Task: Build a product showcase page using HTML, CSS, and JavaScript.
Action: Mouse moved to (235, 409)
Screenshot: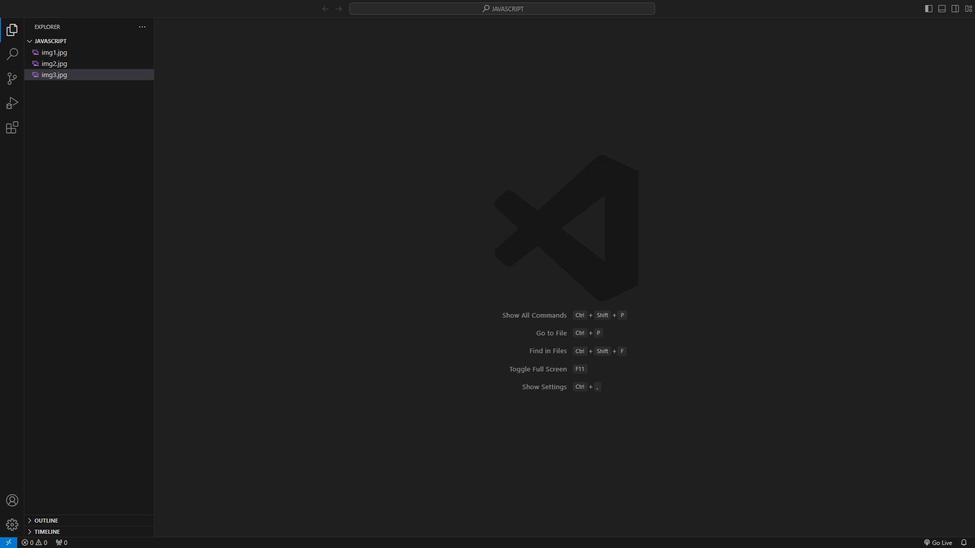 
Action: Mouse pressed left at (235, 409)
Screenshot: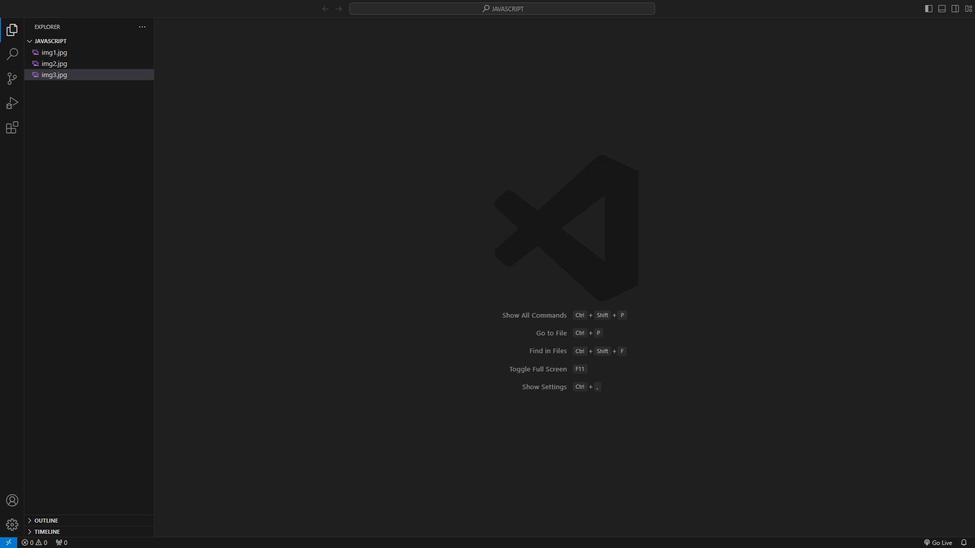 
Action: Mouse scrolled (235, 409) with delta (0, 0)
Screenshot: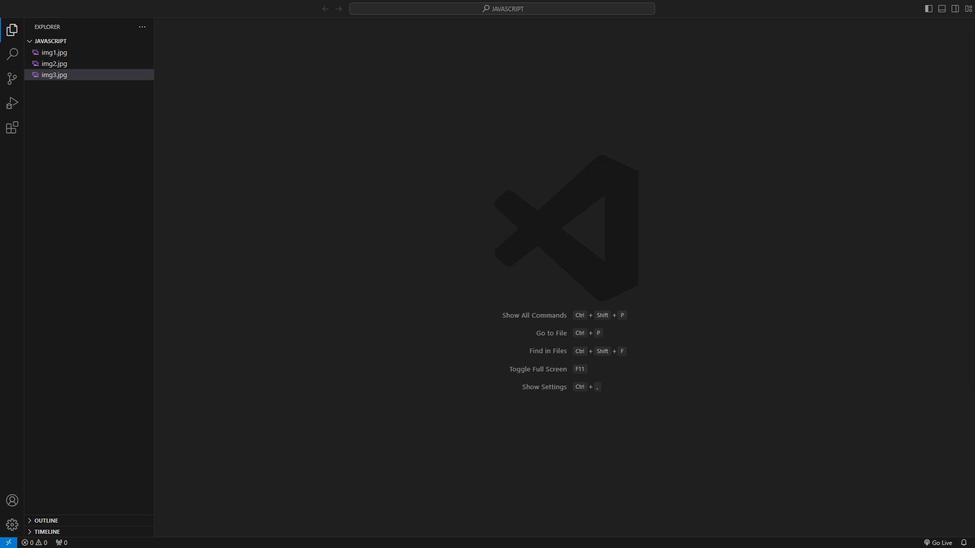 
Action: Mouse moved to (235, 378)
Screenshot: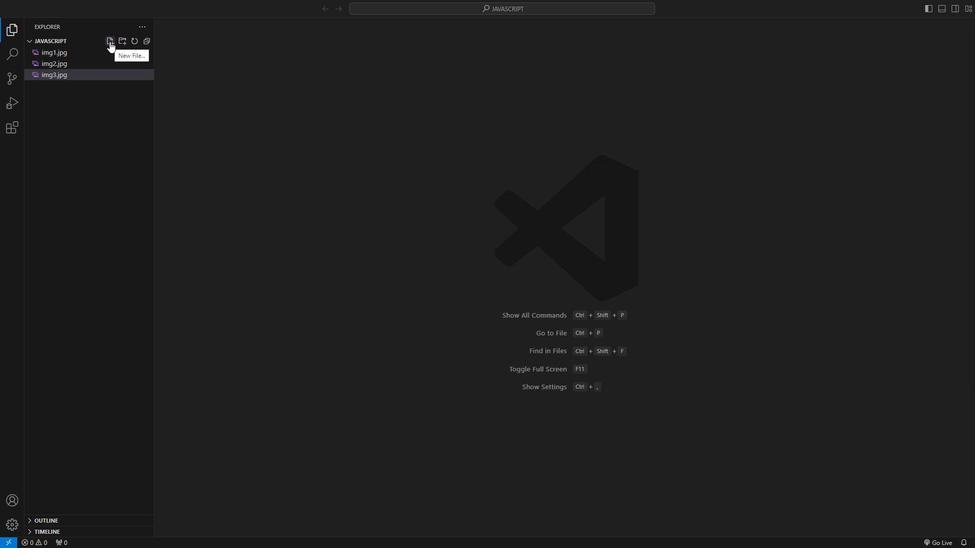 
Action: Mouse pressed left at (235, 378)
Screenshot: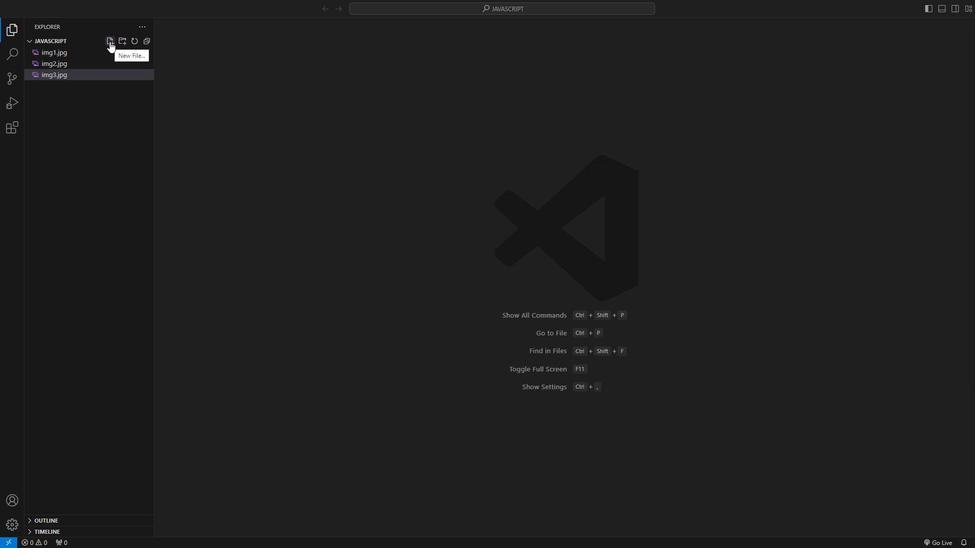 
Action: Mouse moved to (235, 379)
Screenshot: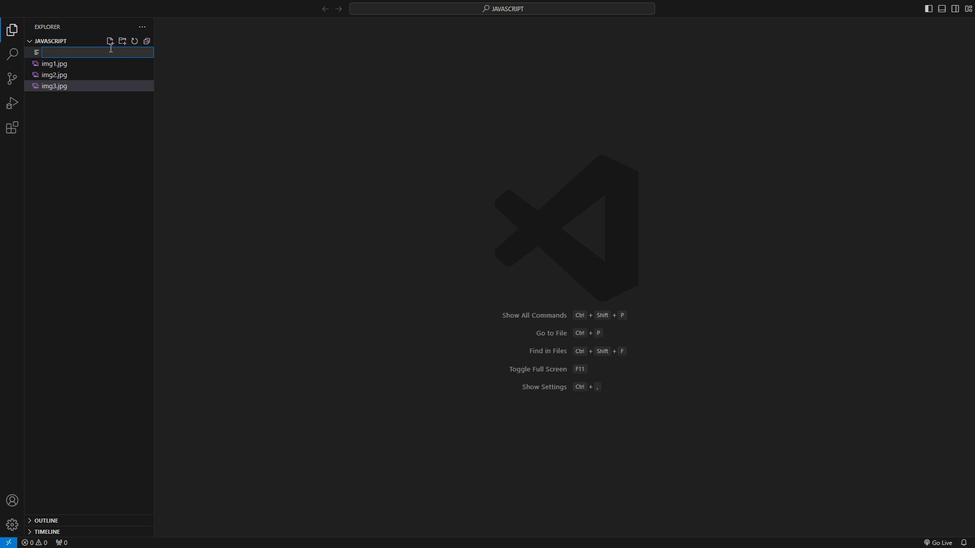 
Action: Key pressed index.html<Key.enter>
Screenshot: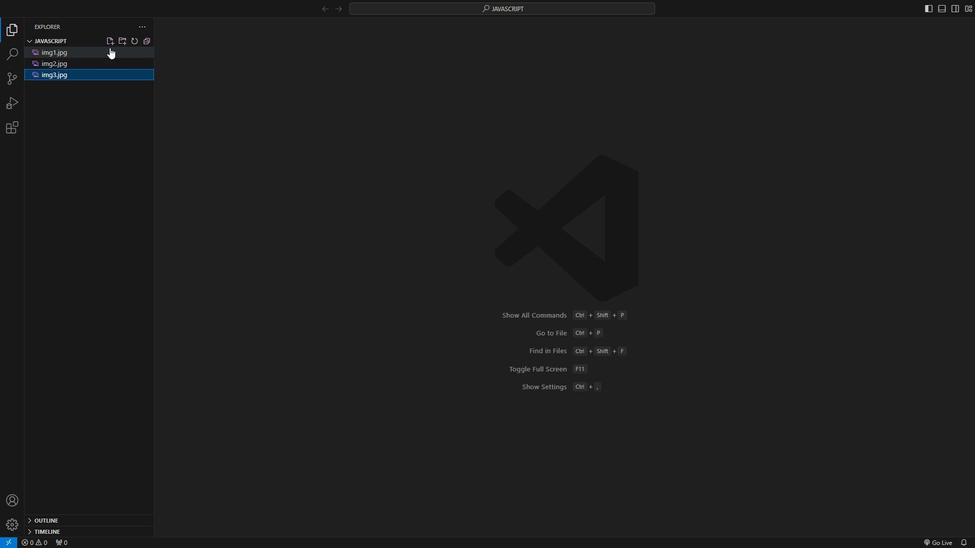 
Action: Mouse moved to (235, 385)
Screenshot: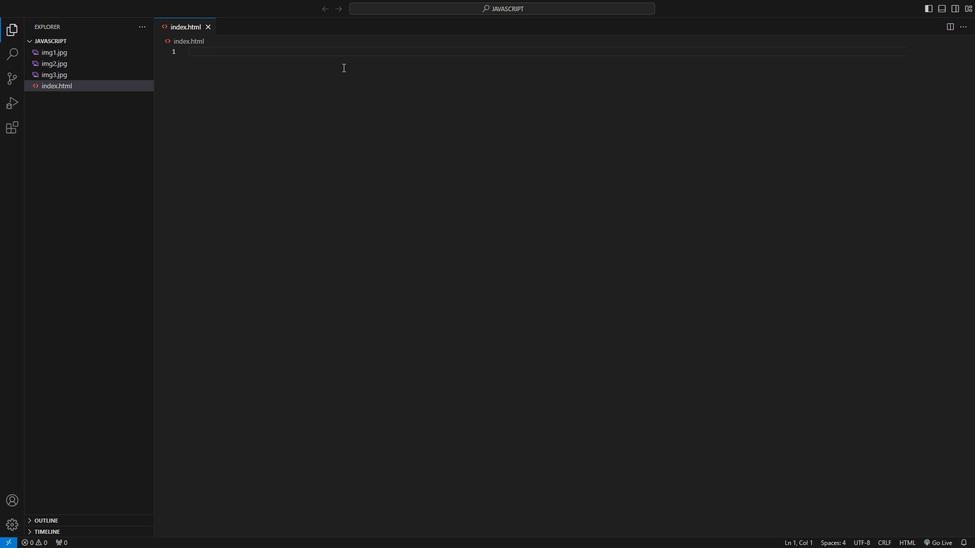 
Action: Mouse pressed left at (235, 385)
Screenshot: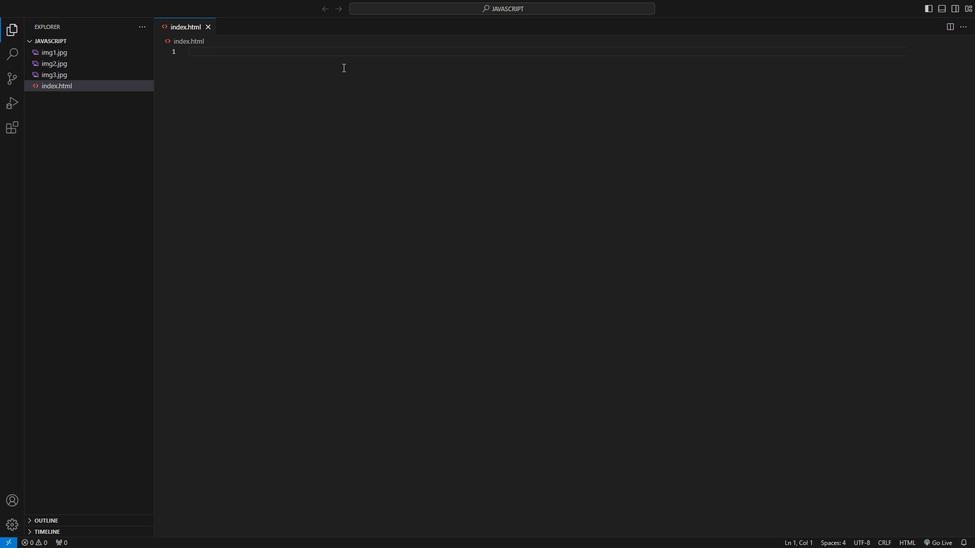 
Action: Key pressed <Key.shift_r><<Key.shift>!<Key.shift>DOCTYPE<Key.space>html<Key.shift_r><Key.shift_r><Key.shift_r><Key.shift_r><Key.shift_r><Key.shift_r><Key.shift_r><Key.shift_r><Key.shift_r>><Key.enter><Key.shift_r><html<Key.shift_r>><Key.enter><Key.shift_r><head<Key.shift_r>><Key.enter><Key.shift_r><title<Key.shift_r><Key.shift_r><Key.shift_r><Key.shift_r><Key.shift_r><Key.shift_r><Key.shift_r><Key.shift_r><Key.shift_r><Key.shift_r><Key.shift_r><Key.shift_r><Key.shift_r><Key.shift_r><Key.shift_r><Key.shift_r><Key.shift_r>><Key.shift>Product<Key.space><Key.shift><Key.shift><Key.shift><Key.shift><Key.shift><Key.shift><Key.shift>Showcase<Key.right><Key.right><Key.right><Key.right><Key.right><Key.right><Key.right><Key.right><Key.enter><Key.shift_r><style<Key.shift_r>><Key.enter>body<Key.shift_r><Key.shift_r><Key.shift_r><Key.space>{<Key.enter>font-family<Key.shift_r>:<Key.space><Key.shift>Arial,<Key.shift>sans-serif;<Key.enter>margin<Key.shift_r>:<Key.space>0;<Key.enter>pdiing<Key.backspace><Key.backspace><Key.backspace><Key.backspace><Key.backspace>adding<Key.shift_r>:<Key.space>0;<Key.down><Key.enter><Key.enter>header<Key.space><Key.shift_r>{<Key.enter>background-color<Key.space><Key.backspace><Key.shift_r>:<Key.space><Key.shift><Key.shift><Key.shift><Key.shift><Key.shift><Key.shift><Key.shift><Key.shift><Key.shift><Key.shift><Key.shift><Key.shift>#333;<Key.enter>color<Key.shift_r><Key.shift_r>:<Key.space>white;<Key.enter>tw<Key.backspace>=<Key.backspace>ext-align<Key.shift_r>:<Key.space>center;<Key.enter>padding<Key.shift_r>:<Key.space>1em;<Key.down><Key.enter><Key.enter><Key.shift>#prodi<Key.backspace>uct-manager<Key.backspace><Key.backspace><Key.backspace><Key.backspace><Key.backspace><Key.backspace><Key.backspace>container<Key.shift_r>{<Key.enter>display<Key.shift_r>:flex;<Key.enter>justify<Key.shift_r>:<Key.backspace>-contenr<Key.backspace>t<Key.shift_r>:<Key.space>center;<Key.enter>align-iten=<Key.backspace><Key.backspace>ms<Key.shift_r>:<Key.space>center;<Key.enter>height<Key.shift_r><Key.shift_r><Key.shift_r><Key.shift_r><Key.shift_r><Key.shift_r><Key.shift_r><Key.shift_r><Key.shift_r><Key.shift_r><Key.shift_r><Key.shift_r><Key.shift_r><Key.shift_r>:<Key.space>80vh;<Key.down><Key.enter><Key.enter><Key.shift>#product-info<Key.space><Key.shift_r>{<Key.enter>text-align<Key.shift_r>:<Key.space>center;<Key.down><Key.enter><Key.enter>
Screenshot: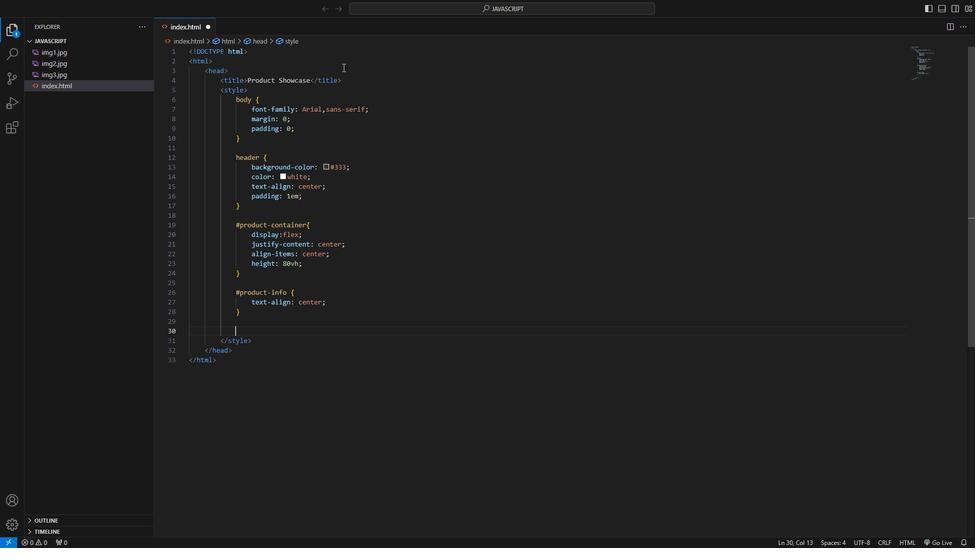 
Action: Mouse moved to (235, 428)
Screenshot: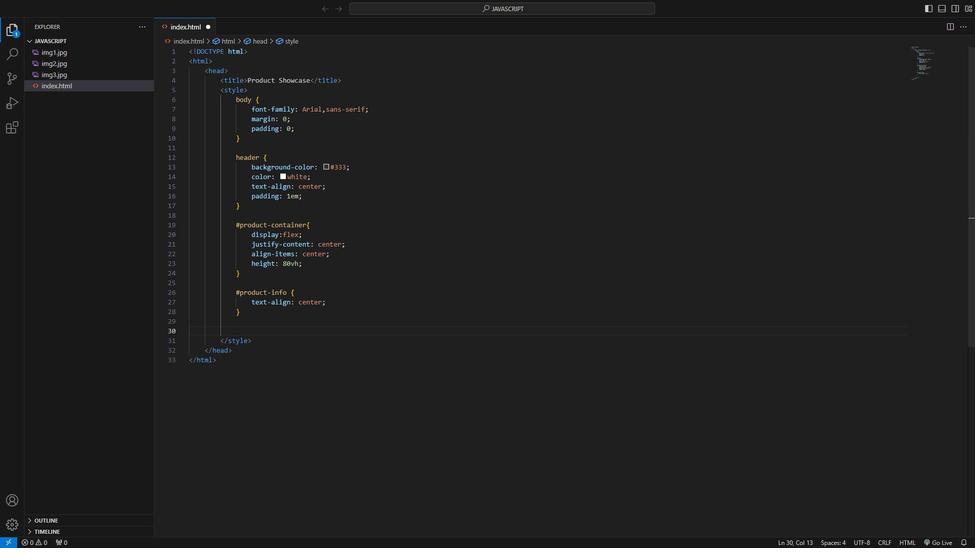 
Action: Mouse scrolled (235, 428) with delta (0, 0)
Screenshot: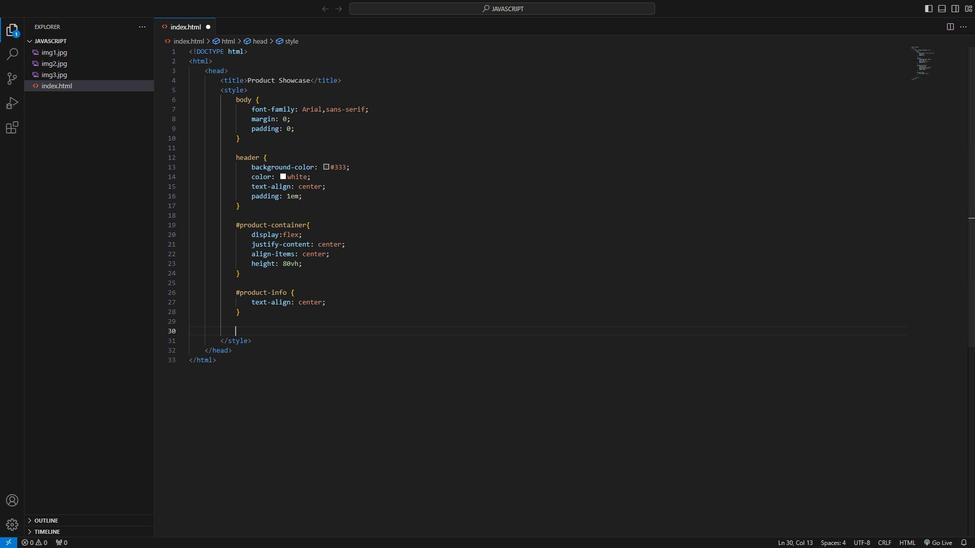 
Action: Mouse moved to (235, 428)
Screenshot: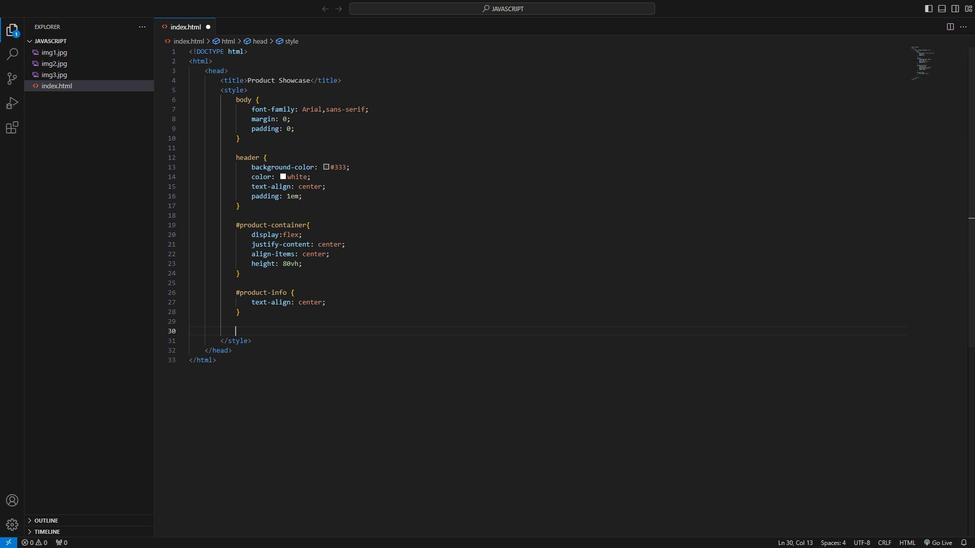 
Action: Mouse scrolled (235, 428) with delta (0, 0)
Screenshot: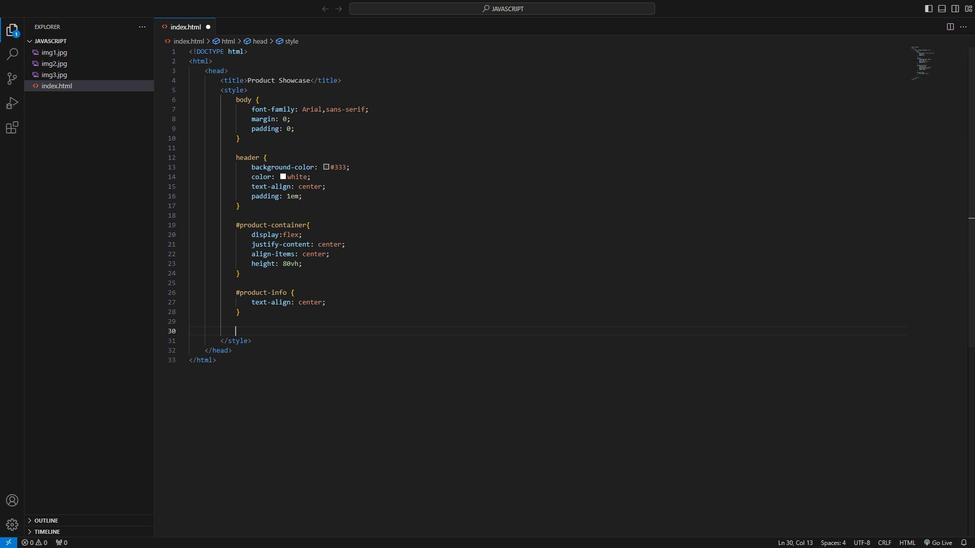 
Action: Mouse scrolled (235, 428) with delta (0, 0)
Screenshot: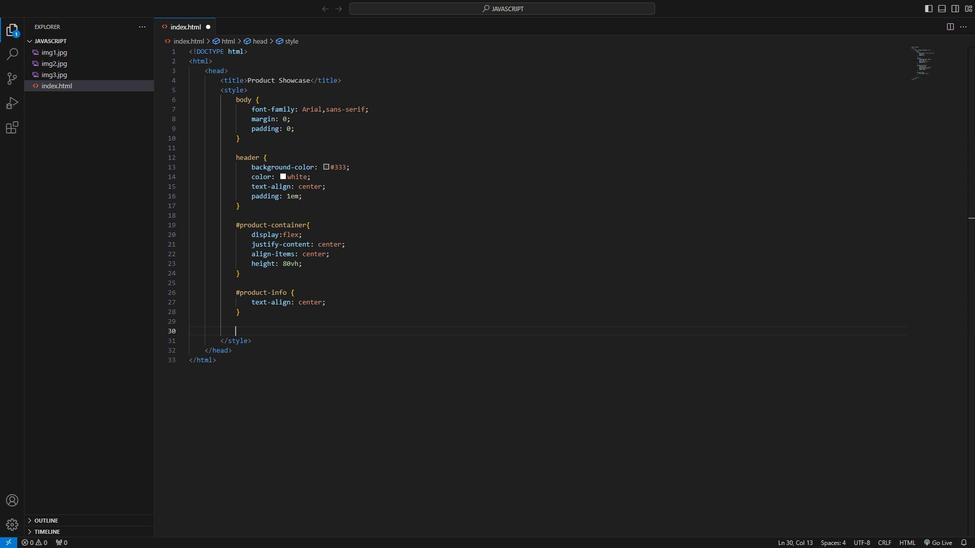 
Action: Mouse scrolled (235, 428) with delta (0, 0)
Screenshot: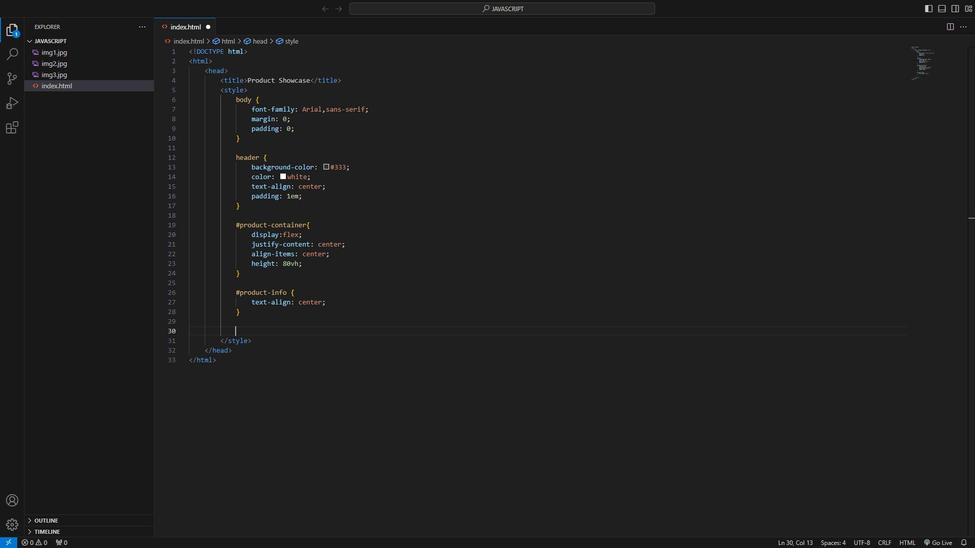 
Action: Mouse moved to (235, 427)
Screenshot: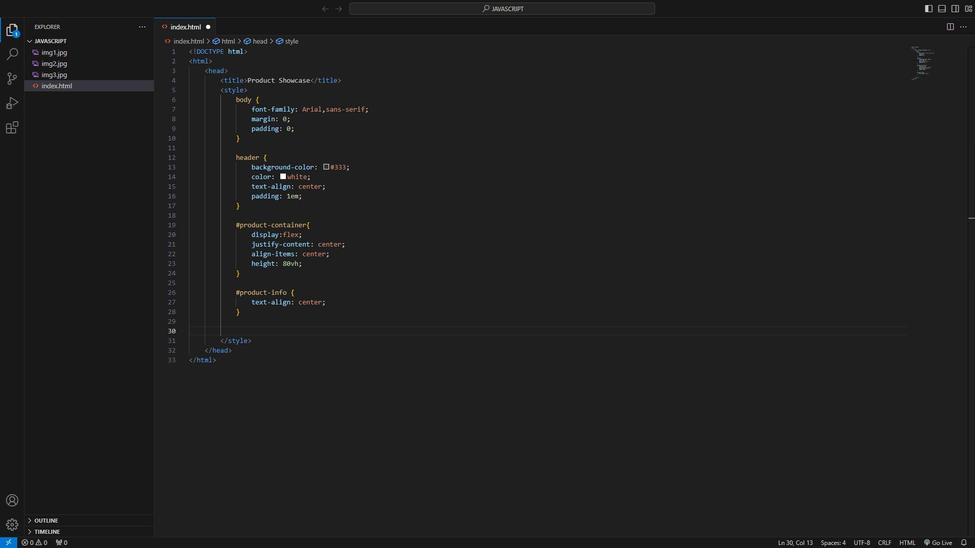 
Action: Mouse scrolled (235, 427) with delta (0, 0)
Screenshot: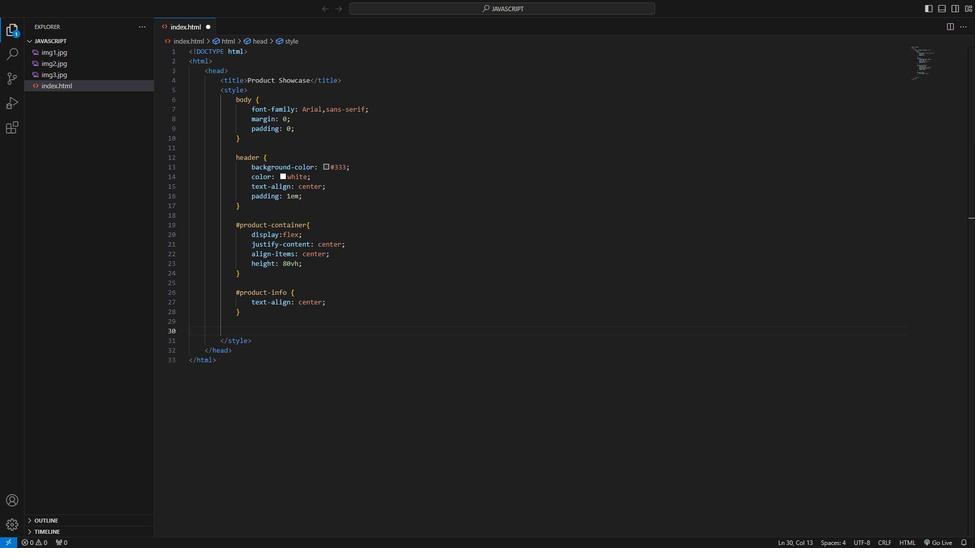 
Action: Mouse scrolled (235, 427) with delta (0, 0)
Screenshot: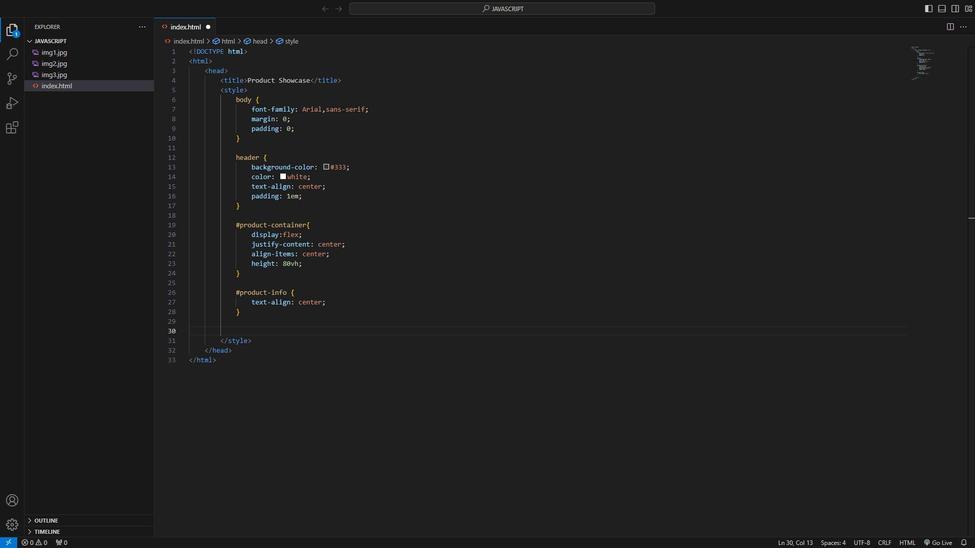 
Action: Mouse scrolled (235, 427) with delta (0, 0)
Screenshot: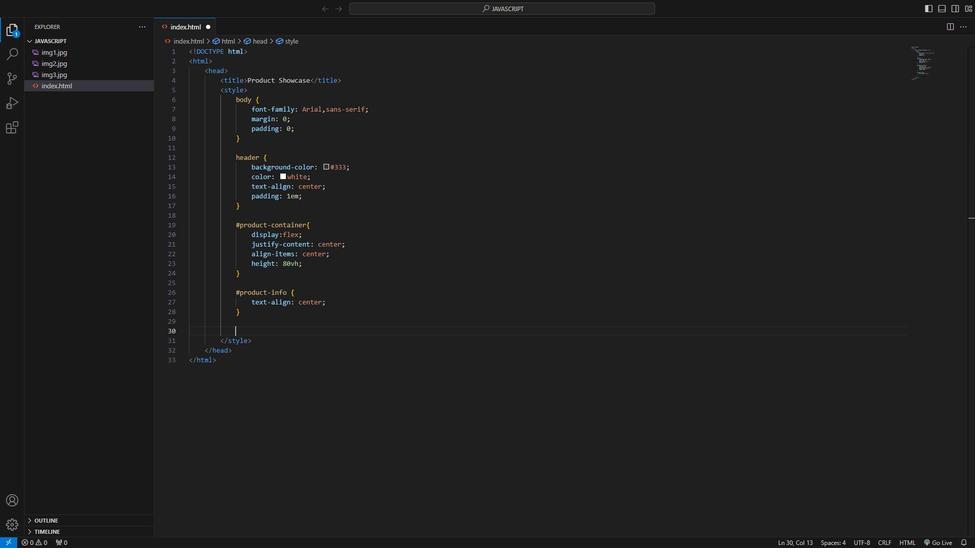 
Action: Mouse scrolled (235, 427) with delta (0, 0)
Screenshot: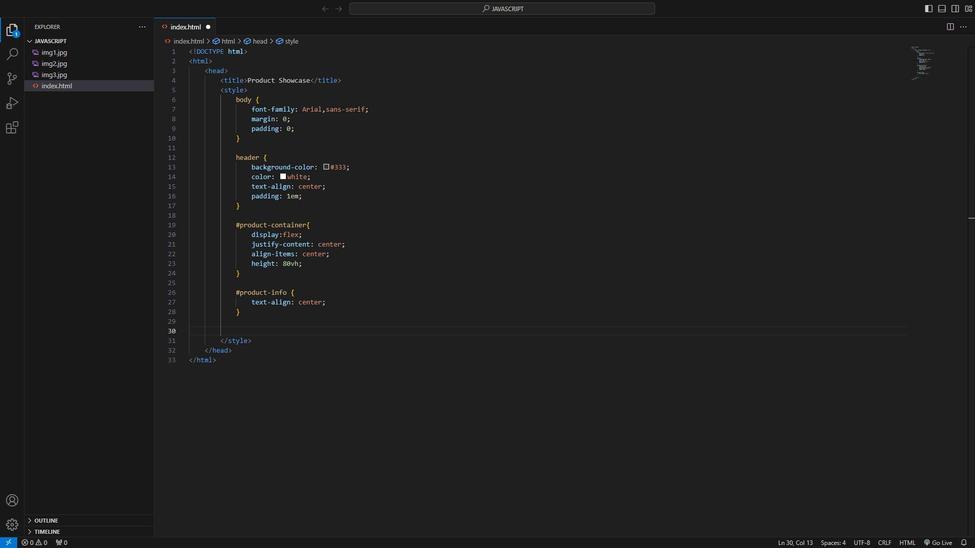 
Action: Mouse scrolled (235, 427) with delta (0, 0)
Screenshot: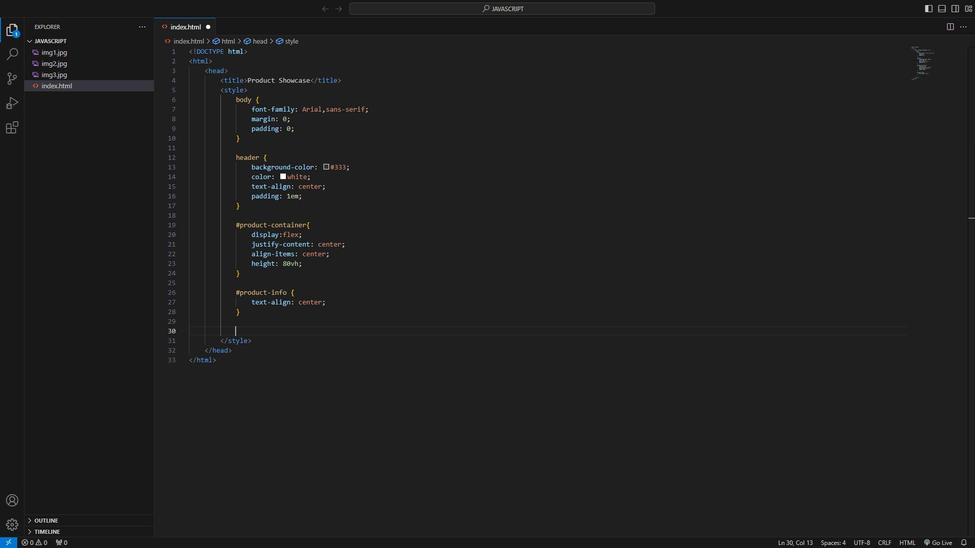 
Action: Mouse scrolled (235, 427) with delta (0, 0)
Screenshot: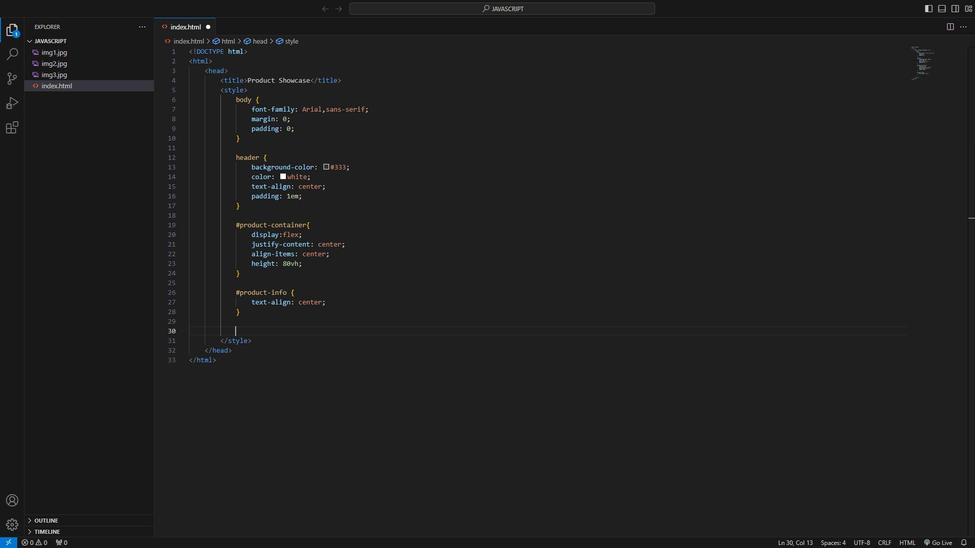 
Action: Mouse scrolled (235, 427) with delta (0, 0)
Screenshot: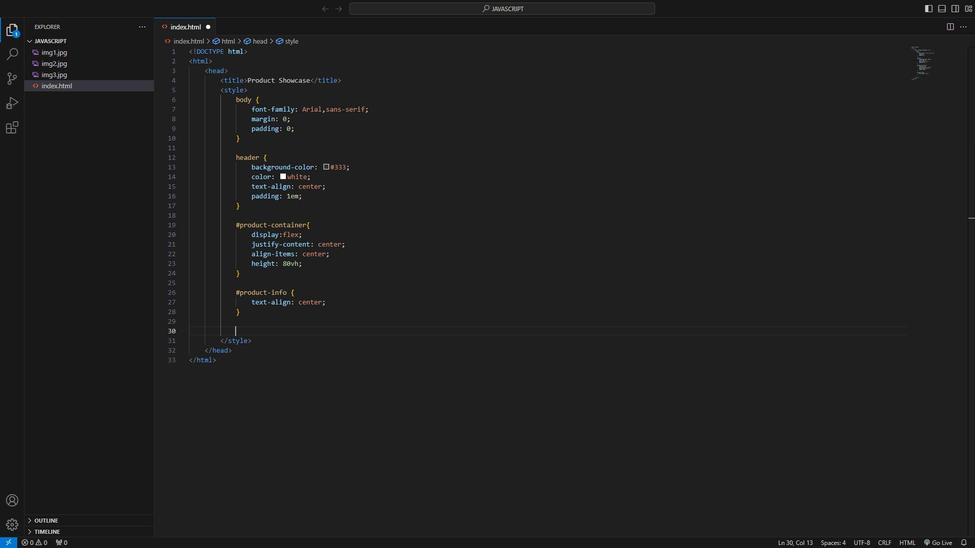 
Action: Mouse scrolled (235, 427) with delta (0, 0)
Screenshot: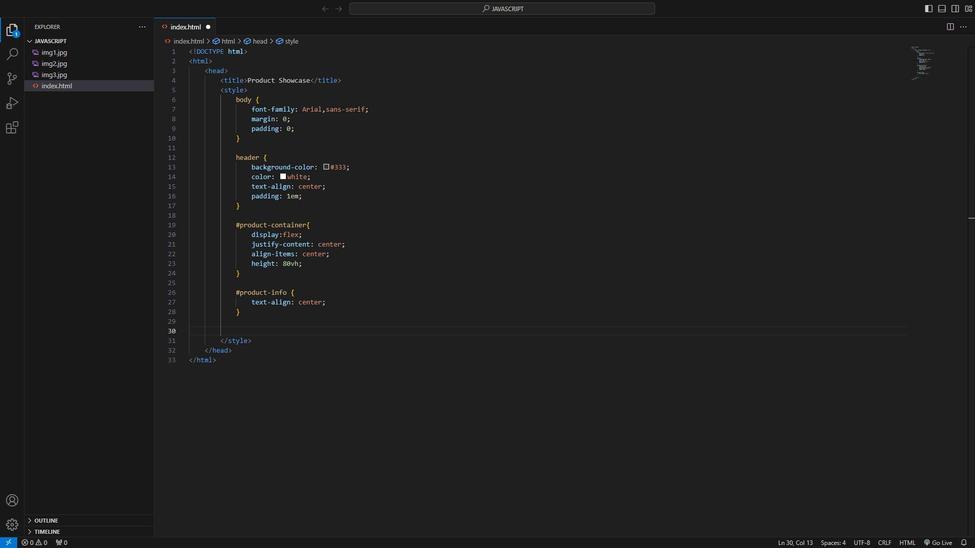 
Action: Mouse scrolled (235, 427) with delta (0, 0)
Screenshot: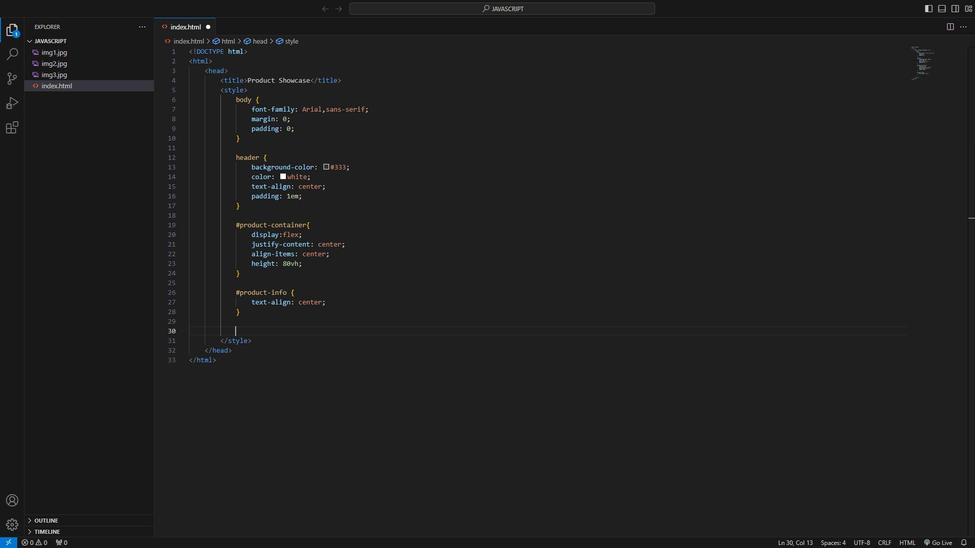 
Action: Mouse scrolled (235, 427) with delta (0, 0)
Screenshot: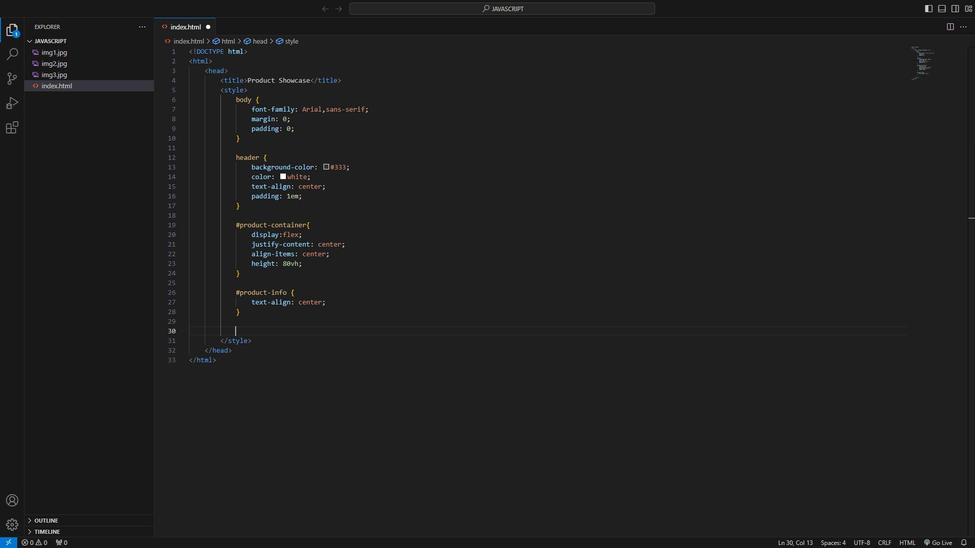 
Action: Mouse moved to (235, 452)
Screenshot: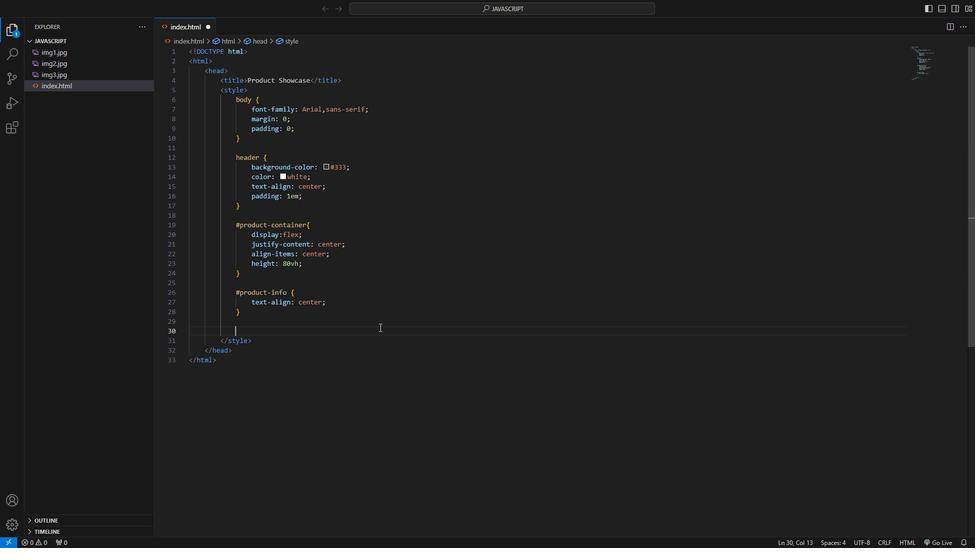 
Action: Mouse pressed left at (235, 452)
Screenshot: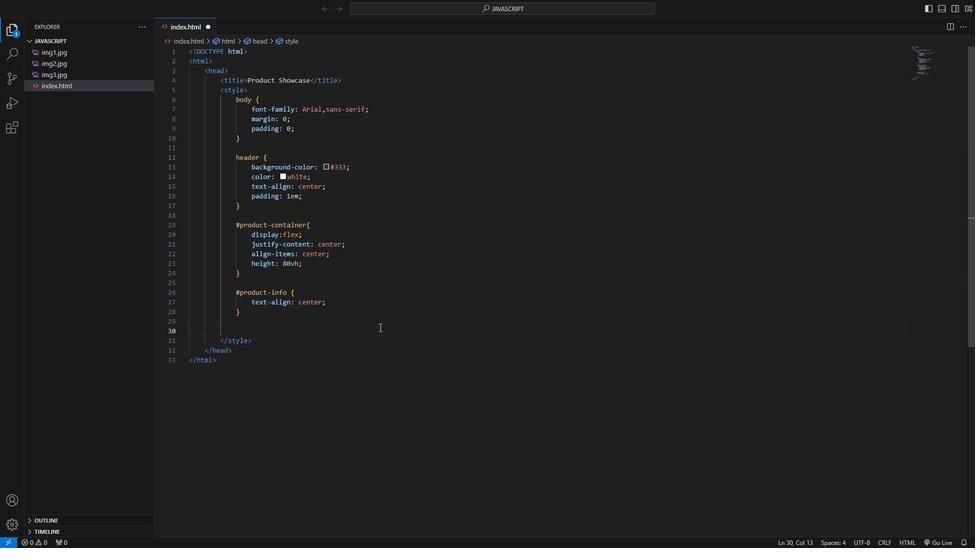
Action: Key pressed <Key.shift>#image-slider<Key.space><Key.shift_r>{<Key.enter>max-width<Key.shift_r>:<Key.space>400px;<Key.enter>overflow<Key.shift_r><Key.shift_r><Key.shift_r><Key.shift_r><Key.shift_r>:<Key.space>hidden;<Key.down><Key.enter><Key.enter><Key.shift><Key.shift><Key.shift><Key.shift><Key.shift><Key.shift><Key.shift><Key.shift>#image-slider<Key.space>img<Key.space><Key.shift_r>{<Key.enter>width<Key.shift_r>:<Key.space>100<Key.shift>%;<Key.enter>transition<Key.shift_r><Key.shift_r><Key.shift_r><Key.shift_r><Key.shift_r><Key.shift_r><Key.shift_r><Key.shift_r><Key.shift_r><Key.shift_r><Key.shift_r><Key.shift_r><Key.shift_r><Key.shift_r><Key.shift_r><Key.shift_r><Key.shift_r><Key.shift_r><Key.shift_r><Key.shift_r><Key.shift_r><Key.shift_r><Key.shift_r><Key.shift_r><Key.shift_r><Key.shift_r><Key.shift_r><Key.shift_r><Key.shift_r><Key.shift_r>:<Key.space>transform<Key.space>0.5s<Key.space>ease-in-out;<Key.down><Key.enter><Key.enter><Key.shift>#preg<Key.backspace>v,<Key.space><Key.shift><Key.shift><Key.shift><Key.shift><Key.shift><Key.shift>#next<Key.space><Key.shift_r>{<Key.shift_r><Key.enter>cursor<Key.shift_r>:<Key.space>pointer;<Key.enter>position<Key.shift_r>:<Key.space>absolute;<Key.enter>top<Key.shift_r>:<Key.space>50<Key.shift><Key.shift><Key.shift>%;<Key.enter>width<Key.shift_r>:<Key.space>auto;<Key.enter>padding<Key.shift_r>:<Key.space>16px;<Key.enter>margin-top<Key.shift_r>:<Key.space>-22px;
Screenshot: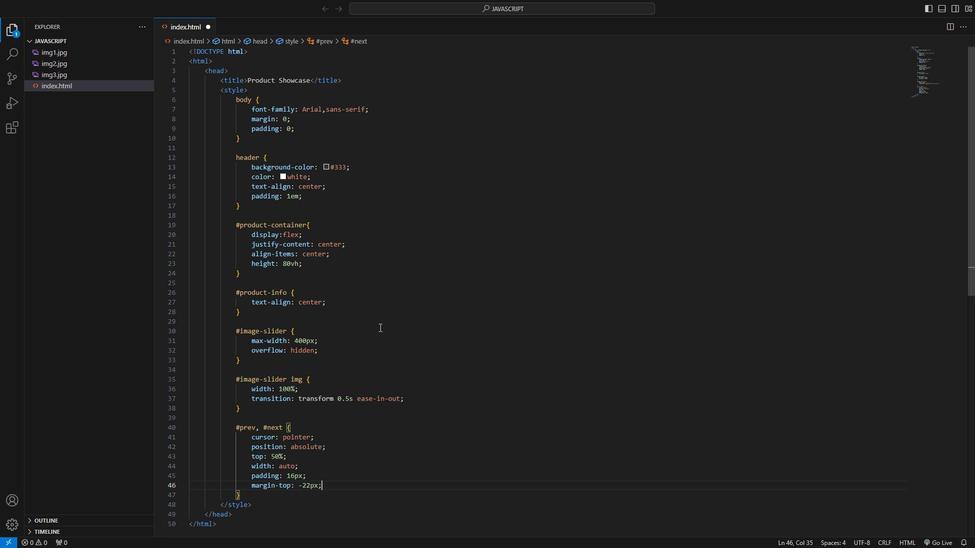 
Action: Mouse moved to (235, 453)
Screenshot: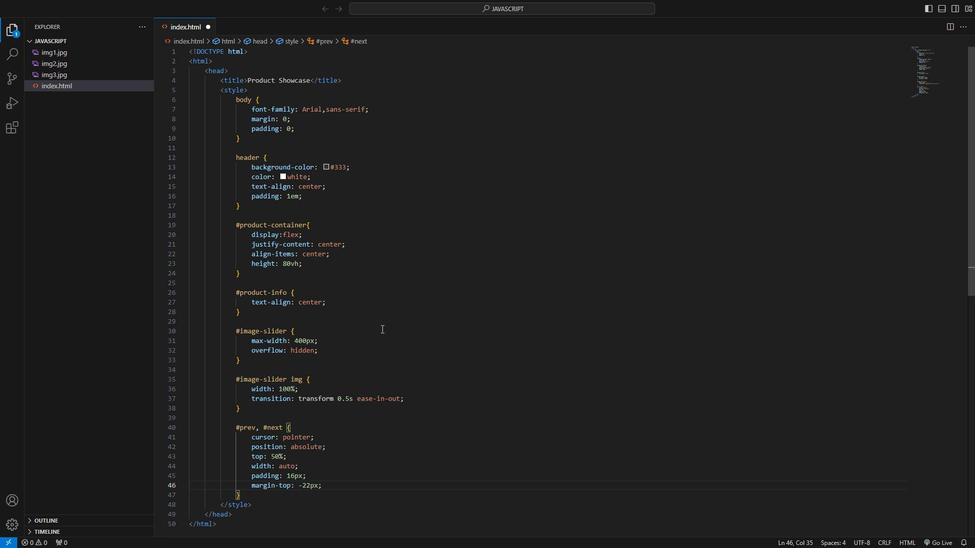 
Action: Mouse scrolled (235, 453) with delta (0, 0)
Screenshot: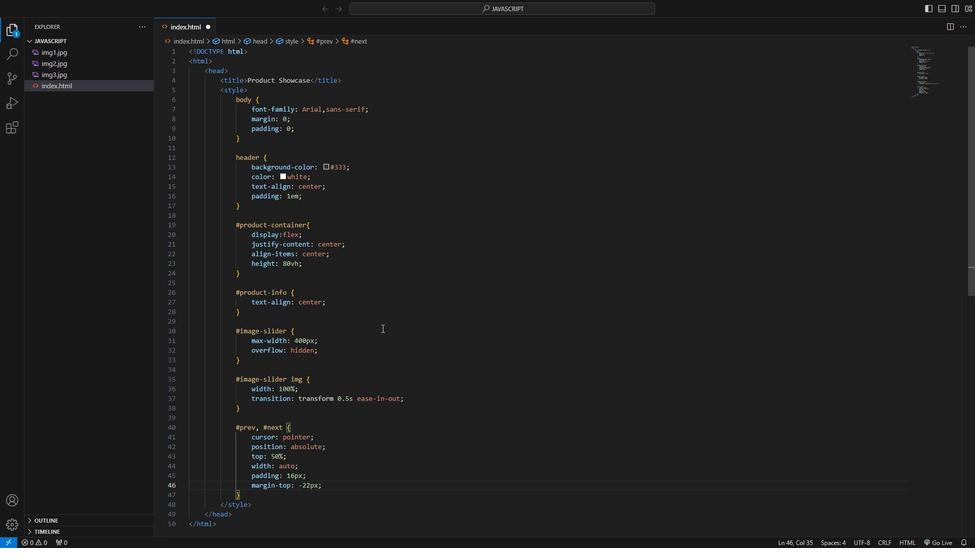 
Action: Mouse moved to (235, 453)
Screenshot: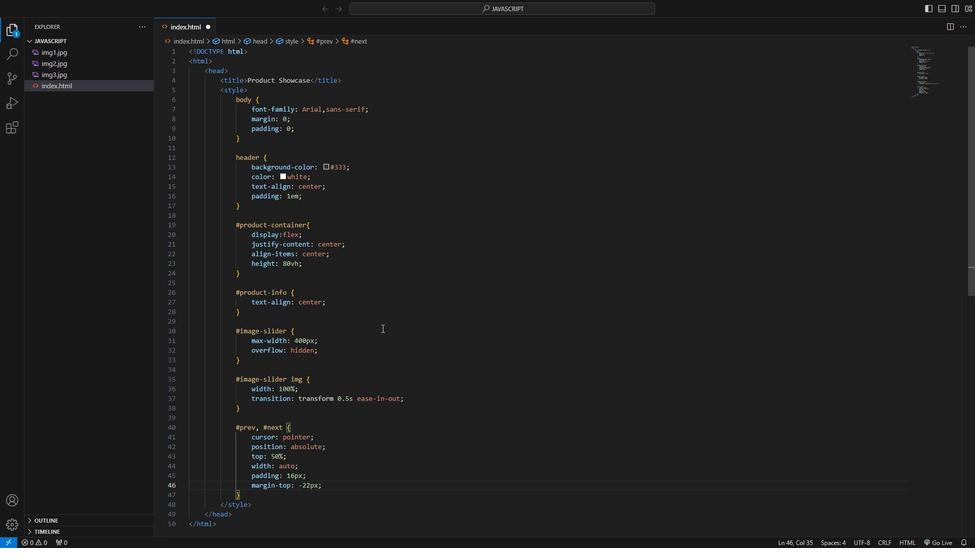 
Action: Mouse scrolled (235, 452) with delta (0, 0)
Screenshot: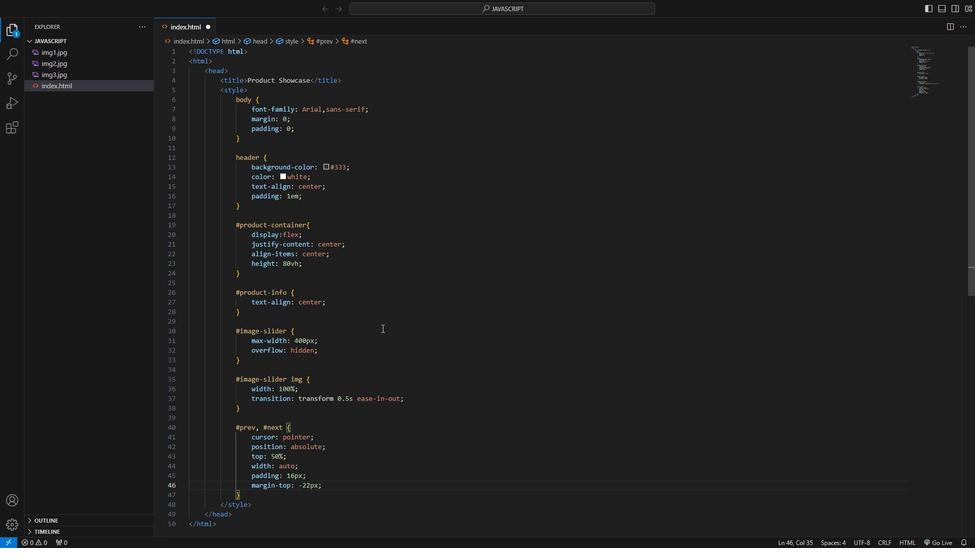 
Action: Mouse moved to (235, 453)
Screenshot: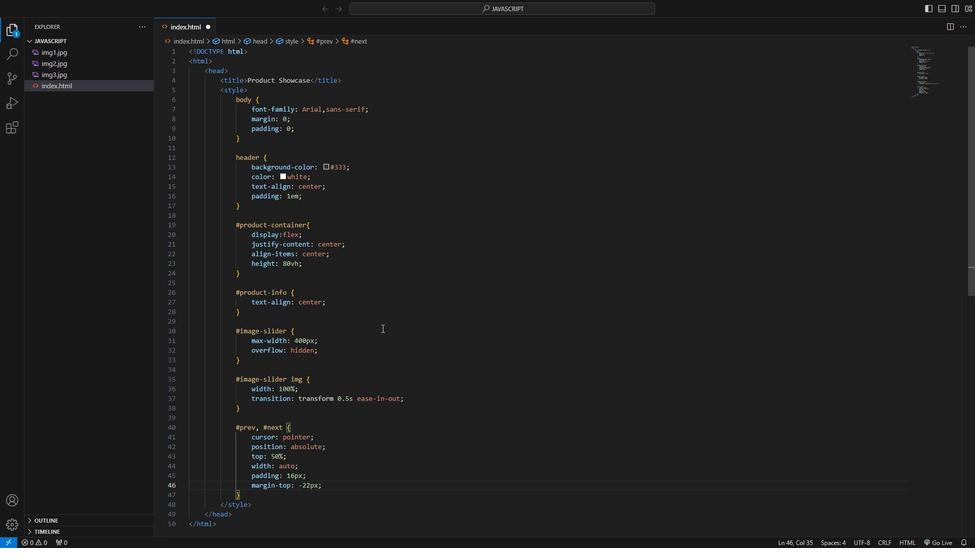 
Action: Mouse scrolled (235, 452) with delta (0, 0)
Screenshot: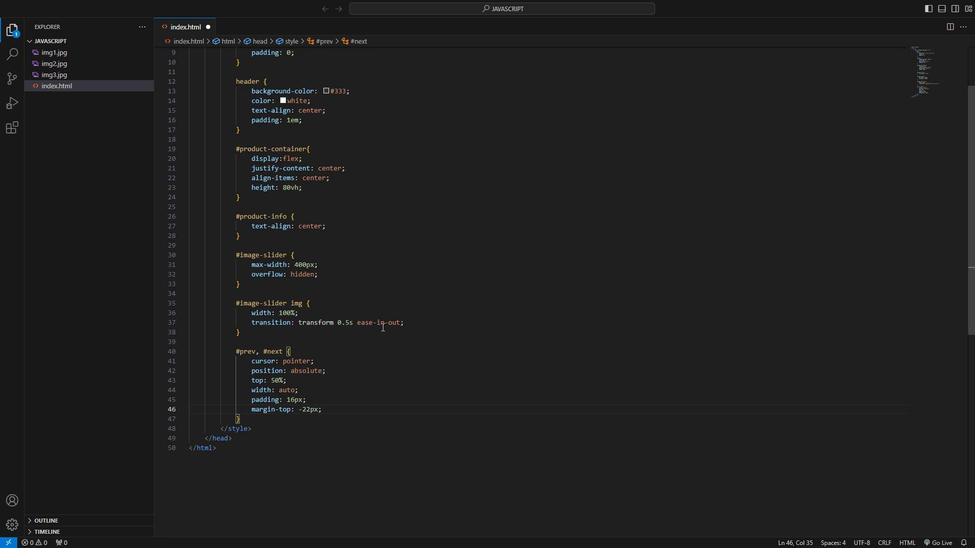 
Action: Mouse moved to (235, 452)
Screenshot: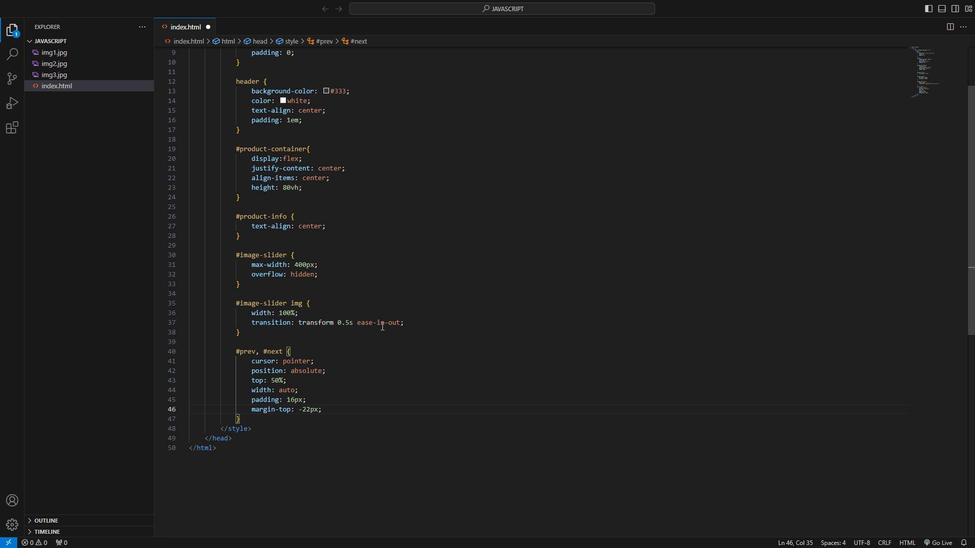 
Action: Mouse scrolled (235, 452) with delta (0, 0)
Screenshot: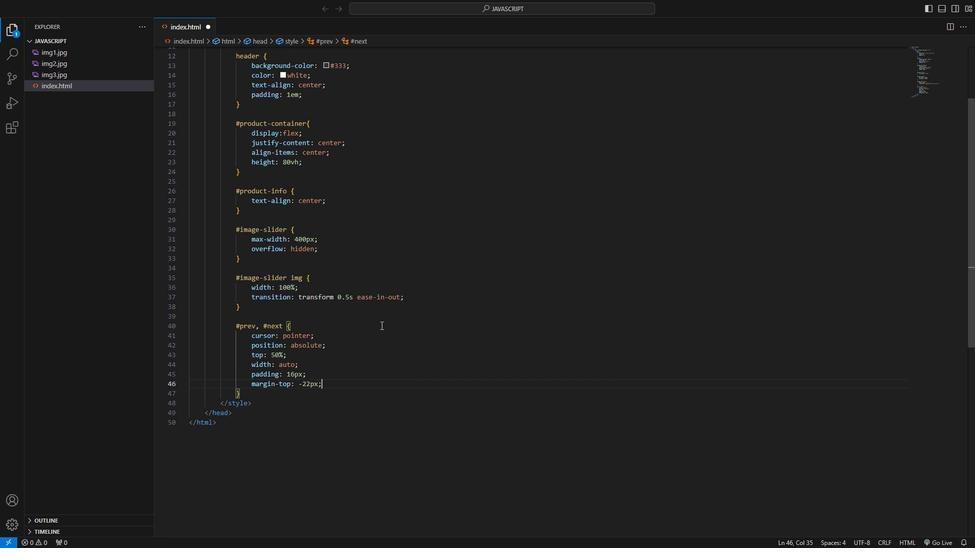 
Action: Mouse moved to (235, 452)
Screenshot: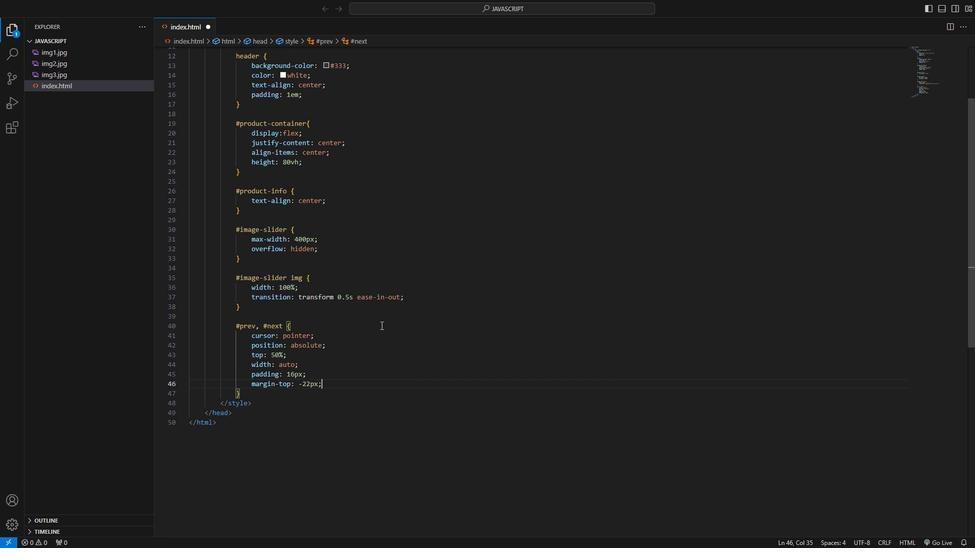 
Action: Mouse scrolled (235, 452) with delta (0, 0)
Screenshot: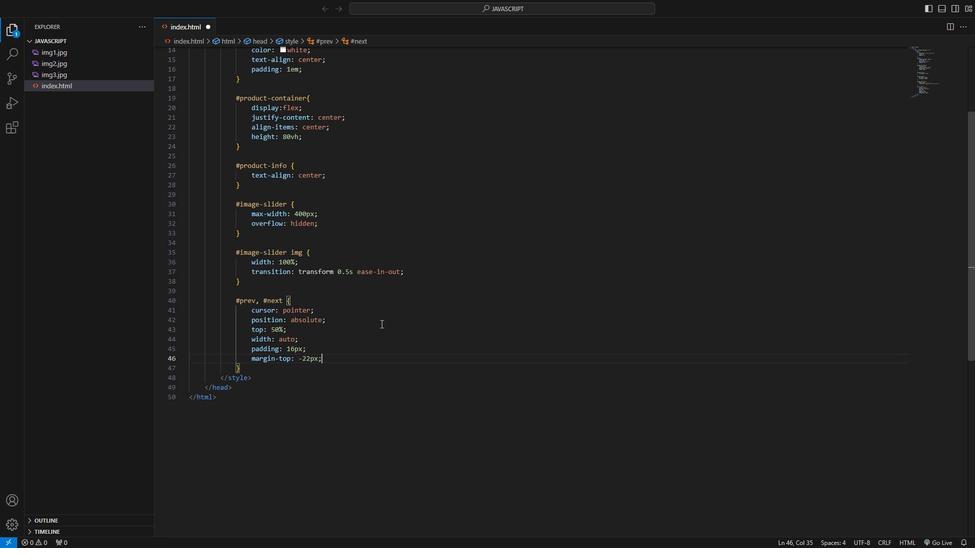 
Action: Mouse moved to (235, 450)
Screenshot: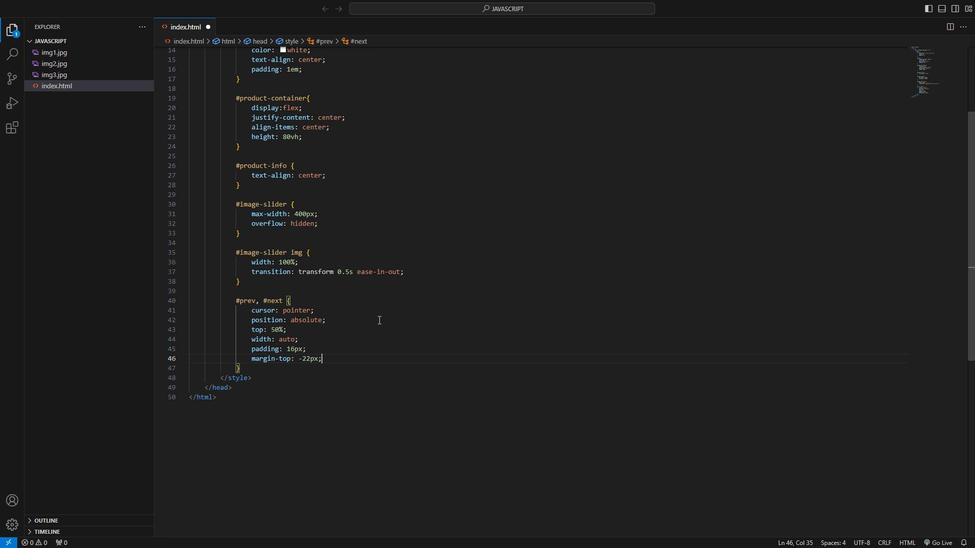 
Action: Key pressed <Key.enter>
Screenshot: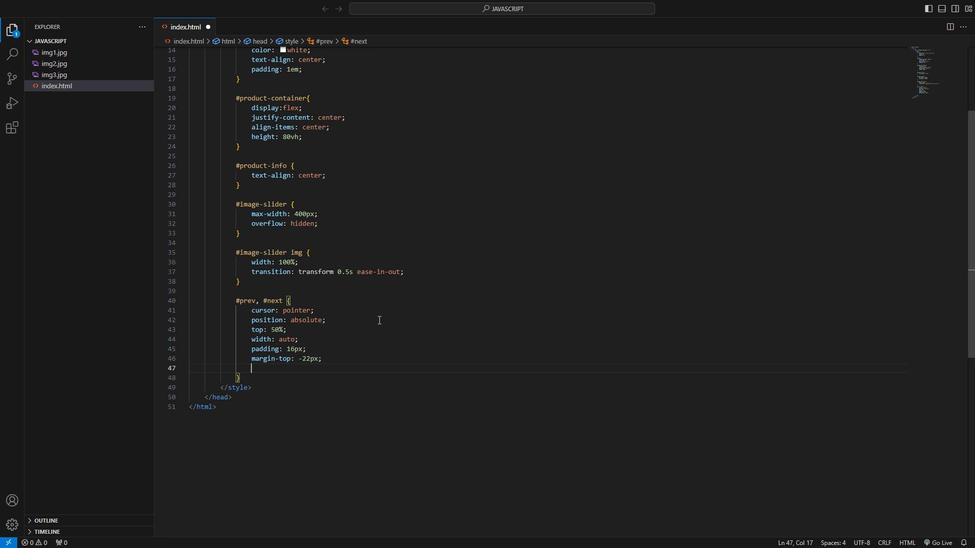 
Action: Mouse moved to (235, 424)
Screenshot: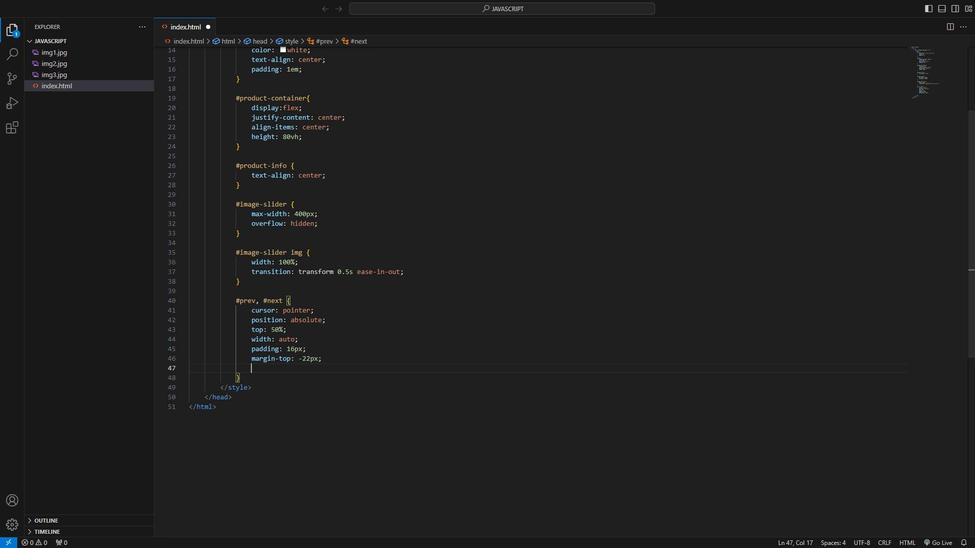 
Action: Mouse scrolled (235, 424) with delta (0, 0)
Screenshot: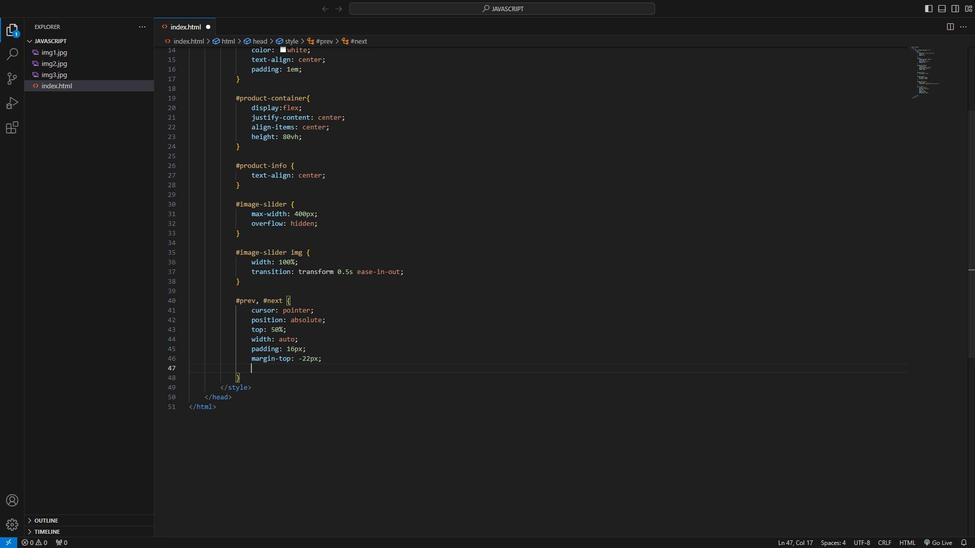 
Action: Mouse scrolled (235, 424) with delta (0, 0)
Screenshot: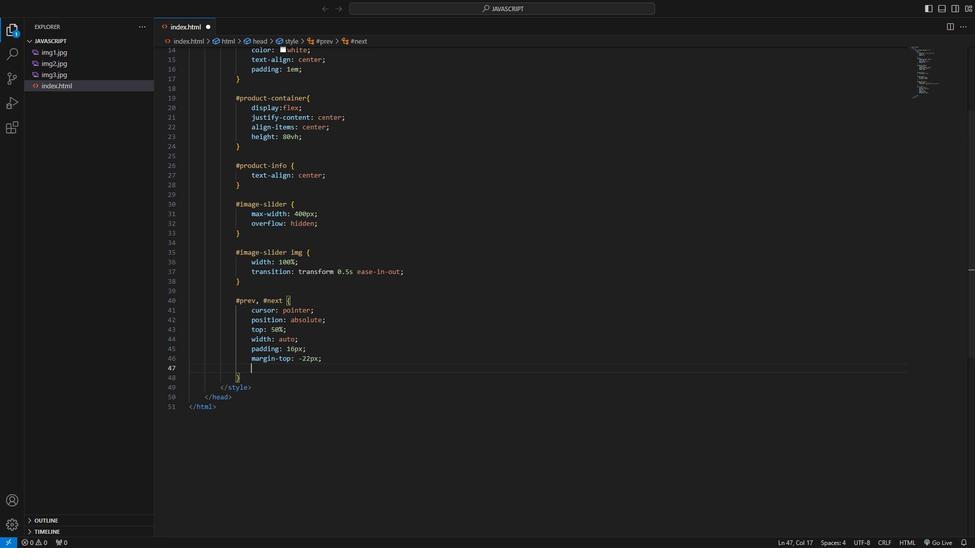 
Action: Mouse scrolled (235, 424) with delta (0, 0)
Screenshot: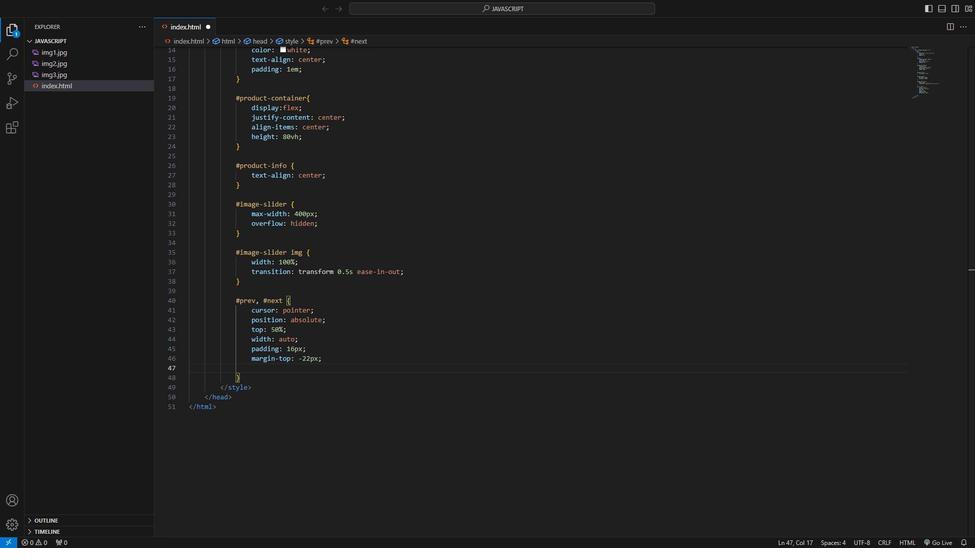 
Action: Mouse moved to (235, 417)
Screenshot: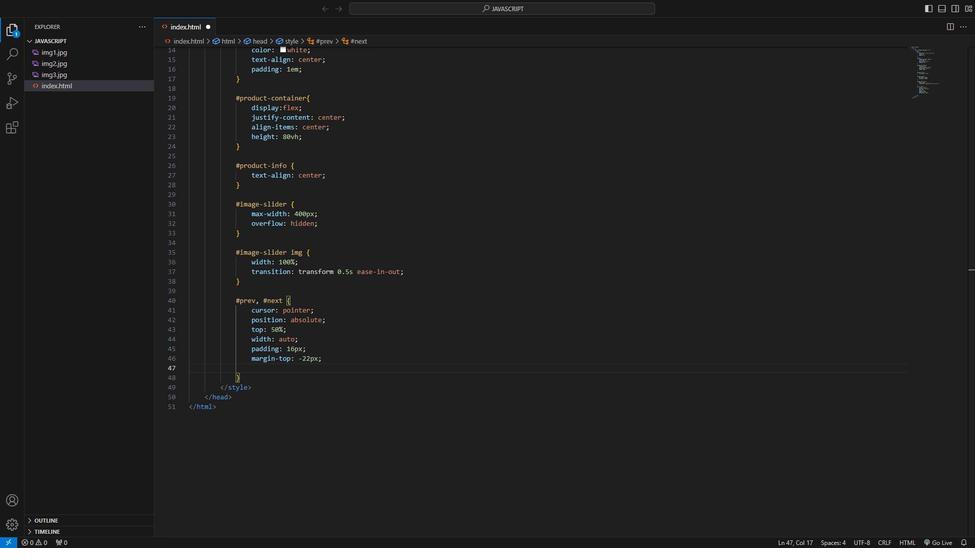 
Action: Mouse pressed left at (235, 417)
Screenshot: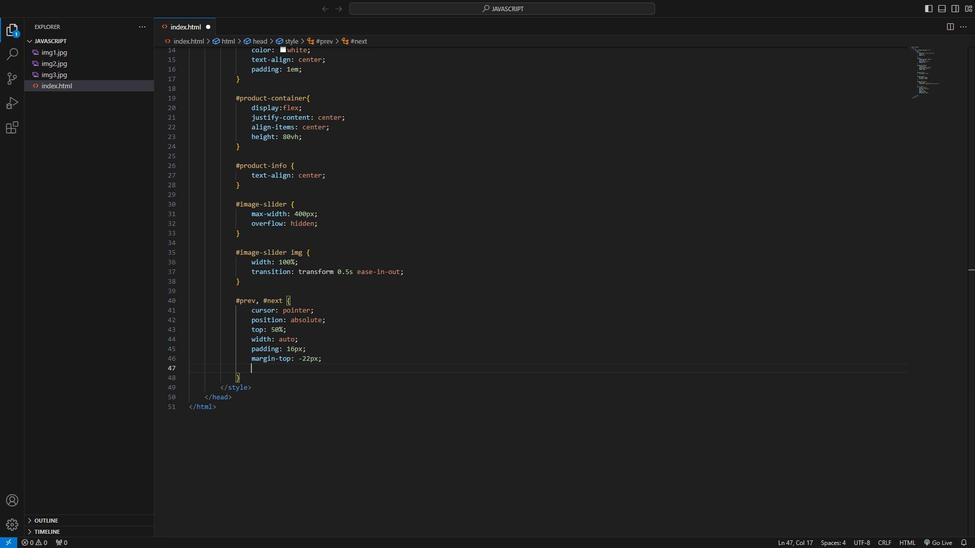 
Action: Mouse moved to (235, 462)
Screenshot: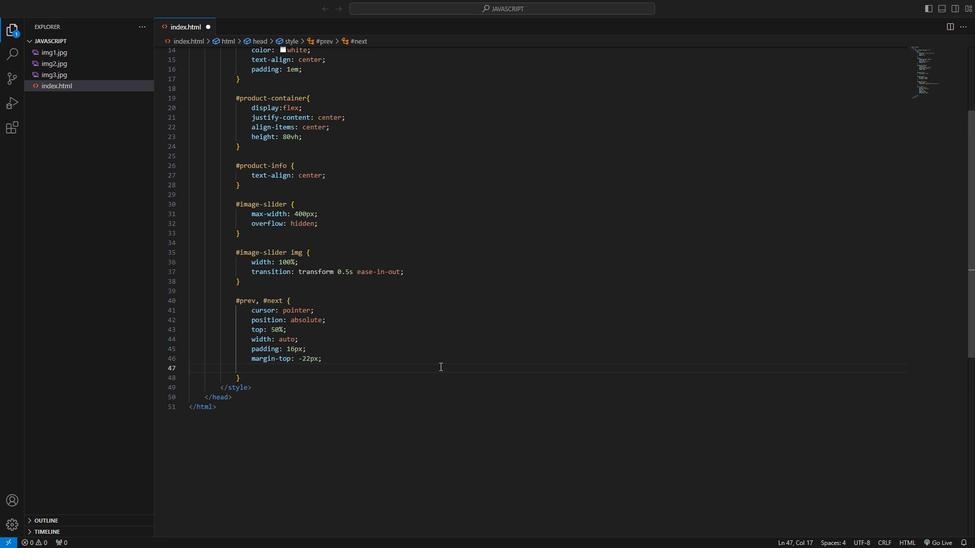 
Action: Mouse pressed left at (235, 462)
Screenshot: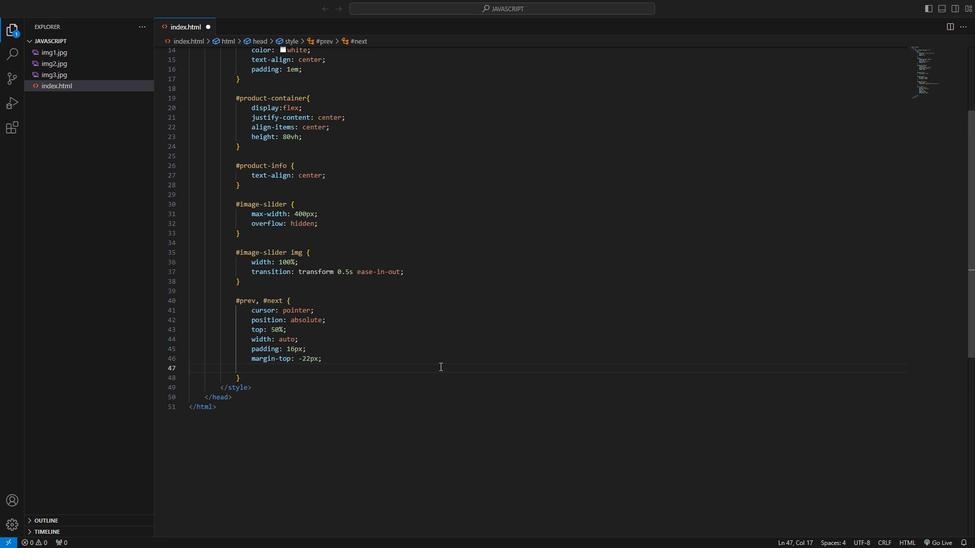 
Action: Mouse moved to (235, 462)
Screenshot: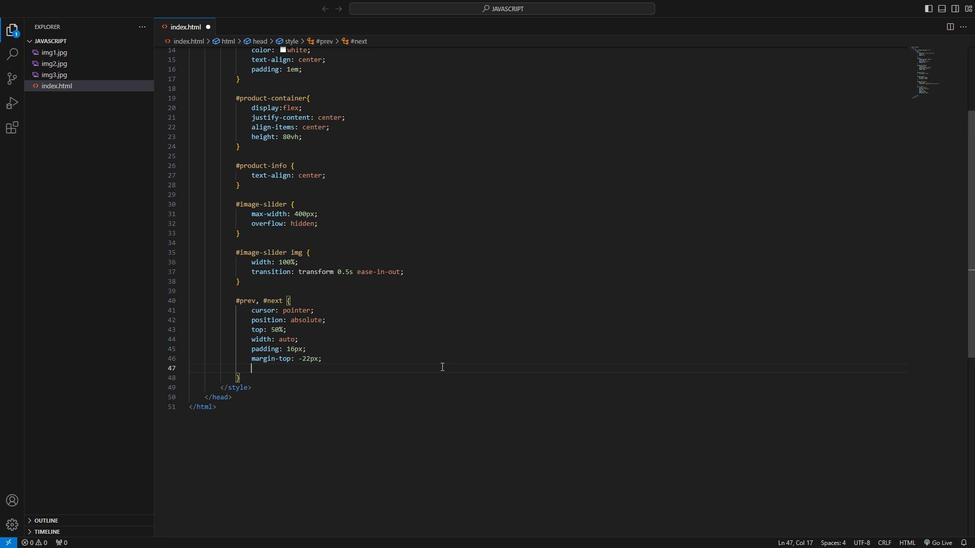 
Action: Key pressed color<Key.shift_r>:<Key.space>white;<Key.enter>fony<Key.backspace>t-weight<Key.shift_r>:<Key.space>bold;<Key.enter>font-size<Key.shift_r>:<Key.space>18px;<Key.enter>transition<Key.shift_r>:<Key.space>0.6s<Key.space>ease;<Key.enter>border-radius<Key.shift_r>:<Key.space>0<Key.space>3px<Key.space>3px<Key.space>0;<Key.enter>background-color<Key.shift_r>:<Key.space>rgba<Key.shift_r><Key.shift_r><Key.shift_r><Key.shift_r><Key.shift_r>(0,<Key.space>0<Key.space>,<Key.backspace><Key.backspace>,<Key.space>0,<Key.space>0.5<Key.right>;<Key.down><Key.enter><Key.enter>
Screenshot: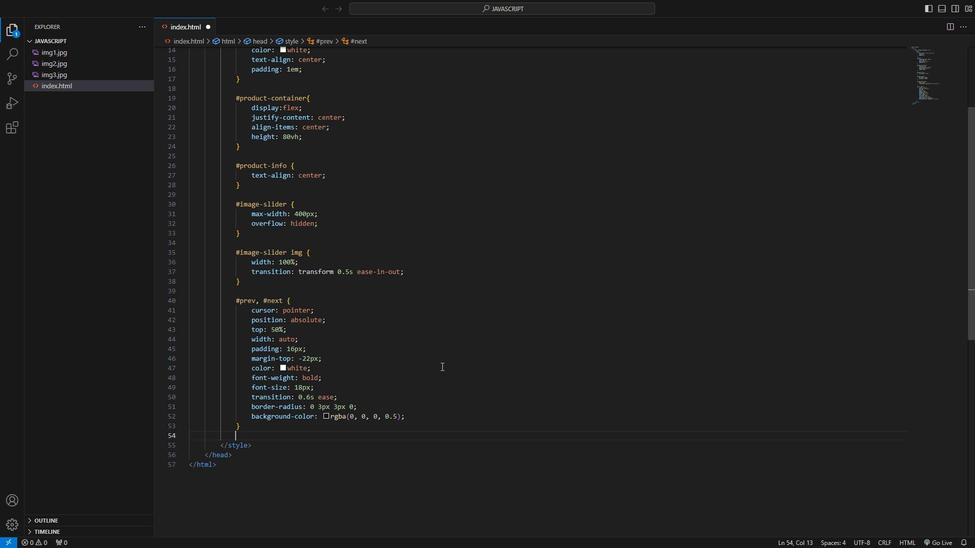 
Action: Mouse moved to (235, 442)
Screenshot: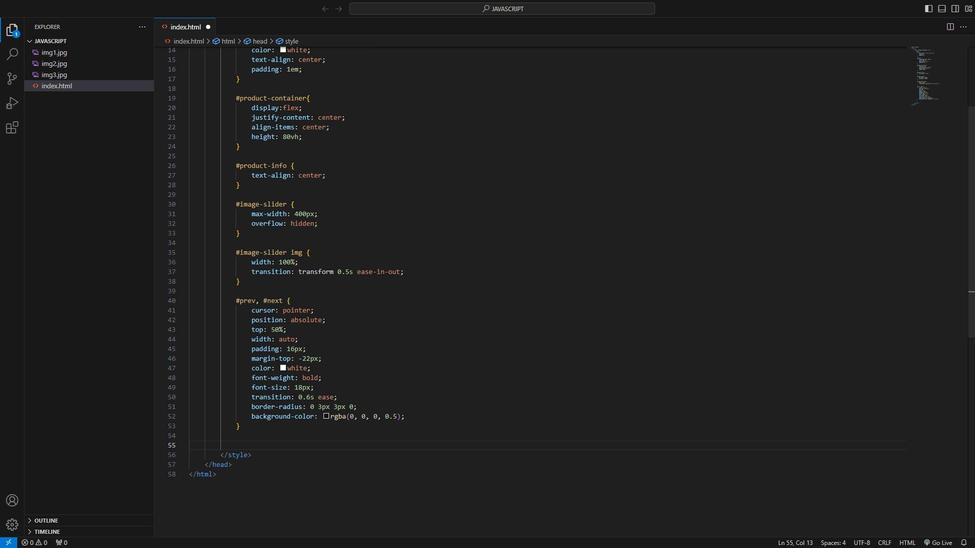 
Action: Mouse scrolled (235, 441) with delta (0, 0)
Screenshot: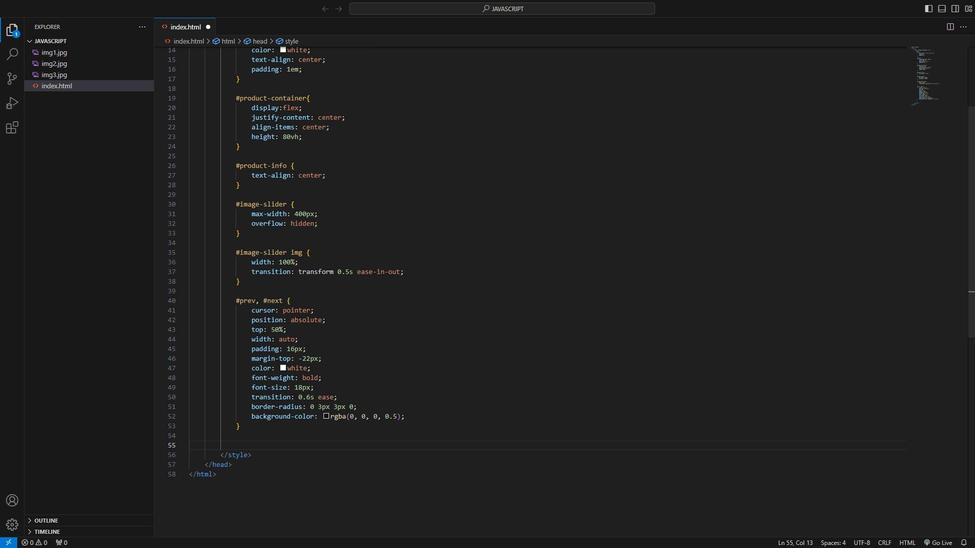 
Action: Mouse scrolled (235, 441) with delta (0, 0)
Screenshot: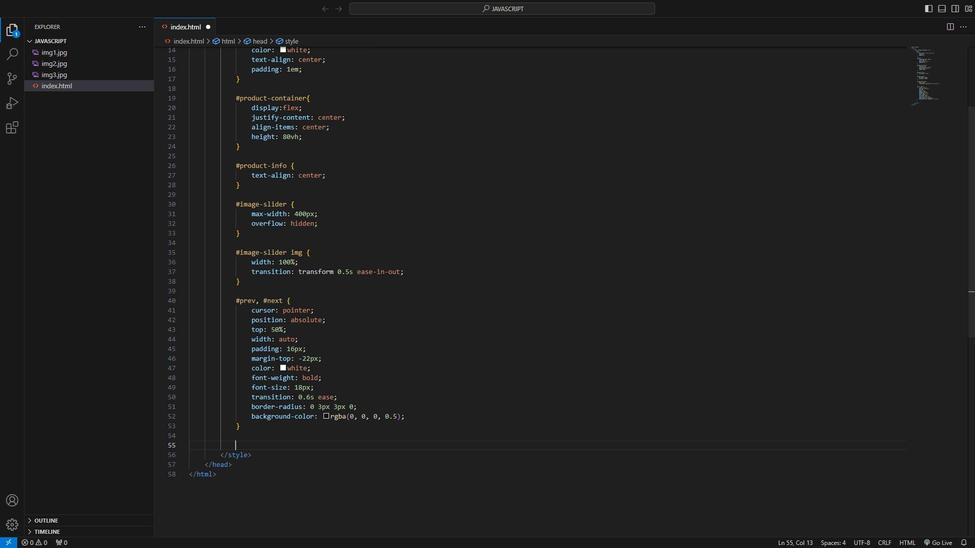 
Action: Mouse scrolled (235, 441) with delta (0, 0)
Screenshot: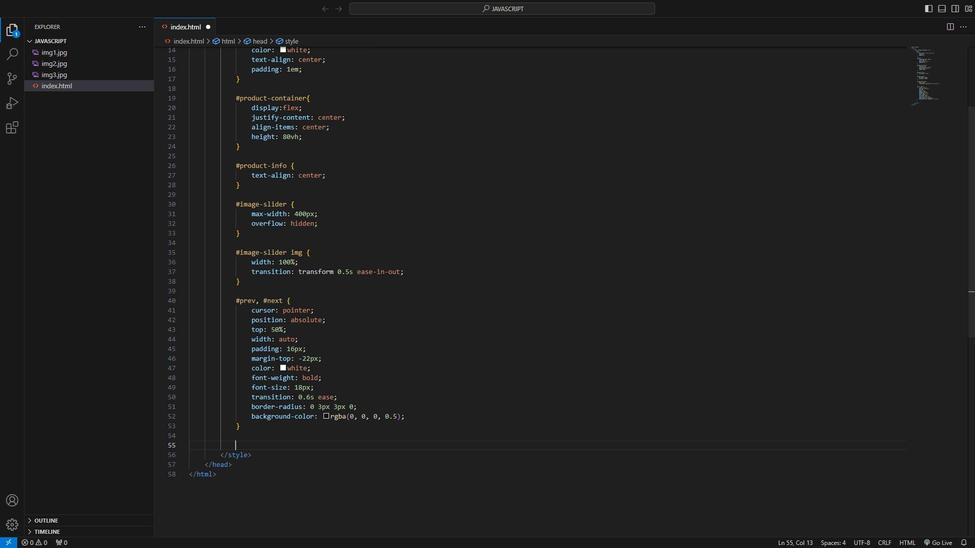 
Action: Mouse scrolled (235, 441) with delta (0, 0)
Screenshot: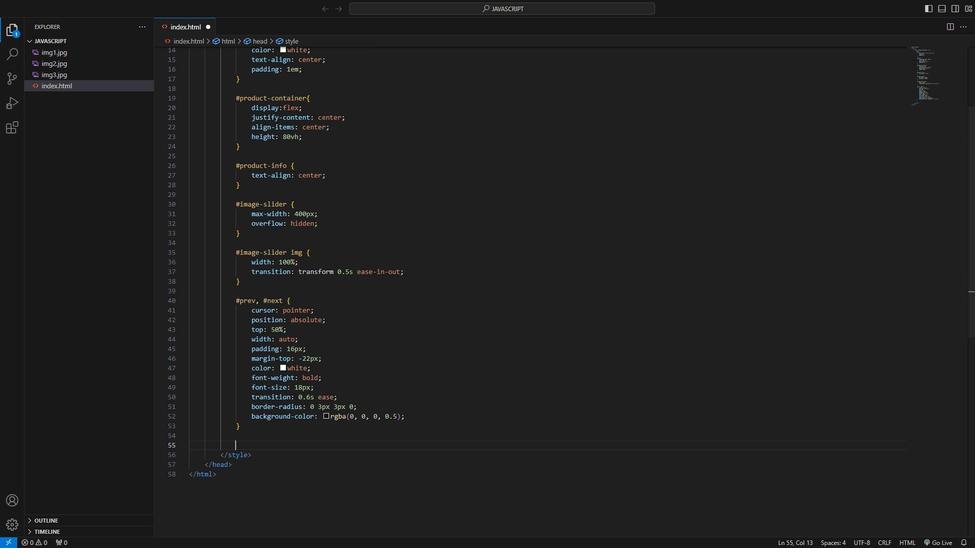 
Action: Mouse scrolled (235, 441) with delta (0, 0)
Screenshot: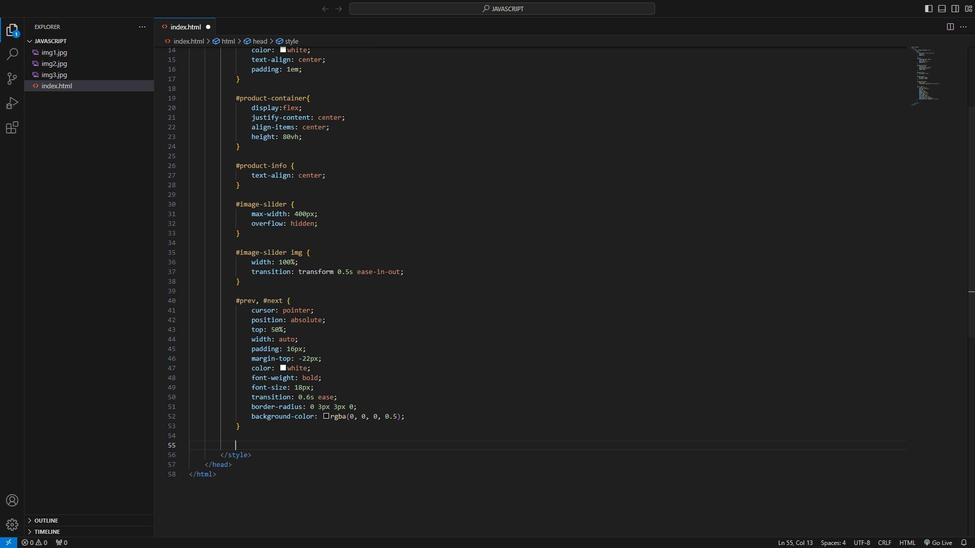
Action: Mouse scrolled (235, 441) with delta (0, 0)
Screenshot: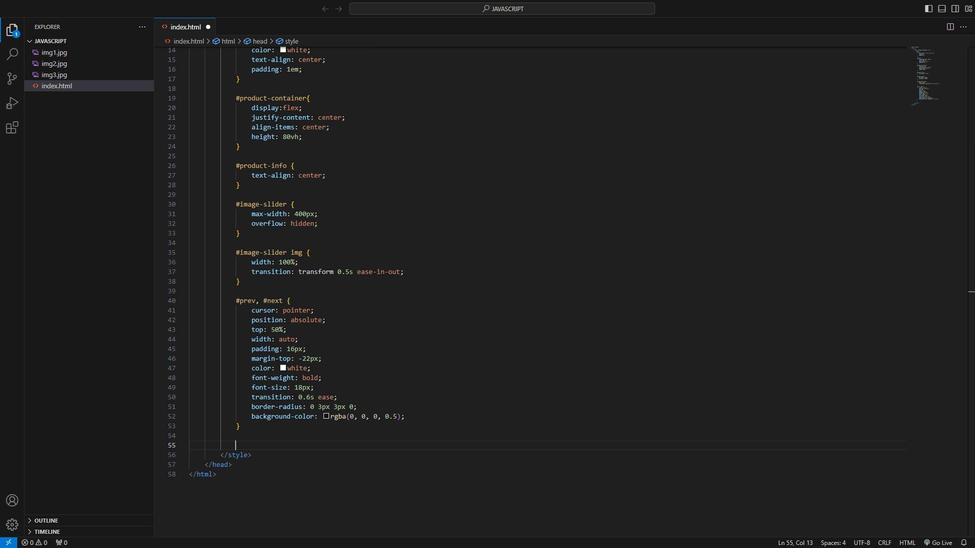 
Action: Mouse moved to (235, 397)
Screenshot: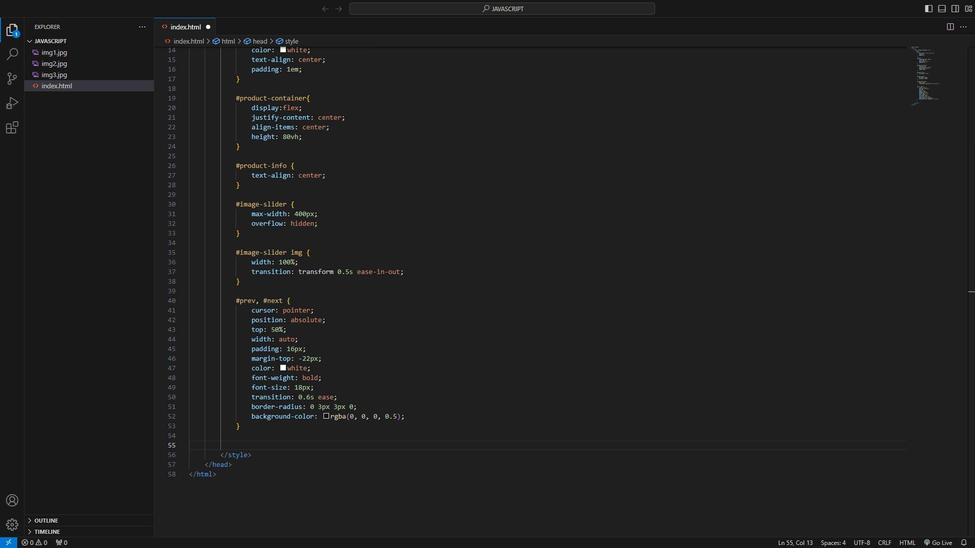 
Action: Mouse pressed left at (235, 397)
Screenshot: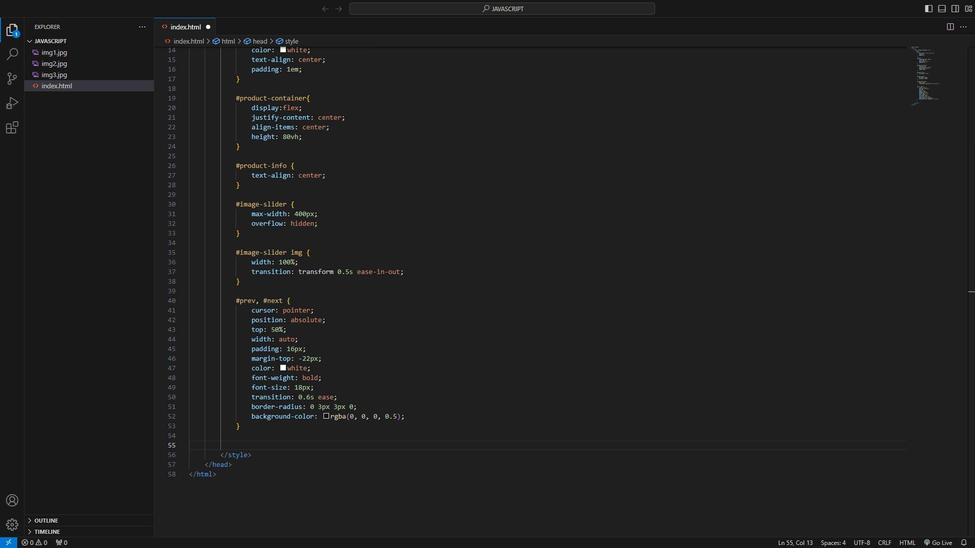 
Action: Mouse moved to (235, 419)
Screenshot: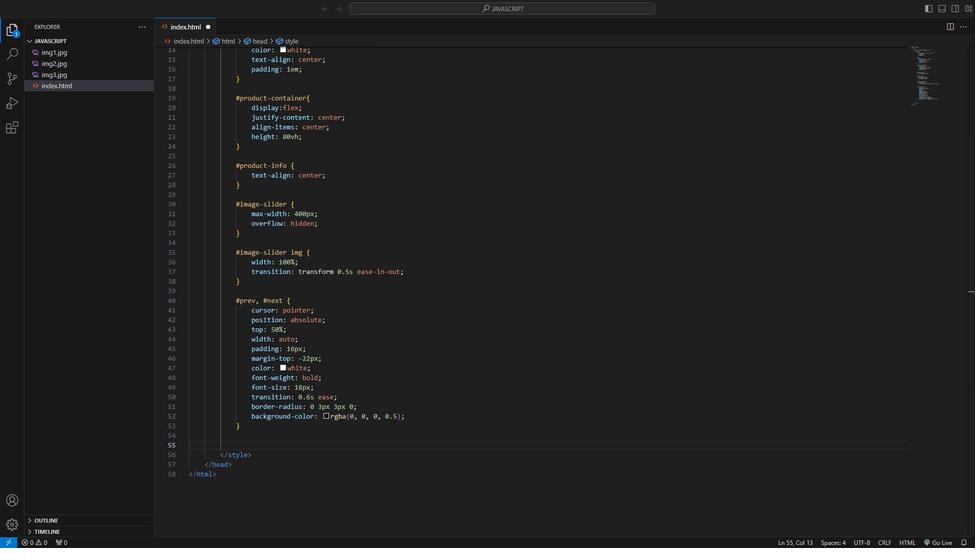
Action: Mouse pressed left at (235, 419)
Screenshot: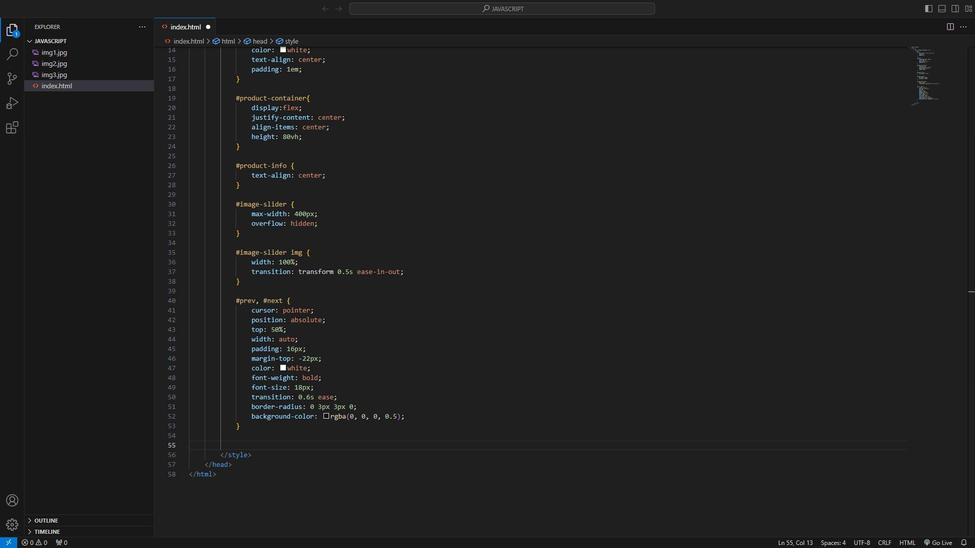 
Action: Mouse moved to (235, 396)
Screenshot: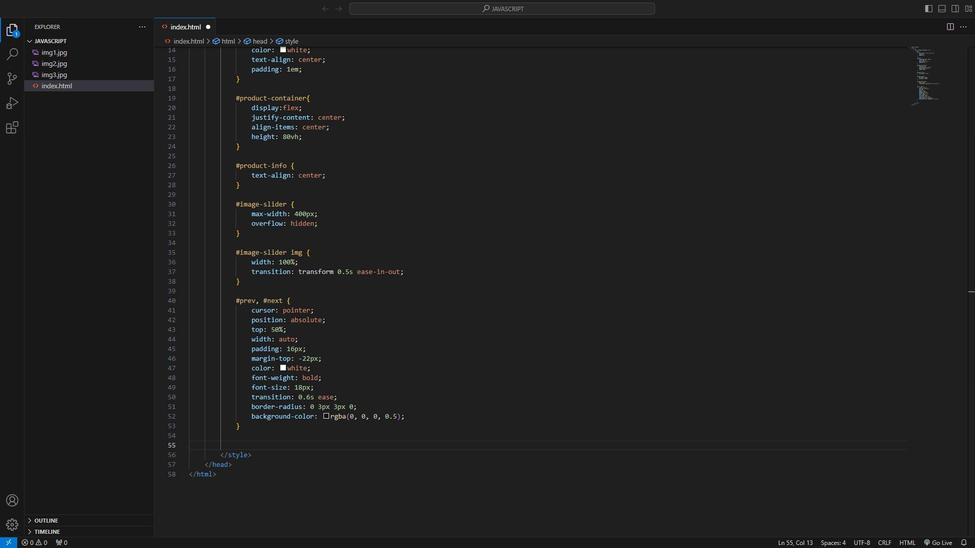 
Action: Mouse pressed left at (235, 396)
Screenshot: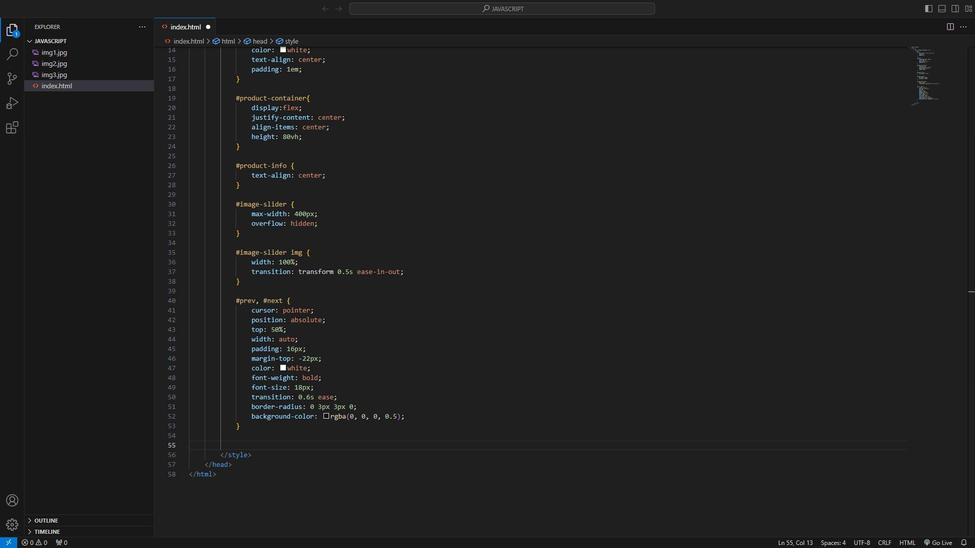 
Action: Mouse moved to (235, 483)
Screenshot: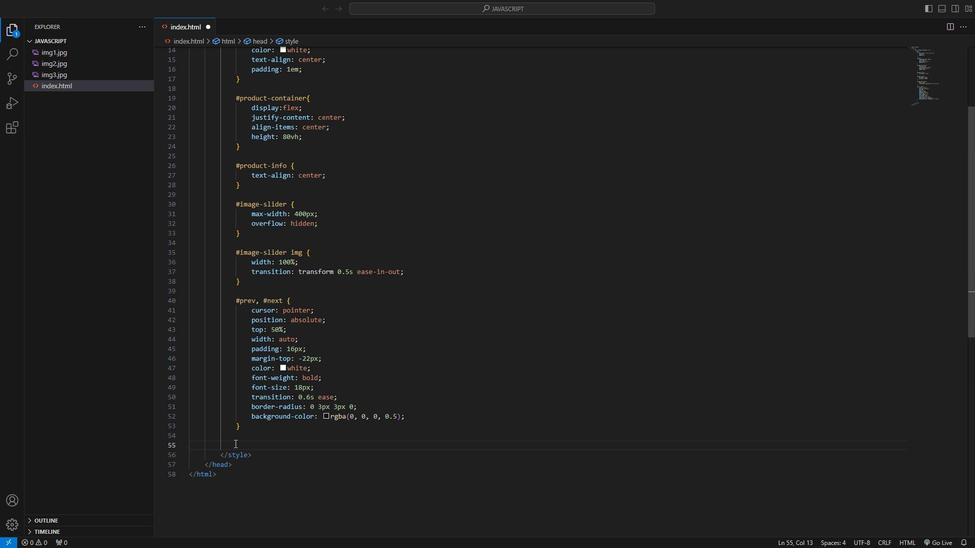 
Action: Mouse pressed left at (235, 483)
Screenshot: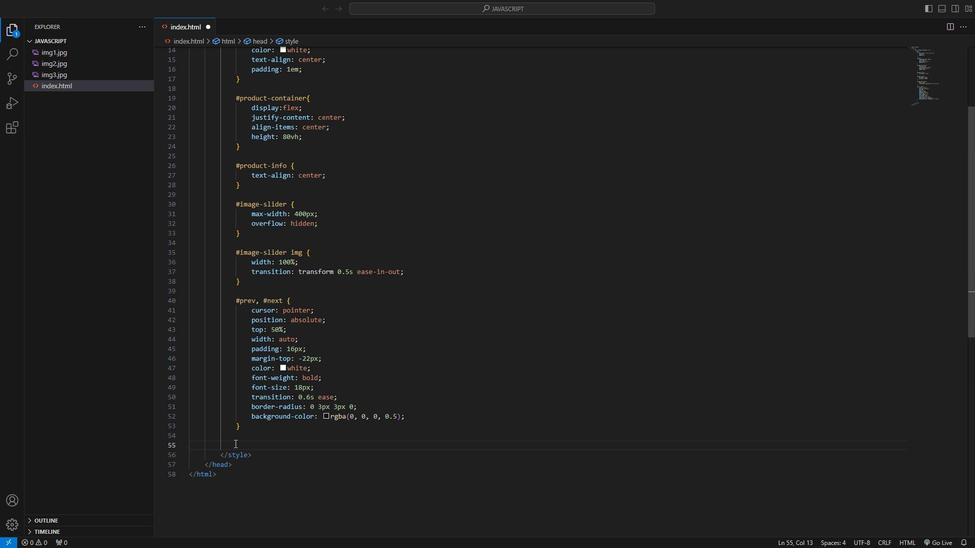 
Action: Mouse moved to (235, 483)
Screenshot: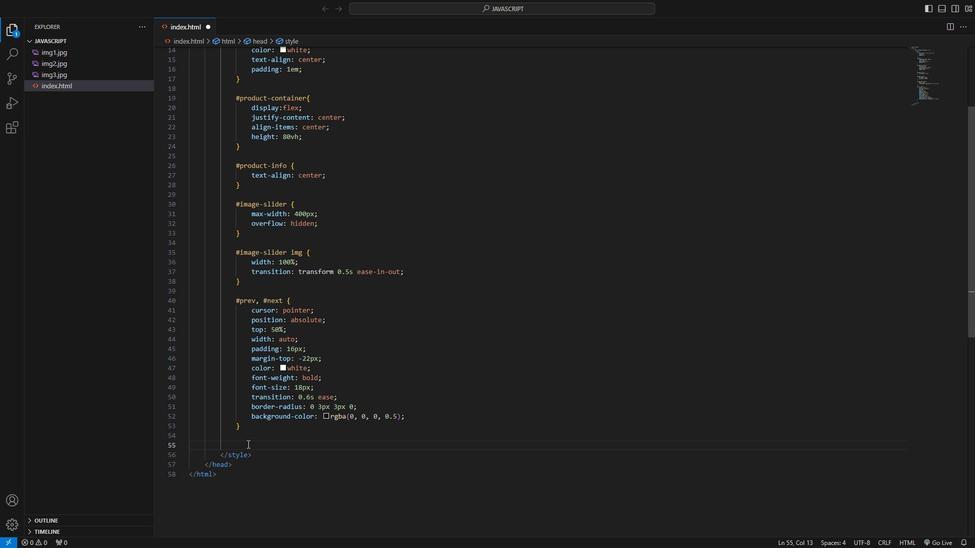 
Action: Key pressed <Key.shift>#prev<Key.space><Key.shift_r>{<Key.space>lest<Key.backspace><Key.backspace>ft<Key.shift_r><Key.shift_r><Key.shift_r><Key.shift_r><Key.shift_r><Key.shift_r><Key.shift_r><Key.shift_r><Key.shift_r><Key.shift_r><Key.shift_r><Key.shift_r><Key.shift_r><Key.shift_r><Key.shift_r><Key.shift_r><Key.shift_r><Key.shift_r><Key.shift_r><Key.shift_r><Key.shift_r><Key.shift_r><Key.shift_r><Key.shift_r><Key.shift_r><Key.shift_r><Key.shift_r><Key.shift_r><Key.shift_r><Key.shift_r><Key.shift_r>:<Key.space>0;<Key.right><Key.right><Key.left><Key.enter><Key.shift><Key.shift><Key.shift>#next<Key.space><Key.shift_r><Key.shift_r><Key.shift_r>{<Key.space>right<Key.shift_r>:<Key.space>0;<Key.right><Key.enter><Key.enter><Key.shift><Key.shift><Key.shift>#prev<Key.shift_r>:hover,<Key.space><Key.shift>#next<Key.shift_r>:hover<Key.space><Key.shift_r>{<Key.enter>backgroundcolor<Key.backspace><Key.backspace><Key.backspace><Key.backspace><Key.backspace>-color<Key.shift_r>:<Key.space>rgba<Key.shift_r>(0,0,0,0.8<Key.right>;<Key.down><Key.down><Key.down><Key.enter>
Screenshot: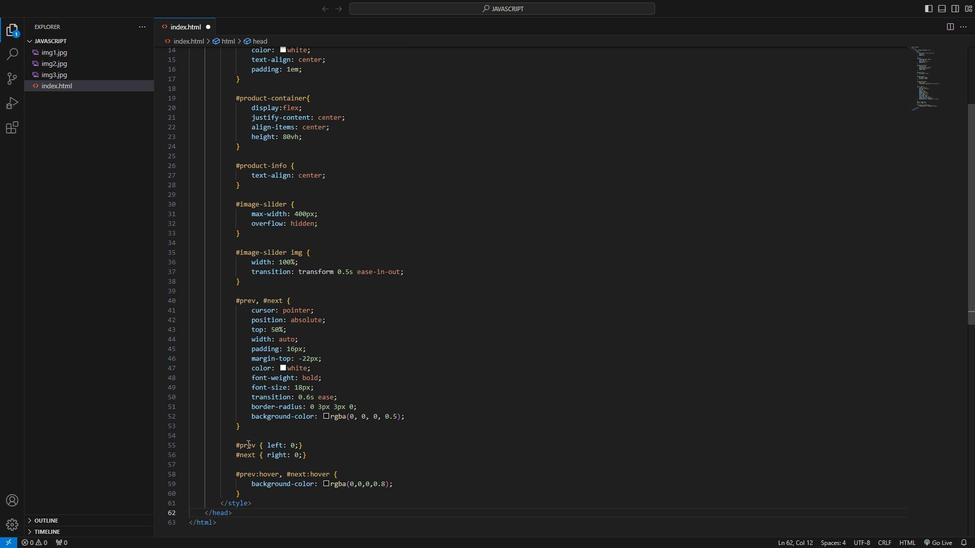 
Action: Mouse moved to (235, 434)
Screenshot: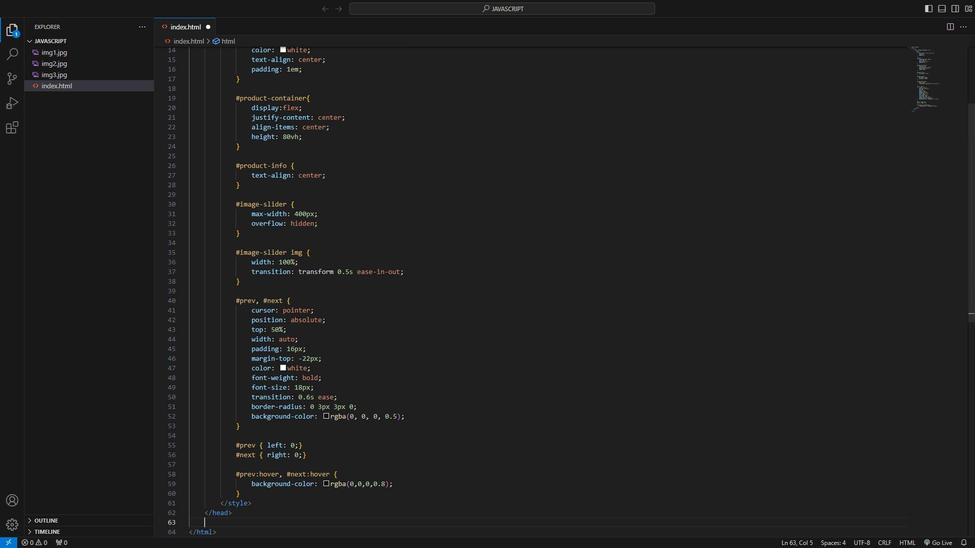
Action: Mouse pressed left at (235, 434)
Screenshot: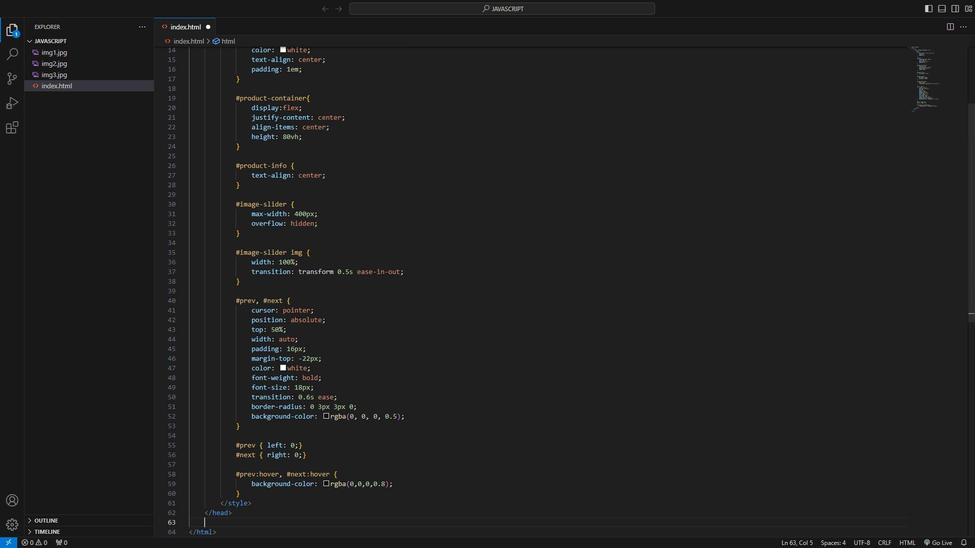 
Action: Mouse moved to (235, 434)
Screenshot: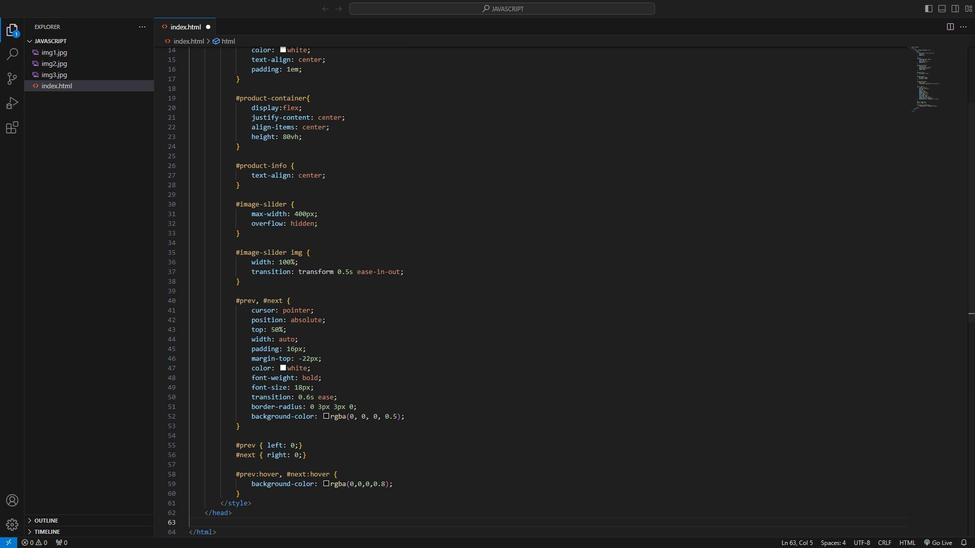 
Action: Mouse scrolled (235, 434) with delta (0, 0)
Screenshot: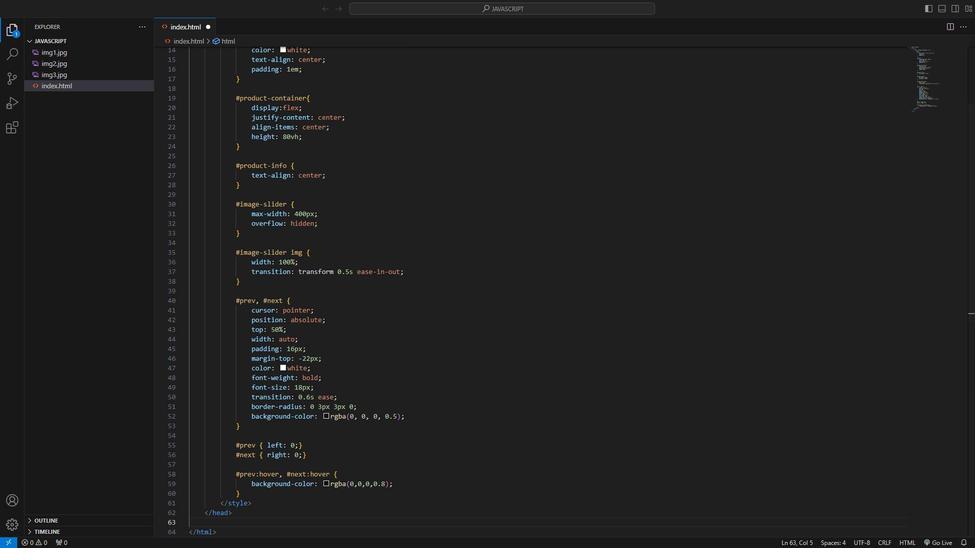 
Action: Mouse scrolled (235, 434) with delta (0, 0)
Screenshot: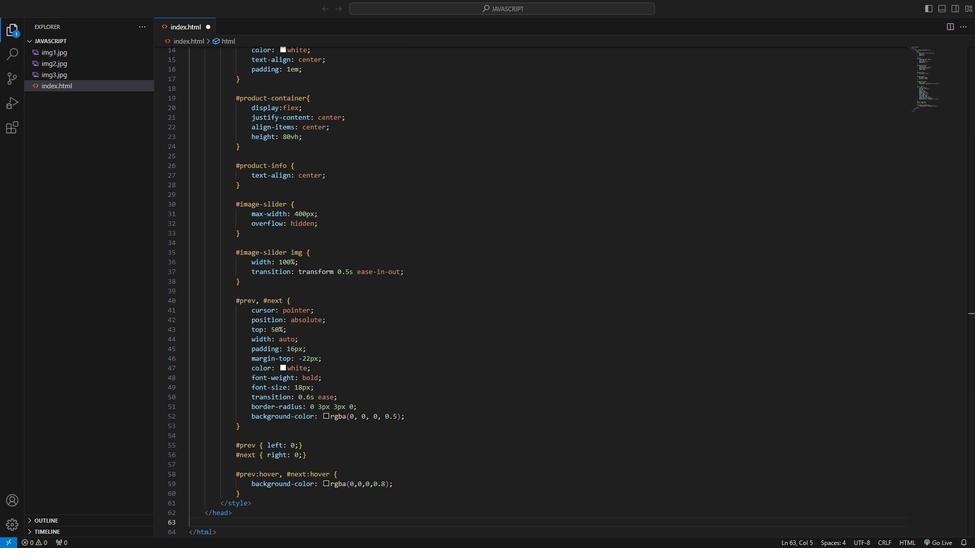 
Action: Mouse scrolled (235, 434) with delta (0, 0)
Screenshot: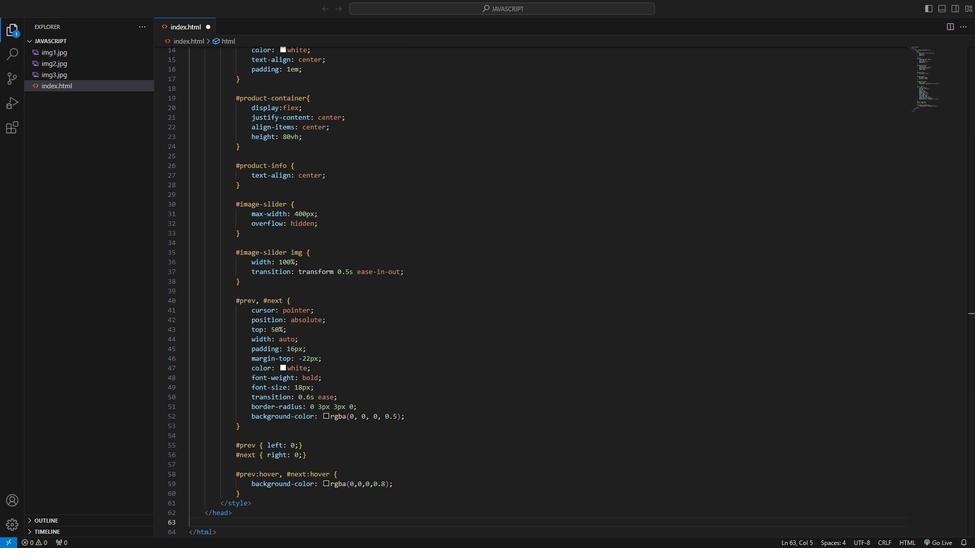 
Action: Mouse moved to (235, 398)
Screenshot: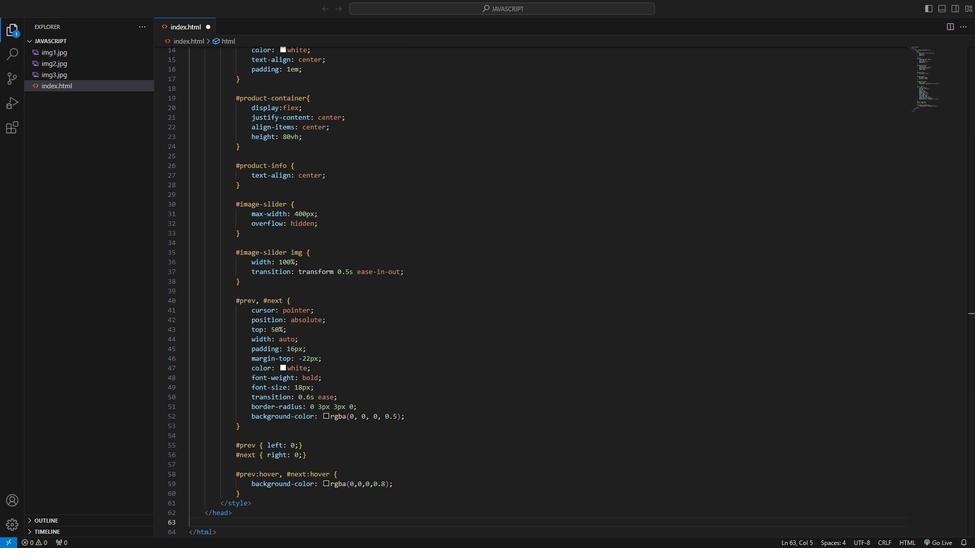 
Action: Mouse scrolled (235, 398) with delta (0, 0)
Screenshot: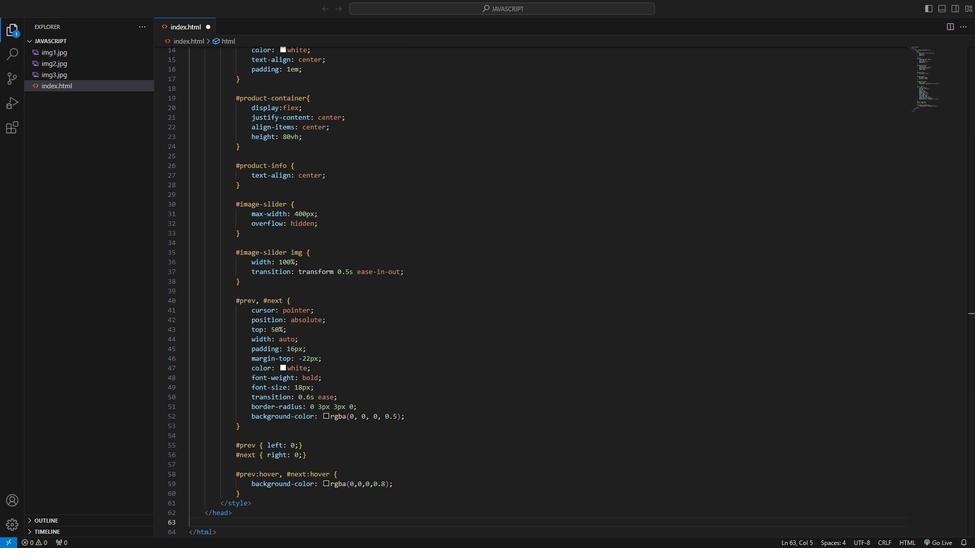 
Action: Mouse moved to (235, 440)
Screenshot: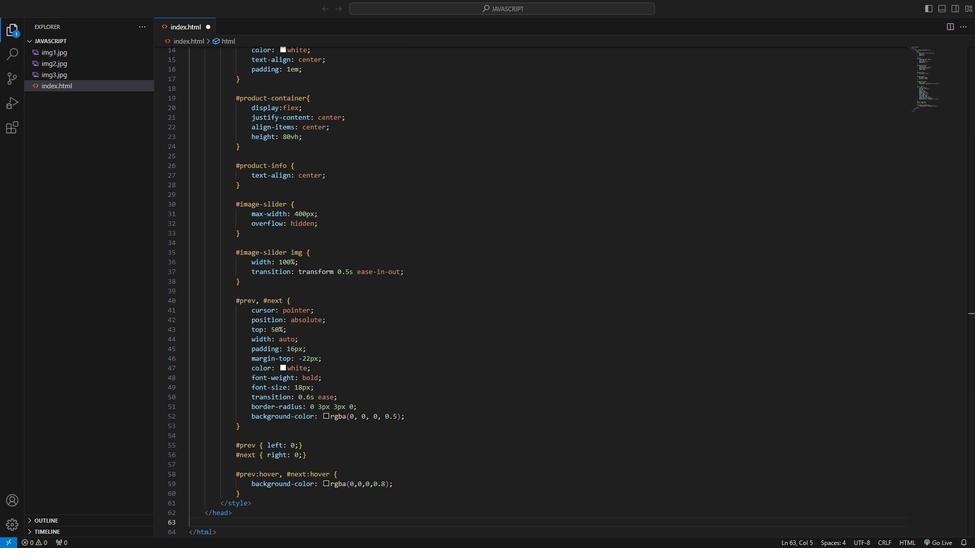 
Action: Mouse pressed left at (235, 440)
Screenshot: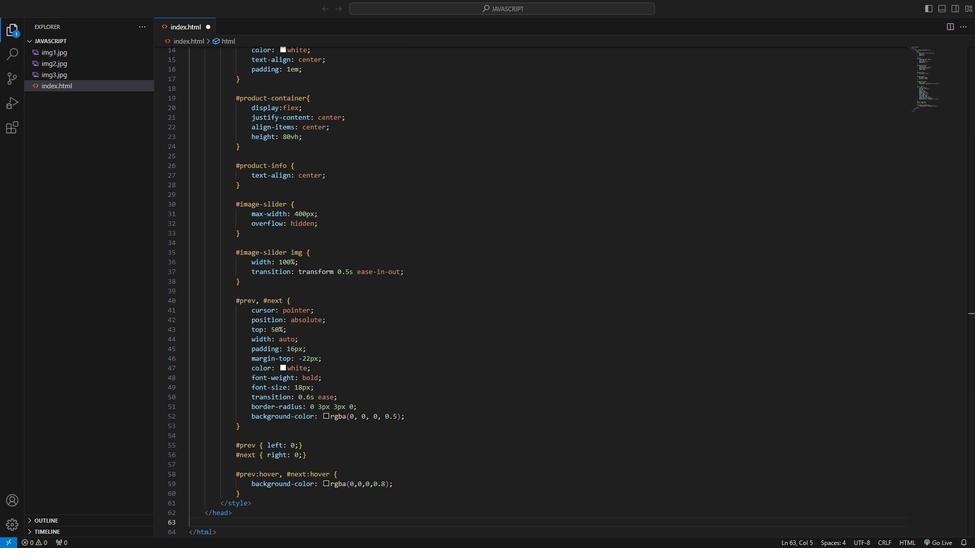 
Action: Mouse moved to (235, 425)
Screenshot: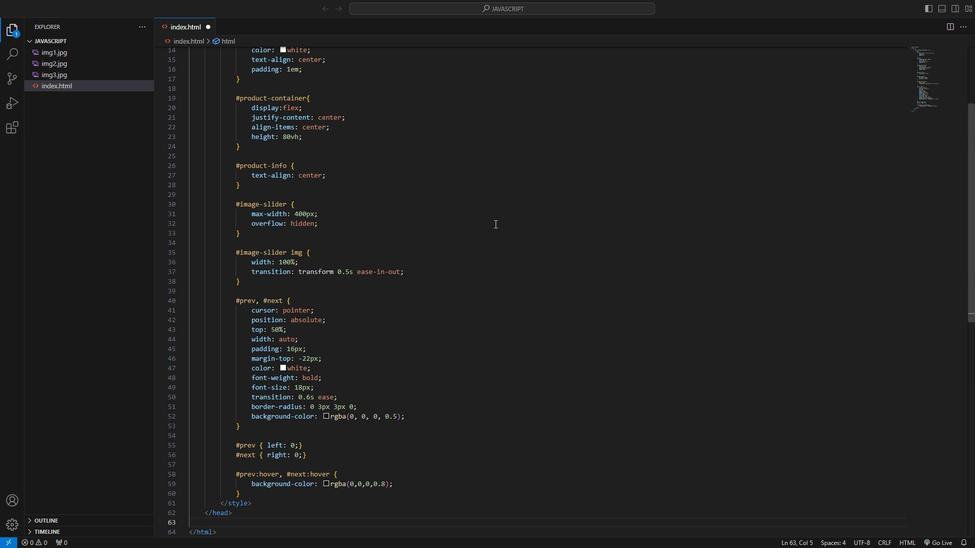 
Action: Mouse scrolled (235, 425) with delta (0, 0)
Screenshot: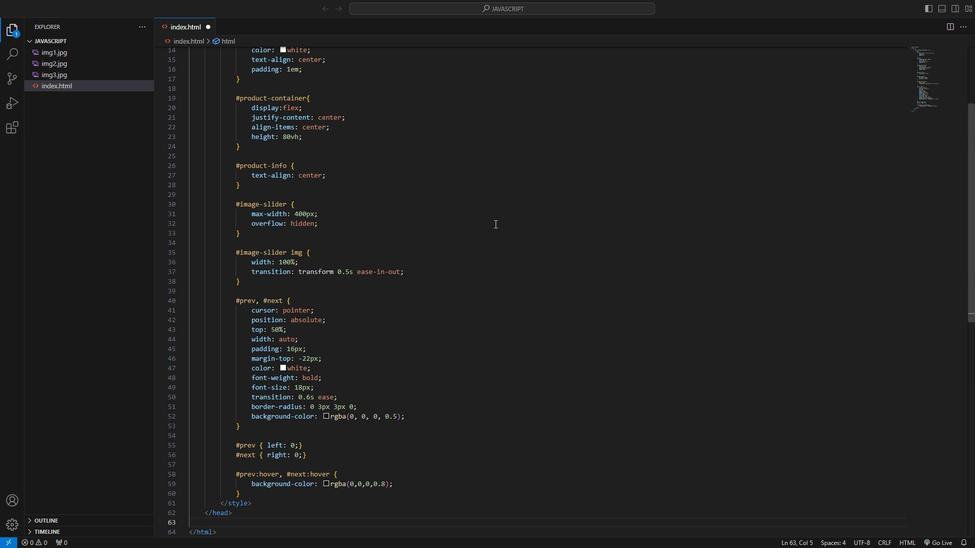 
Action: Mouse scrolled (235, 425) with delta (0, 0)
Screenshot: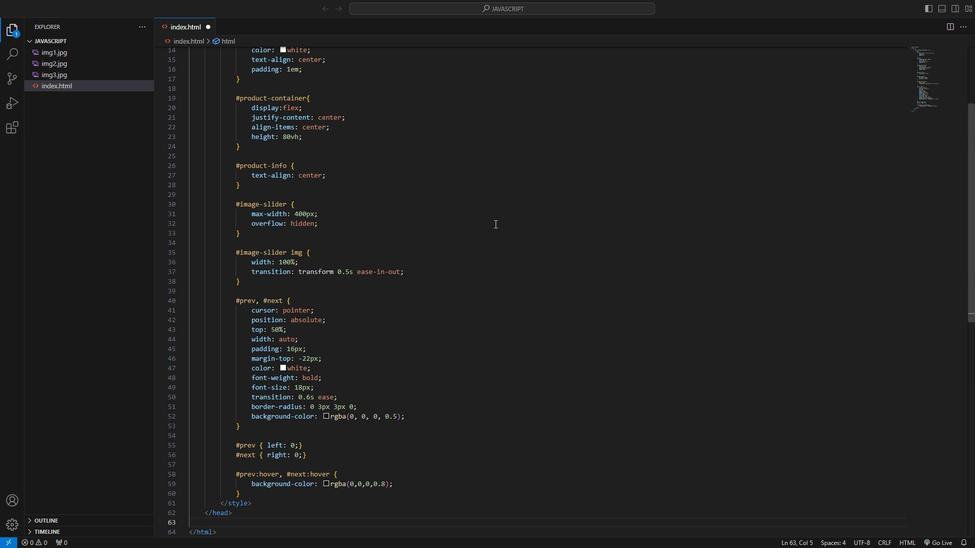 
Action: Mouse scrolled (235, 425) with delta (0, 0)
Screenshot: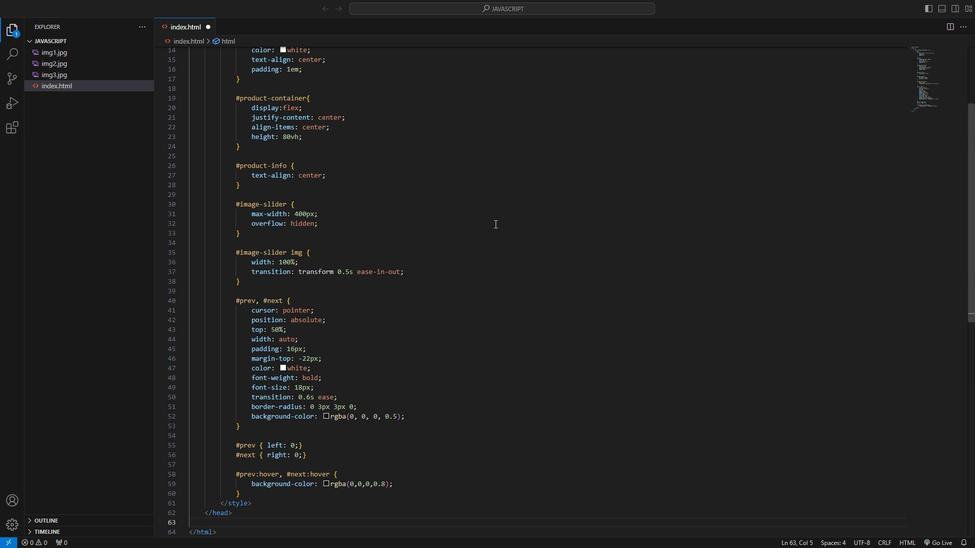 
Action: Mouse scrolled (235, 425) with delta (0, 0)
Screenshot: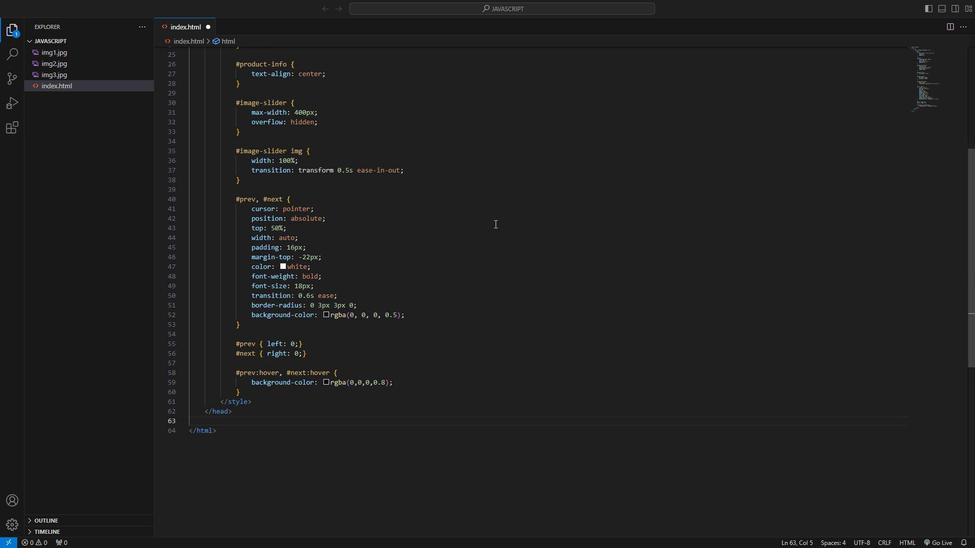 
Action: Mouse scrolled (235, 425) with delta (0, 0)
Screenshot: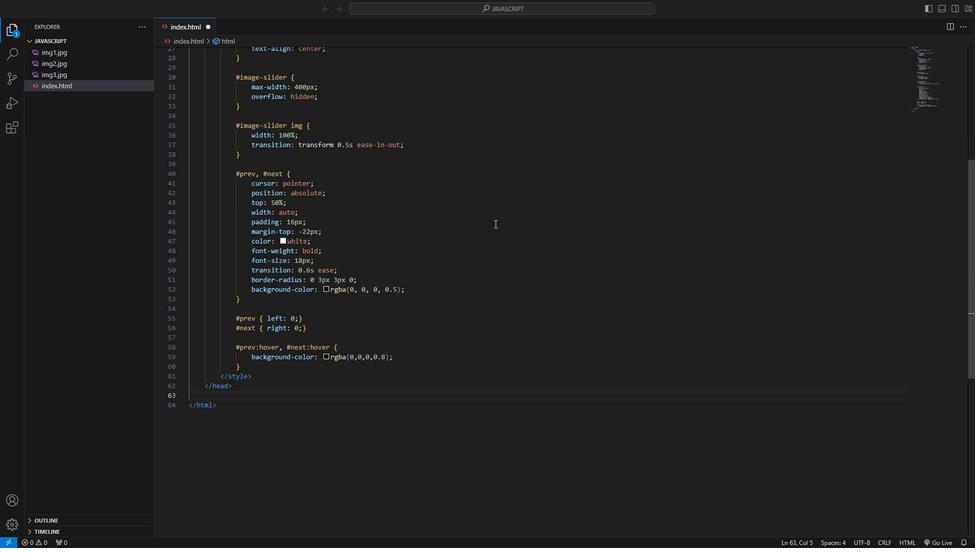 
Action: Mouse scrolled (235, 425) with delta (0, 0)
Screenshot: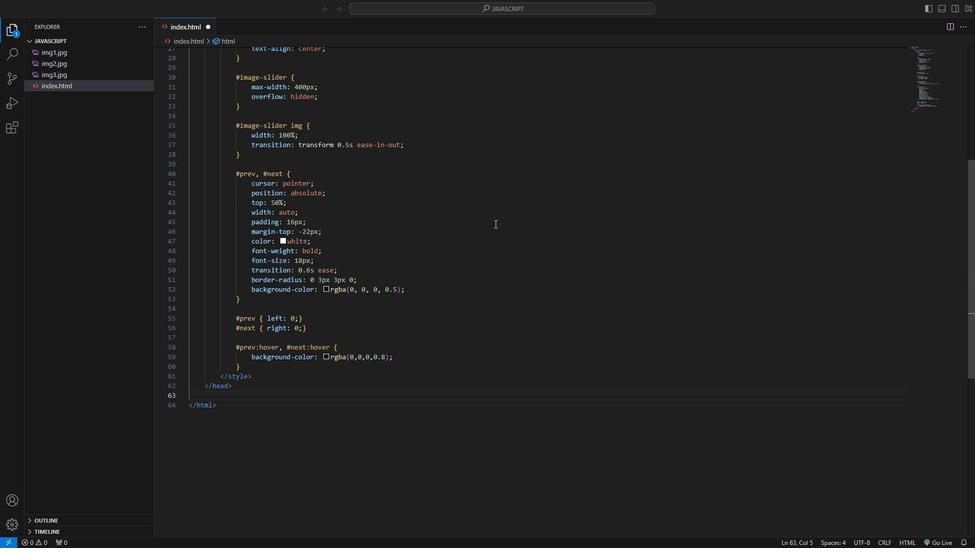 
Action: Mouse scrolled (235, 425) with delta (0, 0)
Screenshot: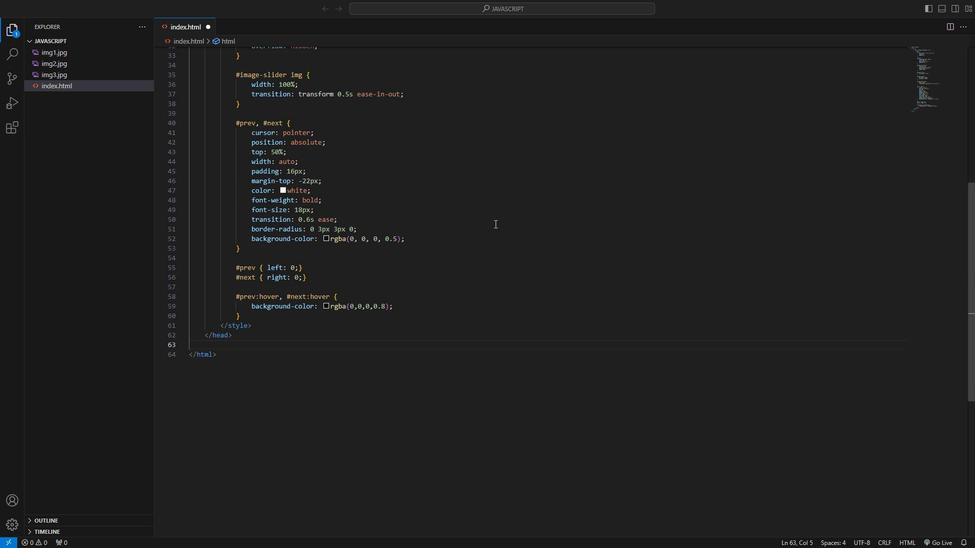 
Action: Mouse moved to (235, 456)
Screenshot: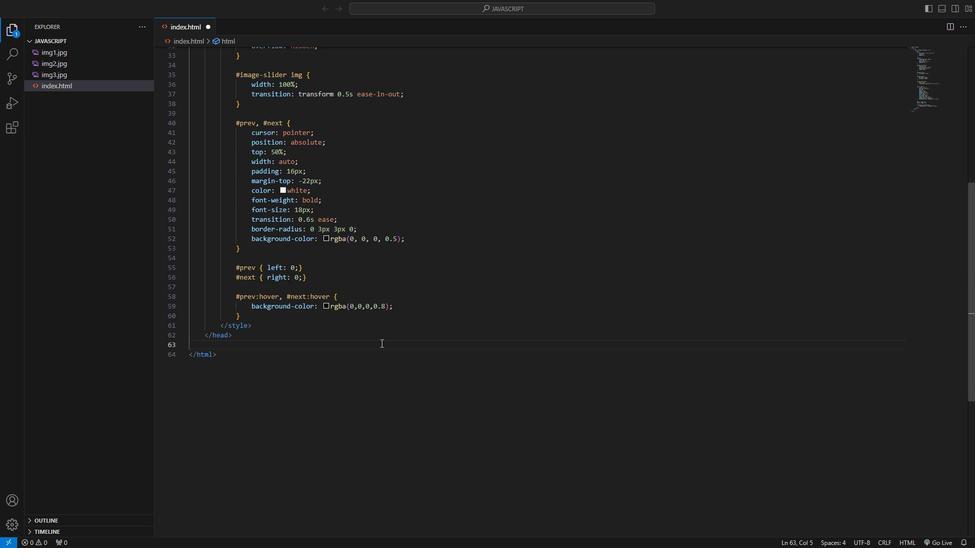 
Action: Mouse pressed left at (235, 456)
Screenshot: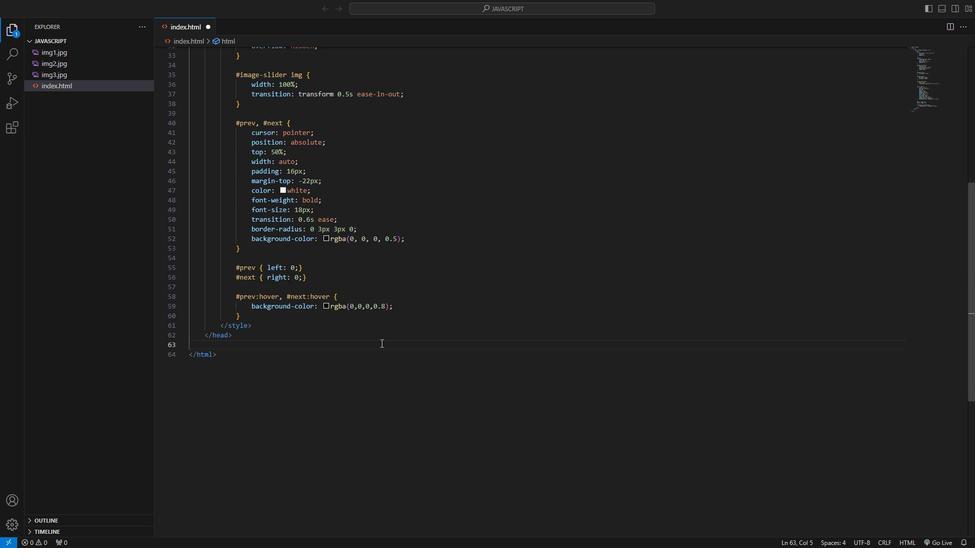 
Action: Key pressed <Key.shift_r><Key.shift_r><body<Key.shift_r>><Key.enter><Key.enter>
Screenshot: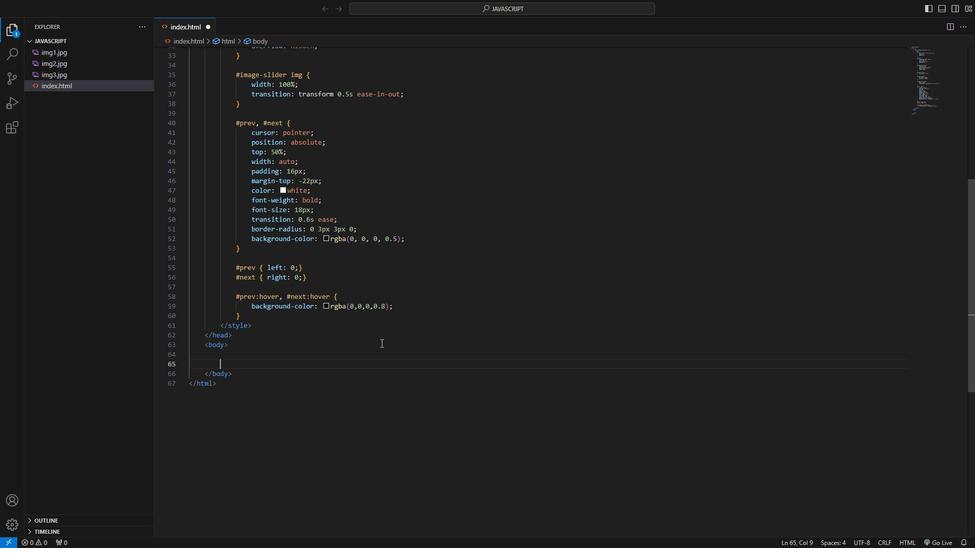 
Action: Mouse moved to (235, 456)
Screenshot: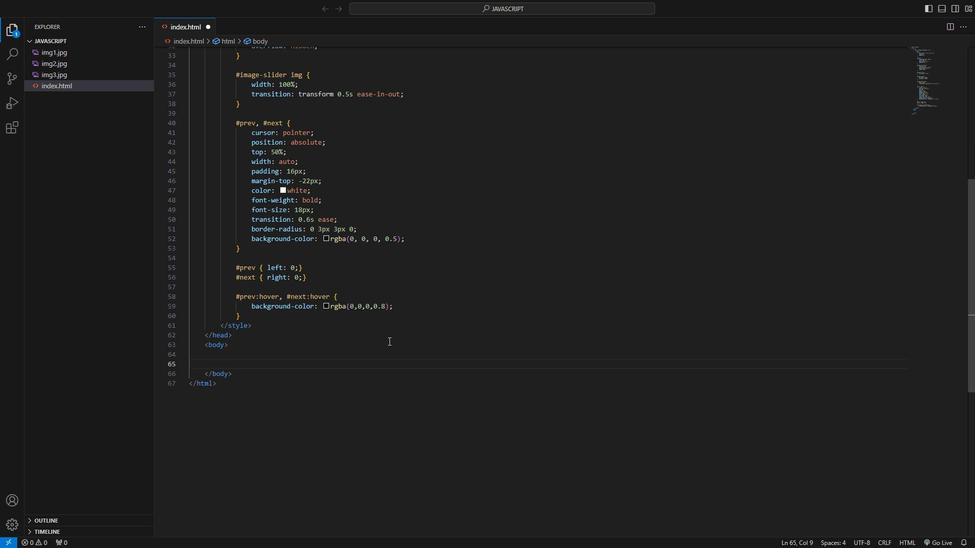 
Action: Key pressed <Key.shift_r><header<Key.shift_r>><Key.enter><Key.shift_r><h1<Key.shift_r>><Key.shift>Product<Key.space><Key.shift>Showcase<Key.down><Key.enter><Key.enter><Key.shift_r><div<Key.space>id=product-container<Key.right><Key.shift_r>><Key.enter><Key.shift_r><div<Key.space>id=product-info<Key.right><Key.shift_r><Key.shift_r><Key.shift_r><Key.shift_r><Key.shift_r>><Key.enter><Key.shift_r><h2<Key.shift_r>><Key.shift><Key.shift><Key.shift><Key.shift><Key.shift><Key.shift>Product<Key.space><Key.shift><Key.shift>Name<Key.down><Key.down><Key.left><Key.left><Key.left><Key.left><Key.left><Key.up><Key.up><Key.right><Key.right><Key.right><Key.right><Key.right><Key.right><Key.right><Key.right><Key.right><Key.right><Key.right><Key.right><Key.right><Key.right><Key.right><Key.right><Key.right><Key.right><Key.right><Key.right><Key.right><Key.right><Key.right><Key.right><Key.right><Key.right><Key.right><Key.right><Key.enter><Key.shift_r><P<Key.shift_r><Key.shift_r><Key.shift_r><Key.backspace>p<Key.shift_r>>lorem10<Key.enter><Key.down><Key.enter><Key.shift_r><div<Key.shift_r><Key.shift_r><Key.shift_r><Key.shift_r><Key.shift_r><Key.shift_r><Key.shift_r><Key.shift_r><Key.shift_r><Key.shift_r><Key.space>id=image-slider<Key.right><Key.shift_r>><Key.enter>i<Key.backspace><Key.shift_r><u<Key.backspace>img<Key.space>src=image<Key.backspace><Key.backspace><Key.backspace>g1.jpg<Key.right><Key.shift_r><Key.shift_r><Key.shift_r><Key.shift_r><Key.shift_r><Key.shift_r><Key.shift_r><Key.shift_r><Key.shift_r><Key.shift_r><Key.shift_r><Key.shift_r><Key.shift_r><Key.shift_r>><Key.left><Key.space>alt=<Key.shift>Product<Key.space><Key.shift>Image<Key.space>1<Key.right><Key.right><Key.enter><Key.shift_r><img<Key.space>src=img2.jpg<Key.right><Key.space>alt<Key.shift_r>"<Key.backspace>=<Key.shift><Key.shift>Product<Key.space><Key.shift><Key.shift>Image<Key.space>2<Key.right><Key.shift_r>><Key.enter><Key.shift_r><Key.shift_r><Key.shift_r><Key.shift_r><Key.shift_r><Key.shift_r><Key.shift_r><Key.shift_r><Key.shift_r><Key.shift_r><Key.shift_r><Key.shift_r><Key.shift_r><Key.shift_r><Key.shift_r><Key.shift_r><Key.shift_r><Key.shift_r><Key.shift_r><Key.shift_r><Key.shift_r><Key.shift_r><Key.shift_r><img<Key.space>src=img3.jpg<Key.right><Key.space>alt=<Key.shift>Product<Key.space>i<Key.backspace><Key.shift>Image<Key.space>3<Key.right><Key.shift_r>>
Screenshot: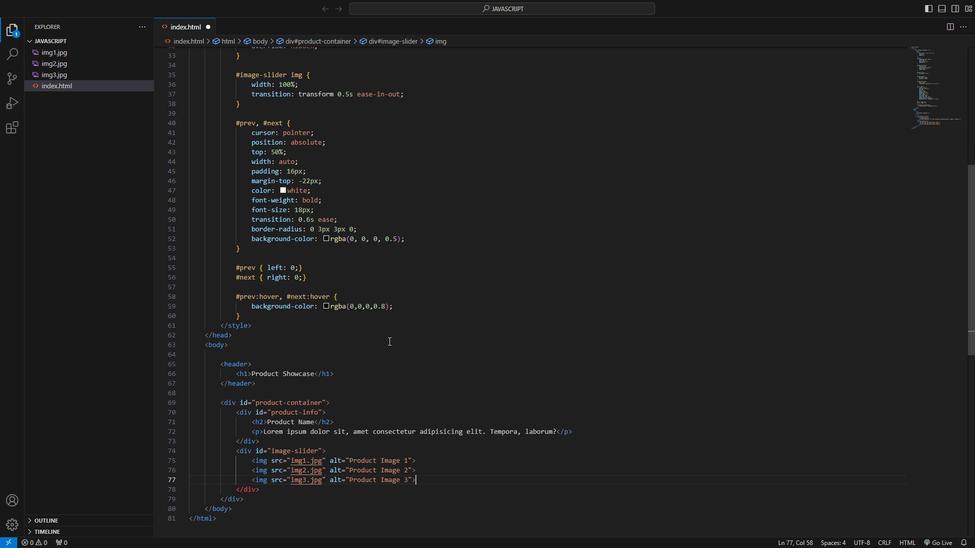
Action: Mouse moved to (235, 444)
Screenshot: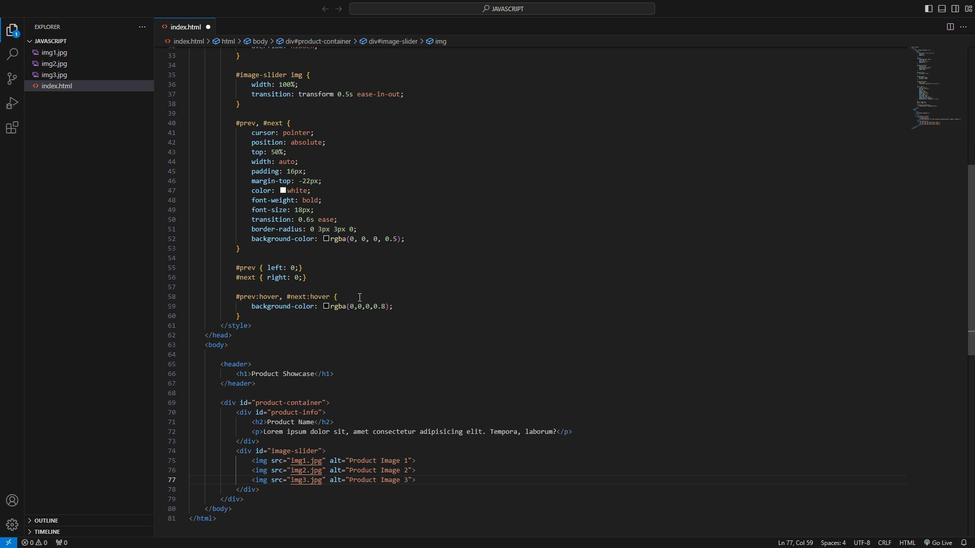 
Action: Mouse scrolled (235, 444) with delta (0, 0)
Screenshot: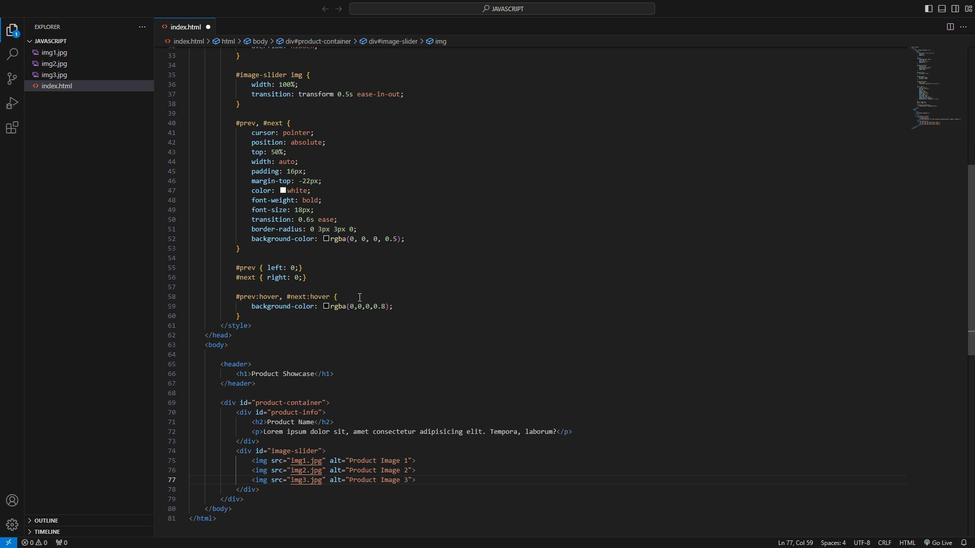
Action: Mouse moved to (235, 444)
Screenshot: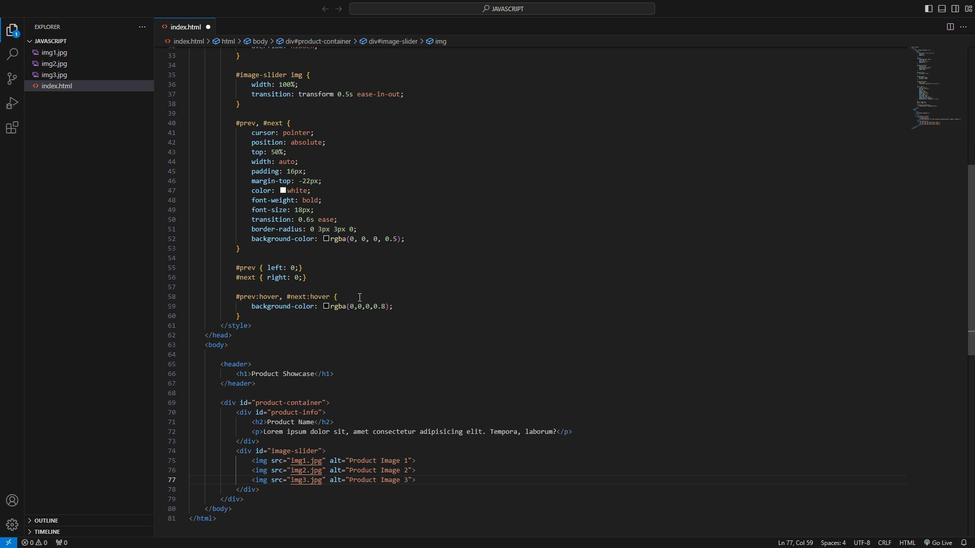 
Action: Mouse scrolled (235, 444) with delta (0, 0)
Screenshot: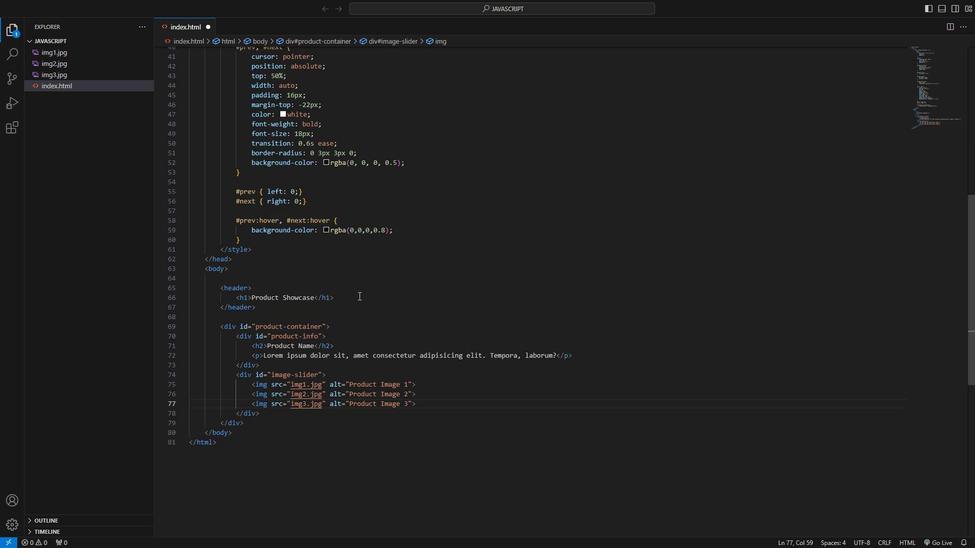 
Action: Mouse scrolled (235, 444) with delta (0, 0)
Screenshot: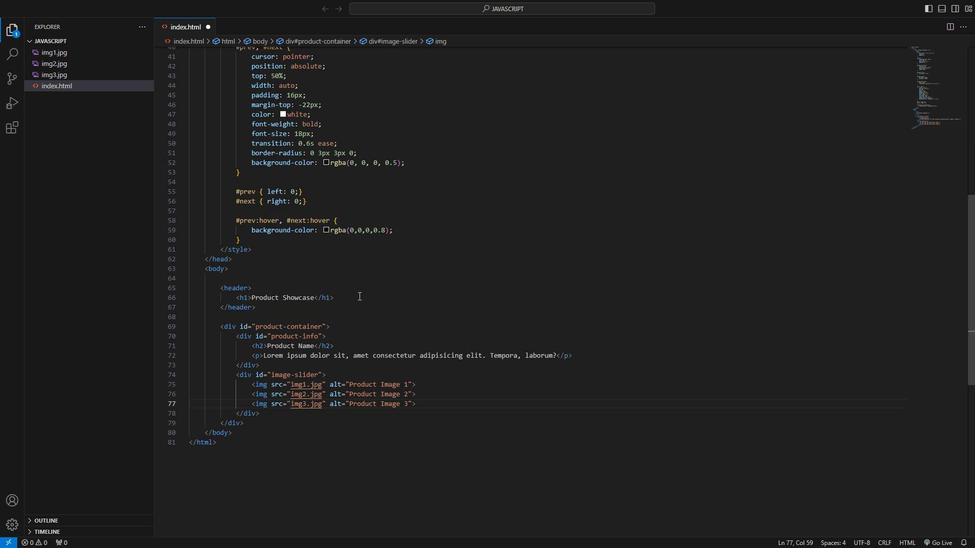 
Action: Mouse moved to (235, 444)
Screenshot: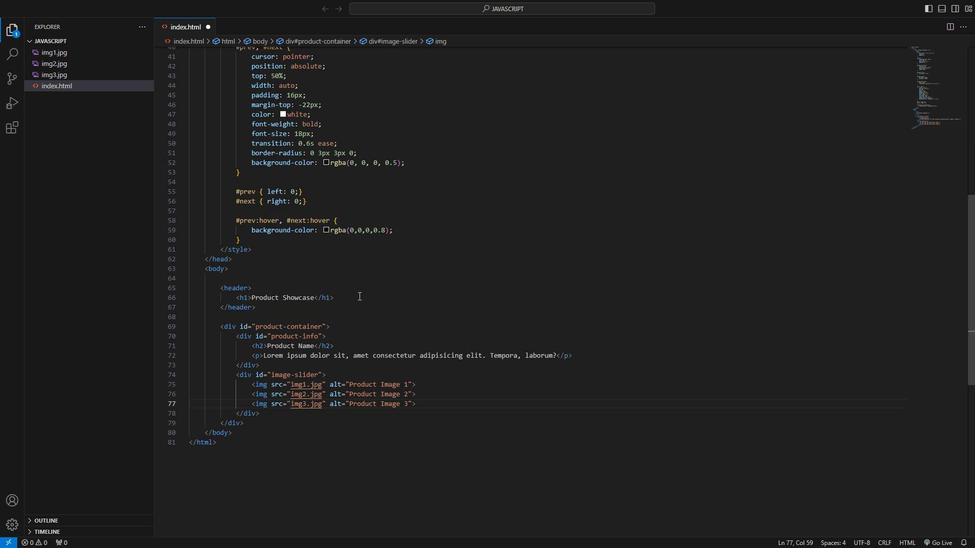 
Action: Mouse scrolled (235, 444) with delta (0, 0)
Screenshot: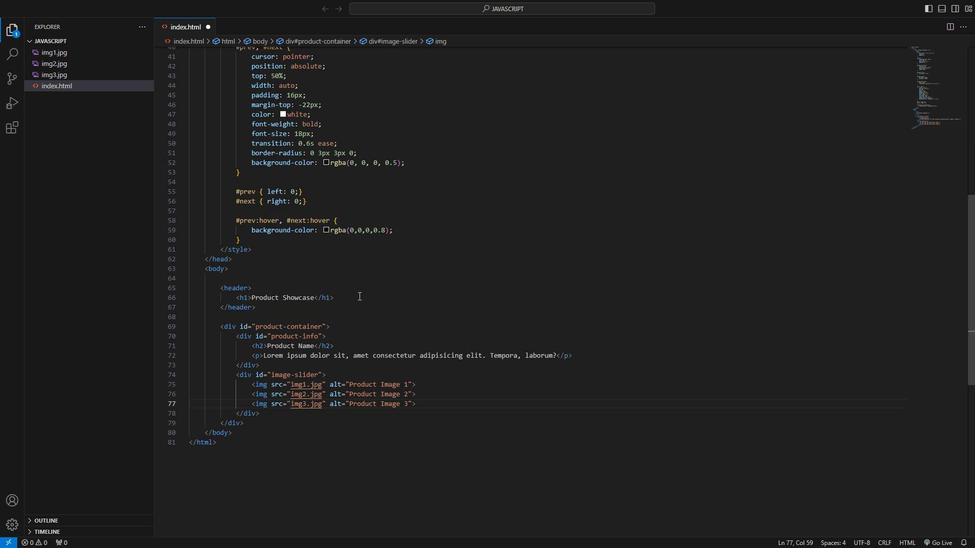 
Action: Mouse scrolled (235, 444) with delta (0, 0)
Screenshot: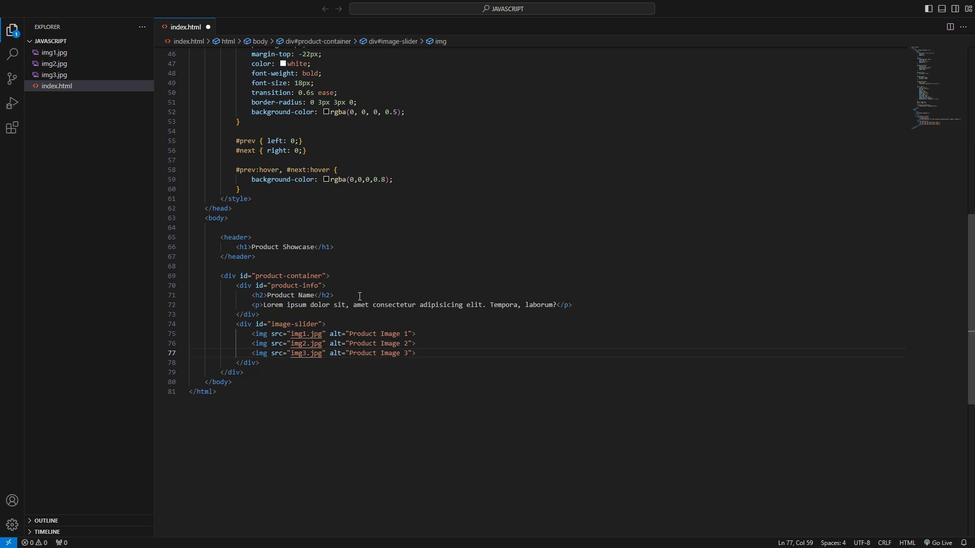 
Action: Mouse scrolled (235, 444) with delta (0, 0)
Screenshot: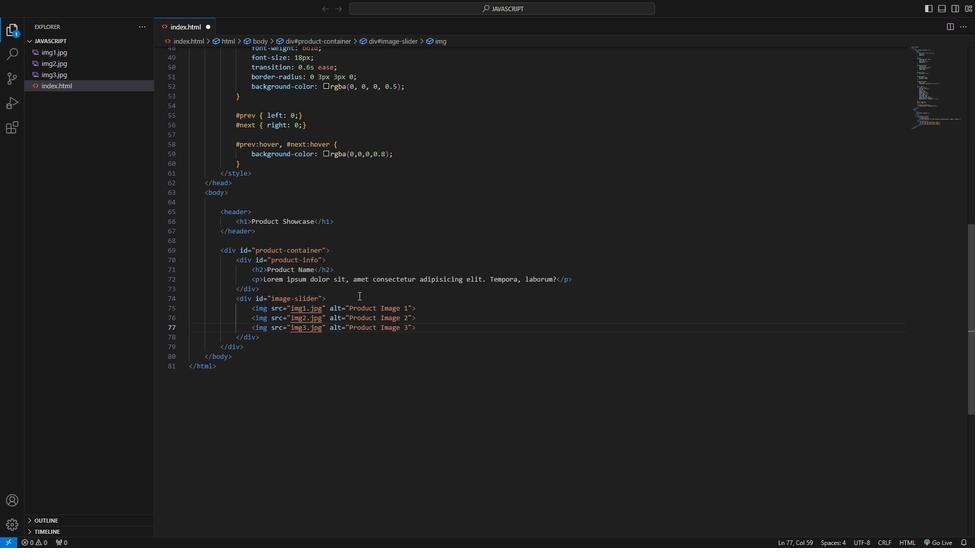 
Action: Mouse moved to (235, 444)
Screenshot: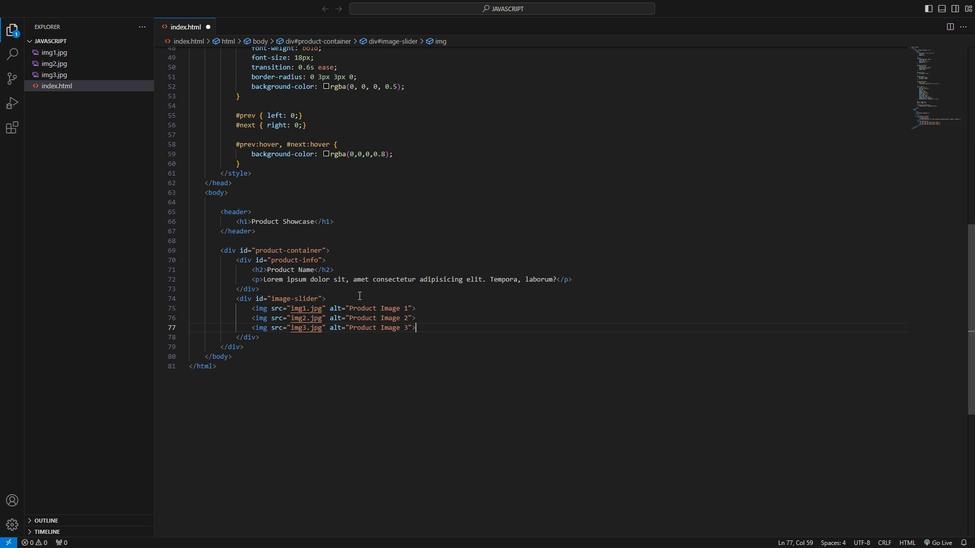 
Action: Mouse scrolled (235, 444) with delta (0, 0)
Screenshot: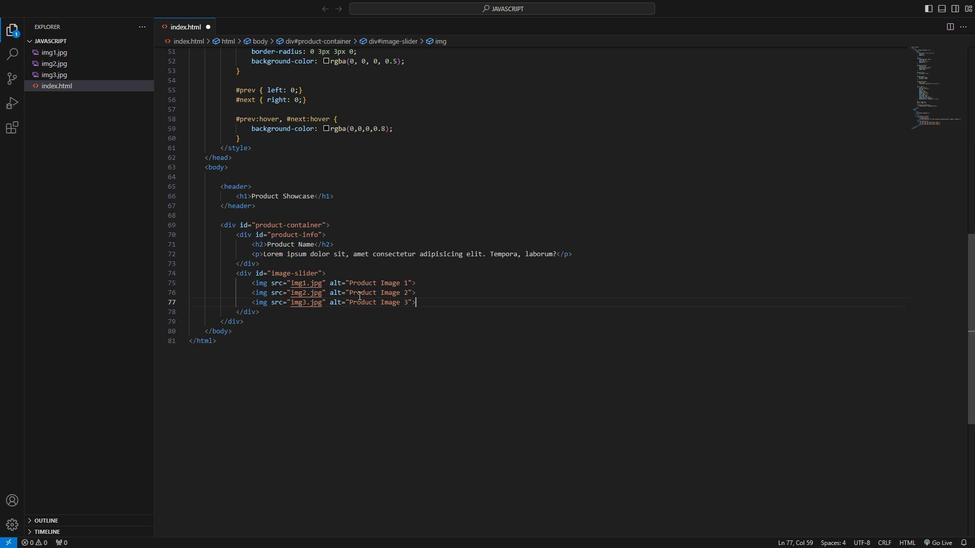 
Action: Mouse scrolled (235, 444) with delta (0, 0)
Screenshot: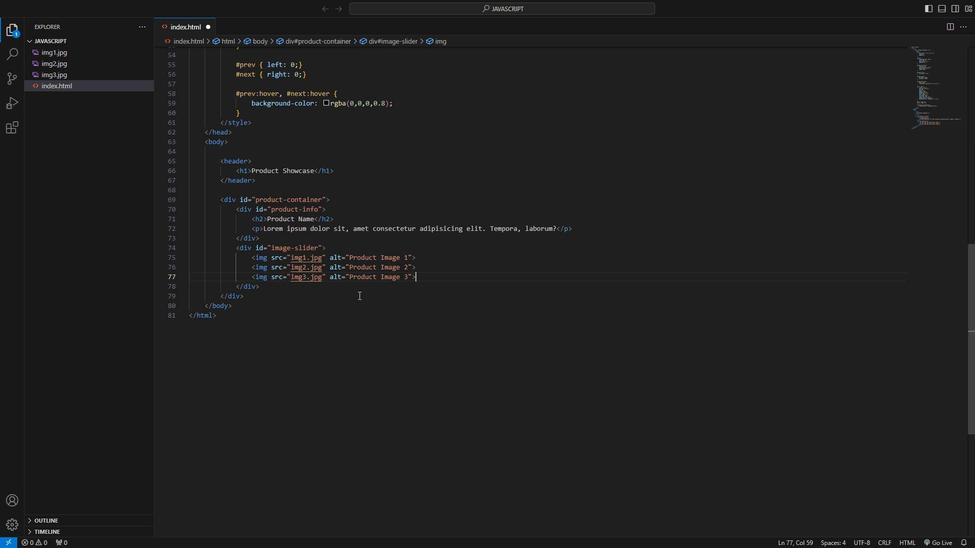 
Action: Mouse scrolled (235, 444) with delta (0, 0)
Screenshot: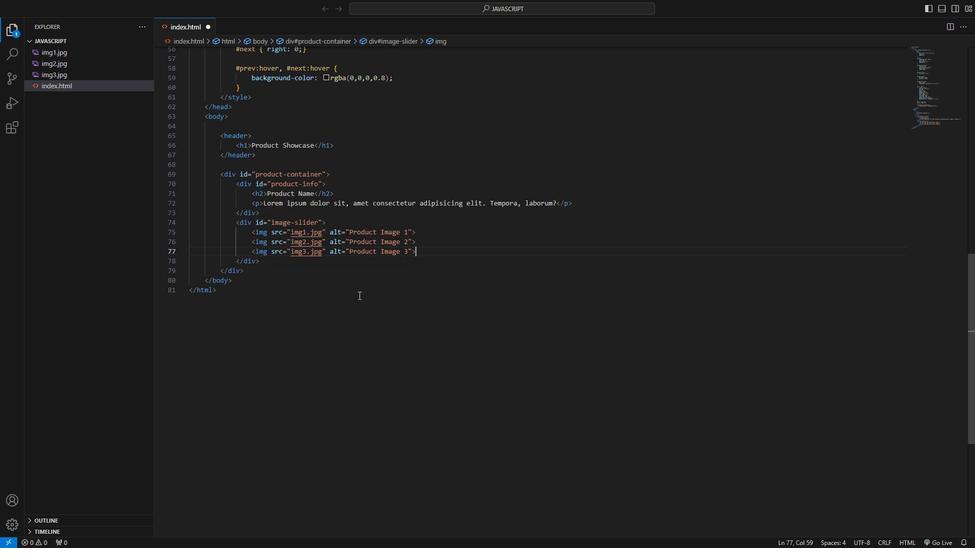 
Action: Mouse moved to (235, 431)
Screenshot: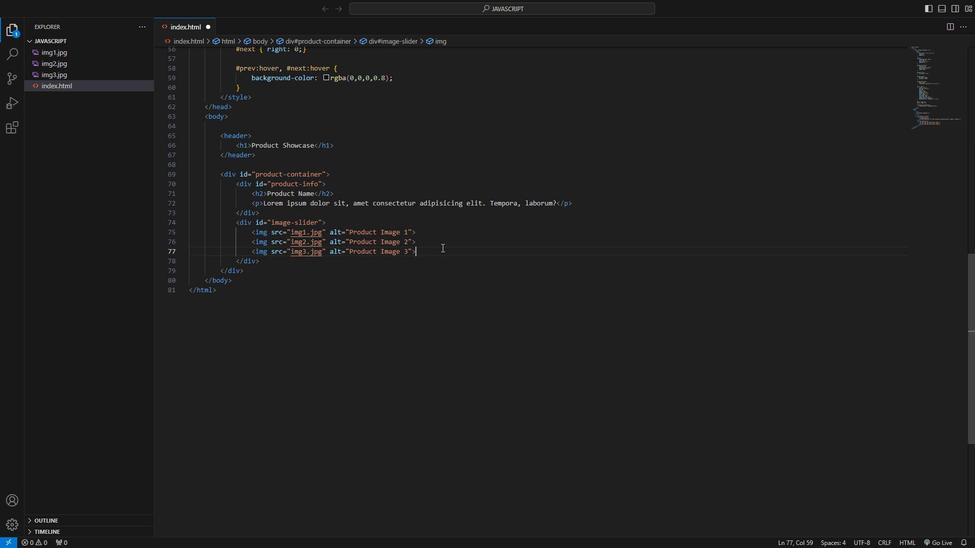 
Action: Mouse pressed left at (235, 431)
Screenshot: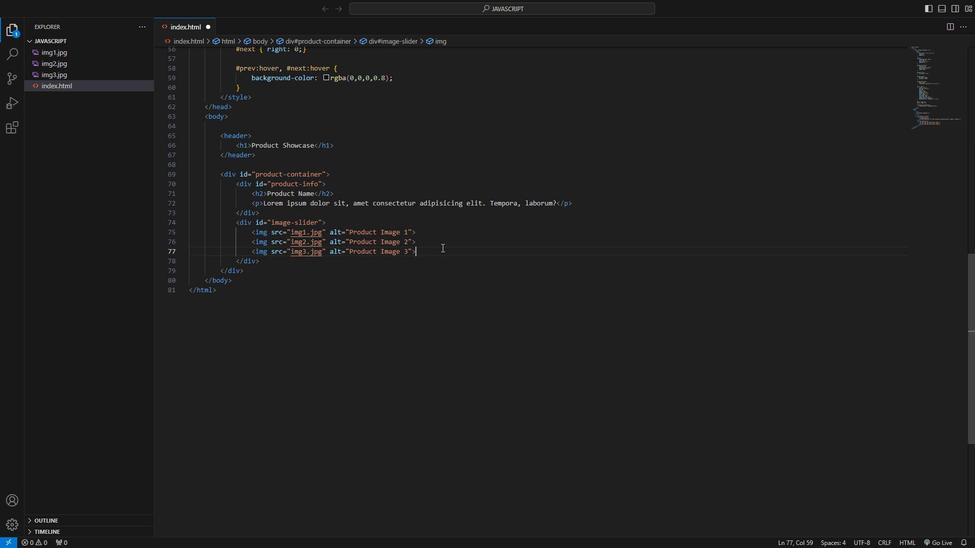 
Action: Key pressed <Key.enter><Key.shift_r><<Key.shift>!--<Key.space><Key.shift>Add<Key.space>more<Key.space>images<Key.space>as<Key.space>needed<Key.space><Key.down><Key.enter><Key.shift_r><div<Key.space>id=prev<Key.right><Key.space>onclick=prev<Key.shift>Image<Key.shift_r>(<Key.right><Key.right><Key.shift_r>><Key.shift><Key.shift><Key.shift><Key.shift><Key.shift><Key.shift><Key.shift><Key.shift><Key.shift><Key.shift><Key.shift><Key.shift><Key.shift><Key.shift><Key.shift><Key.shift><Key.shift><Key.shift><Key.shift><Key.shift><Key.shift><Key.shift><Key.shift><Key.shift><Key.shift><Key.shift><Key.shift><Key.shift><Key.shift><Key.shift><Key.shift><Key.shift><Key.shift><Key.shift><Key.shift><Key.shift><Key.shift><Key.shift><Key.shift><Key.shift><Key.shift>&#10094;<Key.right><Key.right><Key.right><Key.right><Key.right><Key.right><Key.enter><Key.shift_r><Key.shift_r><Key.shift_r><Key.shift_r><div<Key.space>id<Key.shift_r><Key.shift_r><Key.shift_r><Key.shift_r><Key.shift_r><Key.shift_r><Key.shift_r>=next<Key.right><Key.space>onclick=next<Key.shift><Key.shift><Key.shift>Image<Key.shift_r>(<Key.right><Key.right><Key.shift_r>><Key.shift><Key.shift><Key.shift><Key.shift><Key.shift><Key.shift><Key.shift><Key.shift><Key.shift><Key.shift><Key.shift><Key.shift><Key.shift><Key.shift><Key.shift><Key.shift><Key.shift><Key.shift><Key.shift><Key.shift><Key.shift><Key.shift><Key.shift><Key.shift><Key.shift>&#10095;<Key.down><Key.enter><Key.enter><Key.shift_r><script<Key.shift_r><Key.shift_r><Key.shift_r><Key.shift_r>><Key.enter>
Screenshot: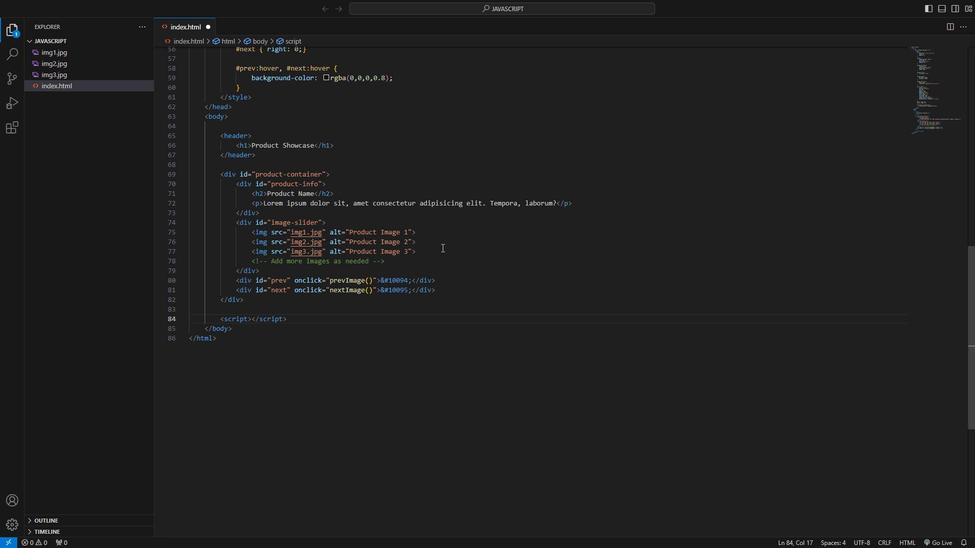 
Action: Mouse moved to (235, 419)
Screenshot: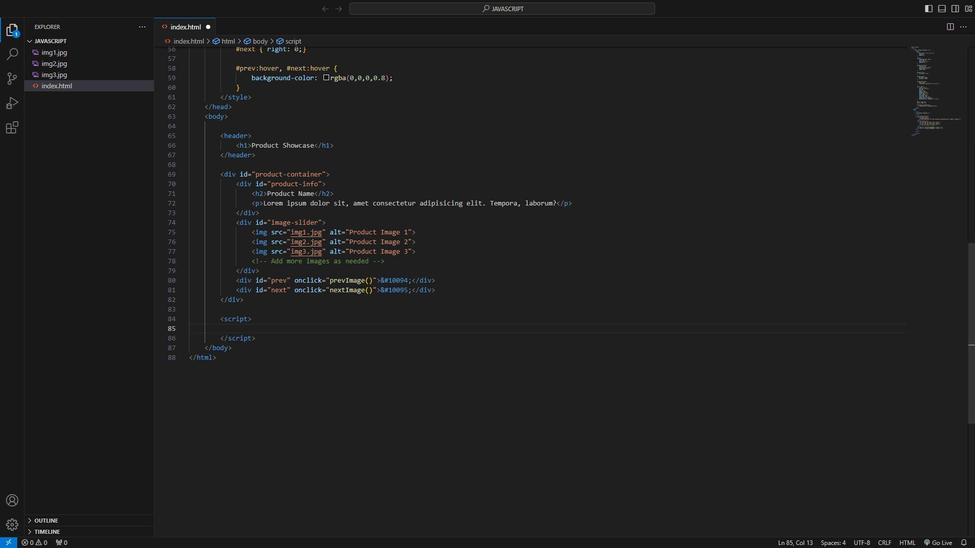 
Action: Mouse scrolled (235, 419) with delta (0, 0)
Screenshot: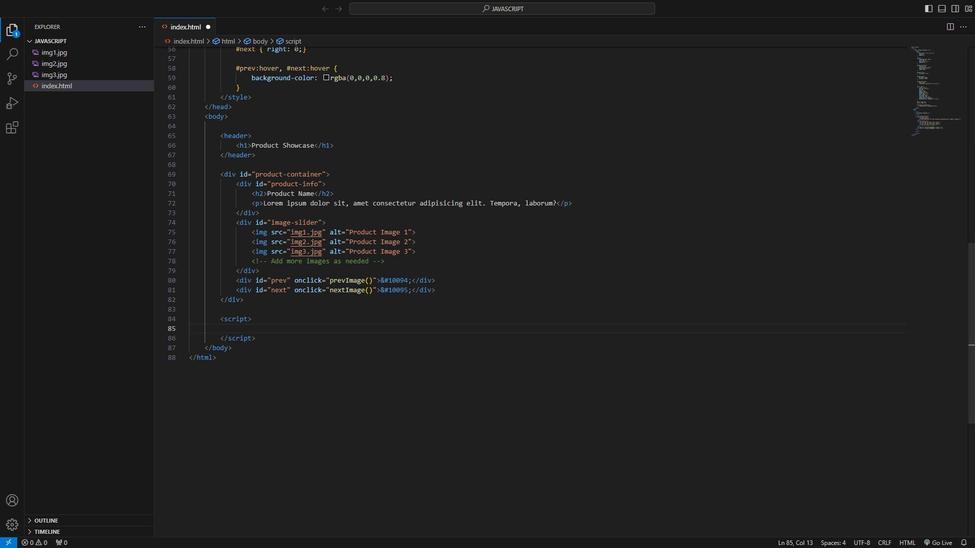 
Action: Mouse moved to (235, 419)
Screenshot: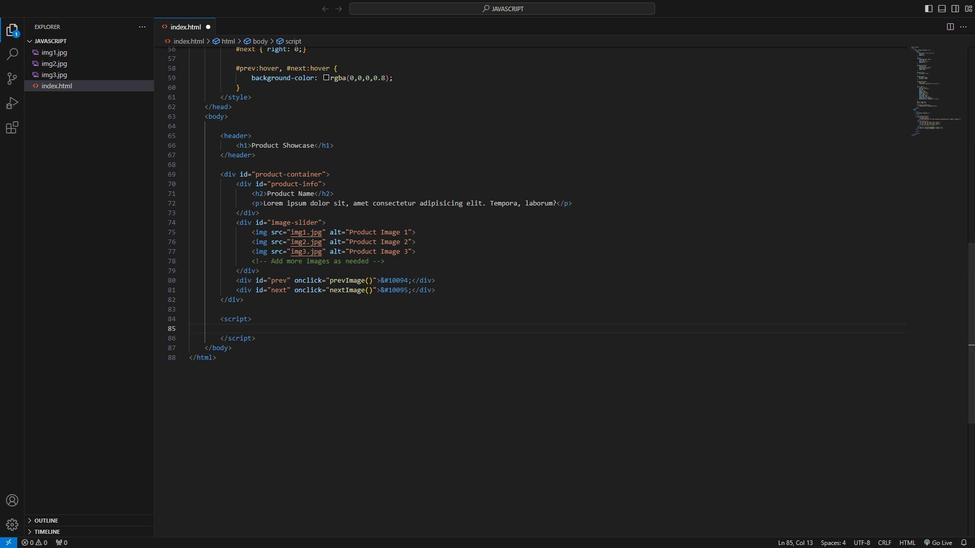 
Action: Mouse scrolled (235, 419) with delta (0, 0)
Screenshot: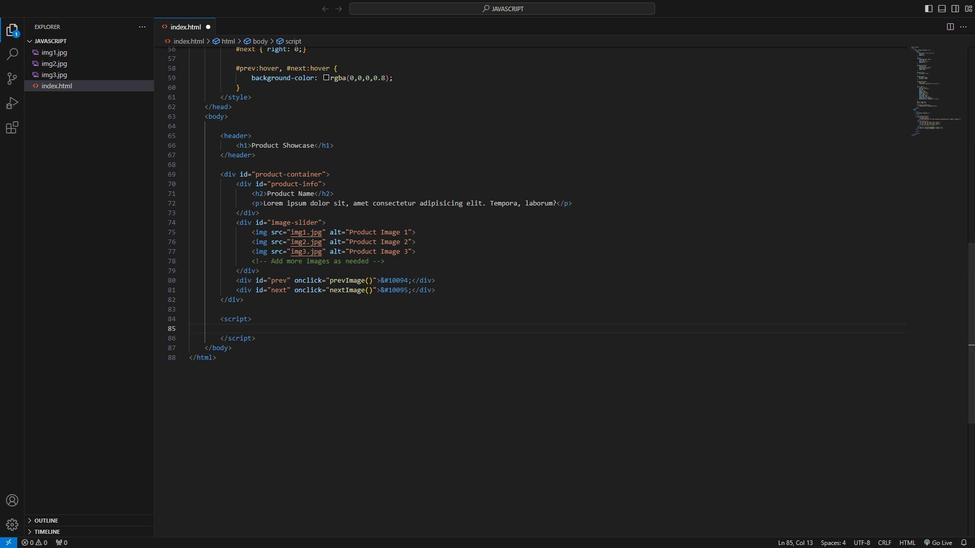 
Action: Mouse moved to (235, 418)
Screenshot: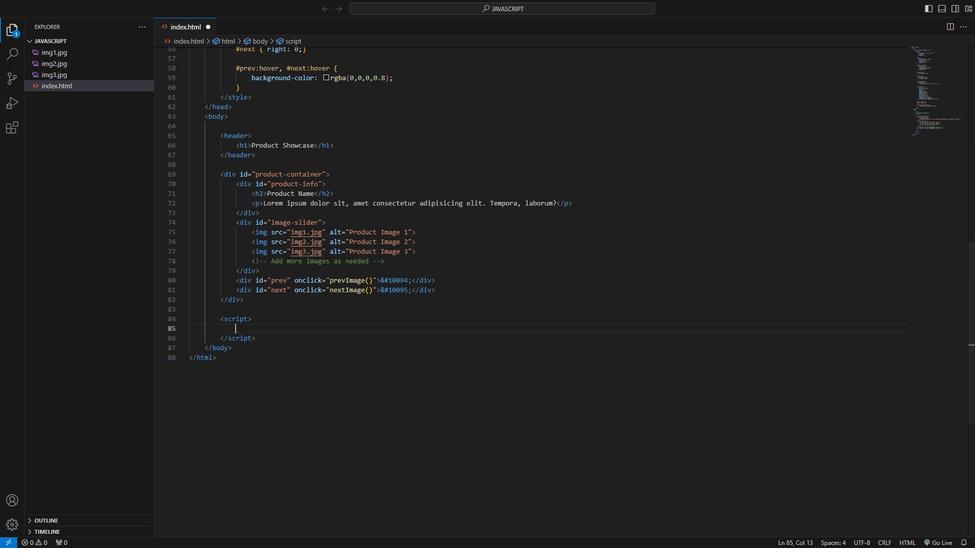 
Action: Mouse scrolled (235, 418) with delta (0, 0)
Screenshot: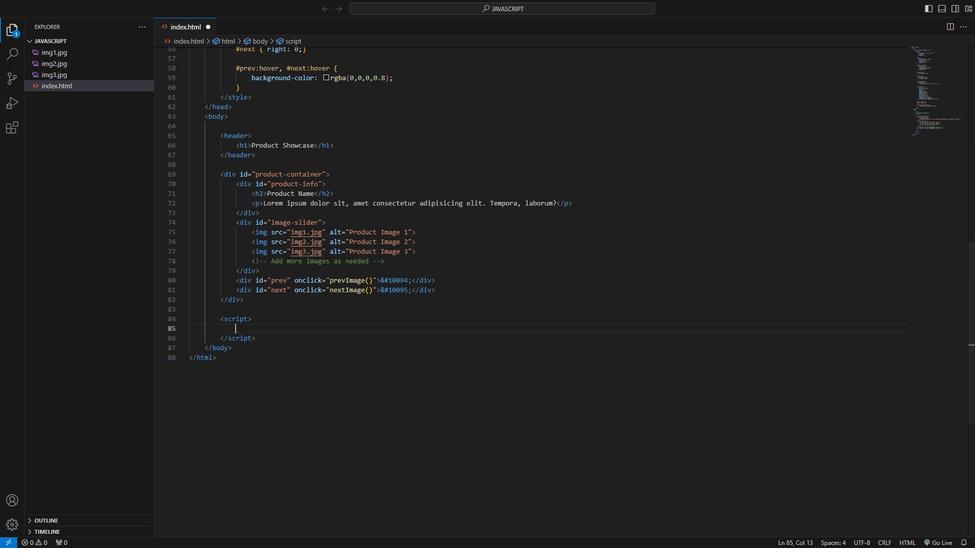 
Action: Mouse moved to (235, 418)
Screenshot: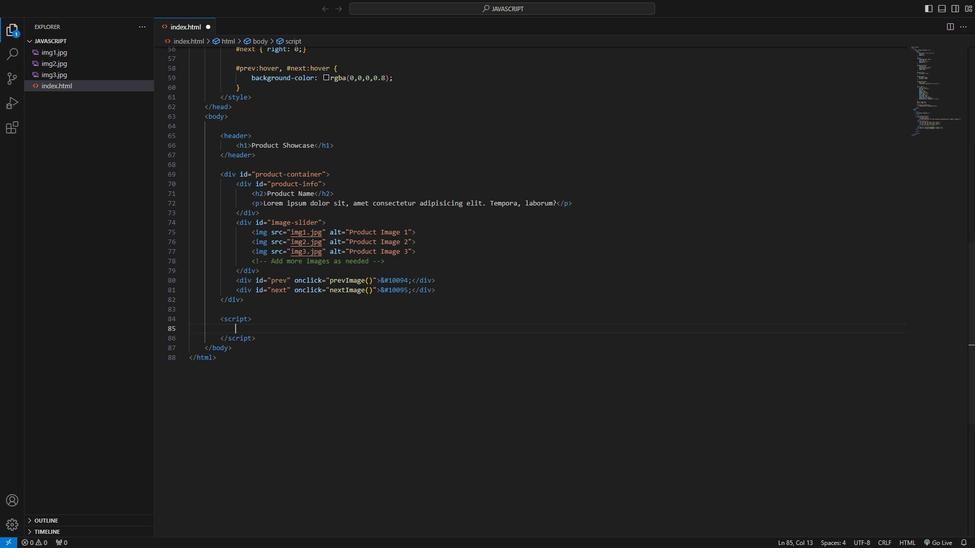 
Action: Mouse scrolled (235, 418) with delta (0, 0)
Screenshot: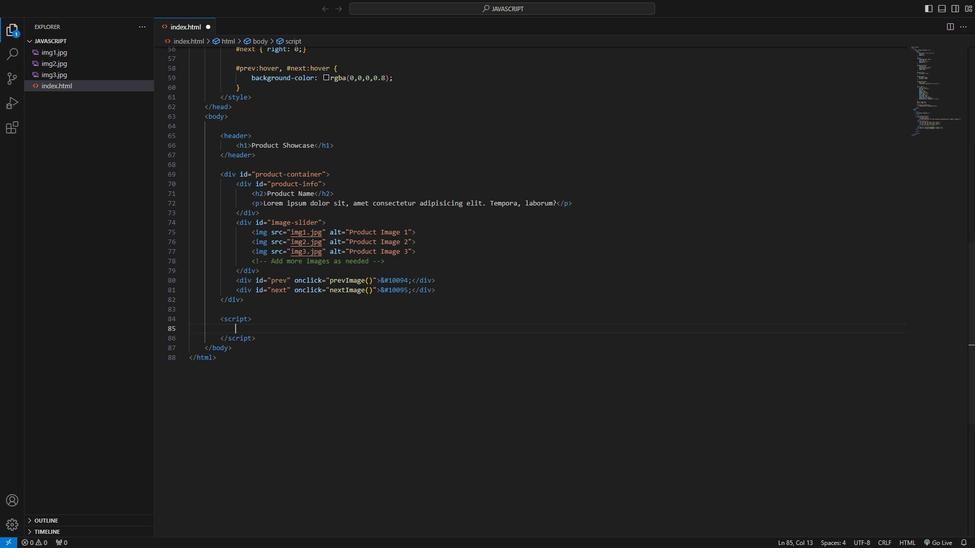 
Action: Mouse scrolled (235, 418) with delta (0, 0)
Screenshot: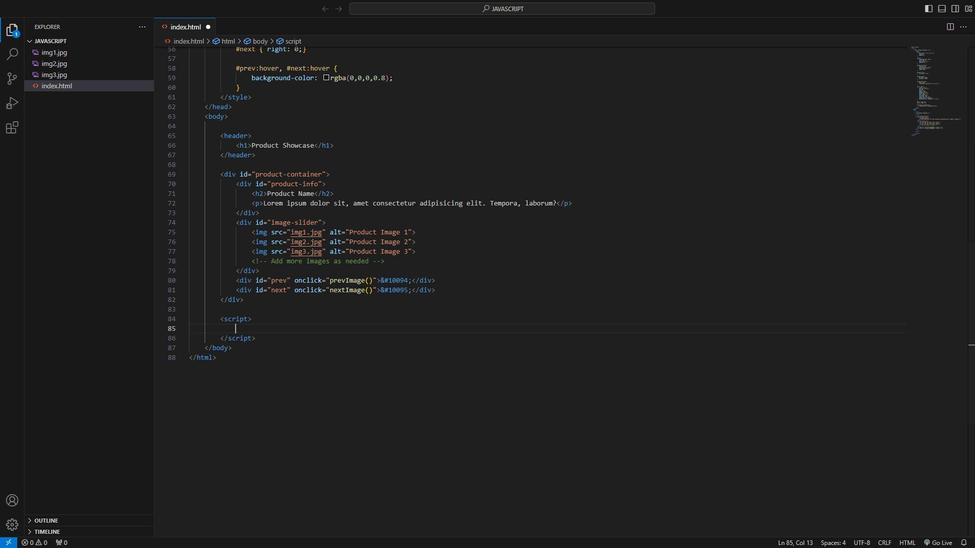 
Action: Mouse scrolled (235, 418) with delta (0, 0)
Screenshot: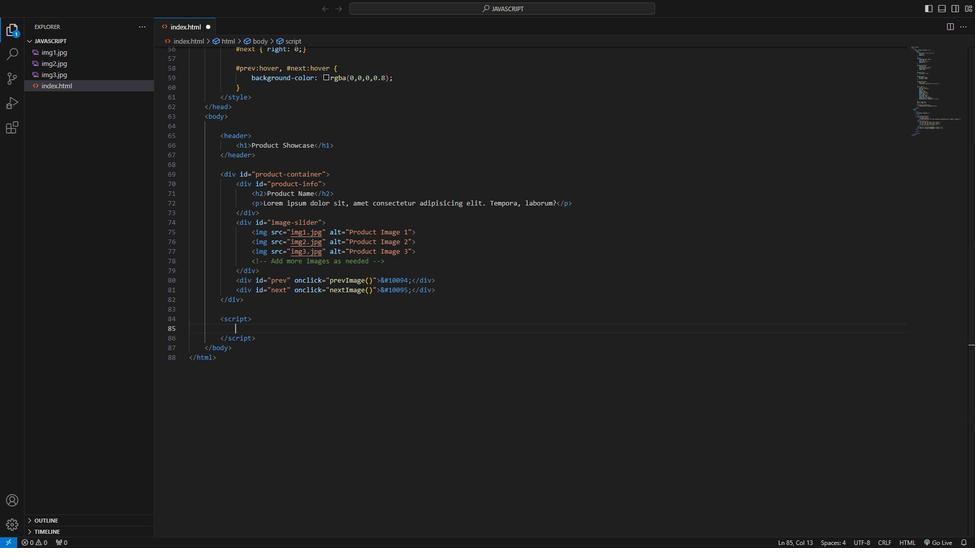 
Action: Mouse scrolled (235, 418) with delta (0, 0)
Screenshot: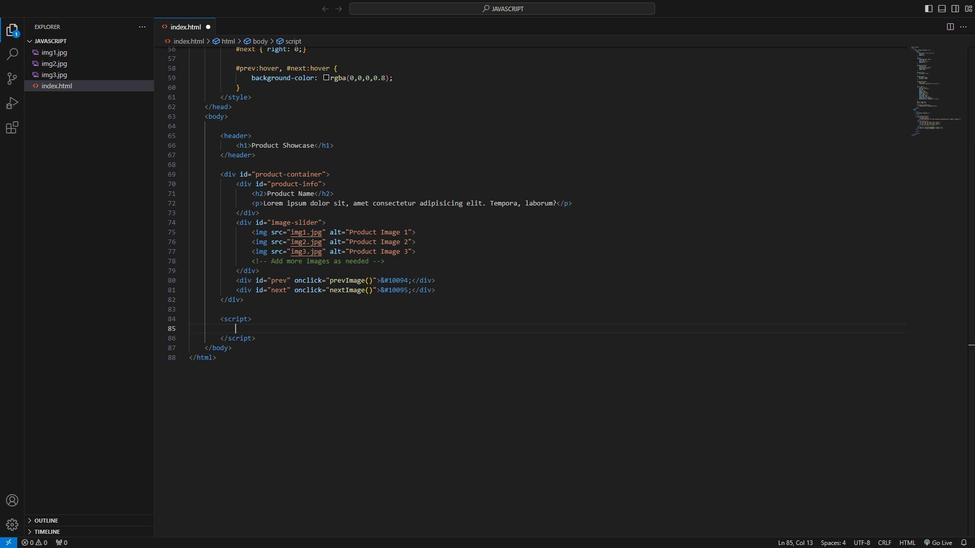 
Action: Mouse moved to (235, 418)
Screenshot: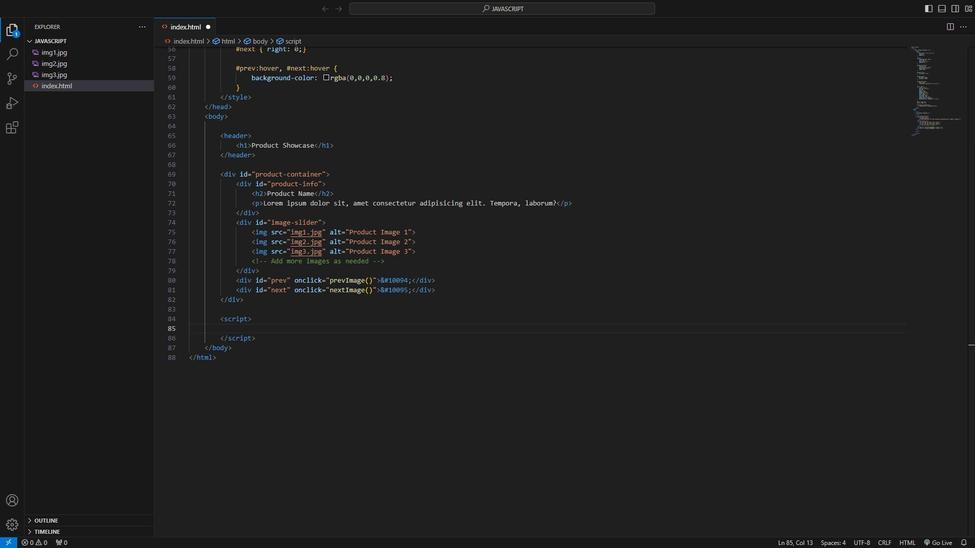 
Action: Mouse scrolled (235, 418) with delta (0, 0)
Screenshot: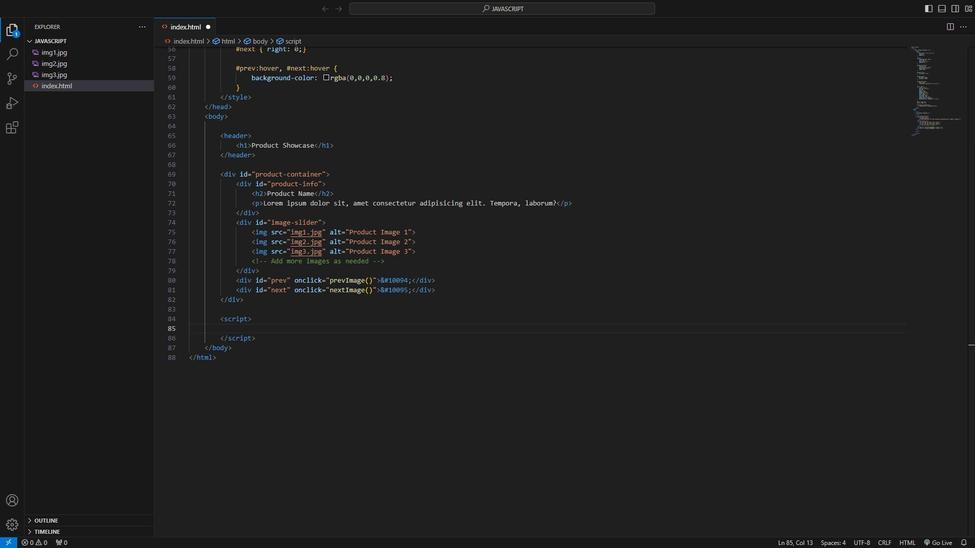 
Action: Mouse scrolled (235, 418) with delta (0, 0)
Screenshot: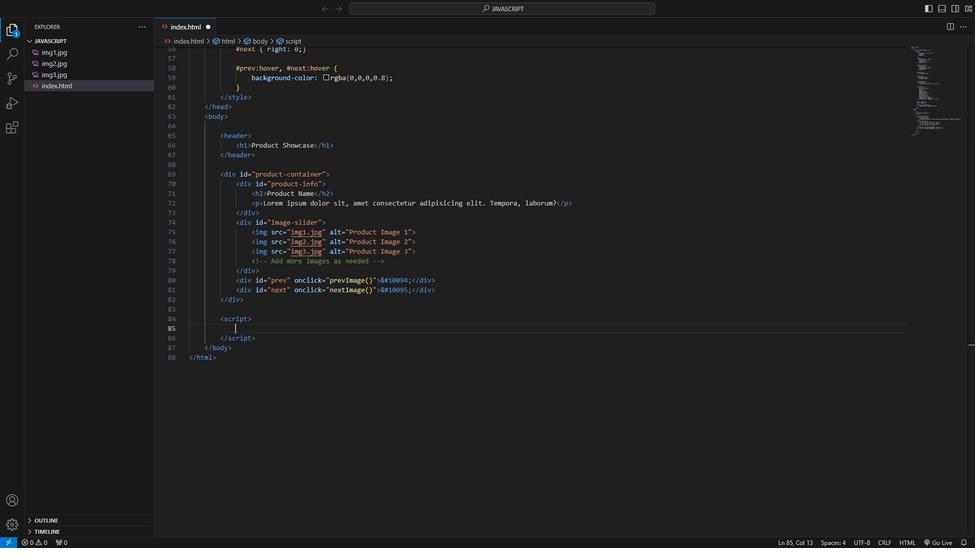 
Action: Mouse scrolled (235, 418) with delta (0, 0)
Screenshot: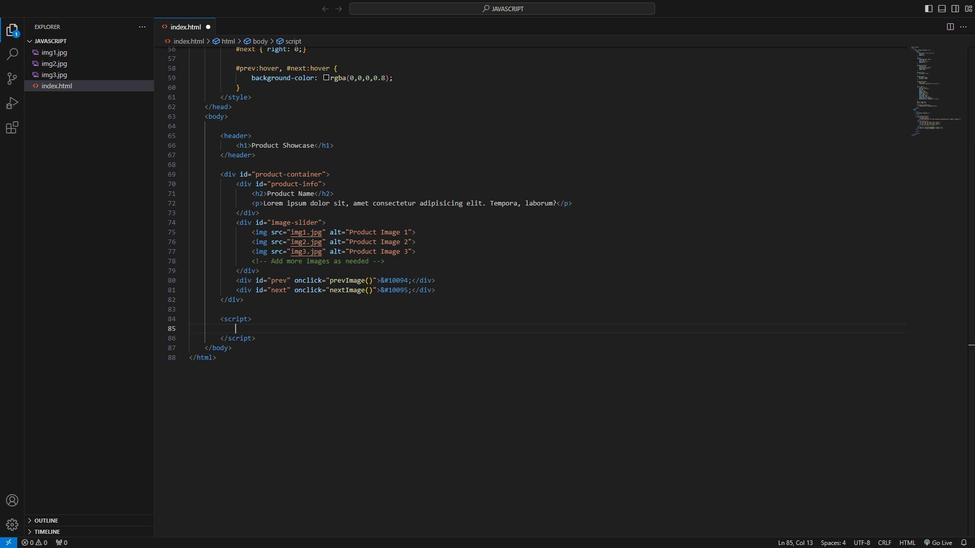 
Action: Mouse scrolled (235, 418) with delta (0, 0)
Screenshot: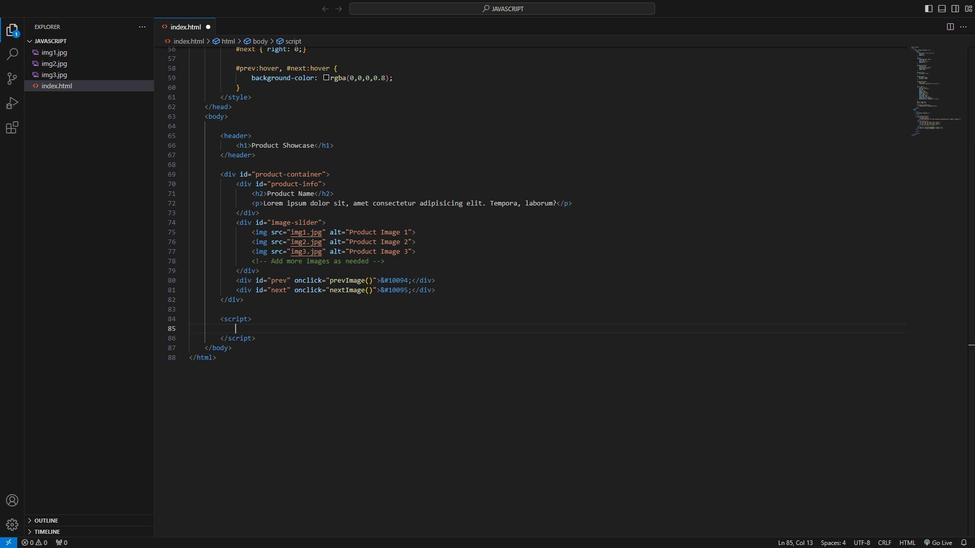 
Action: Mouse scrolled (235, 418) with delta (0, 0)
Screenshot: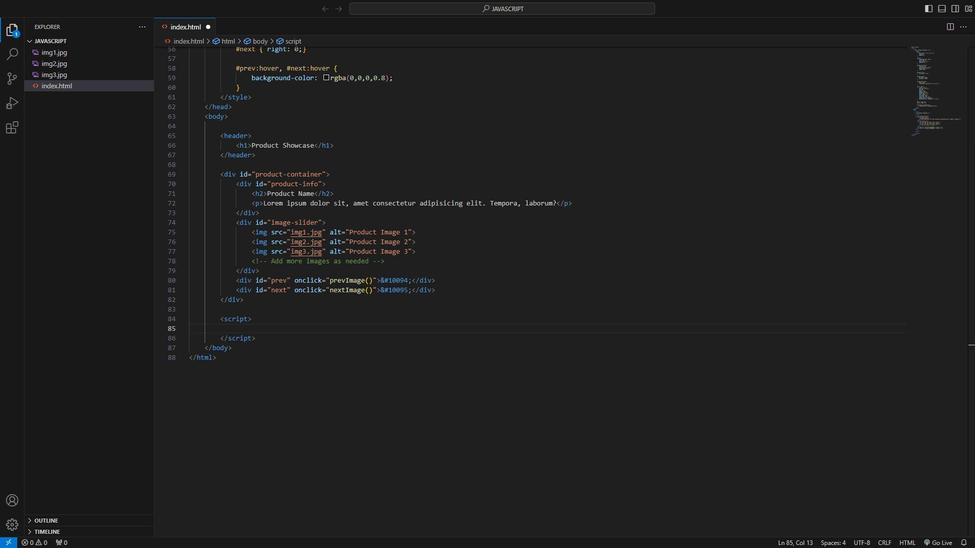 
Action: Mouse moved to (235, 451)
Screenshot: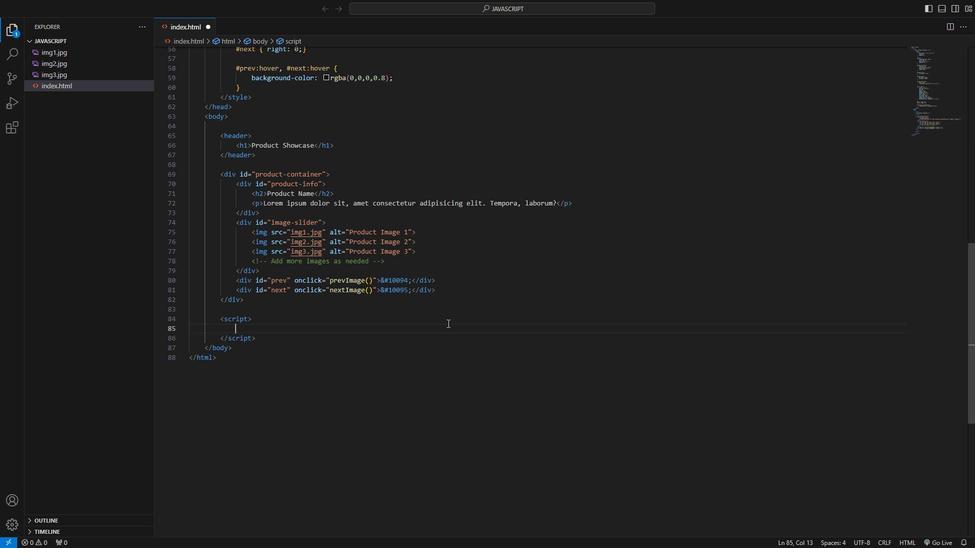 
Action: Mouse pressed left at (235, 451)
Screenshot: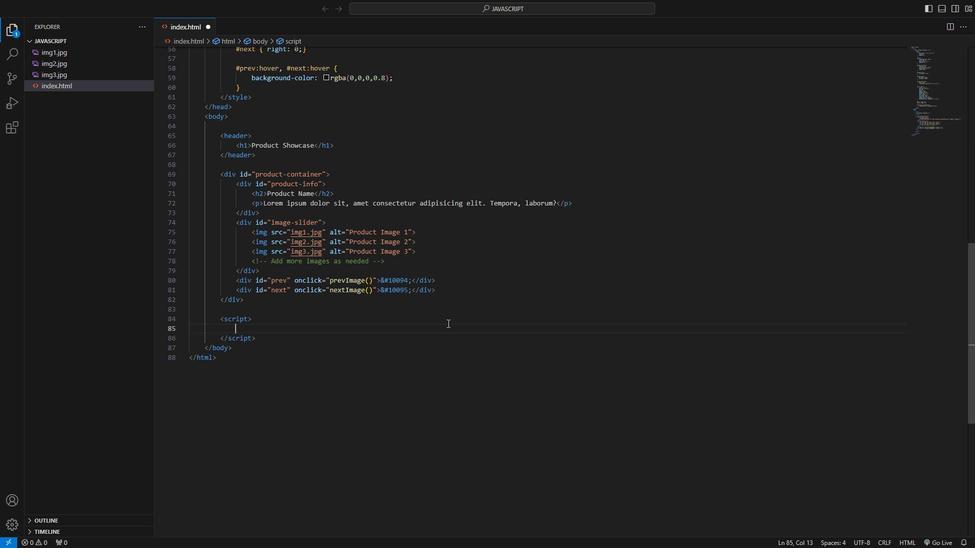 
Action: Mouse moved to (235, 451)
Screenshot: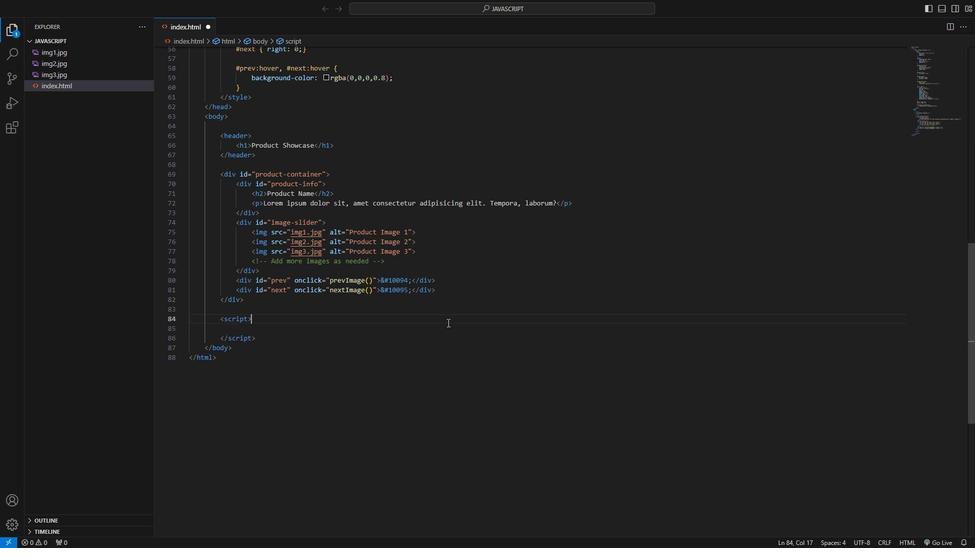 
Action: Key pressed let<Key.backspace><Key.backspace><Key.backspace><Key.down><Key.tab>let<Key.space>current<Key.shift><Key.shift><Key.shift>Image<Key.shift>Index<Key.space>=<Key.space>0;<Key.enter><Key.enter>function<Key.space>show<Key.shift>Image<Key.shift_r>(index<Key.right><Key.space><Key.shift_r>{<Key.enter>const<Key.space>images<Key.space>=<Key.space>document.query<Key.shift>Selector<Key.shift>All<Key.space><Key.backspace><Key.shift_r>('<Key.shift><Key.shift><Key.shift>#image-slider<Key.space>img<Key.right><Key.right>;<Key.enter>if<Key.shift_r>(index<Key.space><Key.shift_r><<Key.space>0<Key.right><Key.space><Key.shift_r>{<Key.enter>currnt<Key.backspace><Key.backspace>ent<Key.shift>Image<Key.shift>Index<Key.space>=<Key.space>images.length<Key.space>-1<Key.backspace><Key.space>1;<Key.enter><Key.backspace><Key.backspace><Key.backspace><Key.backspace><Key.backspace><Key.backspace><Key.down><Key.space>else<Key.space>if<Key.shift_r>(index<Key.space><Key.shift_r>>=<Key.space>images.length<Key.right><Key.space><Key.shift_r>{<Key.enter>current<Key.shift>Image<Key.shift>Index<Key.space>=<Key.space>0;<Key.down><Key.space>else<Key.space><Key.shift_r>{<Key.enter>current<Key.shift>Image<Key.shift>Index<Key.space>=<Key.space>index;<Key.down><Key.enter><Key.enter>const<Key.space>translate<Key.shift>Value<Key.space>=<Key.space>-current<Key.shift>Image<Key.shift>Index<Key.space>*<Key.space>100<Key.space>+<Key.space>'<Key.shift><Key.shift><Key.shift><Key.shift><Key.shift><Key.shift><Key.shift><Key.shift><Key.shift><Key.shift><Key.shift><Key.shift><Key.shift><Key.shift><Key.shift>%<Key.right>;<Key.enter>
Screenshot: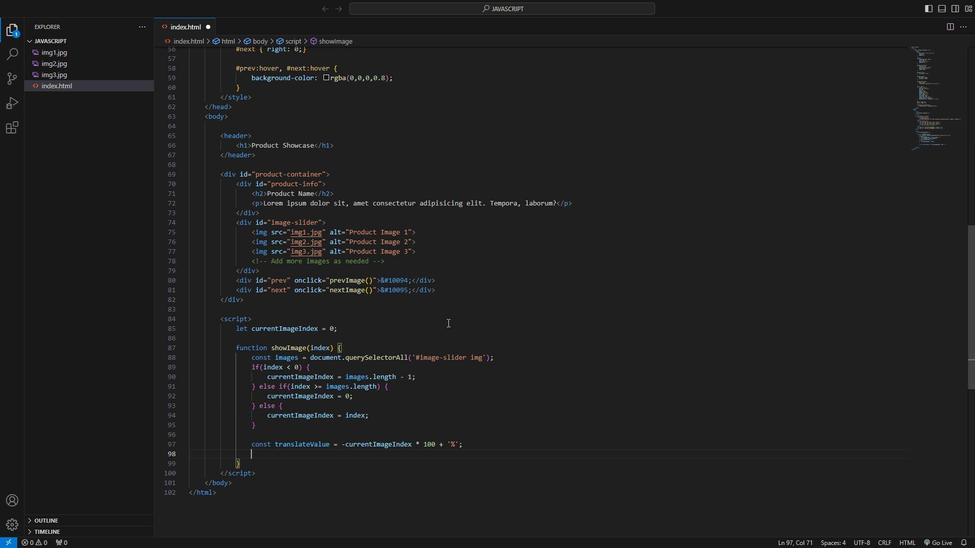 
Action: Mouse moved to (235, 450)
Screenshot: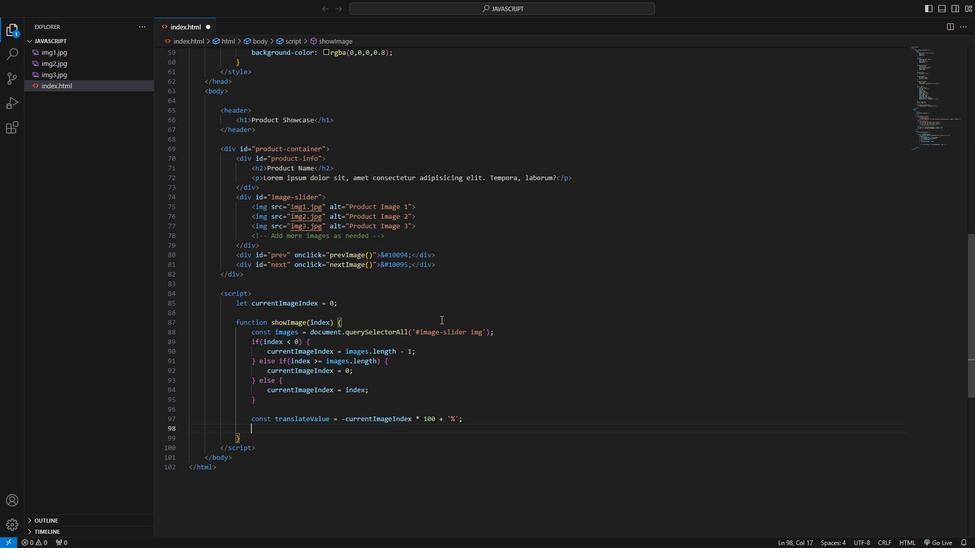 
Action: Mouse scrolled (235, 450) with delta (0, 0)
Screenshot: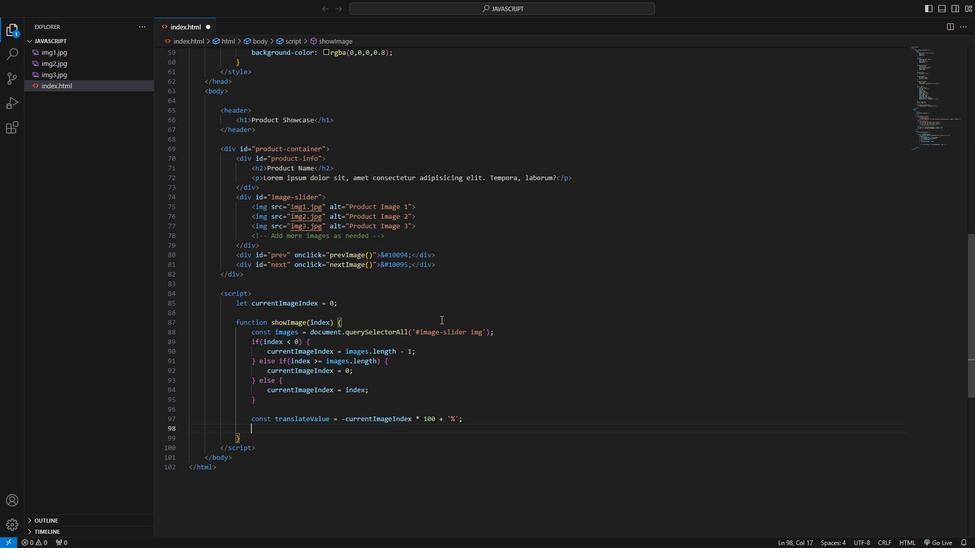 
Action: Mouse scrolled (235, 450) with delta (0, 0)
Screenshot: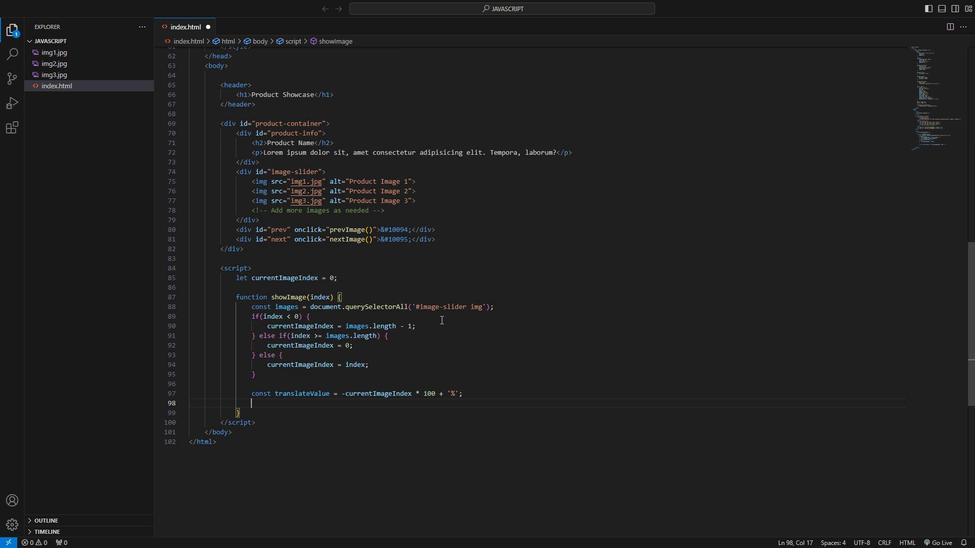 
Action: Mouse scrolled (235, 450) with delta (0, 0)
Screenshot: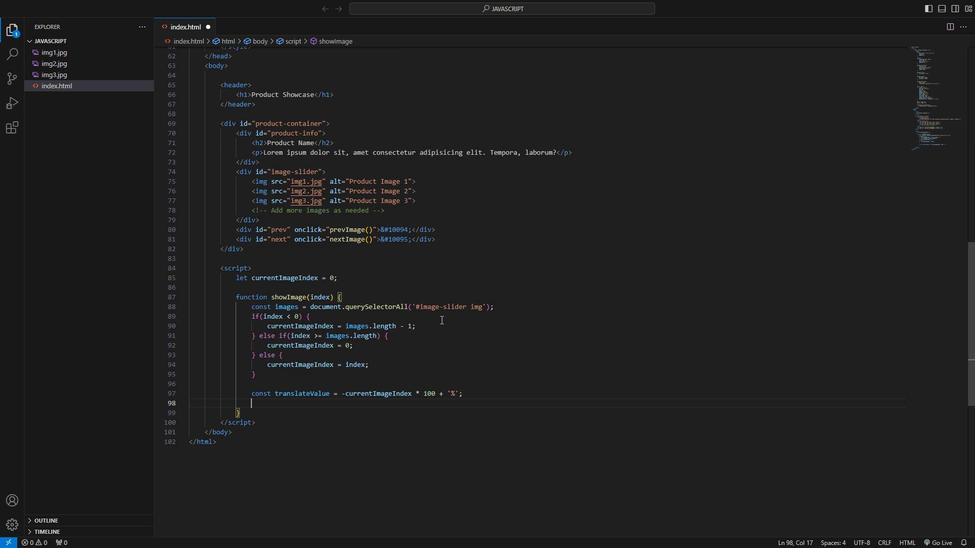 
Action: Mouse scrolled (235, 450) with delta (0, 0)
Screenshot: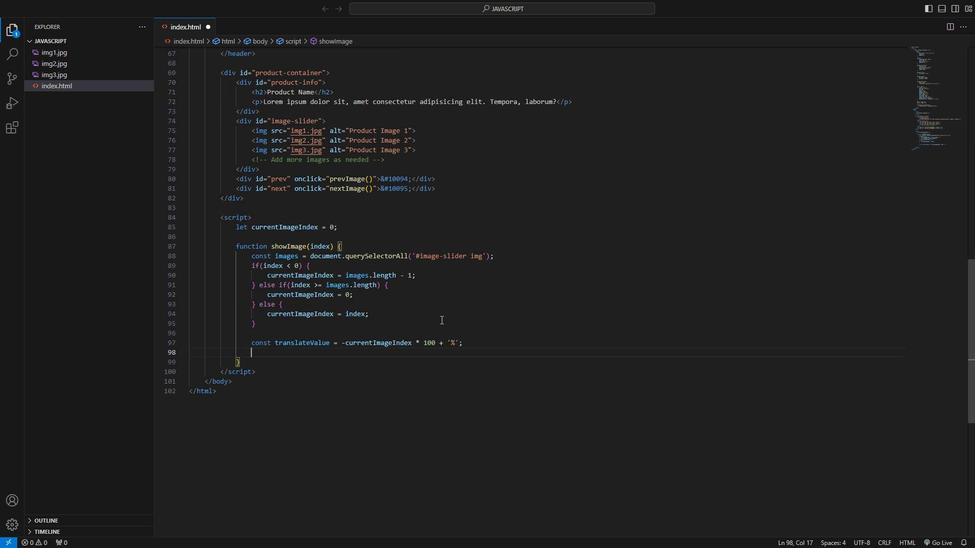 
Action: Key pressed document.get<Key.shift>Element<Key.shift>By<Key.shift>Id<Key.shift_r>('image-slider<Key.right><Key.right>.style.transform<Key.space>=<Key.space>'translate<Key.shift><Key.shift><Key.shift><Key.shift><Key.shift><Key.shift><Key.shift><Key.shift><Key.shift>X<Key.shift_r><Key.shift_r>(<Key.right><Key.backspace><Key.right><Key.space>+<Key.space>translate<Key.shift>Value<Key.space>+<Key.space>'<Key.shift_r><Key.shift_r><Key.shift_r><Key.shift_r><Key.shift_r><Key.shift_r><Key.shift_r><Key.shift_r><Key.shift_r><Key.shift_r><Key.shift_r>)<Key.right>;<Key.down><Key.enter><Key.enter>function<Key.space>prev<Key.shift>Image<Key.shift_r><Key.shift_r><Key.shift_r>(<Key.right><Key.space><Key.shift_r><Key.shift_r><Key.shift_r><Key.shift_r><Key.shift_r><Key.shift_r><Key.shift_r>{<Key.enter>show<Key.shift>Image<Key.shift_r><Key.shift_r><Key.shift_r><Key.shift_r><Key.shift_r><Key.shift_r><Key.shift_r><Key.shift_r><Key.shift_r><Key.shift_r>(cy<Key.backspace>urrent<Key.shift><Key.shift><Key.shift><Key.shift><Key.shift>Image<Key.shift><Key.shift><Key.shift><Key.shift><Key.shift><Key.shift><Key.shift><Key.shift><Key.shift><Key.shift><Key.shift><Key.shift><Key.shift><Key.shift><Key.shift><Key.shift><Key.shift><Key.shift><Key.shift><Key.shift><Key.shift><Key.shift><Key.shift><Key.shift><Key.shift><Key.shift><Key.shift><Key.shift><Key.shift><Key.shift>Index<Key.space>-<Key.space>1<Key.right>;<Key.down><Key.enter><Key.enter>function<Key.space>next<Key.shift><Key.shift><Key.shift><Key.shift><Key.shift><Key.shift><Key.shift><Key.shift><Key.shift><Key.shift><Key.shift><Key.shift><Key.shift><Key.shift><Key.shift><Key.shift><Key.shift><Key.shift><Key.shift>Imae<Key.backspace>ge<Key.shift_r><Key.shift_r><Key.shift_r><Key.shift_r><Key.shift_r><Key.shift_r><Key.shift_r>(<Key.right><Key.space><Key.shift_r>{<Key.enter>show<Key.shift>Image<Key.shift_r>(curretn<Key.shift>Image<Key.shift>Index<Key.space>+<Key.space>1<Key.right>;ctrl+S
Screenshot: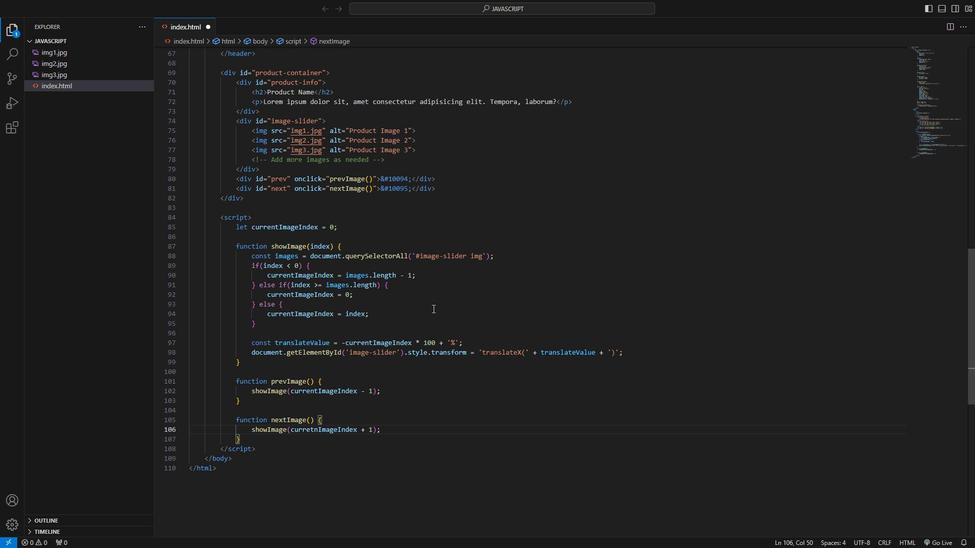 
Action: Mouse moved to (235, 446)
Screenshot: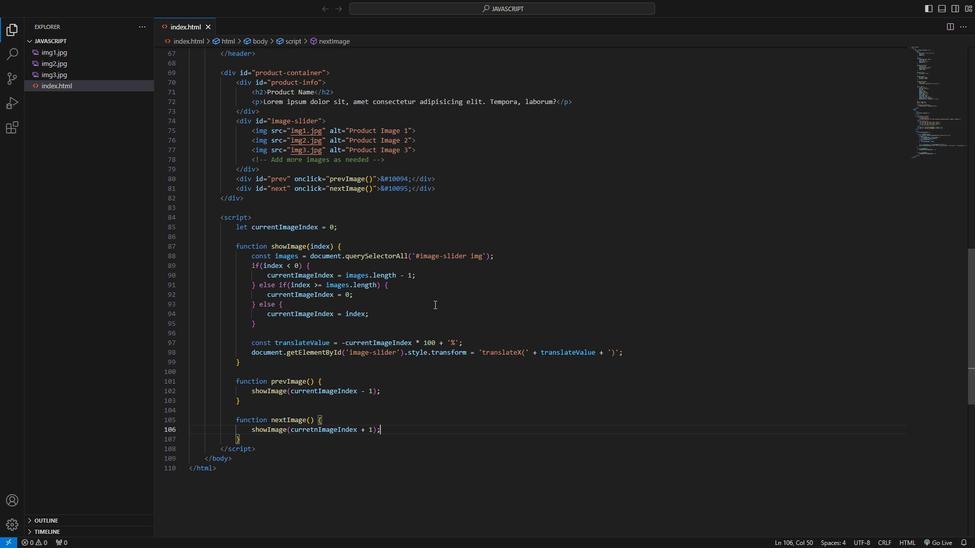 
Action: Mouse scrolled (235, 446) with delta (0, 0)
Screenshot: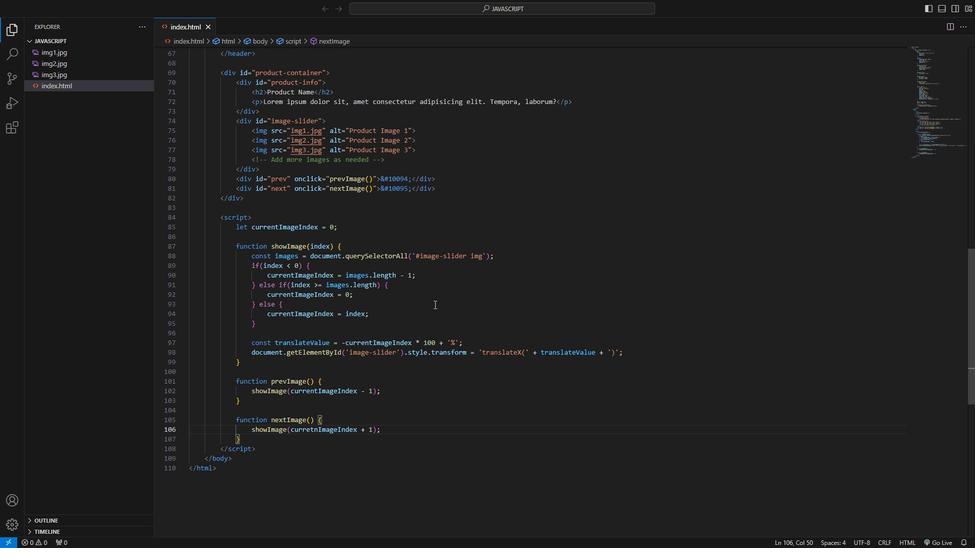 
Action: Mouse scrolled (235, 446) with delta (0, 0)
Screenshot: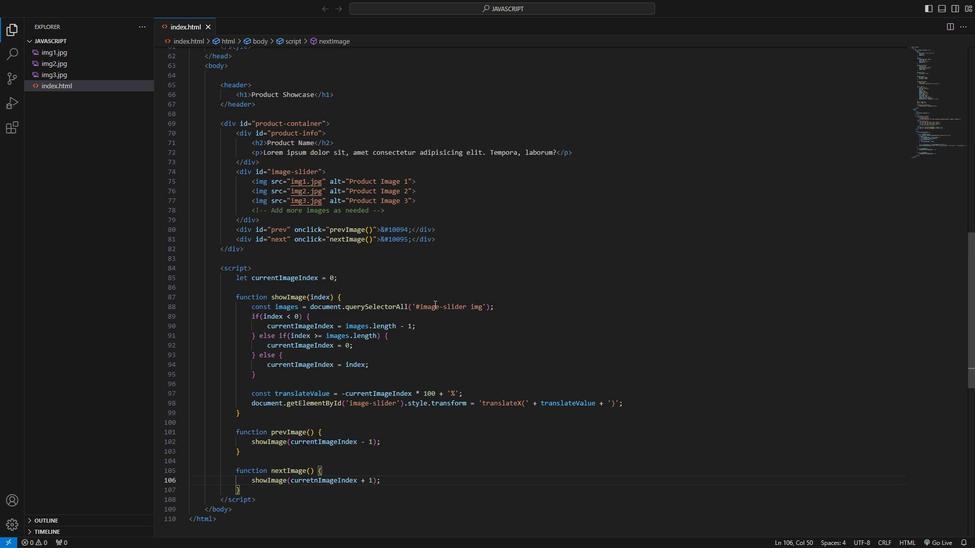 
Action: Mouse scrolled (235, 446) with delta (0, 0)
Screenshot: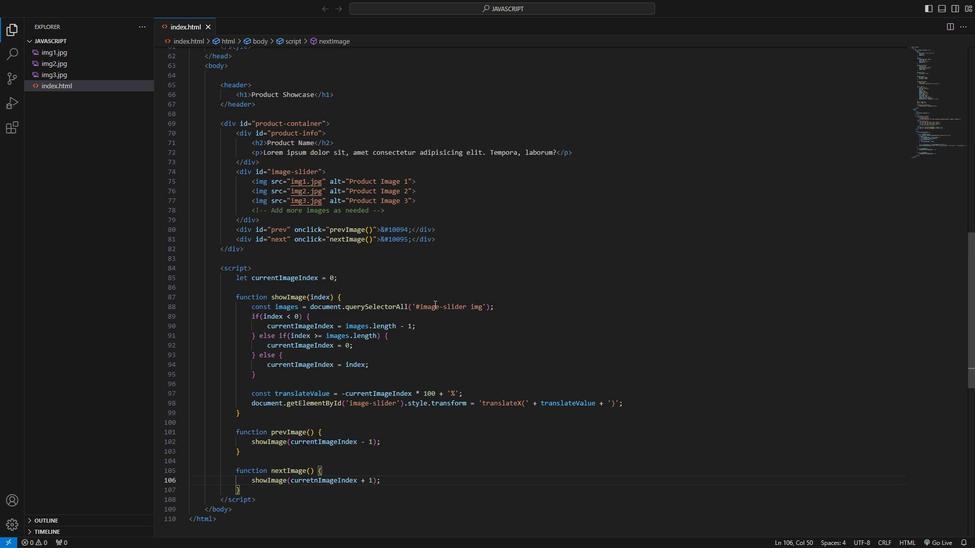 
Action: Mouse scrolled (235, 446) with delta (0, 0)
Screenshot: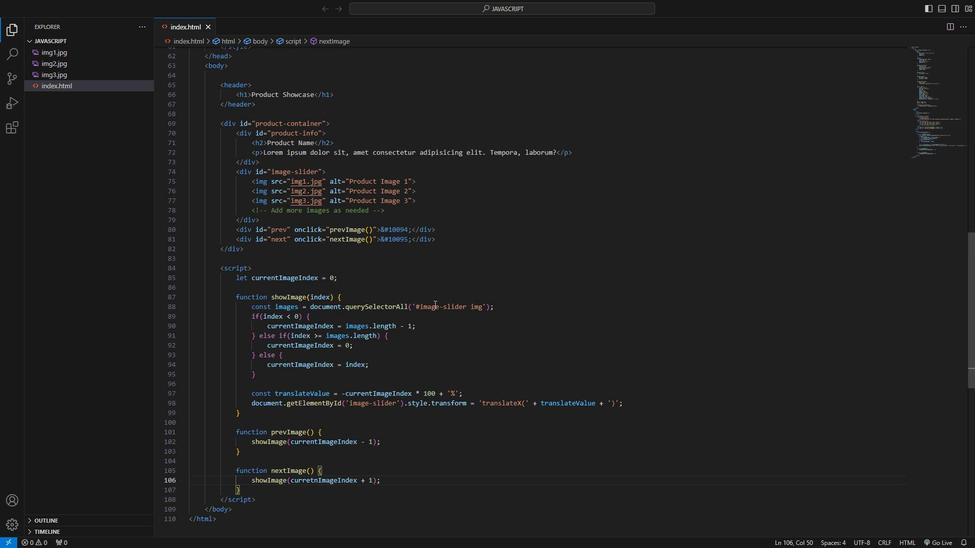 
Action: Mouse scrolled (235, 446) with delta (0, 0)
Screenshot: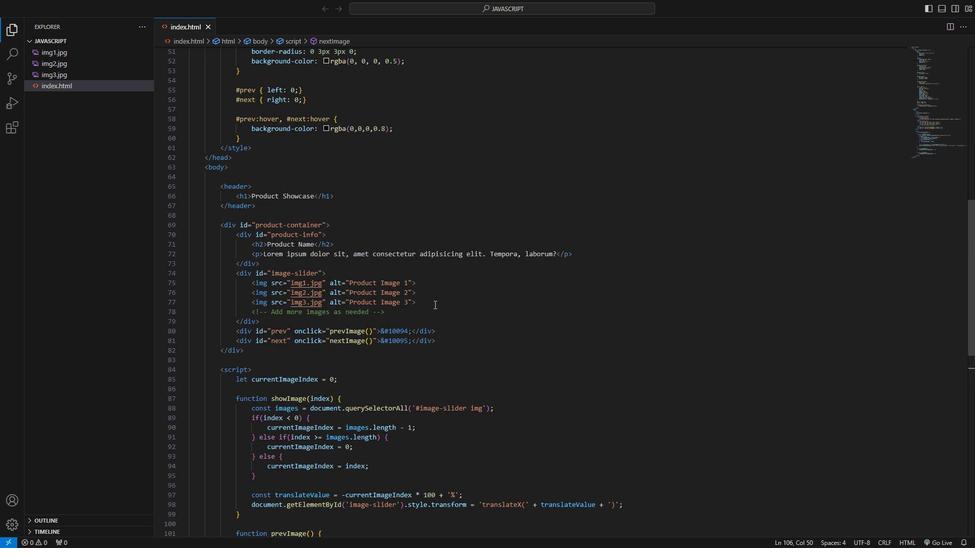
Action: Mouse scrolled (235, 446) with delta (0, 0)
Screenshot: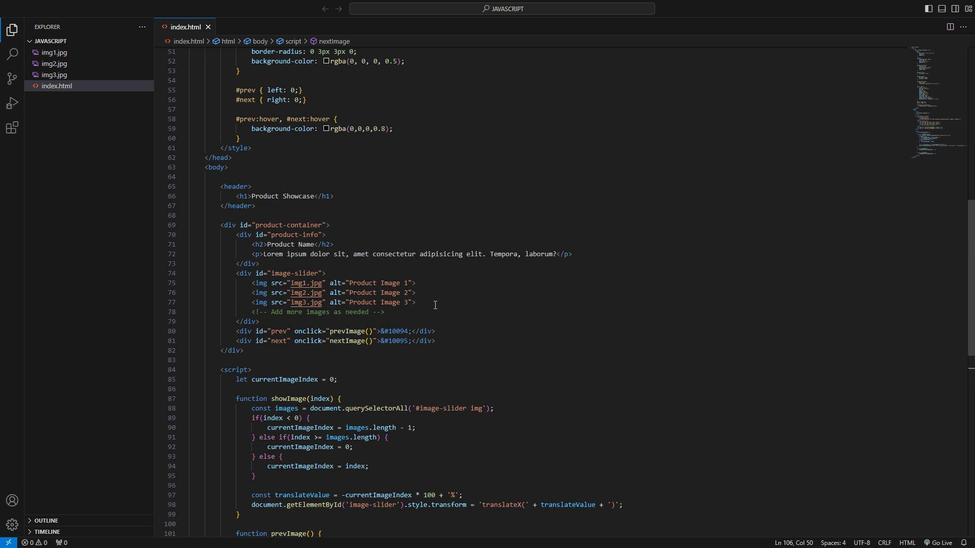 
Action: Mouse scrolled (235, 446) with delta (0, 0)
Screenshot: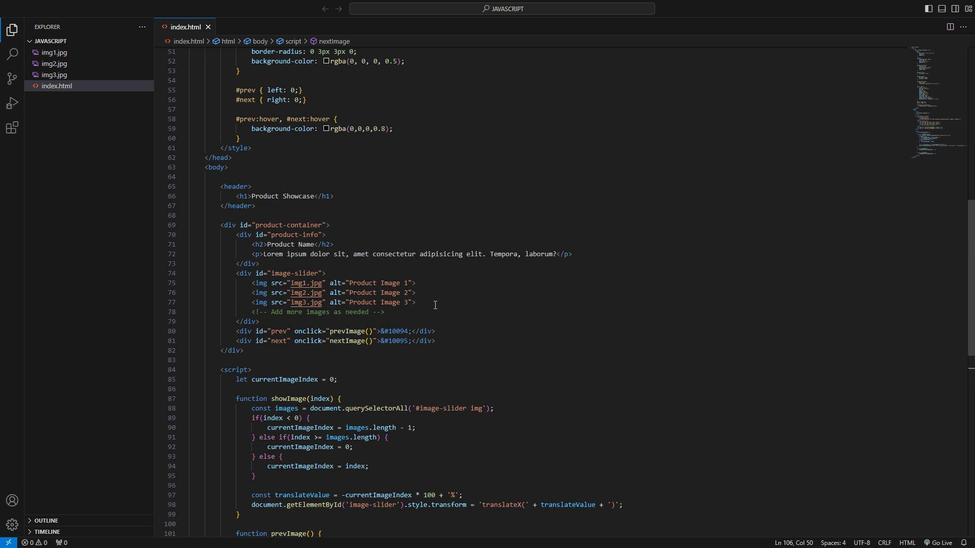 
Action: Mouse scrolled (235, 446) with delta (0, 0)
Screenshot: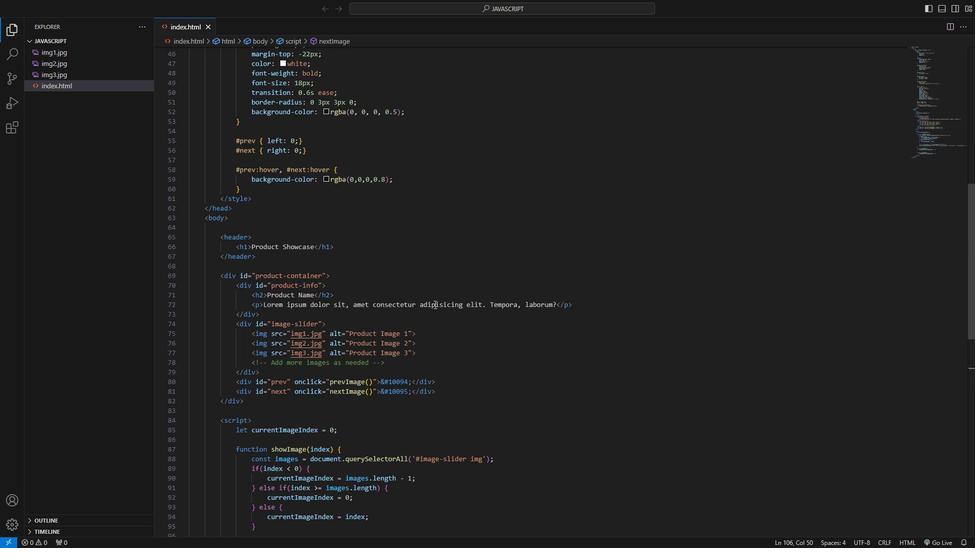 
Action: Mouse moved to (235, 446)
Screenshot: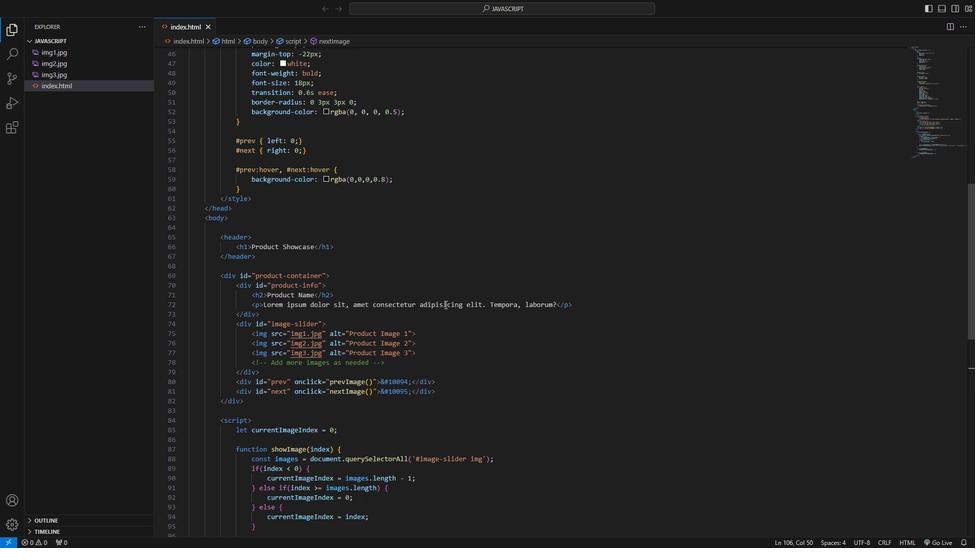 
Action: Mouse scrolled (235, 446) with delta (0, 0)
Screenshot: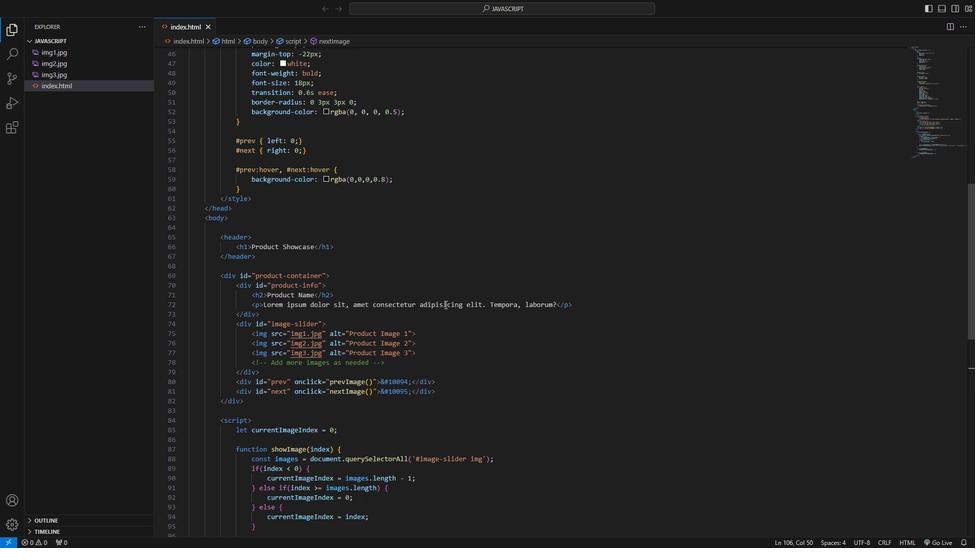 
Action: Mouse scrolled (235, 446) with delta (0, 0)
Screenshot: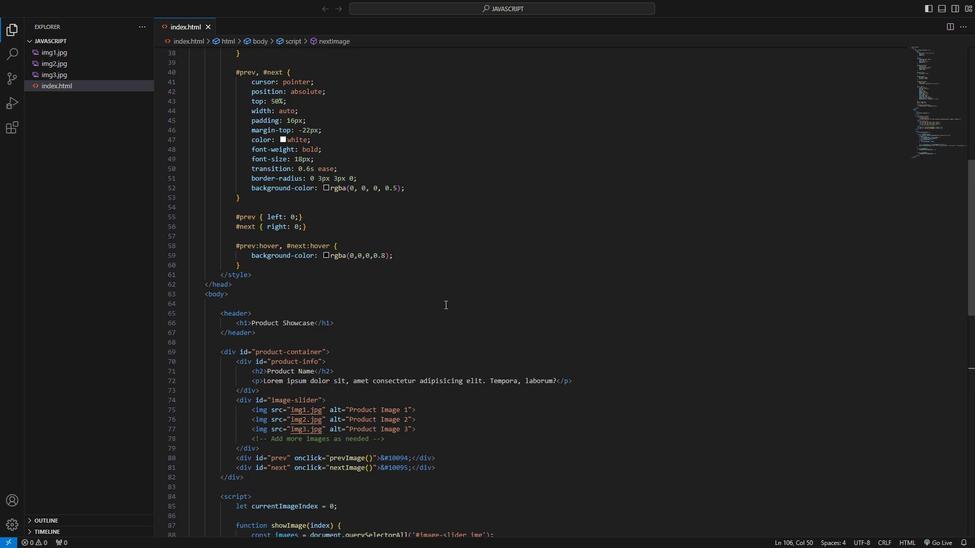 
Action: Mouse scrolled (235, 446) with delta (0, 0)
Screenshot: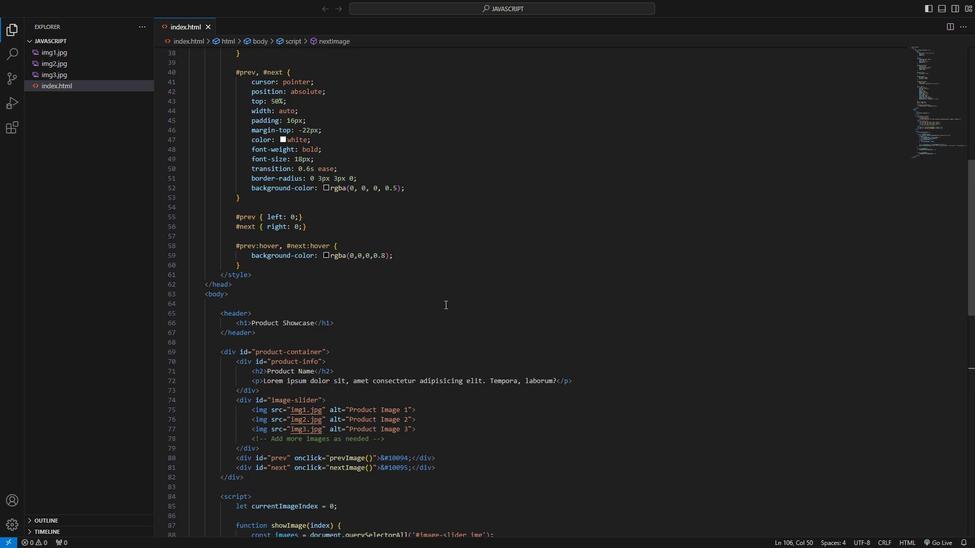 
Action: Mouse scrolled (235, 446) with delta (0, 0)
Screenshot: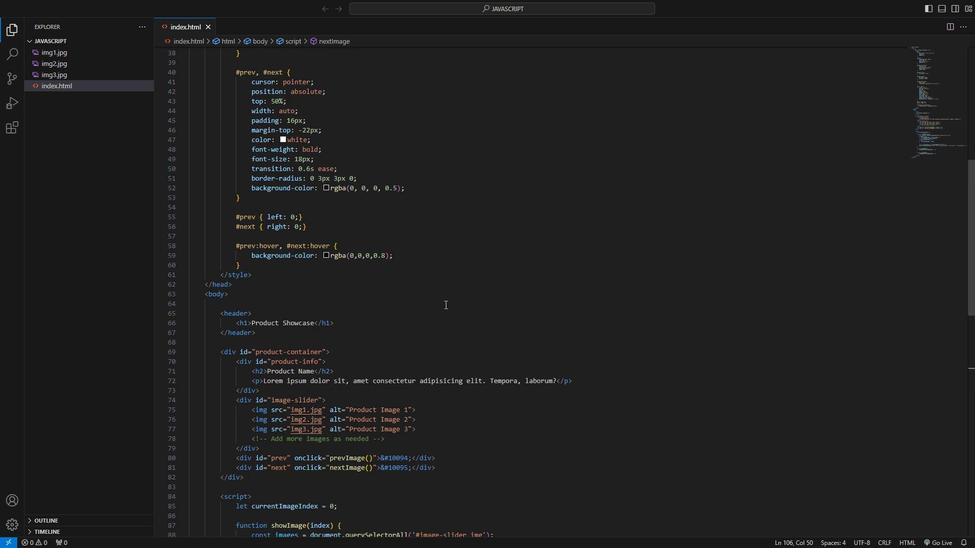 
Action: Mouse scrolled (235, 446) with delta (0, 0)
Screenshot: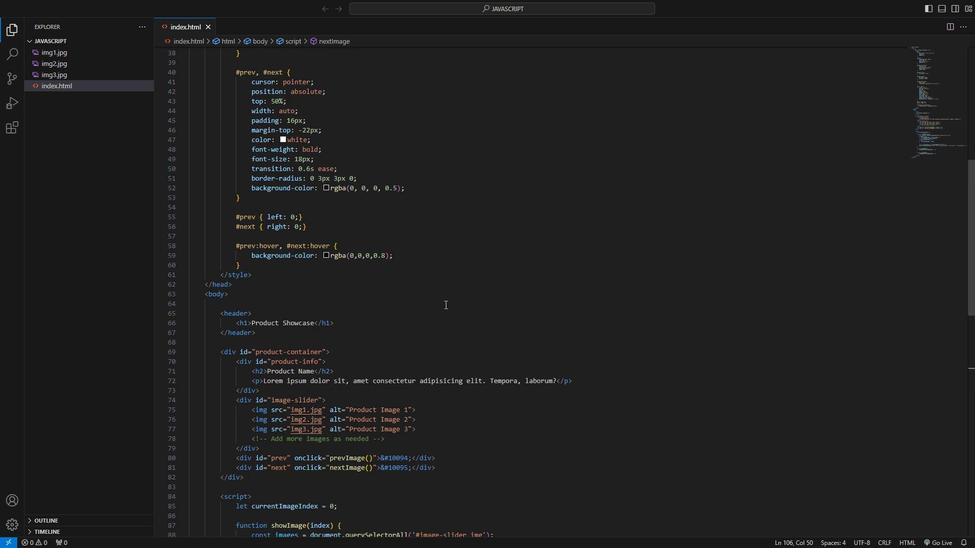 
Action: Mouse scrolled (235, 446) with delta (0, 0)
Screenshot: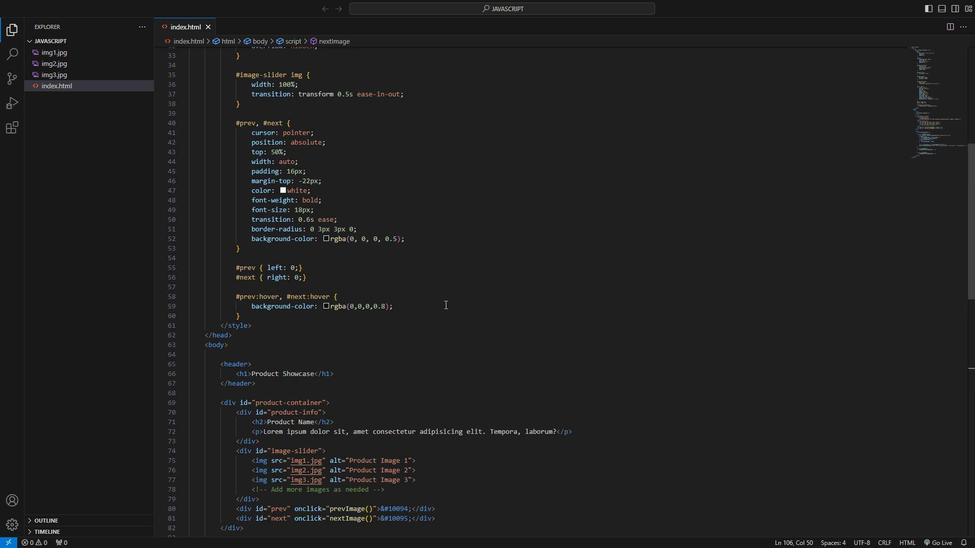 
Action: Mouse scrolled (235, 446) with delta (0, 0)
Screenshot: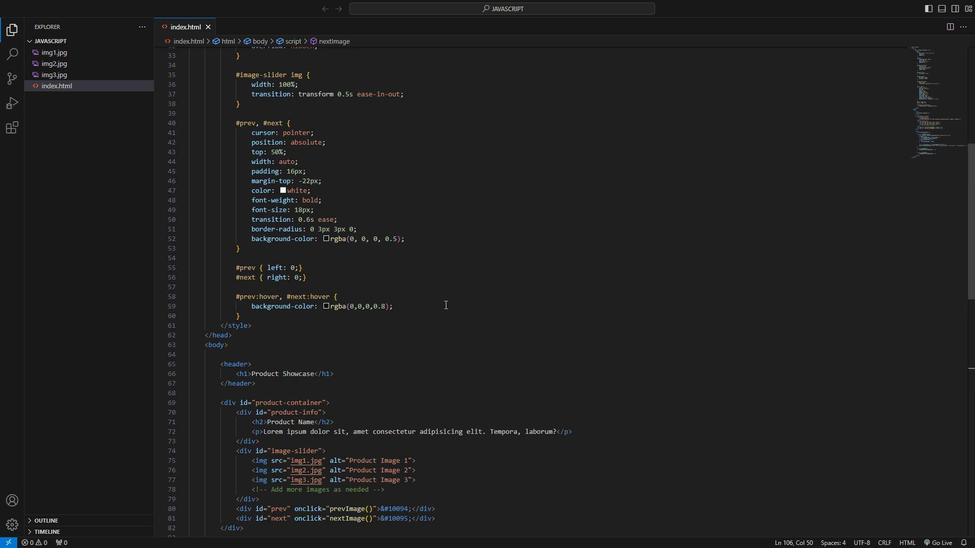 
Action: Mouse scrolled (235, 446) with delta (0, 0)
Screenshot: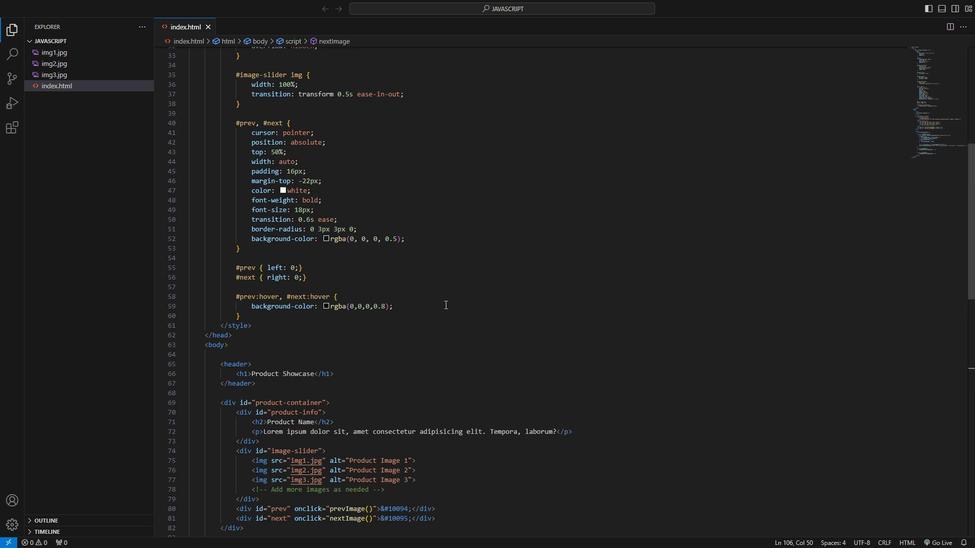 
Action: Mouse scrolled (235, 446) with delta (0, 0)
Screenshot: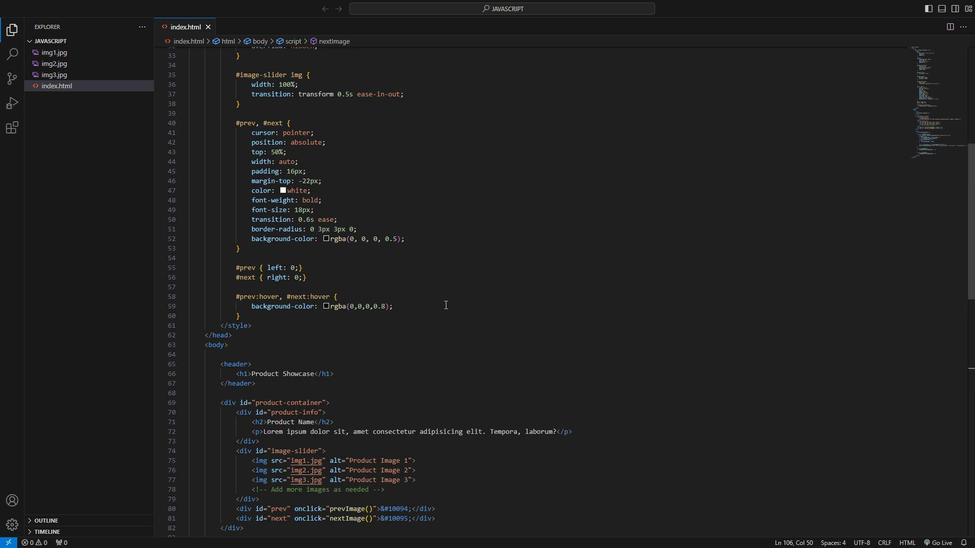 
Action: Mouse scrolled (235, 446) with delta (0, 0)
Screenshot: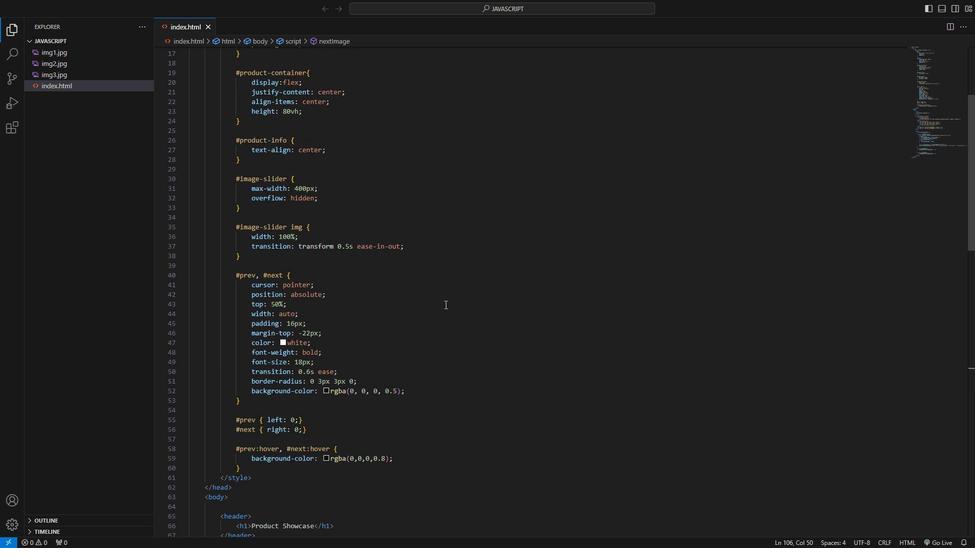 
Action: Mouse scrolled (235, 446) with delta (0, 0)
Screenshot: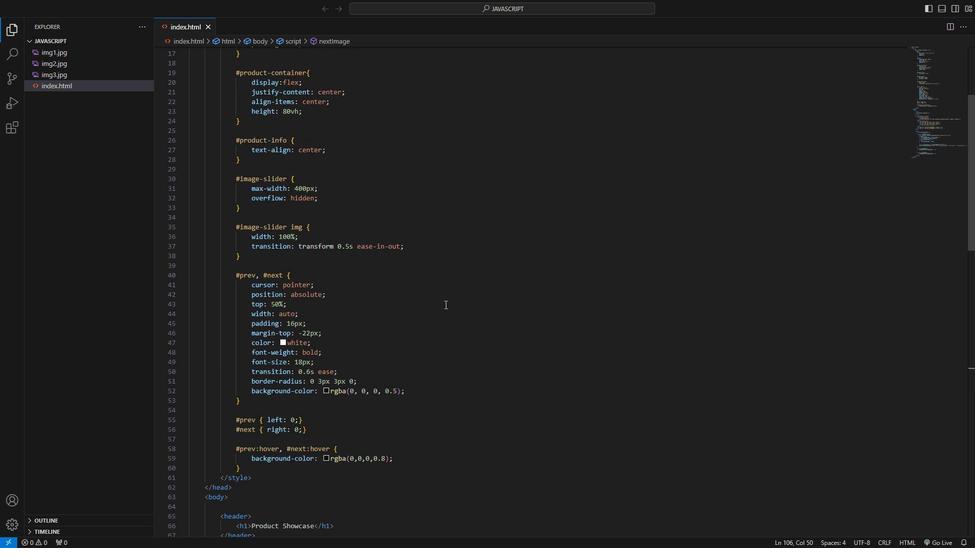 
Action: Mouse scrolled (235, 446) with delta (0, 0)
Screenshot: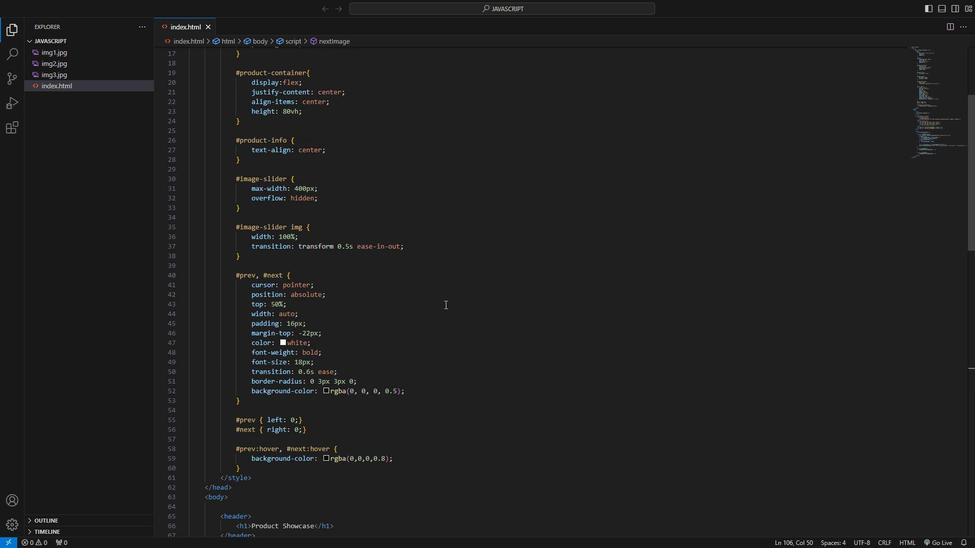 
Action: Mouse scrolled (235, 446) with delta (0, 0)
Screenshot: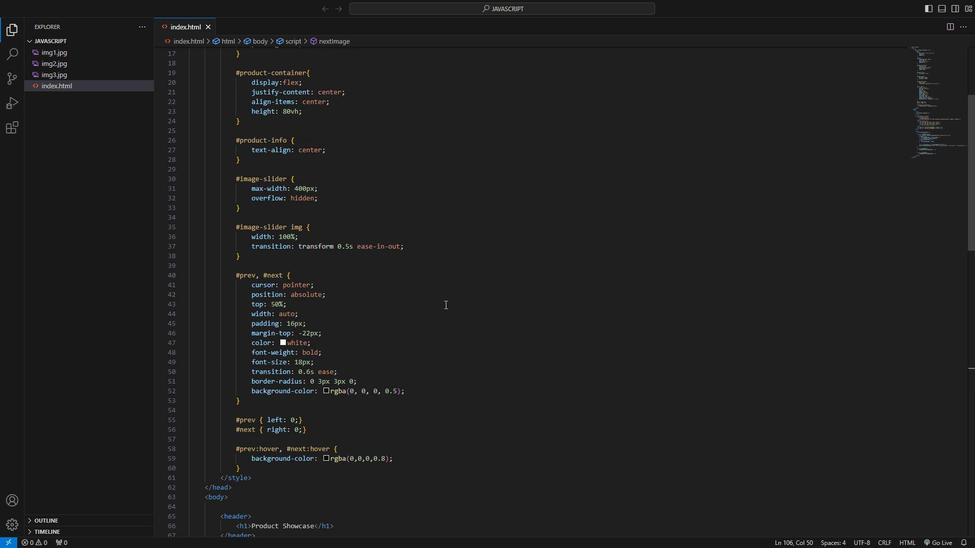 
Action: Mouse scrolled (235, 446) with delta (0, 0)
Screenshot: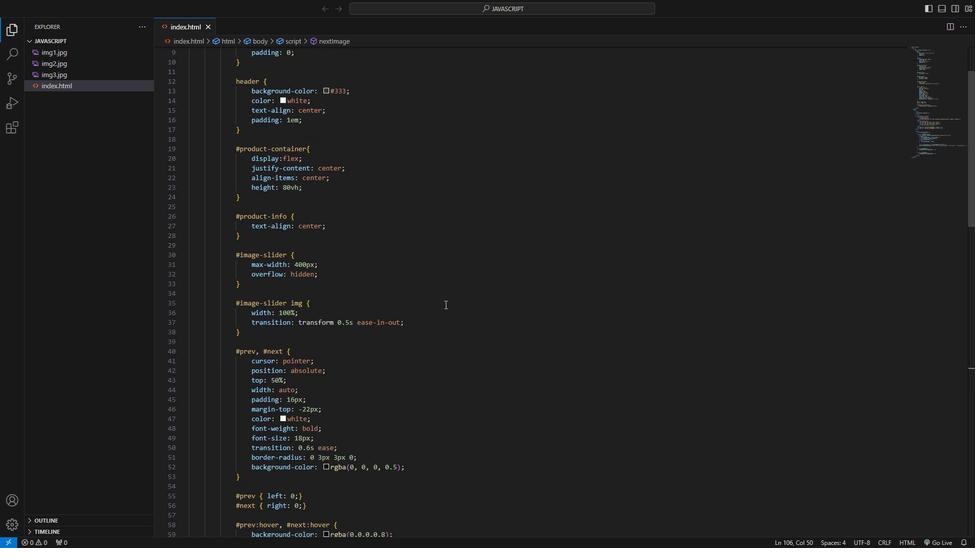 
Action: Mouse scrolled (235, 446) with delta (0, 0)
Screenshot: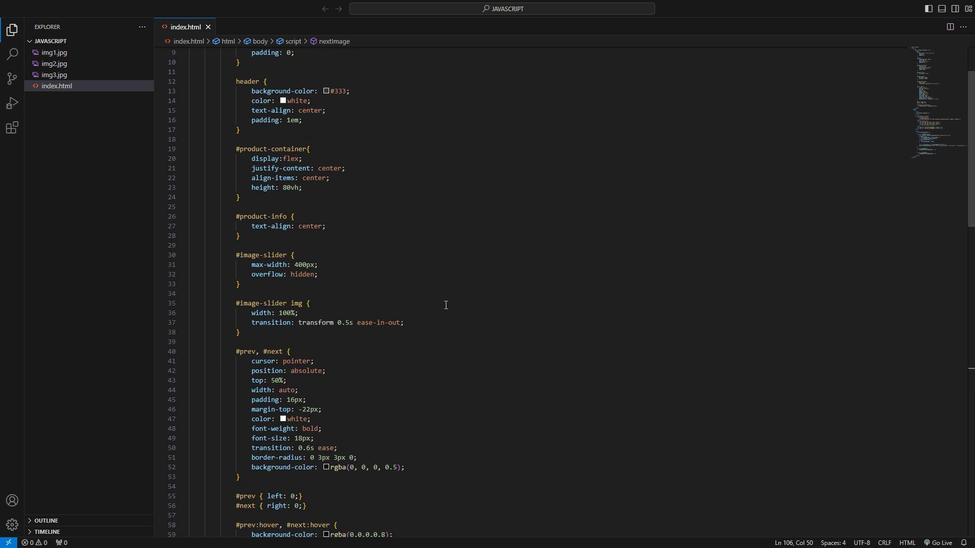 
Action: Mouse scrolled (235, 446) with delta (0, 0)
Screenshot: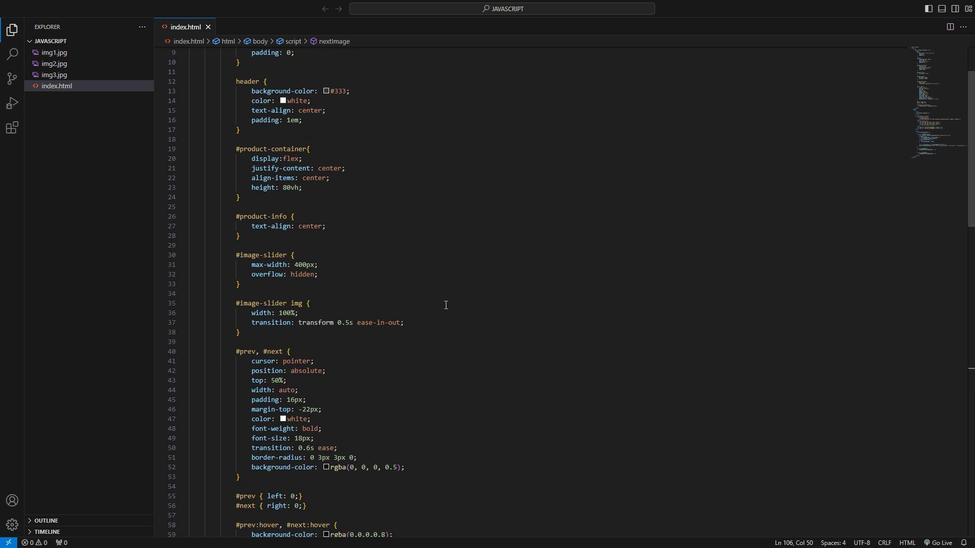 
Action: Mouse scrolled (235, 446) with delta (0, 0)
Screenshot: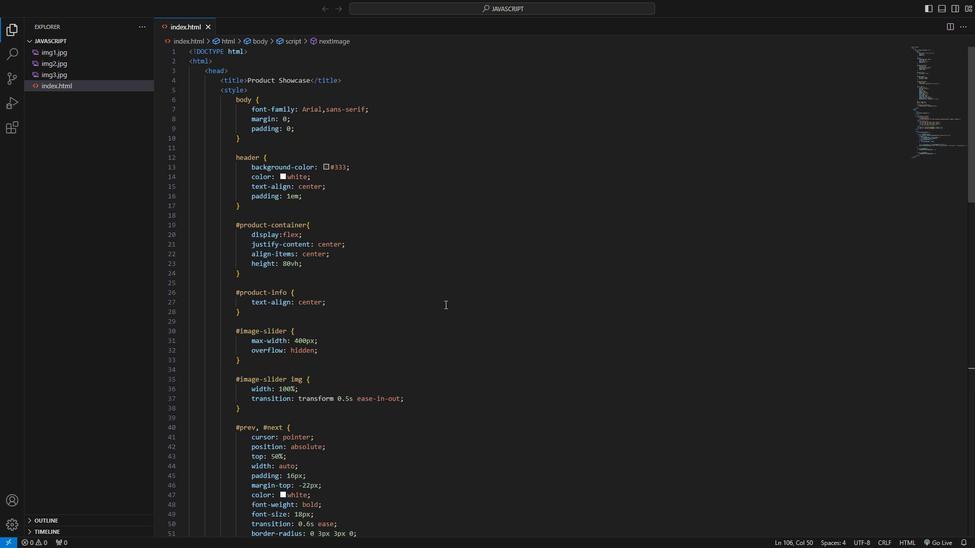 
Action: Mouse scrolled (235, 446) with delta (0, 0)
Screenshot: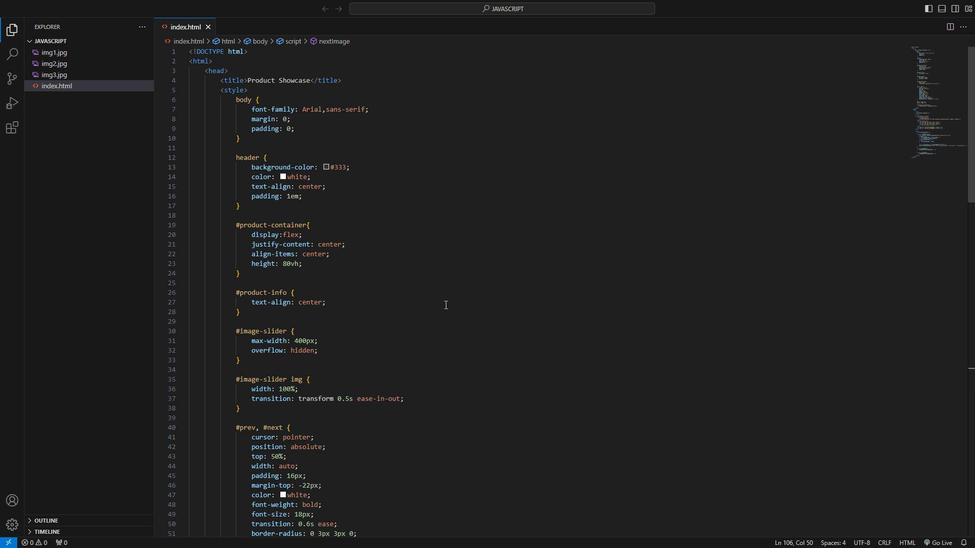 
Action: Mouse scrolled (235, 446) with delta (0, 0)
Screenshot: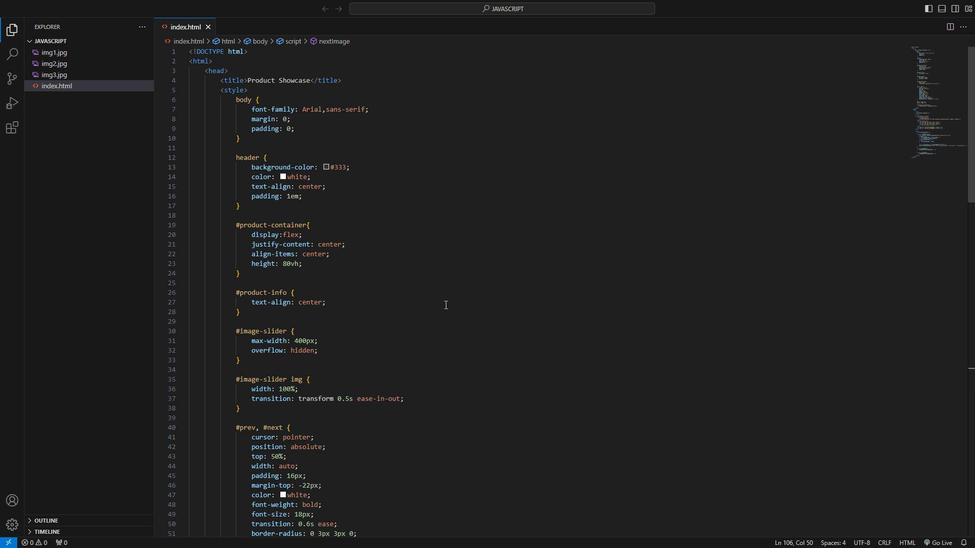 
Action: Mouse scrolled (235, 446) with delta (0, 0)
Screenshot: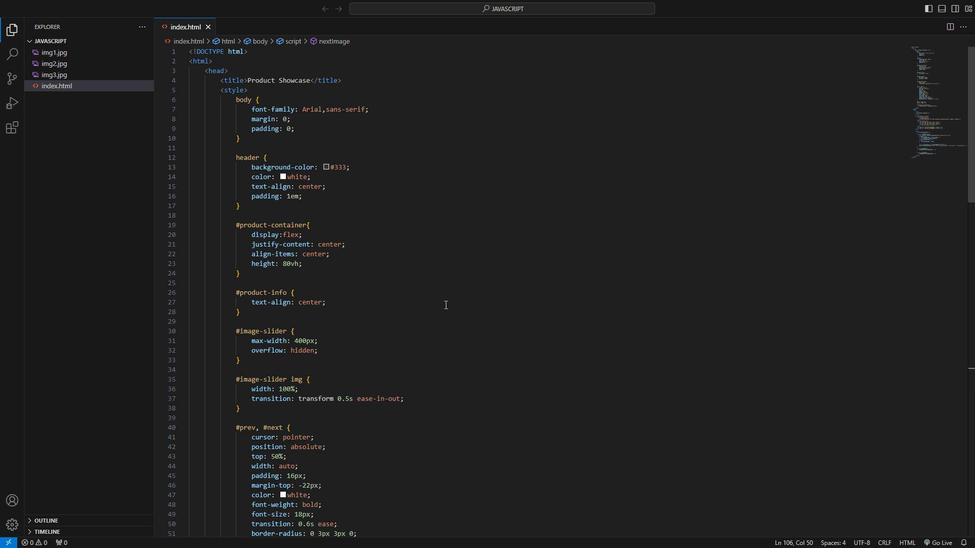 
Action: Mouse scrolled (235, 446) with delta (0, 0)
Screenshot: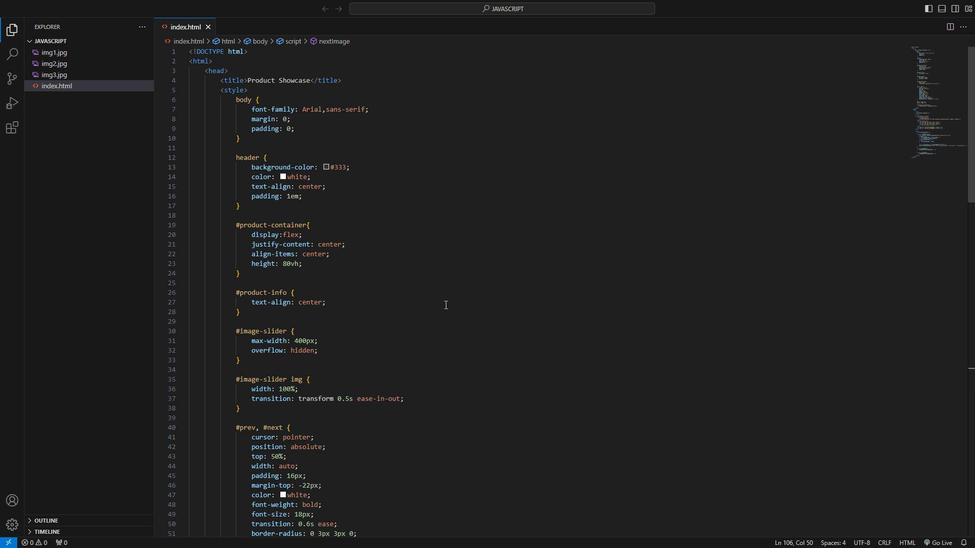 
Action: Mouse scrolled (235, 446) with delta (0, 0)
Screenshot: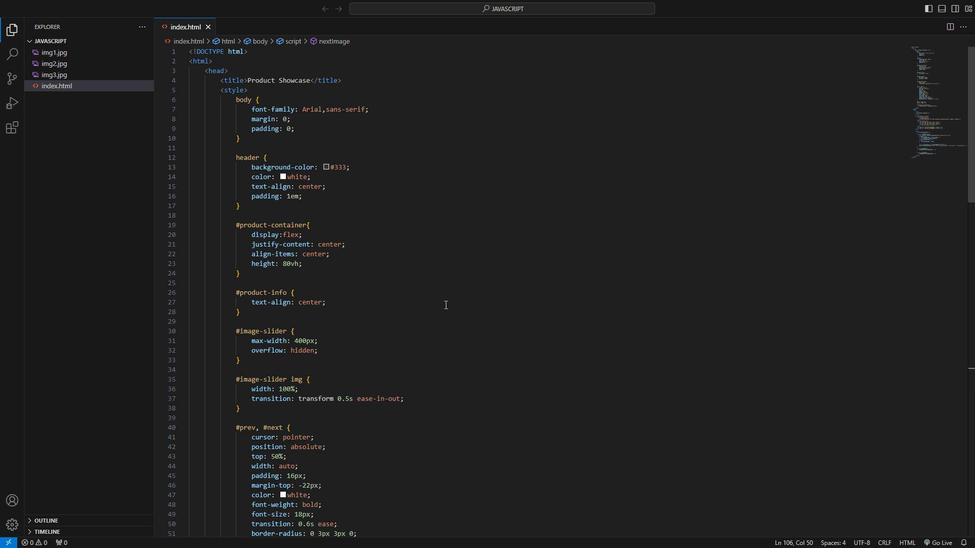 
Action: Mouse moved to (235, 404)
Screenshot: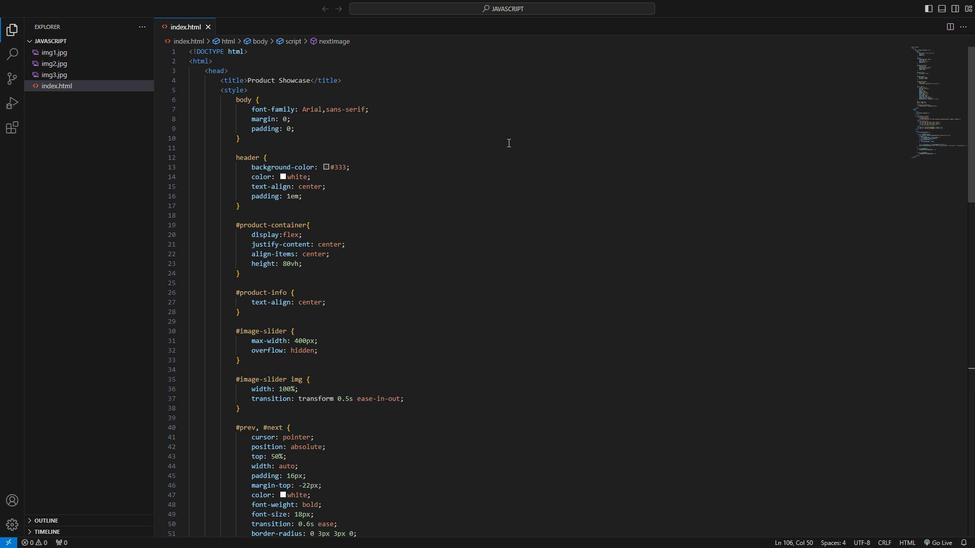 
Action: Mouse pressed right at (235, 404)
Screenshot: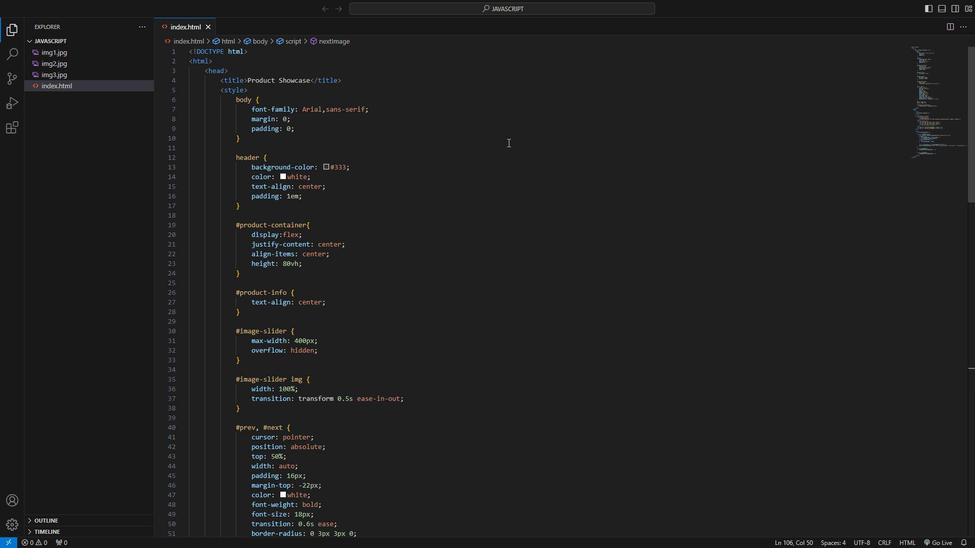 
Action: Mouse moved to (235, 449)
Screenshot: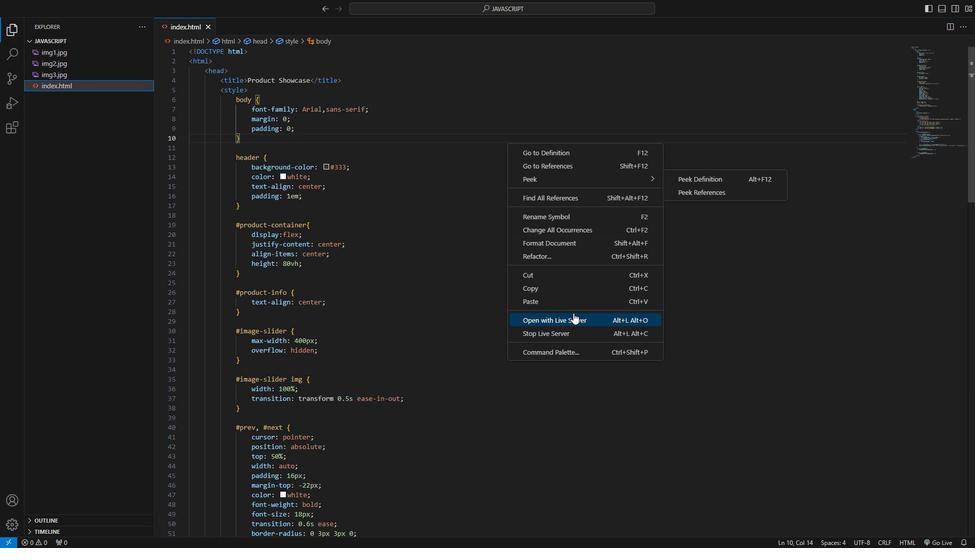 
Action: Mouse pressed left at (235, 449)
Screenshot: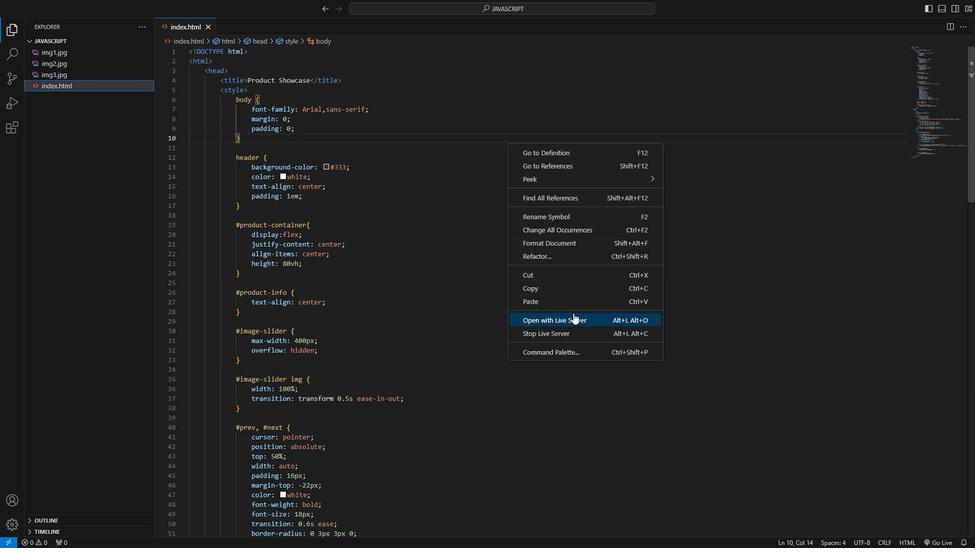 
Action: Mouse moved to (235, 441)
Screenshot: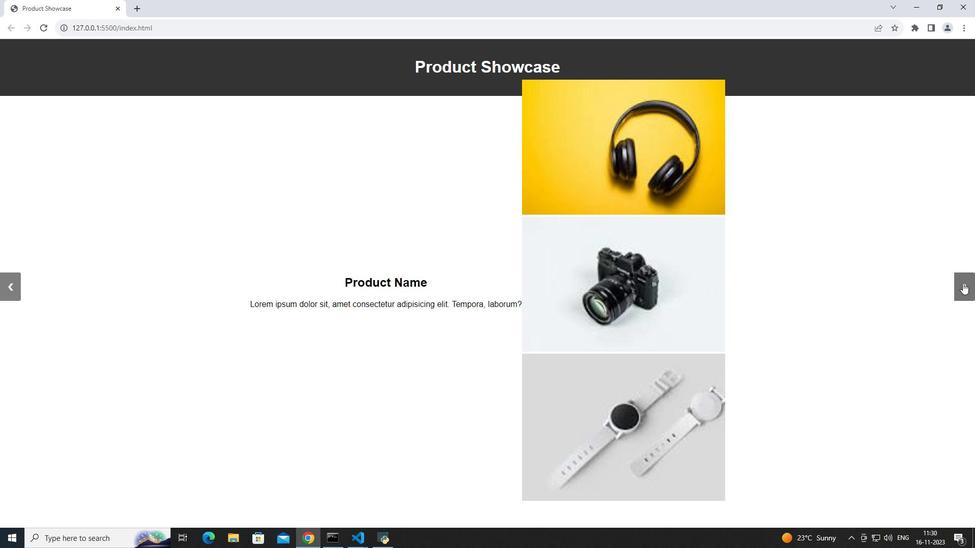 
Action: Mouse pressed left at (235, 441)
Screenshot: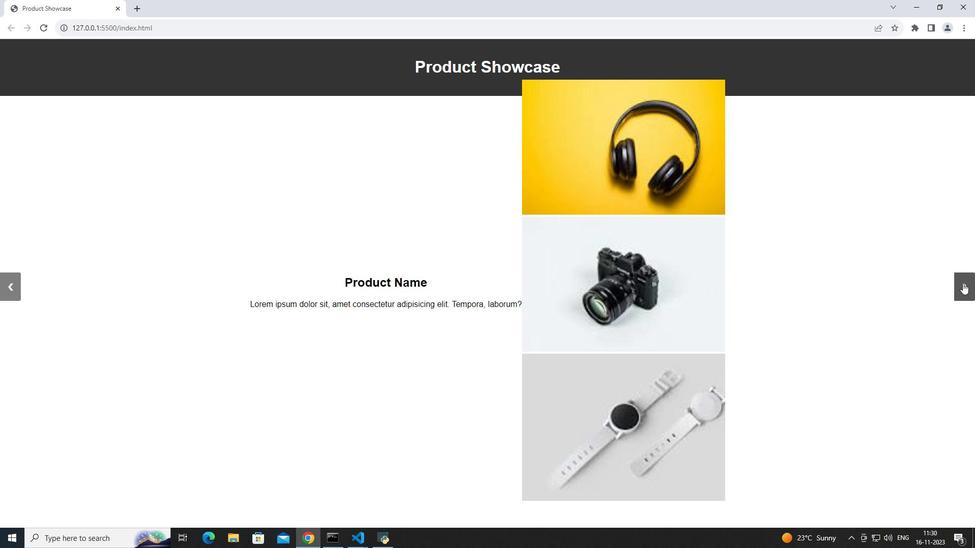 
Action: Mouse moved to (235, 426)
Screenshot: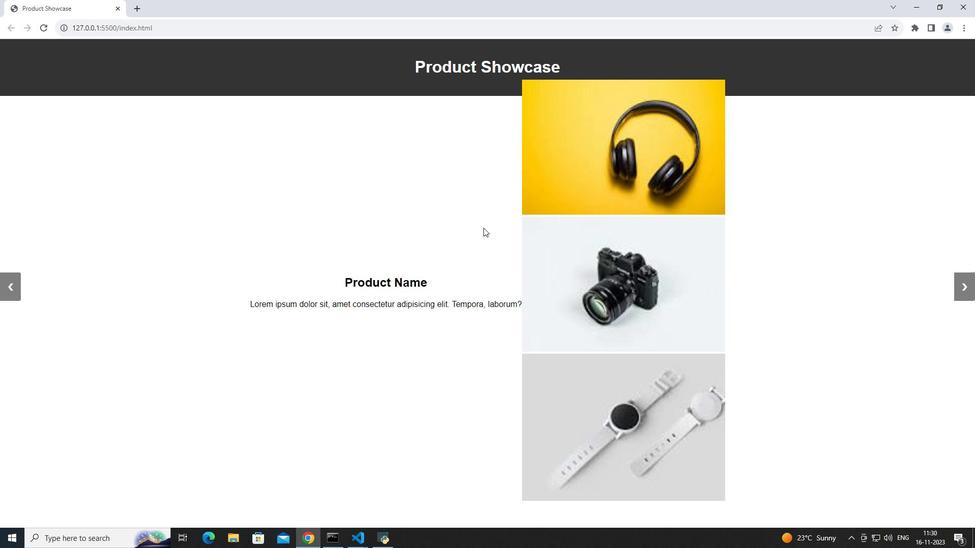 
Action: Mouse pressed left at (235, 426)
Screenshot: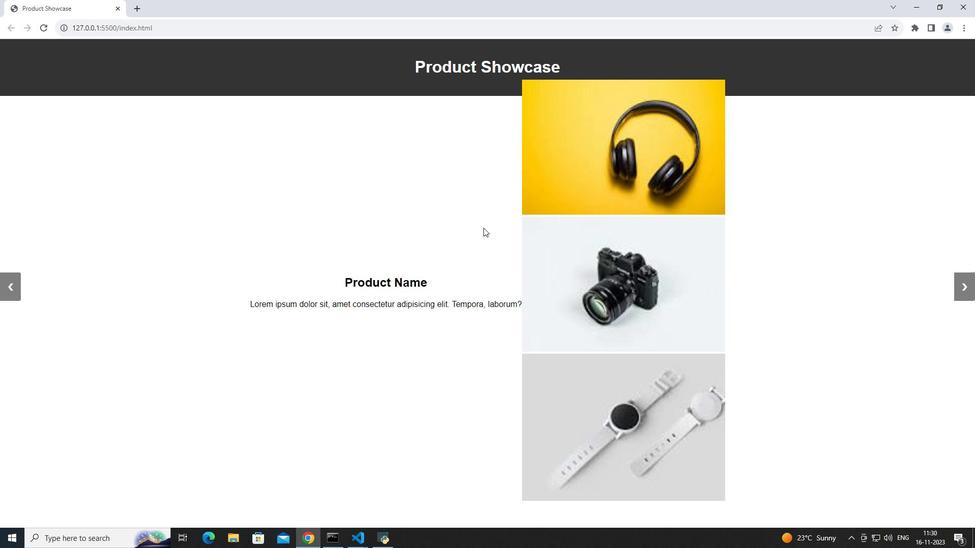 
Action: Mouse scrolled (235, 427) with delta (0, 0)
Screenshot: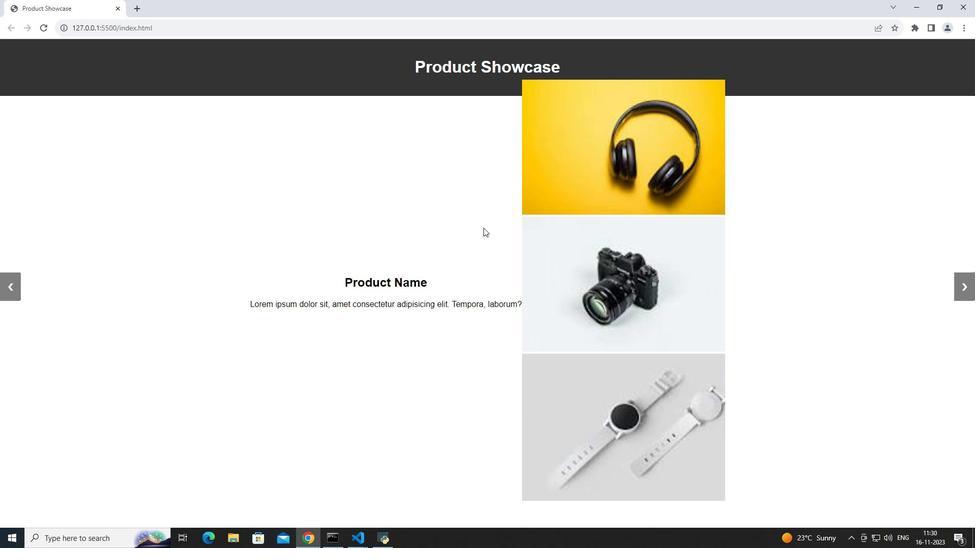 
Action: Mouse scrolled (235, 427) with delta (0, 0)
Screenshot: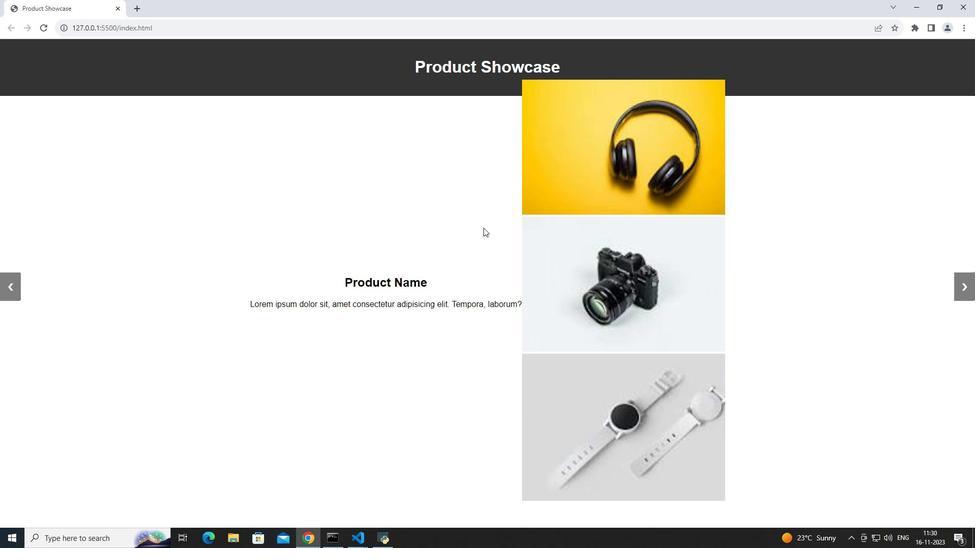 
Action: Mouse scrolled (235, 427) with delta (0, 0)
Screenshot: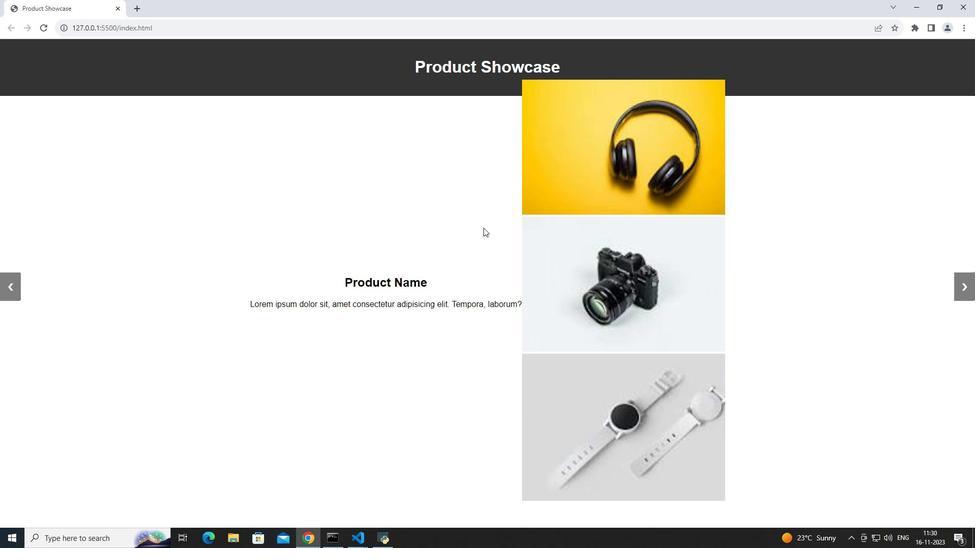 
Action: Mouse moved to (235, 367)
Screenshot: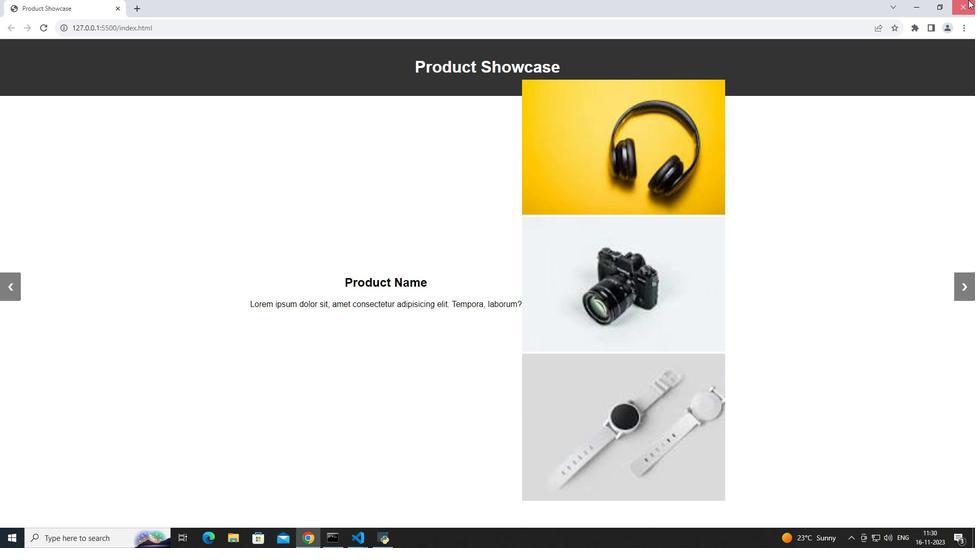 
Action: Mouse pressed left at (235, 367)
Screenshot: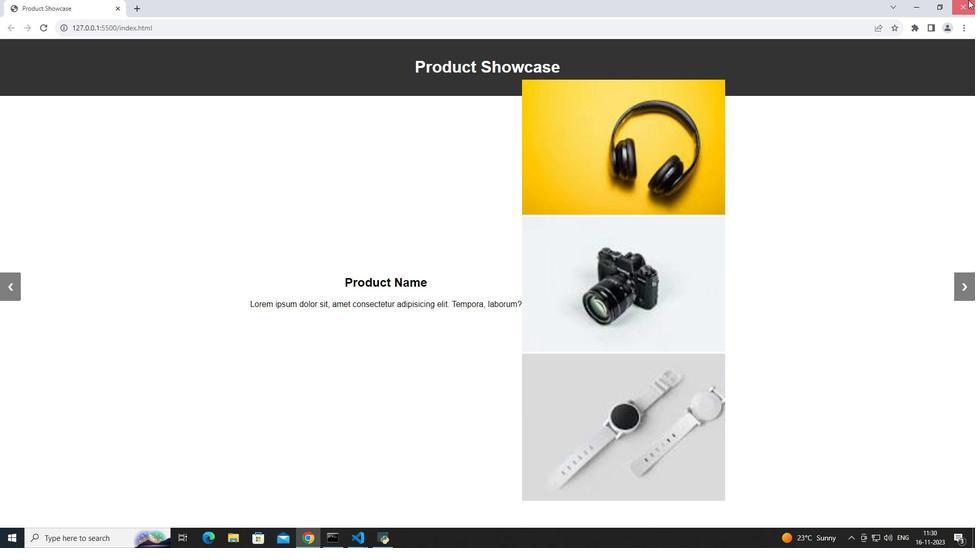 
Action: Mouse moved to (235, 425)
Screenshot: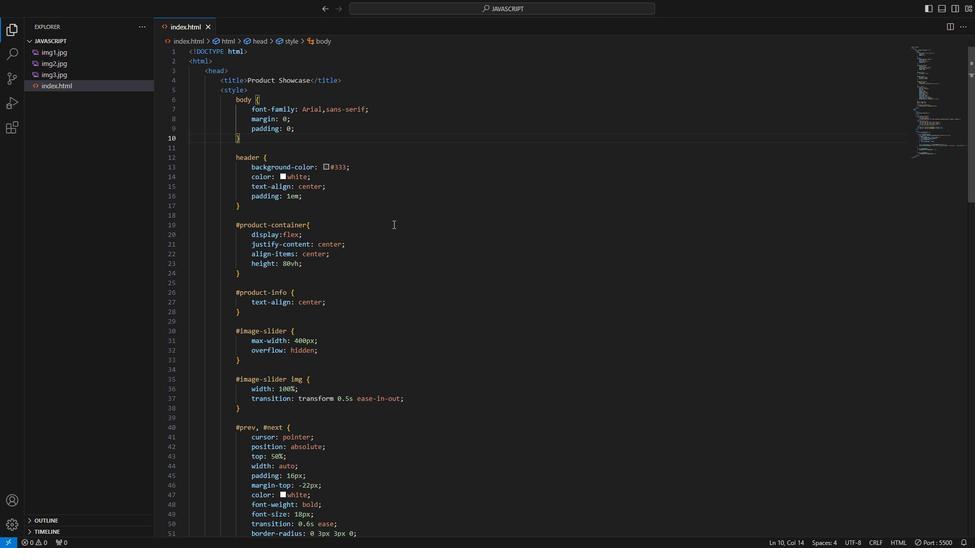 
Action: Mouse scrolled (235, 425) with delta (0, 0)
Screenshot: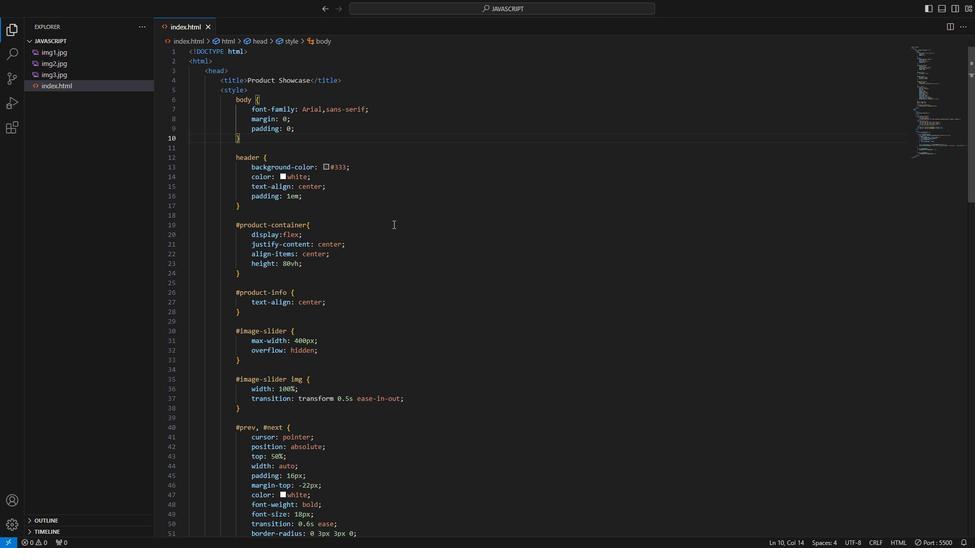 
Action: Mouse scrolled (235, 425) with delta (0, 0)
Screenshot: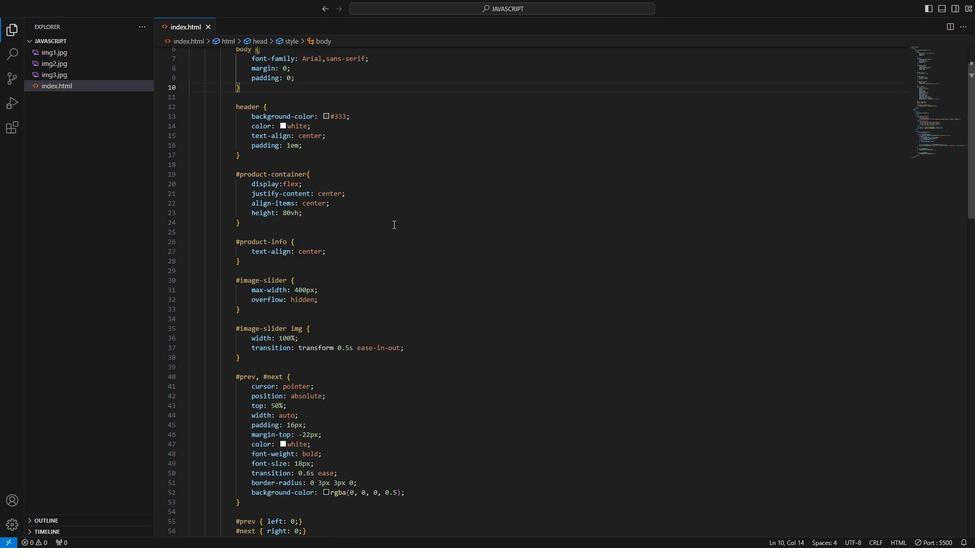 
Action: Mouse scrolled (235, 425) with delta (0, 0)
Screenshot: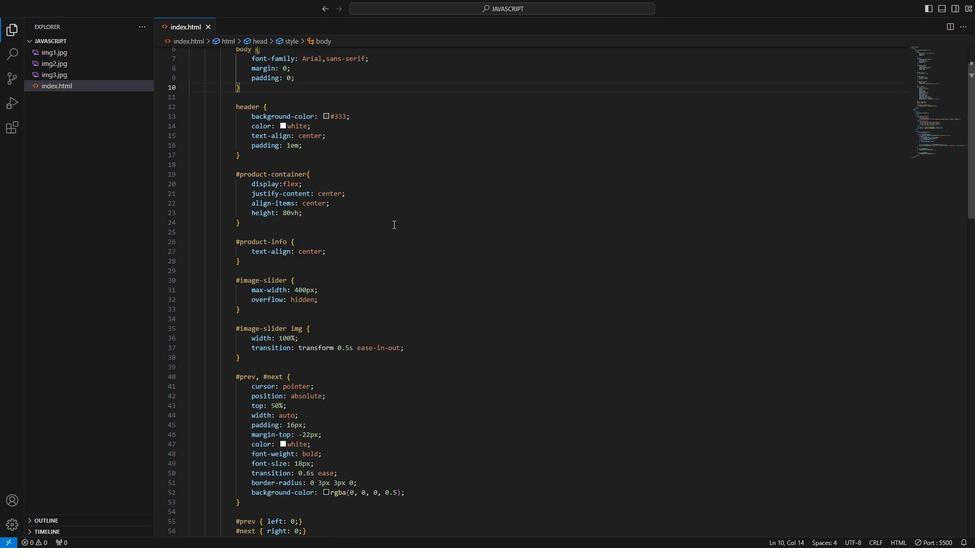 
Action: Mouse scrolled (235, 425) with delta (0, 0)
Screenshot: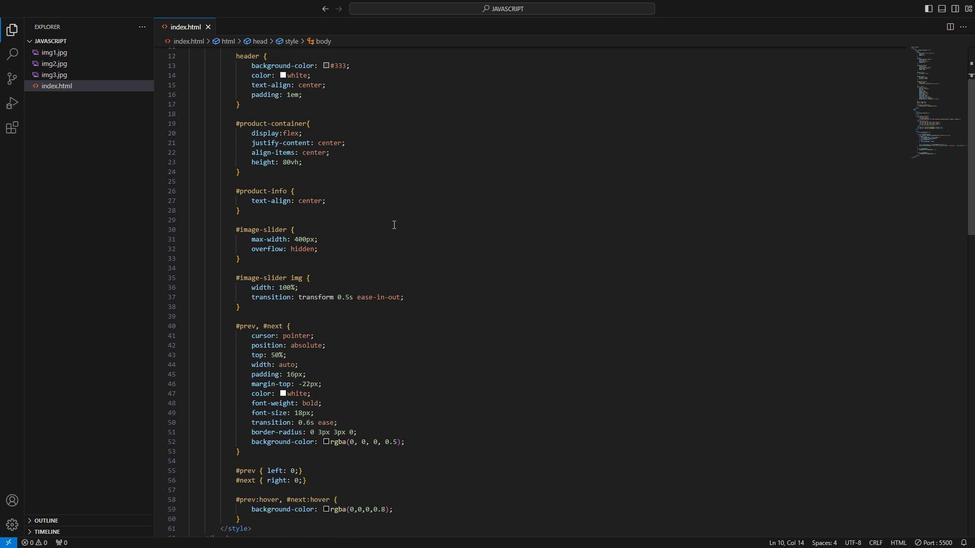 
Action: Mouse scrolled (235, 425) with delta (0, 0)
Screenshot: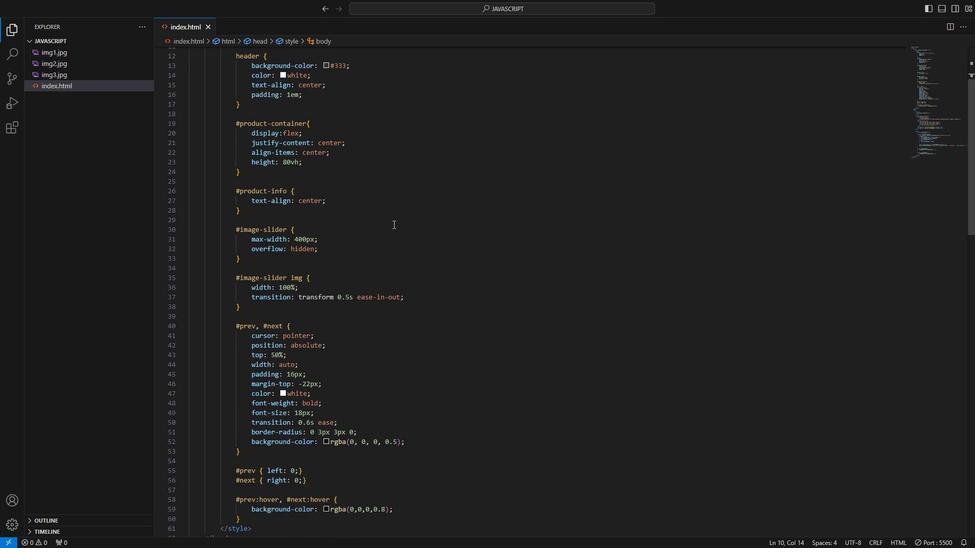 
Action: Mouse scrolled (235, 425) with delta (0, 0)
Screenshot: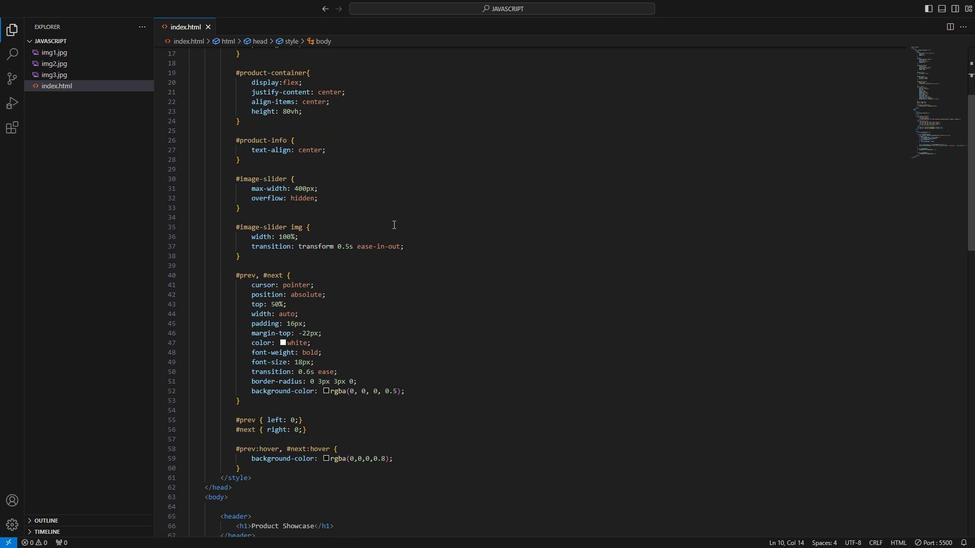 
Action: Mouse scrolled (235, 425) with delta (0, 0)
Screenshot: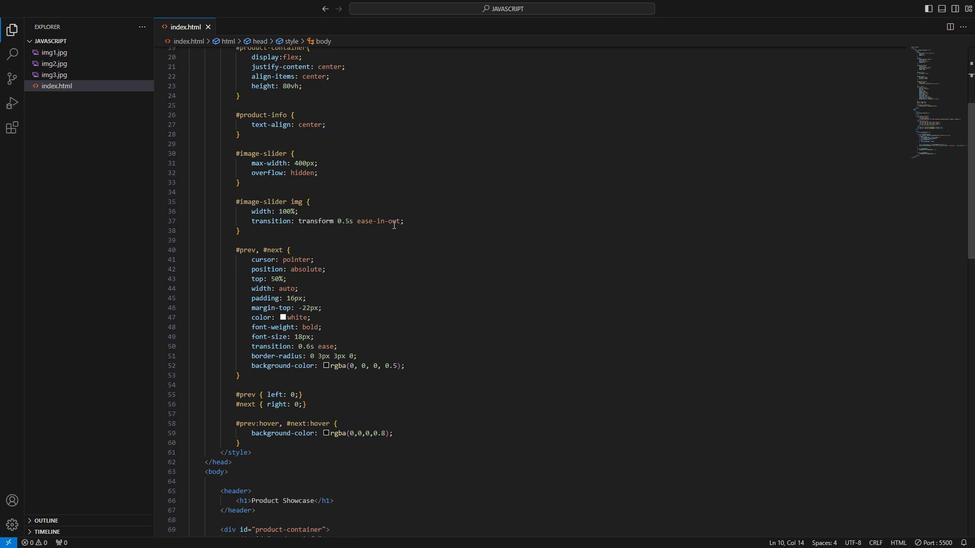 
Action: Mouse moved to (235, 425)
Screenshot: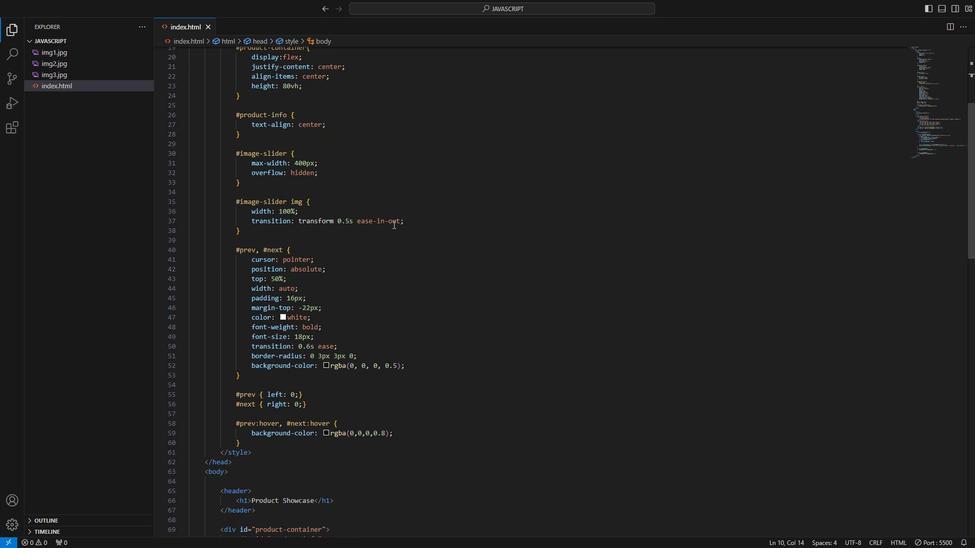
Action: Mouse scrolled (235, 425) with delta (0, 0)
Screenshot: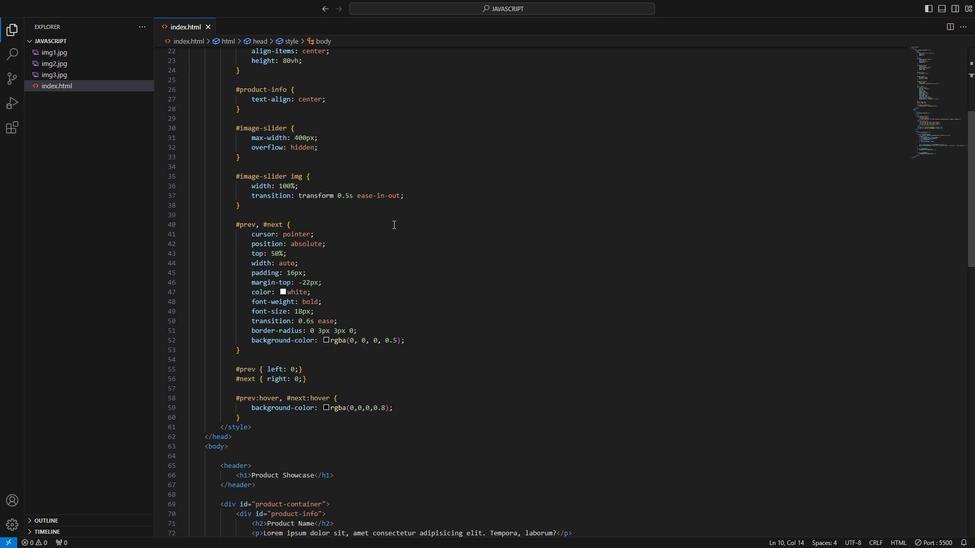 
Action: Mouse scrolled (235, 425) with delta (0, 0)
Screenshot: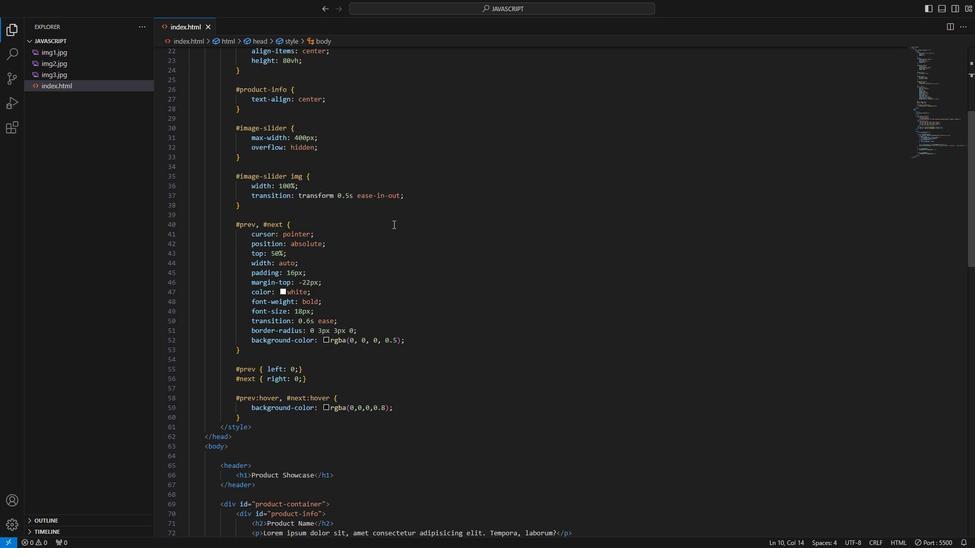 
Action: Mouse scrolled (235, 425) with delta (0, 0)
Screenshot: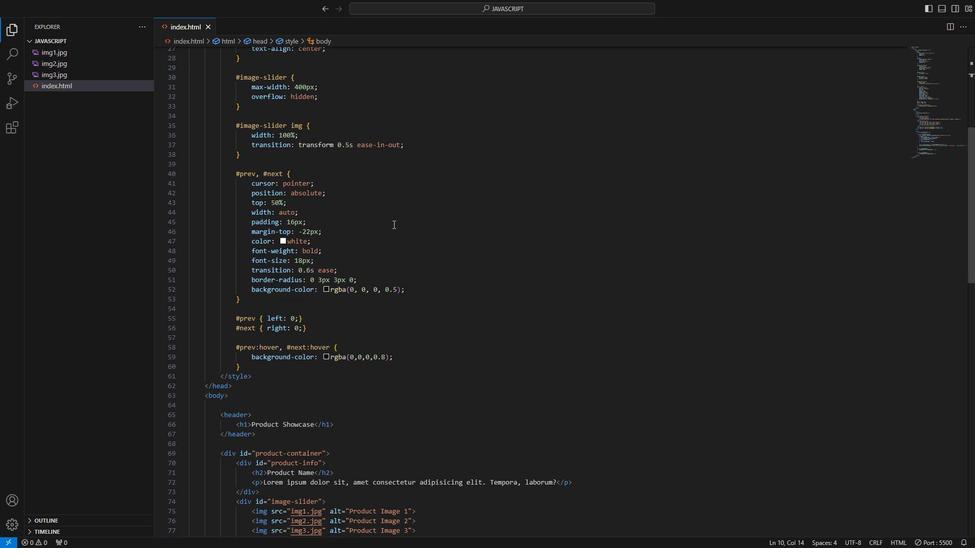 
Action: Mouse scrolled (235, 425) with delta (0, 0)
Screenshot: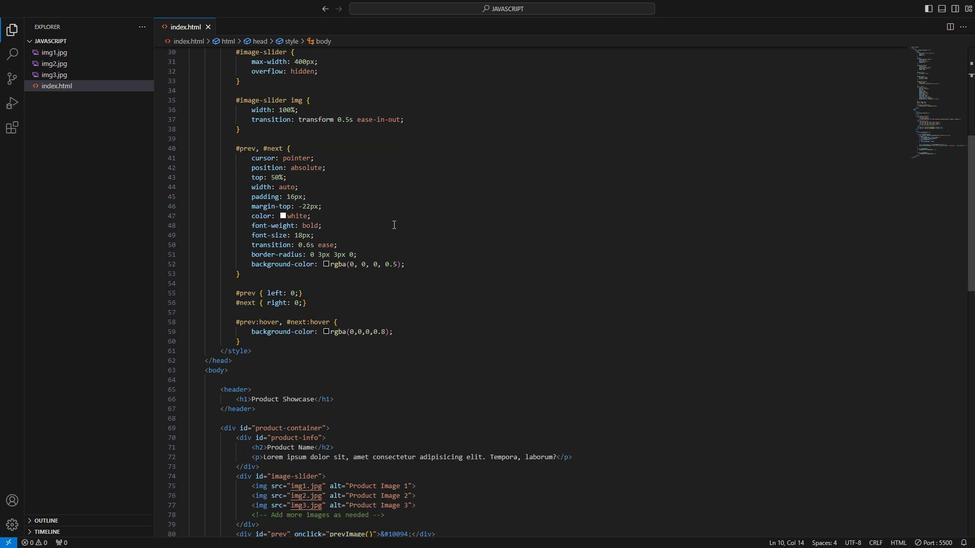
Action: Mouse scrolled (235, 425) with delta (0, 0)
Screenshot: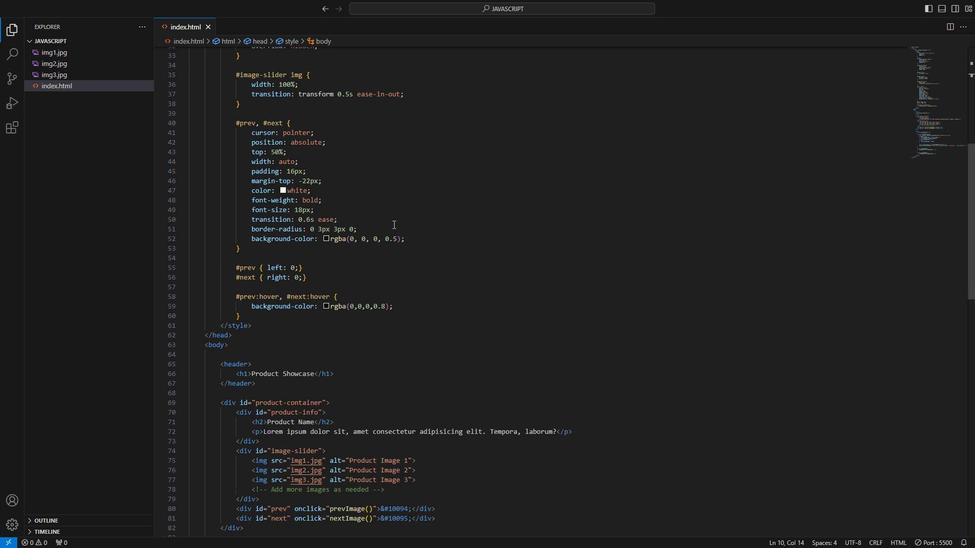 
Action: Mouse scrolled (235, 425) with delta (0, 0)
Screenshot: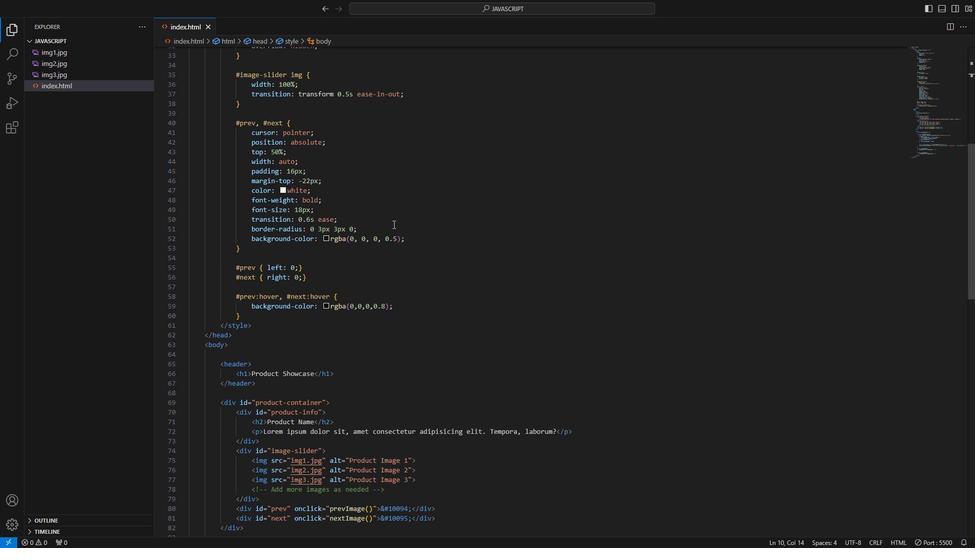 
Action: Mouse scrolled (235, 425) with delta (0, 0)
Screenshot: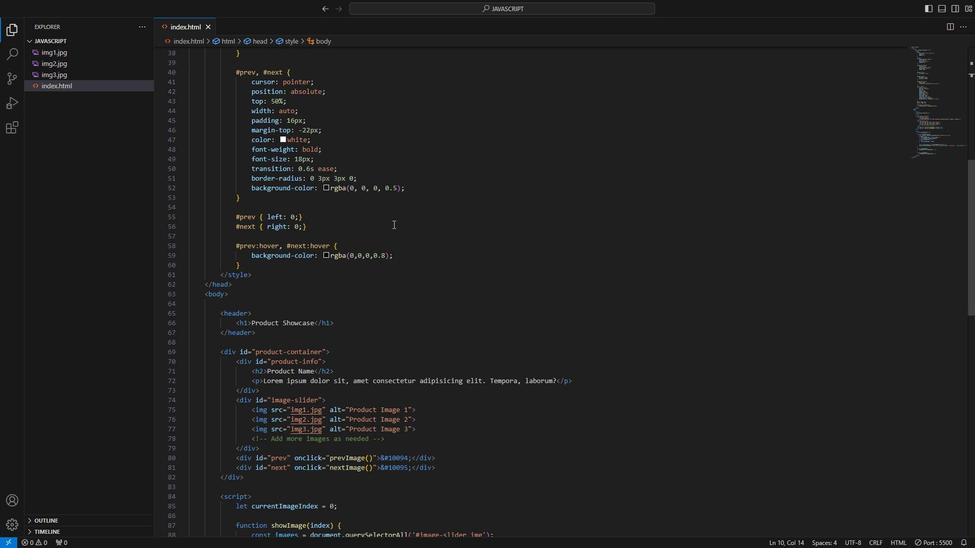 
Action: Mouse scrolled (235, 425) with delta (0, 0)
Screenshot: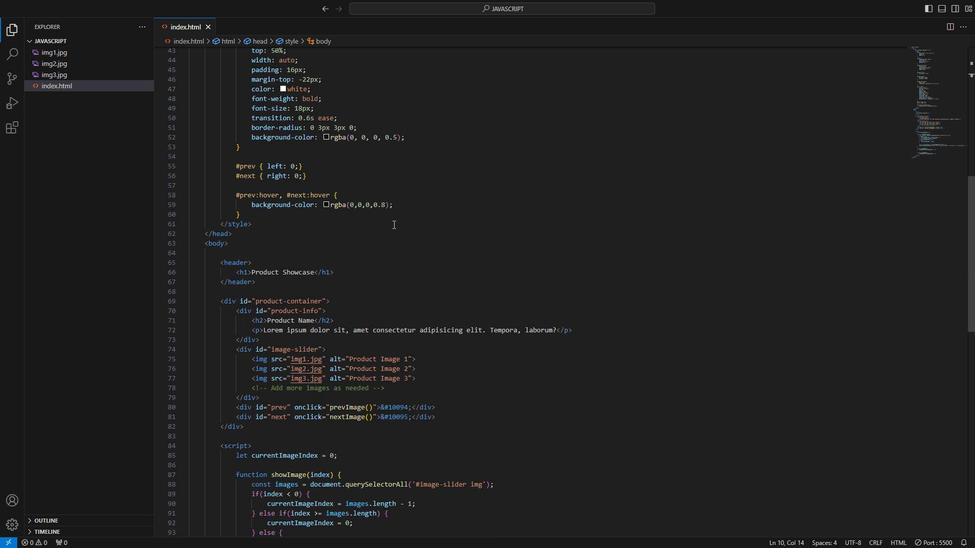 
Action: Mouse scrolled (235, 425) with delta (0, 0)
Screenshot: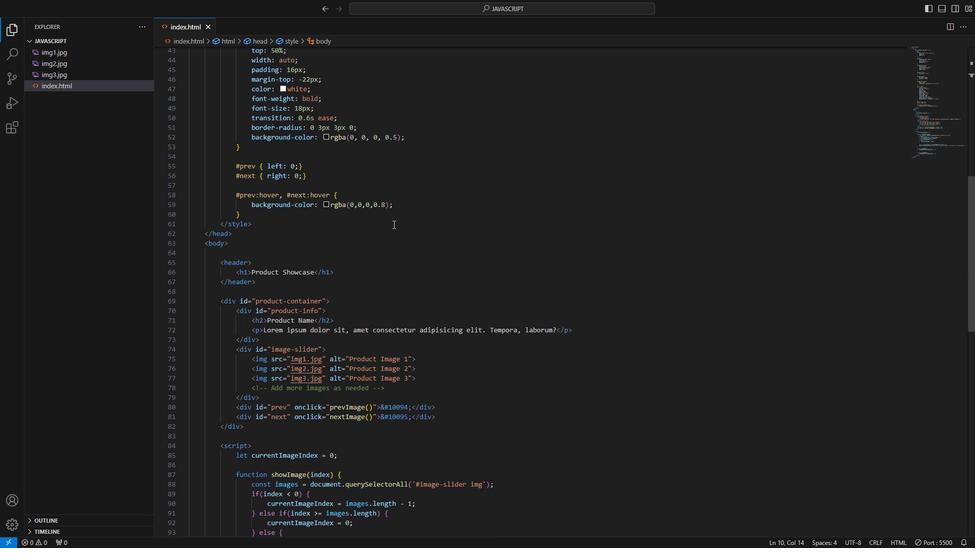 
Action: Mouse moved to (235, 425)
Screenshot: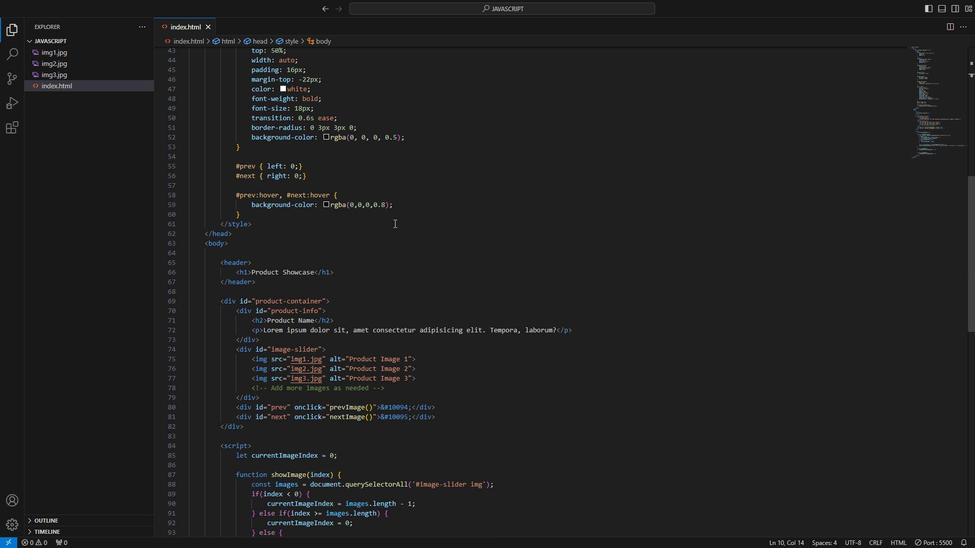 
Action: Mouse scrolled (235, 425) with delta (0, 0)
Screenshot: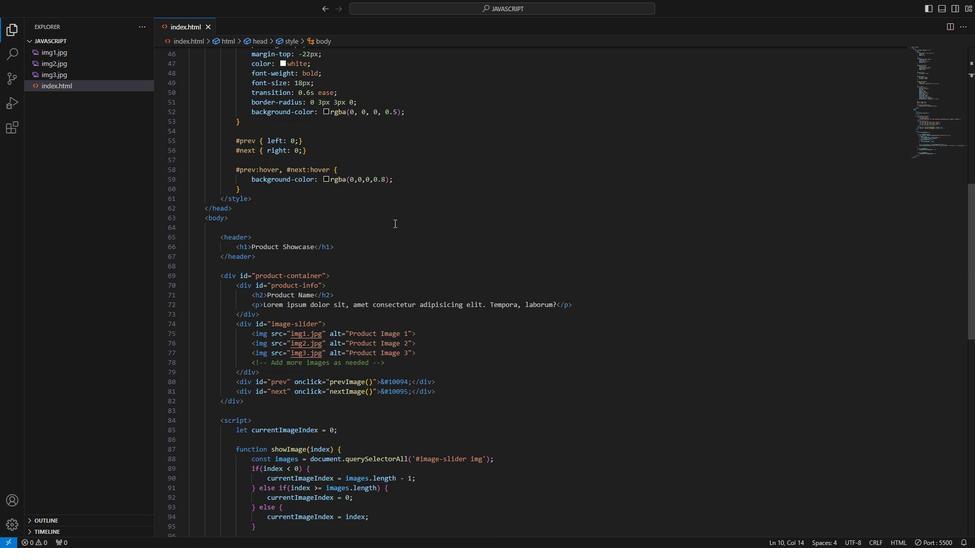 
Action: Mouse scrolled (235, 425) with delta (0, 0)
Screenshot: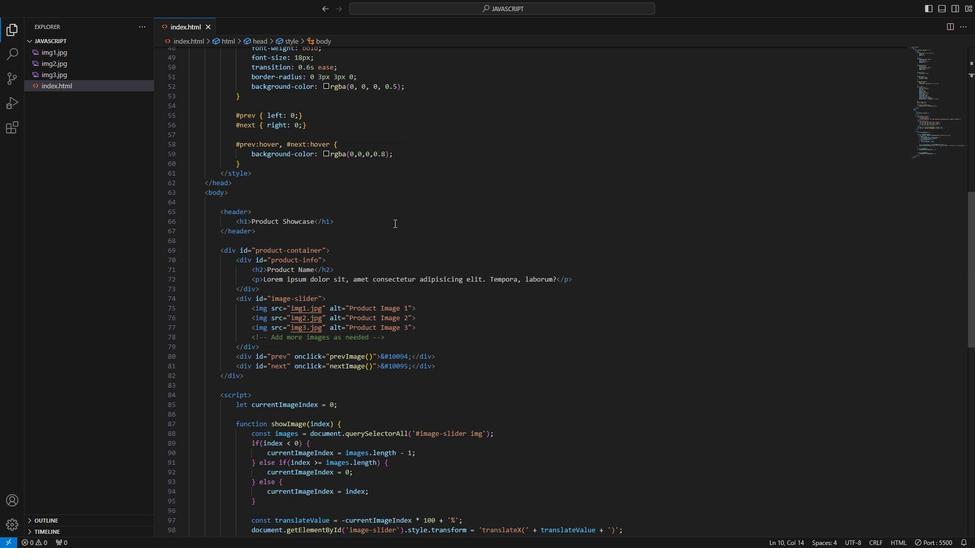 
Action: Mouse scrolled (235, 425) with delta (0, 0)
Screenshot: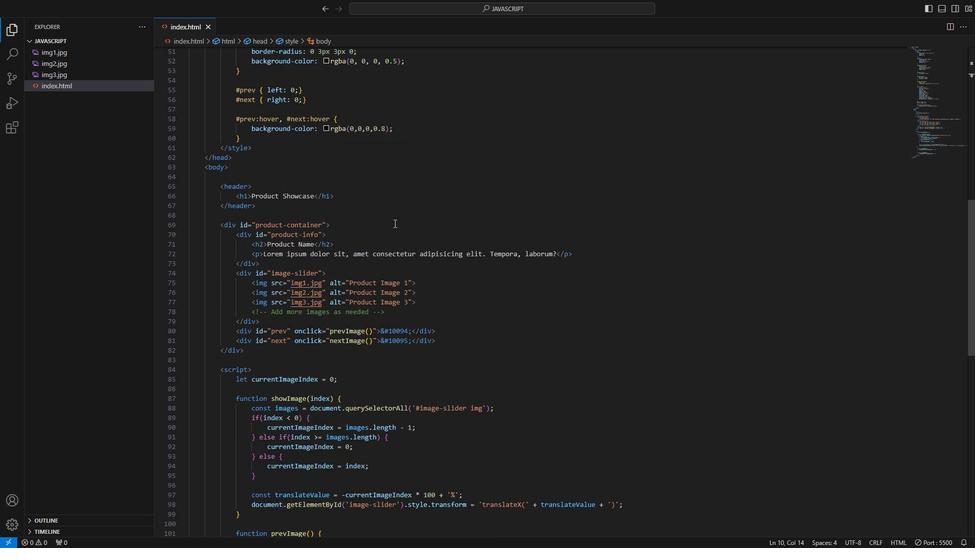 
Action: Mouse scrolled (235, 425) with delta (0, 0)
Screenshot: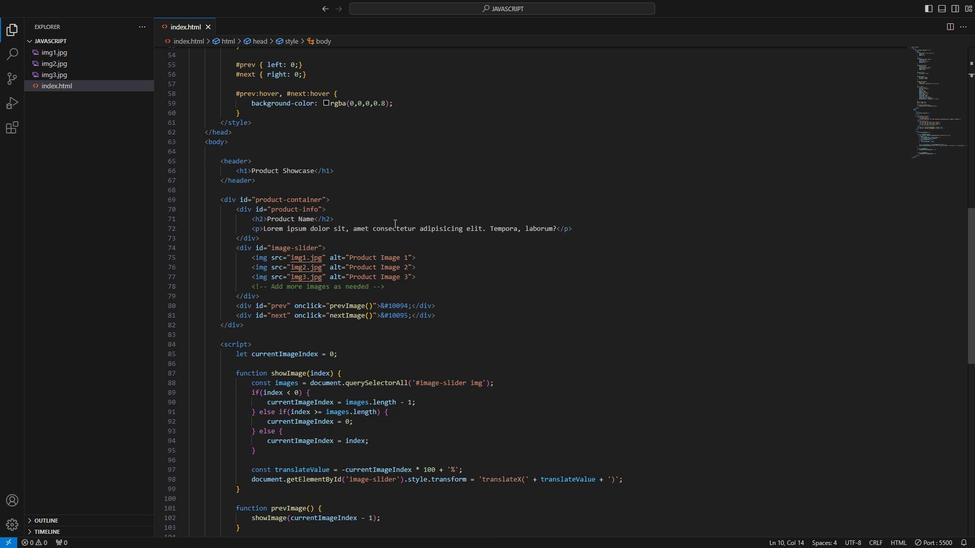 
Action: Mouse scrolled (235, 425) with delta (0, 0)
Screenshot: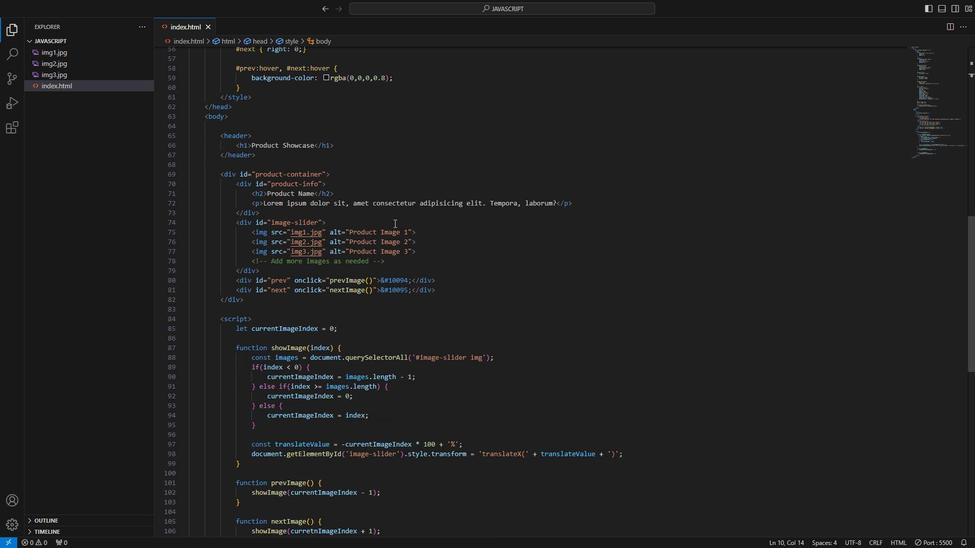 
Action: Mouse moved to (235, 425)
Screenshot: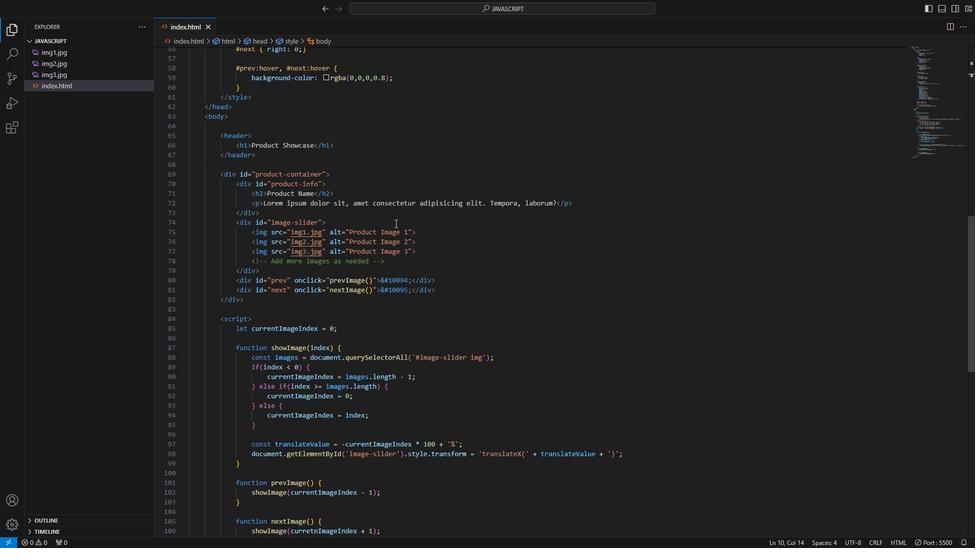 
Action: Mouse scrolled (235, 425) with delta (0, 0)
Screenshot: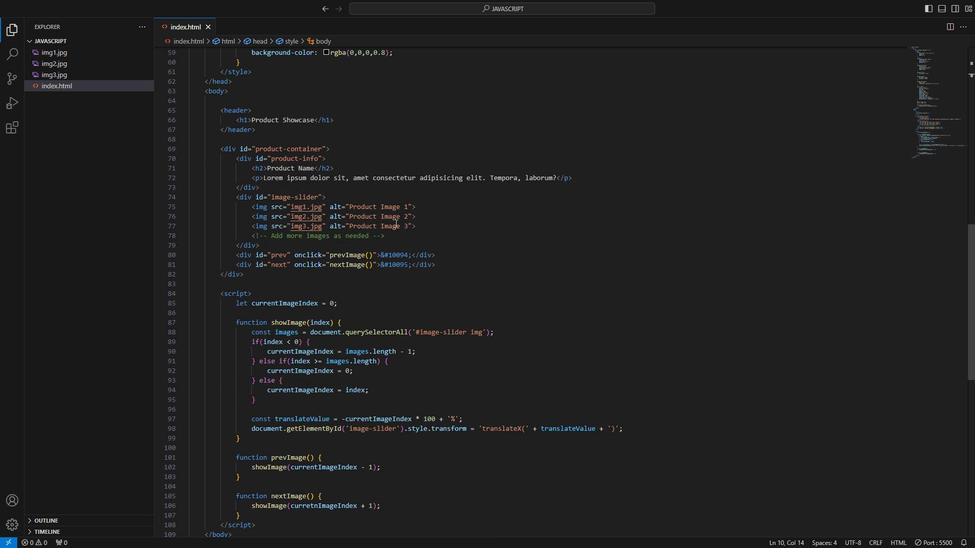 
Action: Mouse scrolled (235, 425) with delta (0, 0)
Screenshot: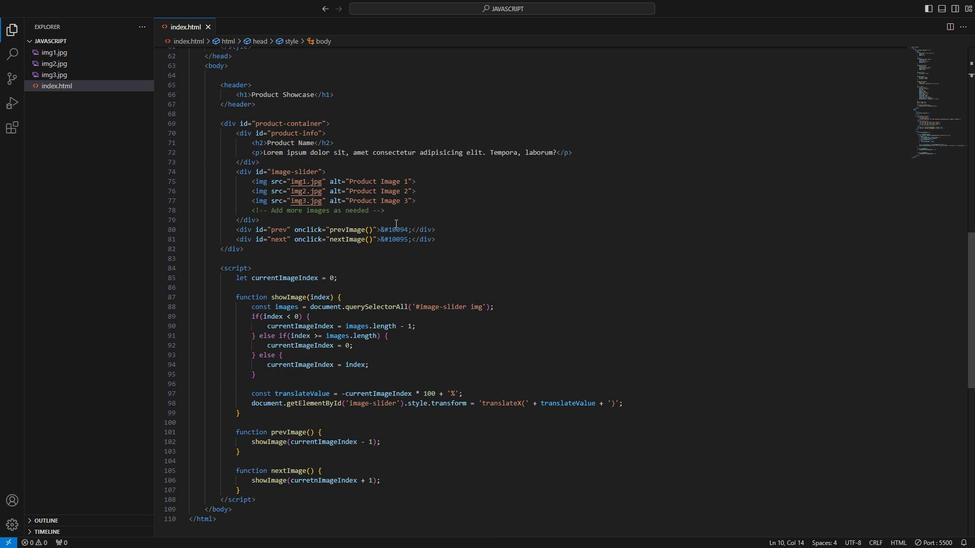 
Action: Mouse scrolled (235, 425) with delta (0, 0)
Screenshot: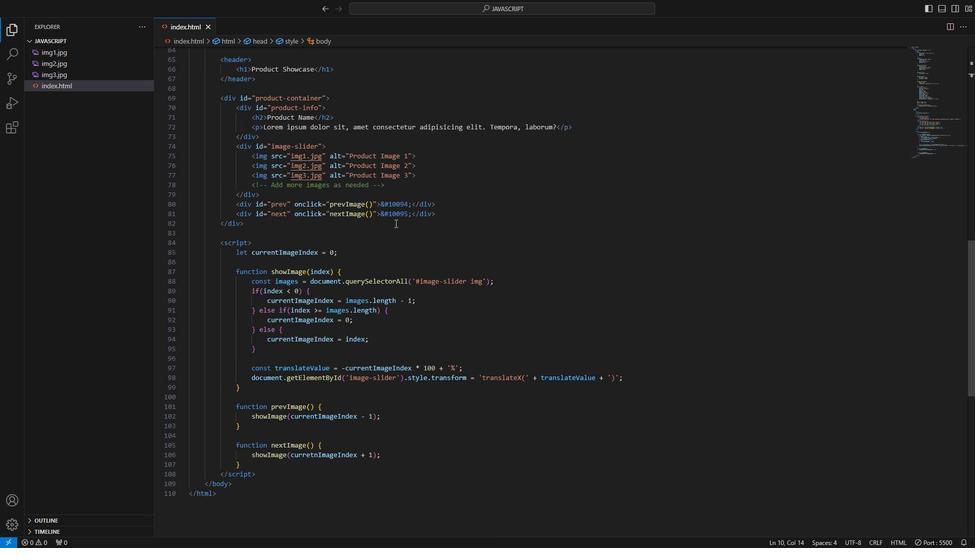 
Action: Mouse scrolled (235, 425) with delta (0, 0)
Screenshot: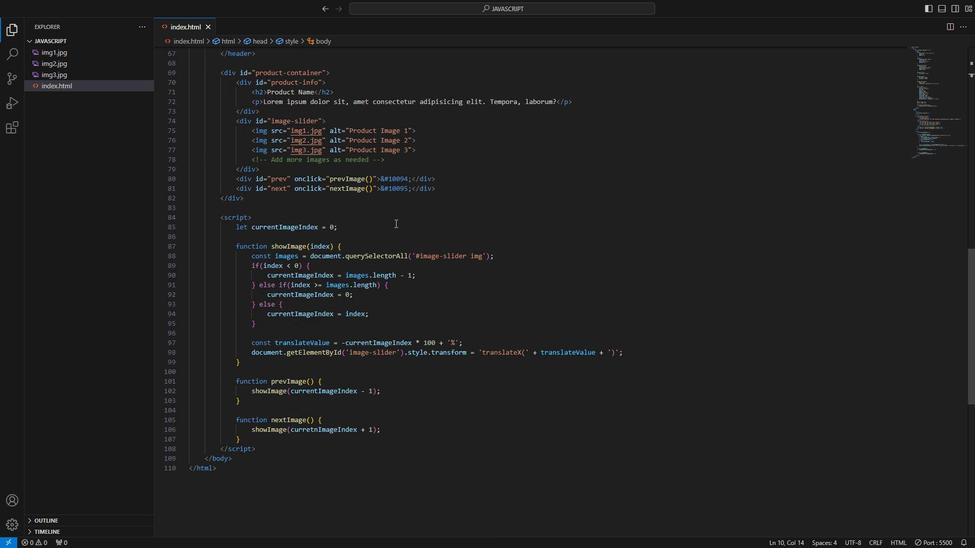 
Action: Mouse moved to (235, 460)
Screenshot: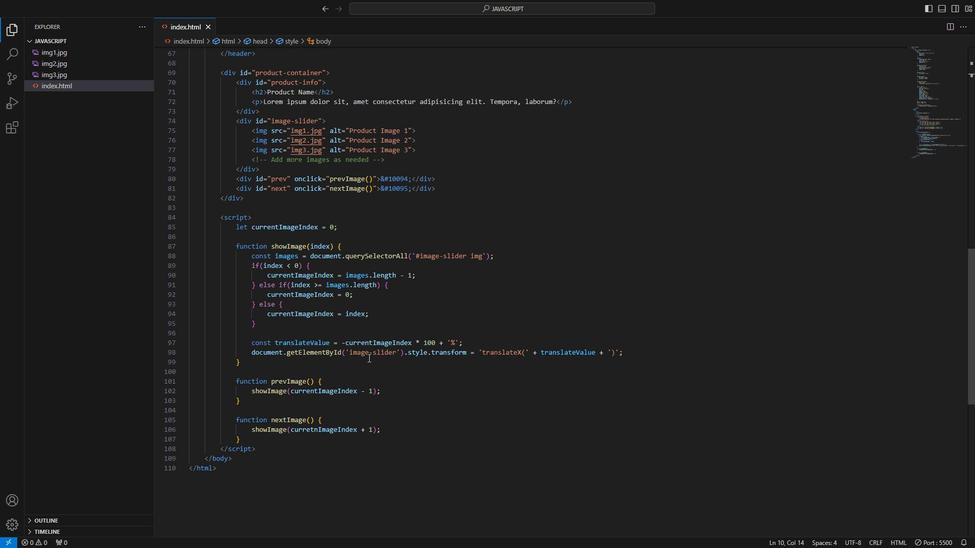 
Action: Mouse pressed left at (235, 460)
Screenshot: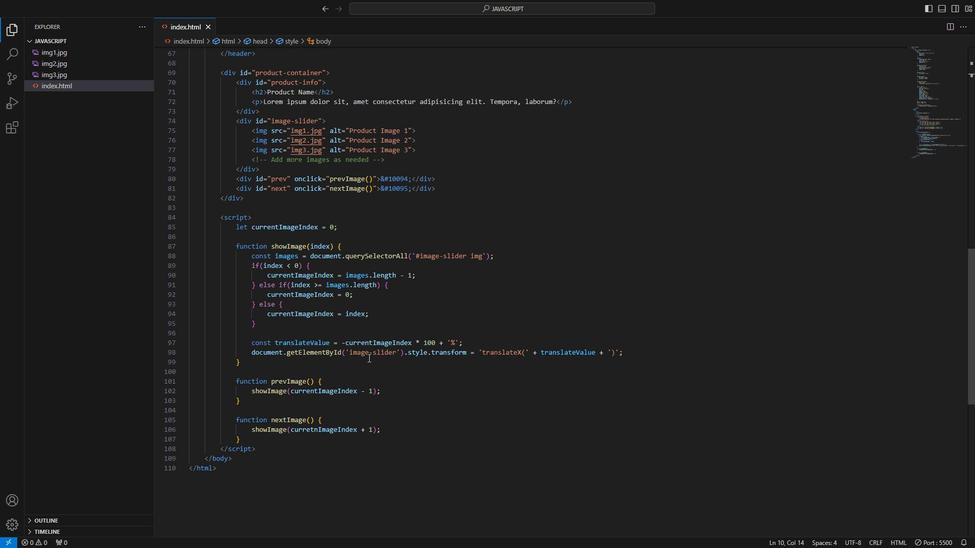 
Action: Mouse moved to (235, 458)
Screenshot: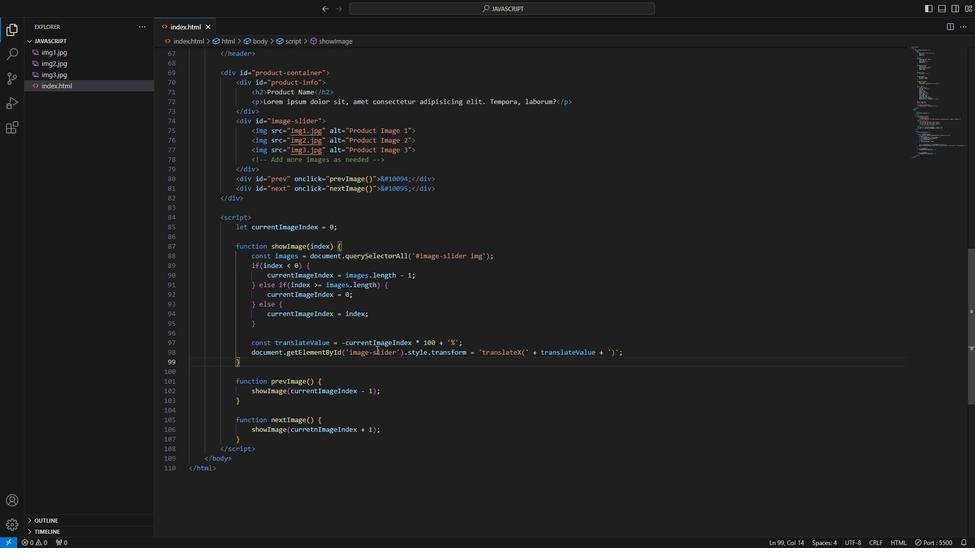 
Action: Mouse pressed left at (235, 458)
Screenshot: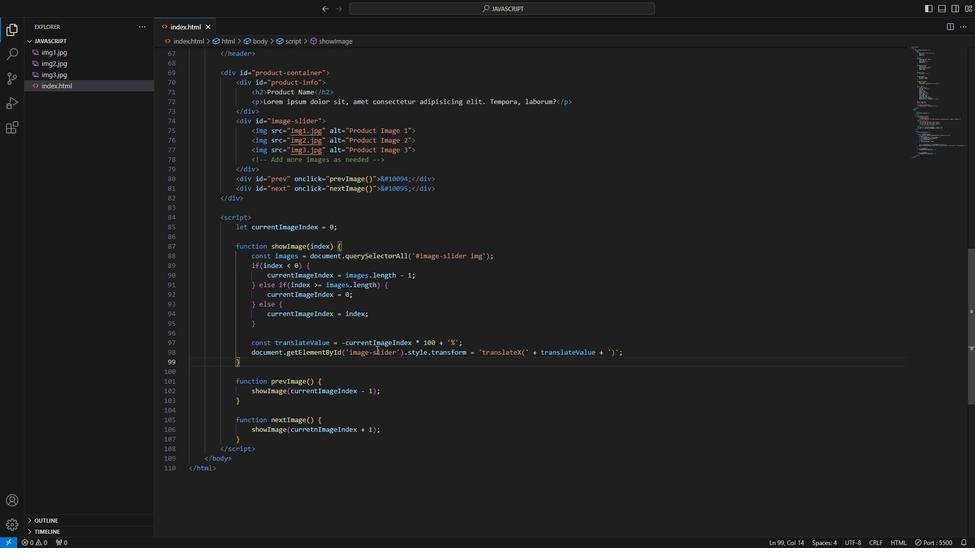 
Action: Mouse moved to (235, 458)
Screenshot: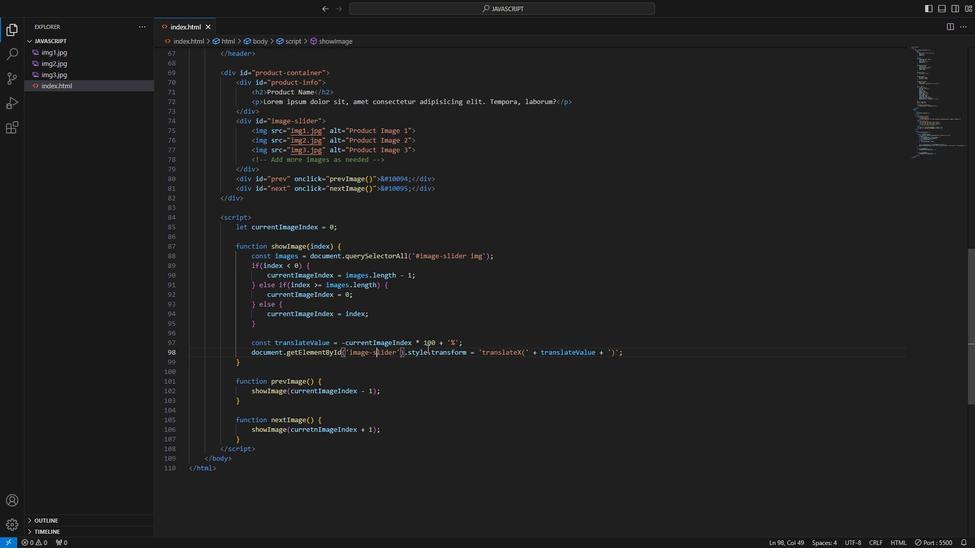 
Action: Mouse pressed left at (235, 458)
Screenshot: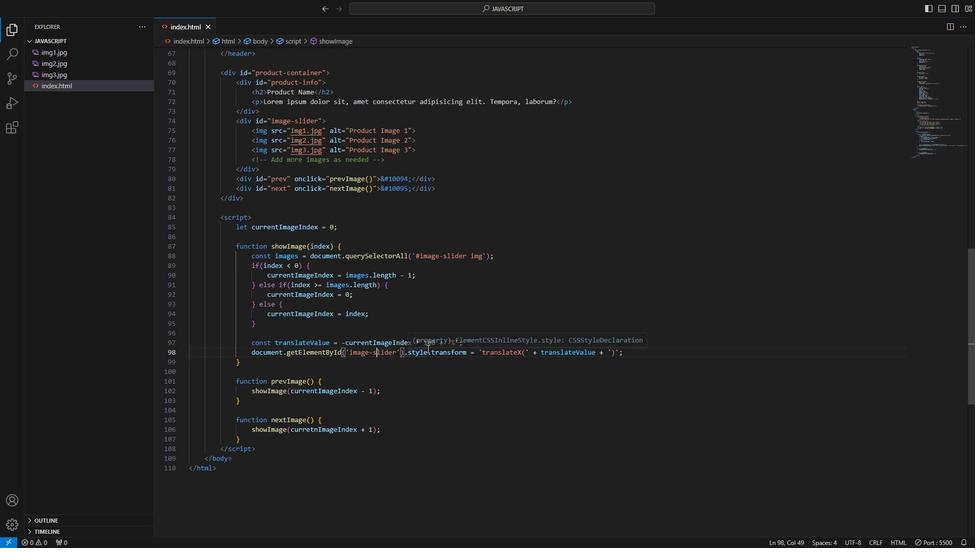 
Action: Mouse moved to (235, 458)
Screenshot: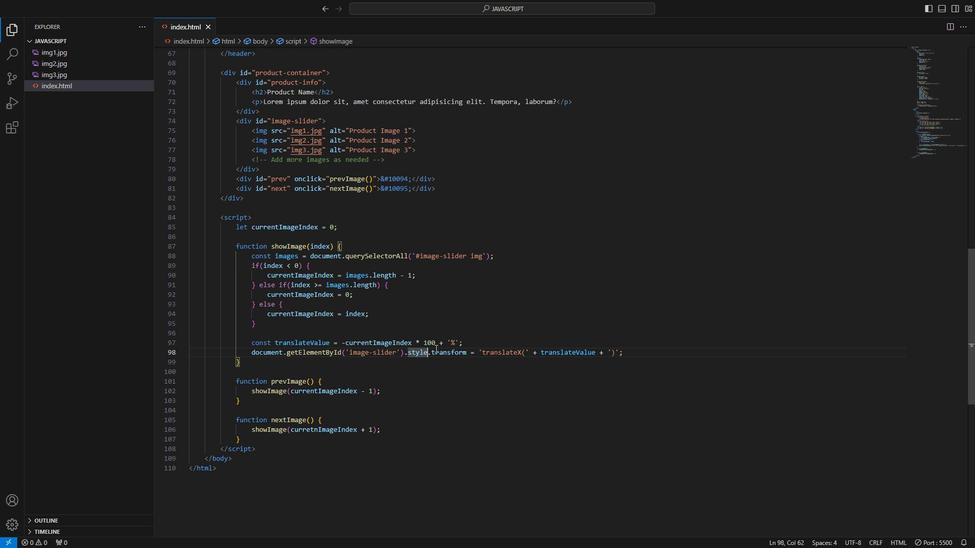 
Action: Mouse pressed left at (235, 458)
Screenshot: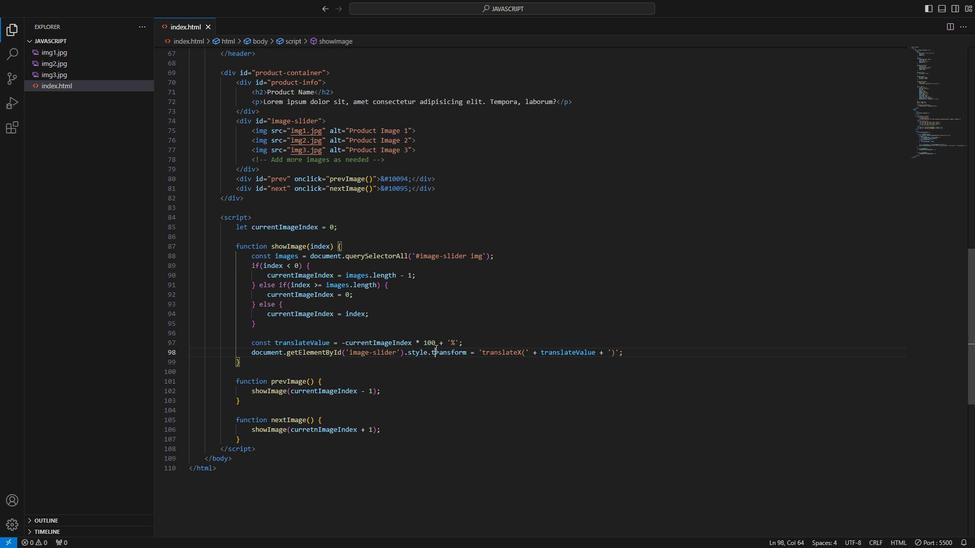 
Action: Mouse moved to (235, 458)
Screenshot: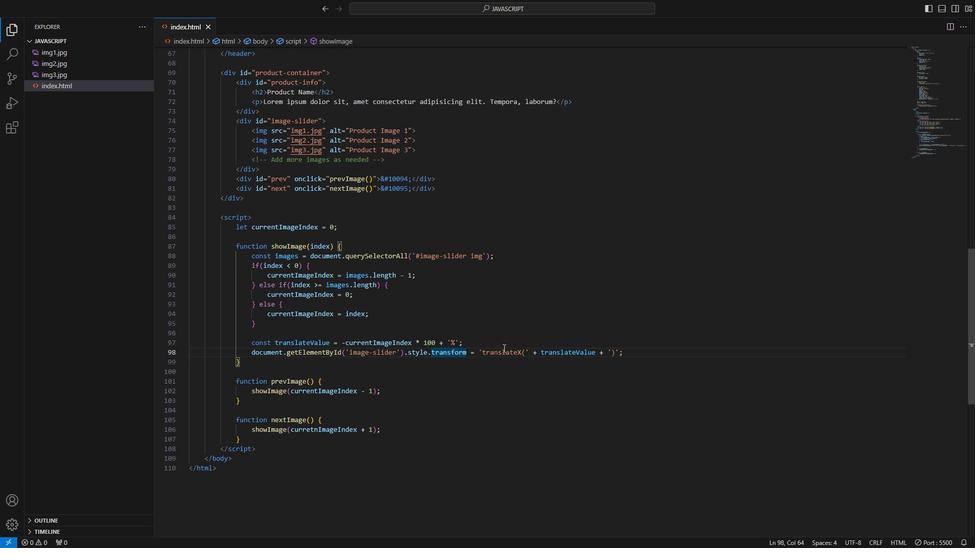 
Action: Mouse pressed left at (235, 458)
Screenshot: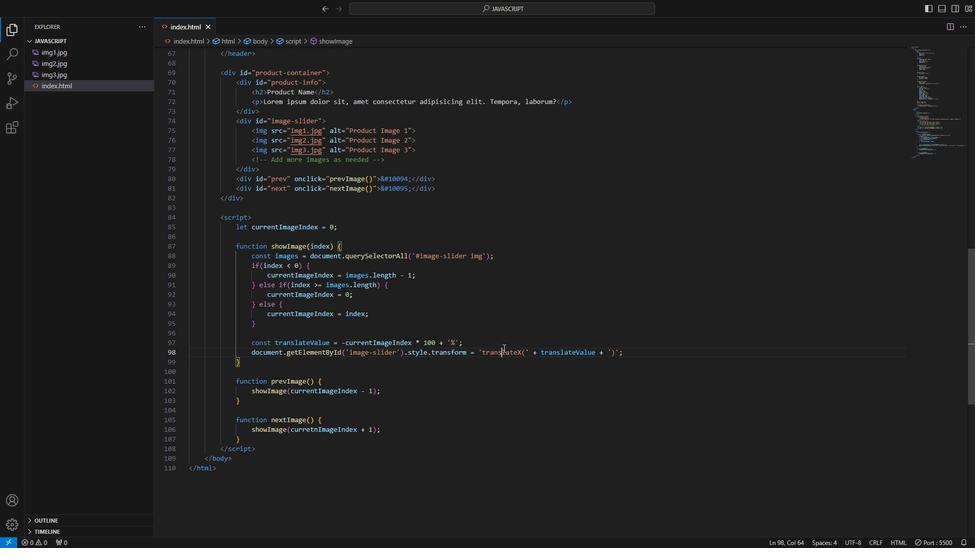 
Action: Mouse pressed left at (235, 458)
Screenshot: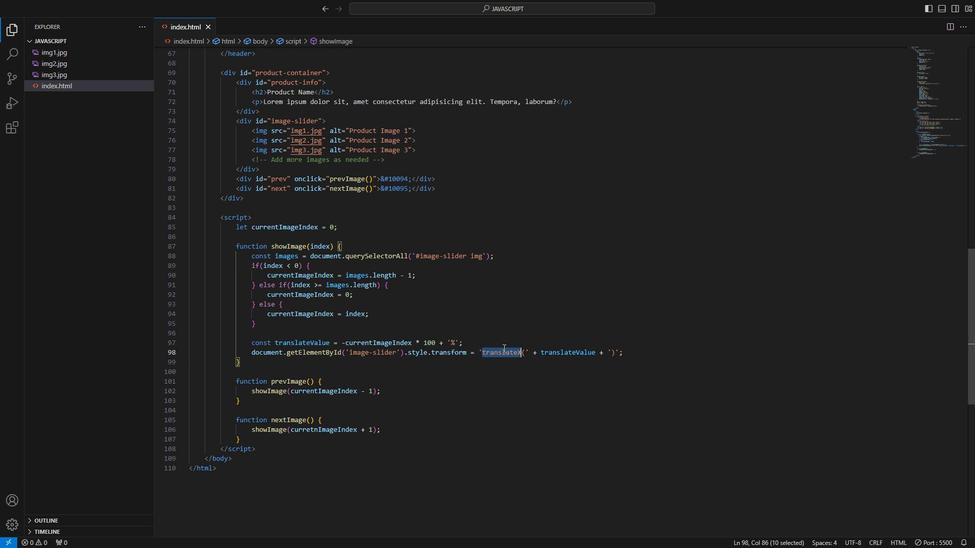 
Action: Mouse moved to (235, 459)
Screenshot: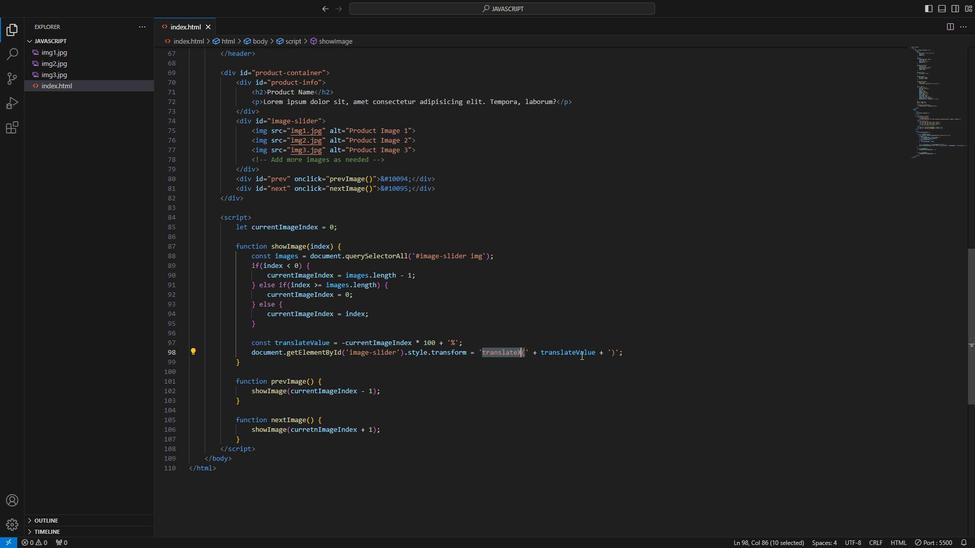 
Action: Mouse pressed left at (235, 459)
Screenshot: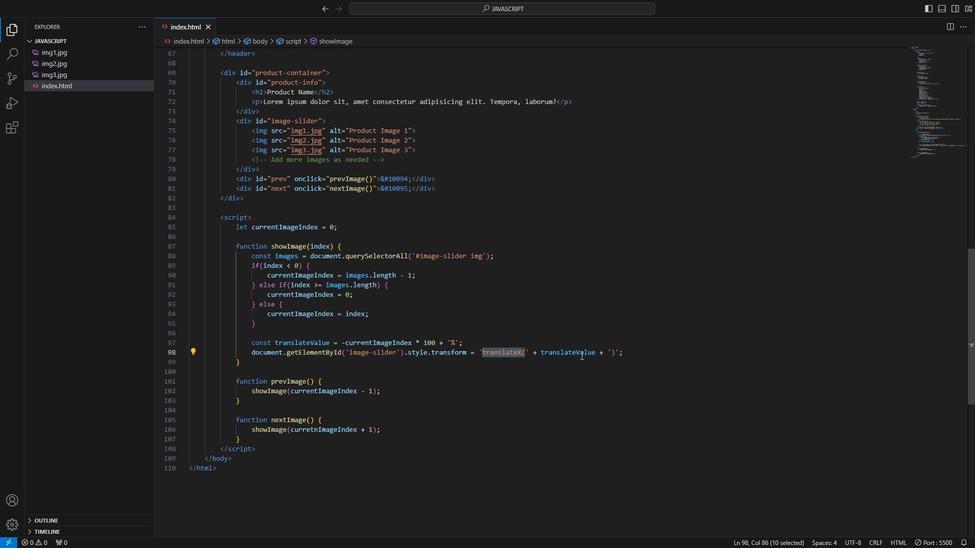 
Action: Mouse pressed left at (235, 459)
Screenshot: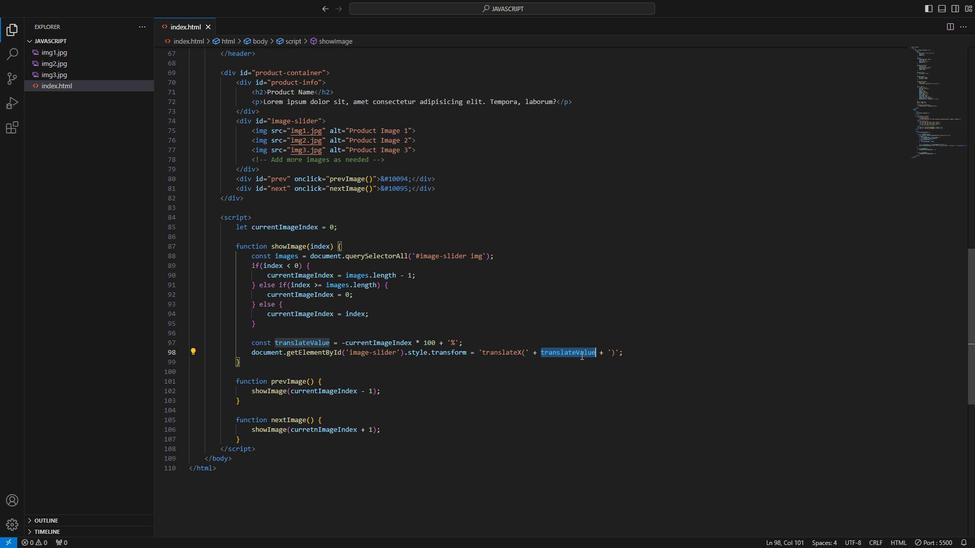 
Action: Mouse moved to (235, 455)
Screenshot: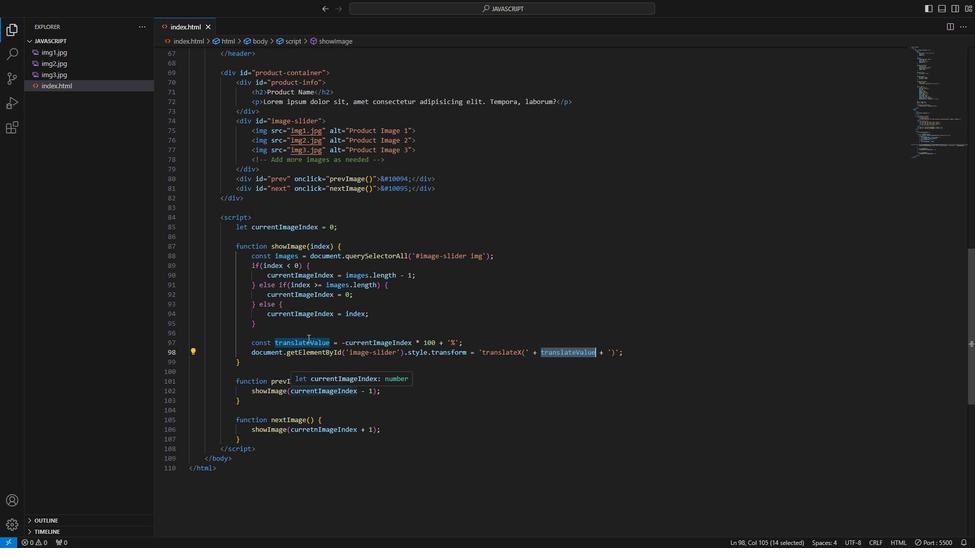 
Action: Mouse scrolled (235, 455) with delta (0, 0)
Screenshot: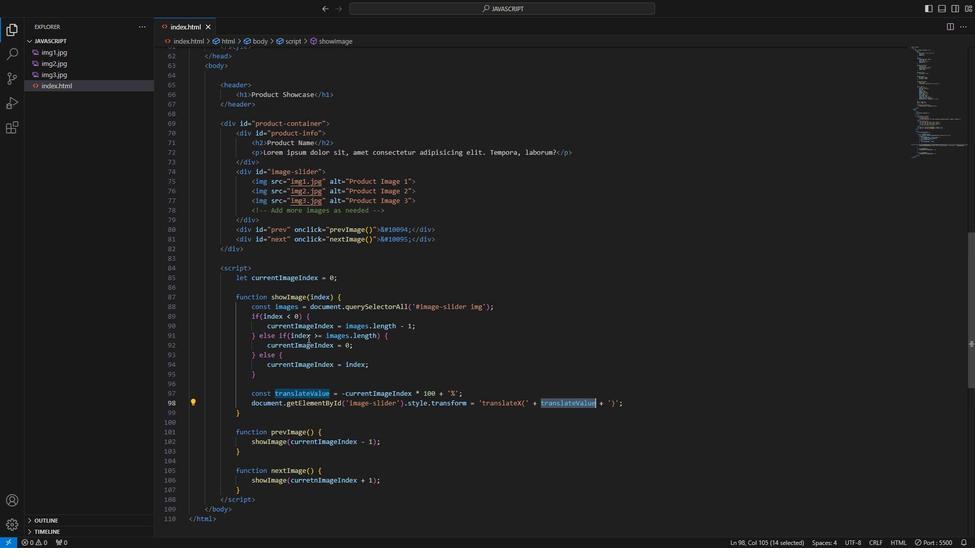 
Action: Mouse scrolled (235, 455) with delta (0, 0)
Screenshot: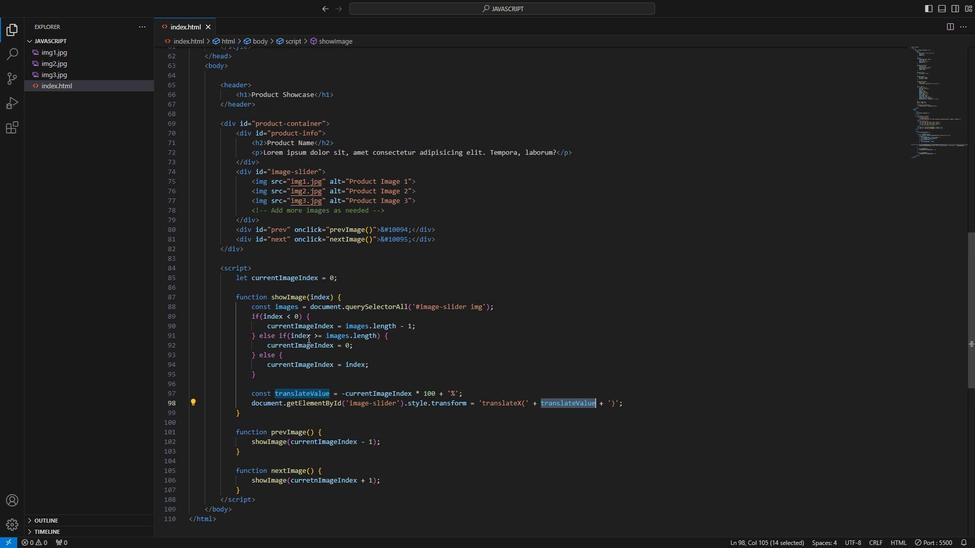 
Action: Mouse scrolled (235, 455) with delta (0, 0)
Screenshot: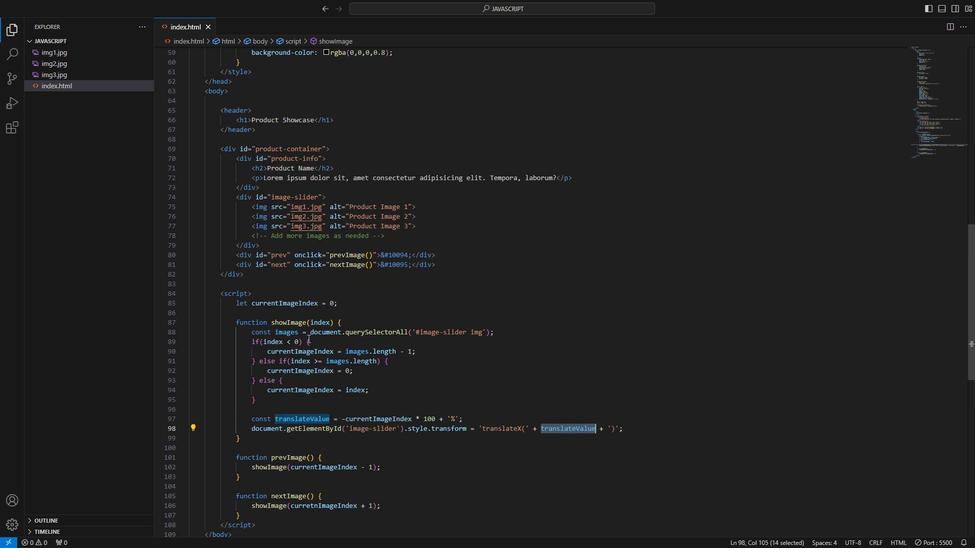 
Action: Mouse moved to (235, 436)
Screenshot: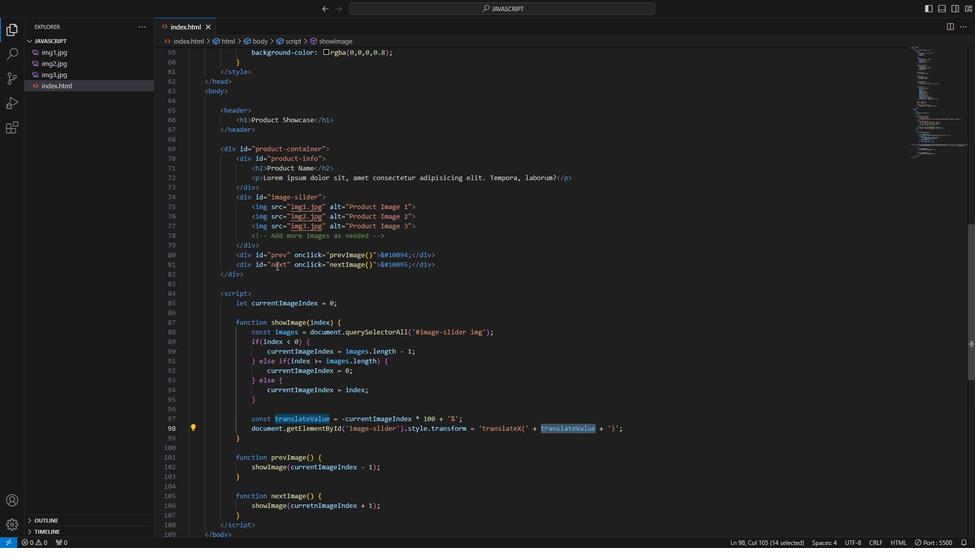 
Action: Mouse pressed left at (235, 436)
Screenshot: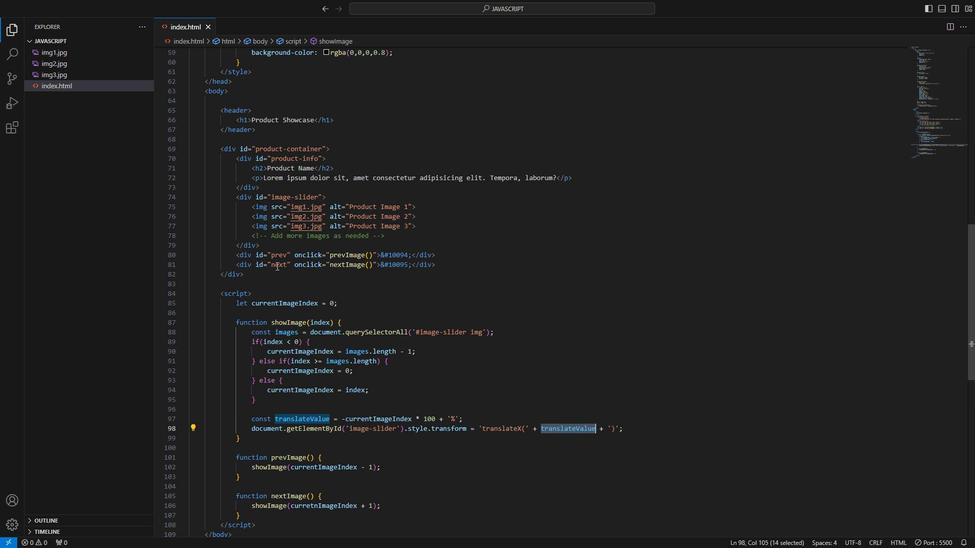 
Action: Mouse pressed left at (235, 436)
Screenshot: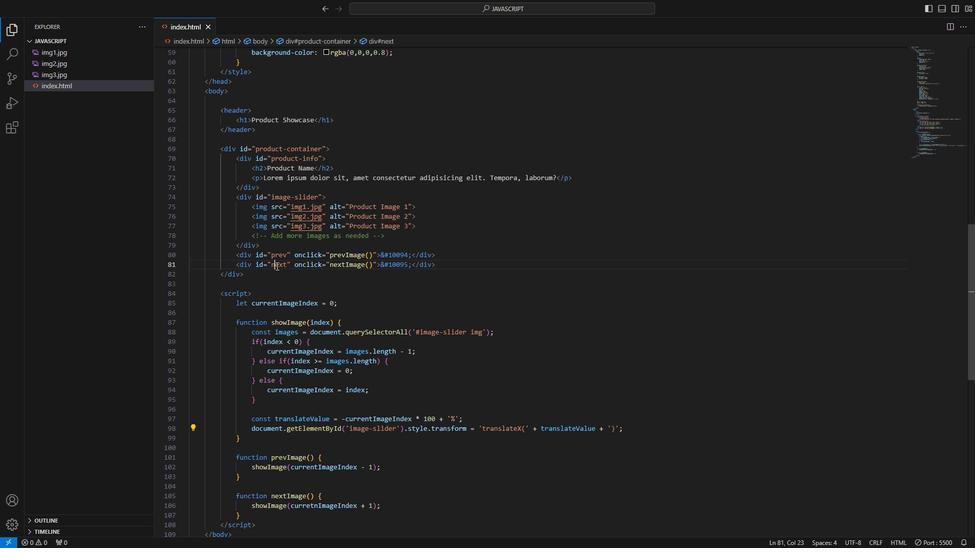 
Action: Mouse moved to (235, 436)
Screenshot: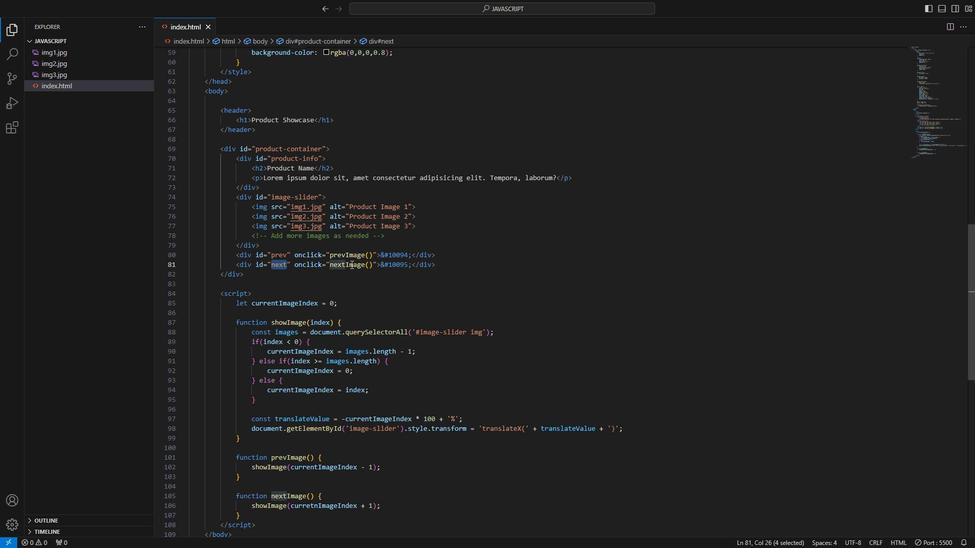 
Action: Mouse pressed left at (235, 436)
Screenshot: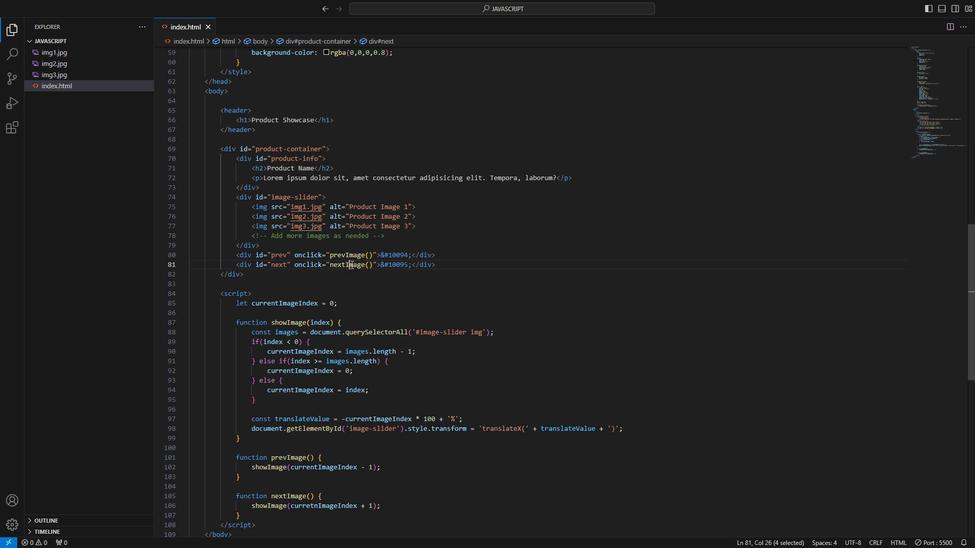 
Action: Mouse pressed left at (235, 436)
Screenshot: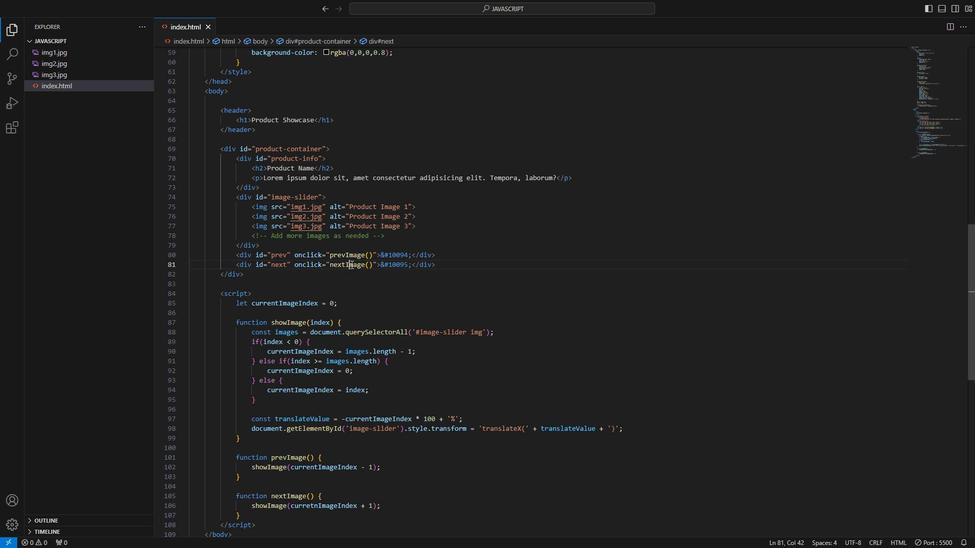 
Action: Mouse moved to (235, 433)
Screenshot: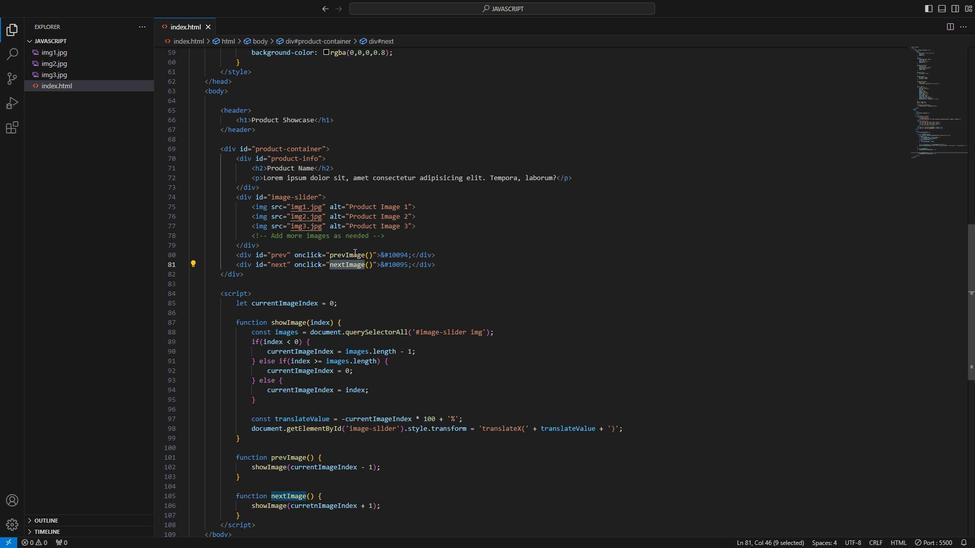 
Action: Mouse pressed left at (235, 433)
Screenshot: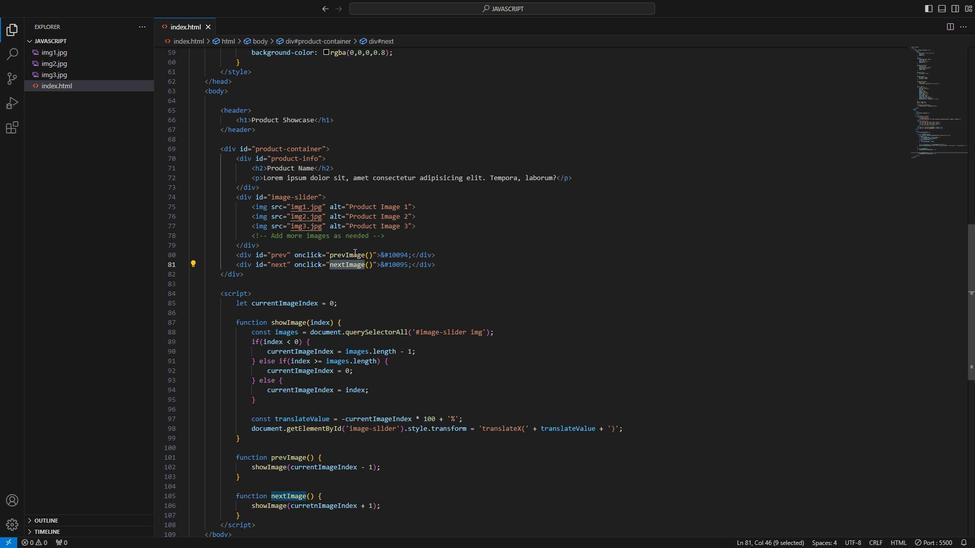 
Action: Mouse pressed left at (235, 433)
Screenshot: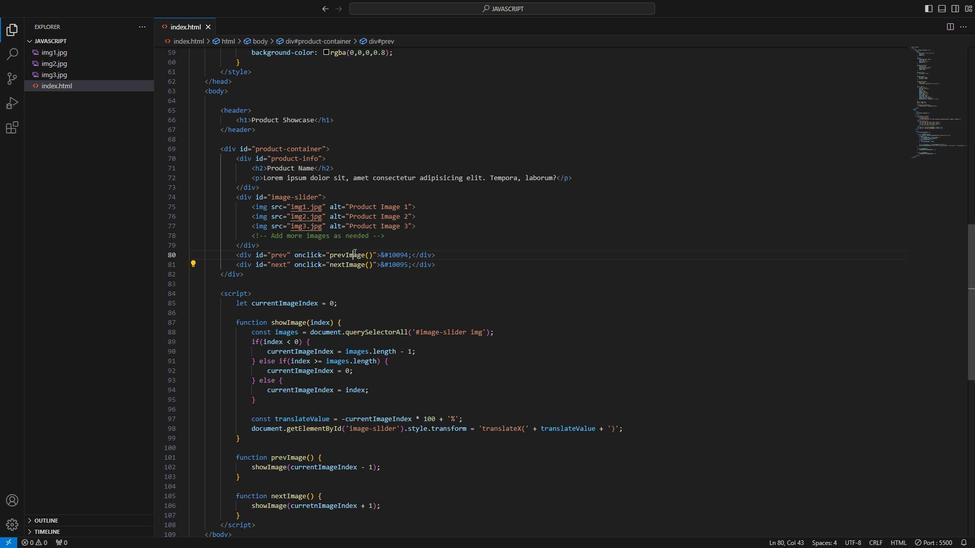 
Action: Mouse moved to (235, 490)
Screenshot: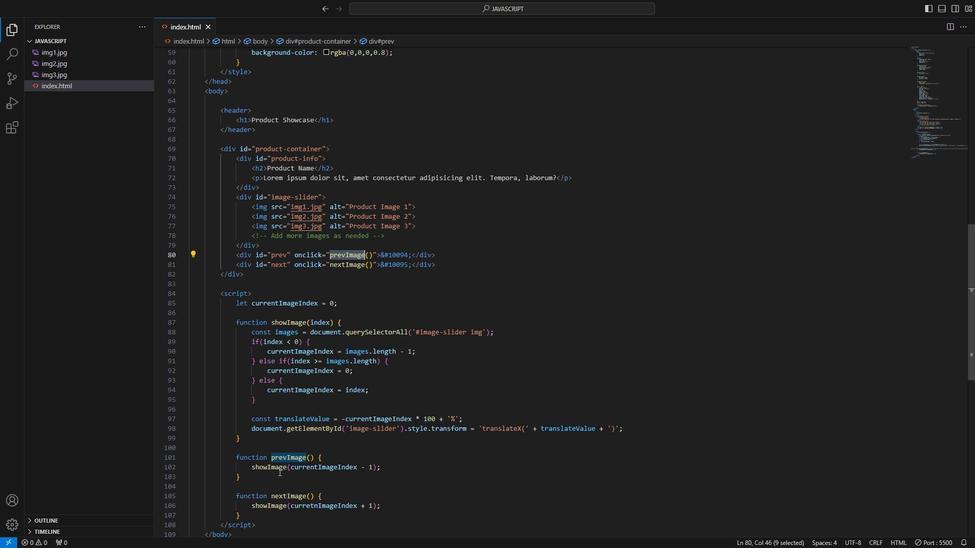 
Action: Mouse pressed left at (235, 490)
Screenshot: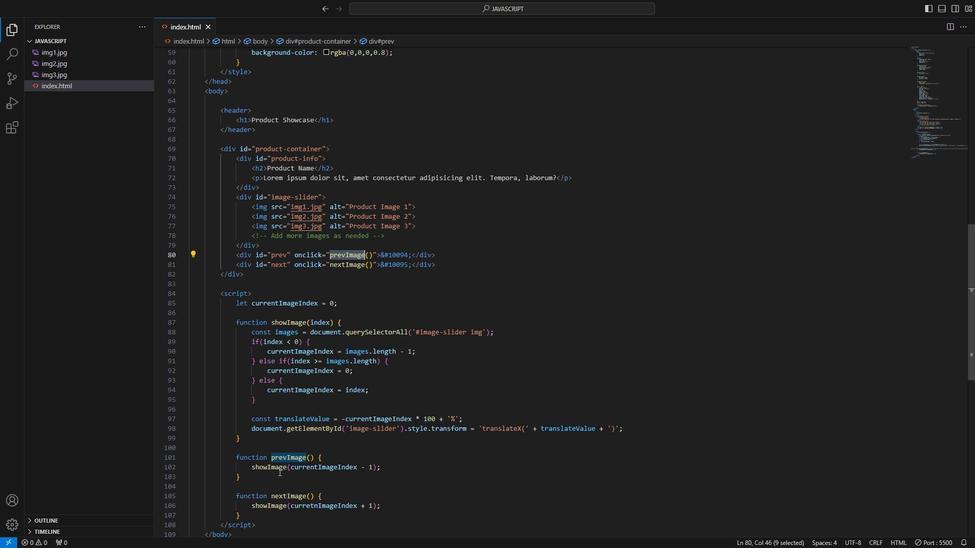 
Action: Mouse pressed left at (235, 490)
Screenshot: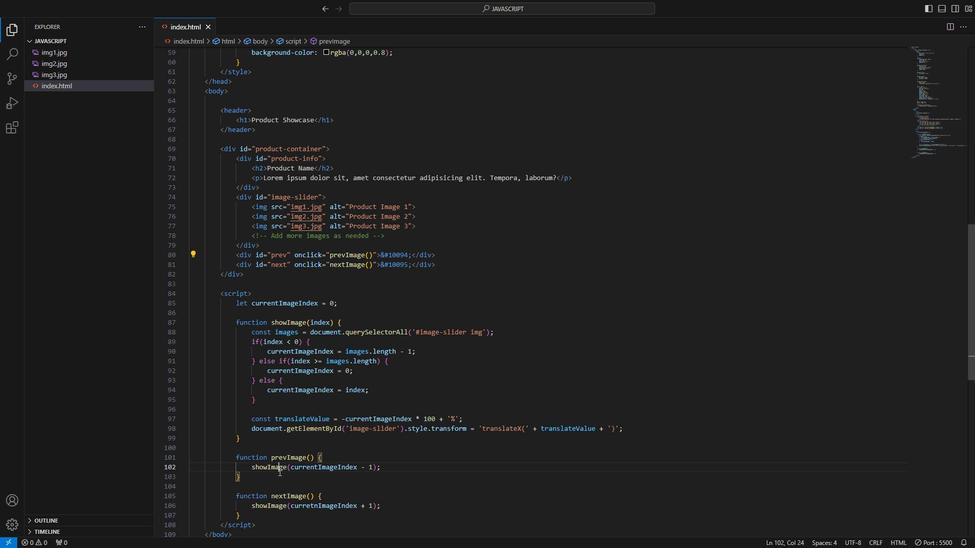 
Action: Mouse moved to (235, 459)
Screenshot: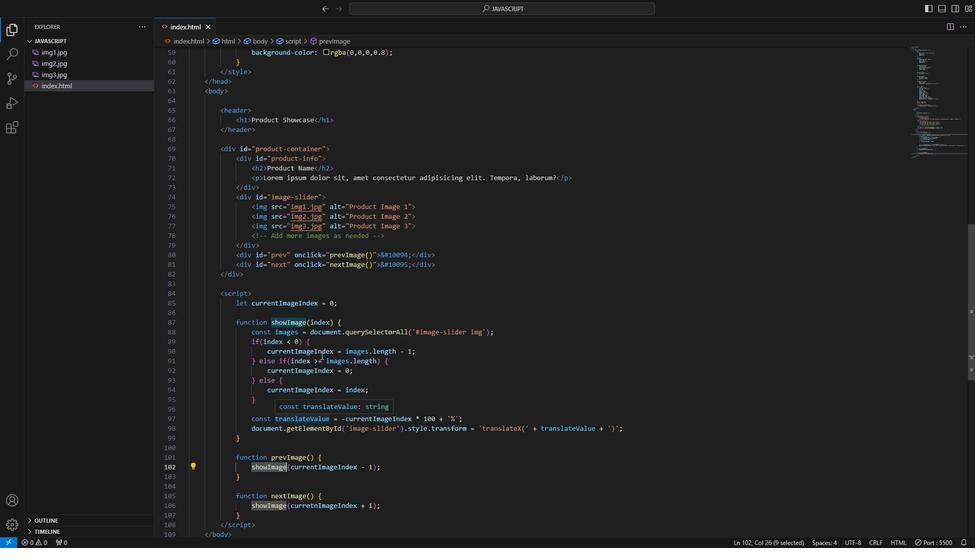 
Action: Mouse pressed left at (235, 459)
Screenshot: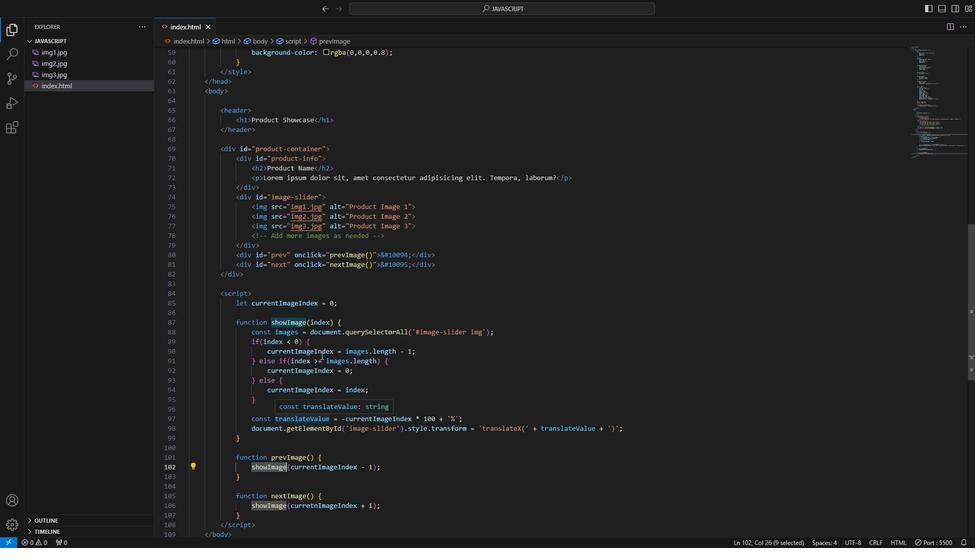 
Action: Mouse pressed left at (235, 459)
Screenshot: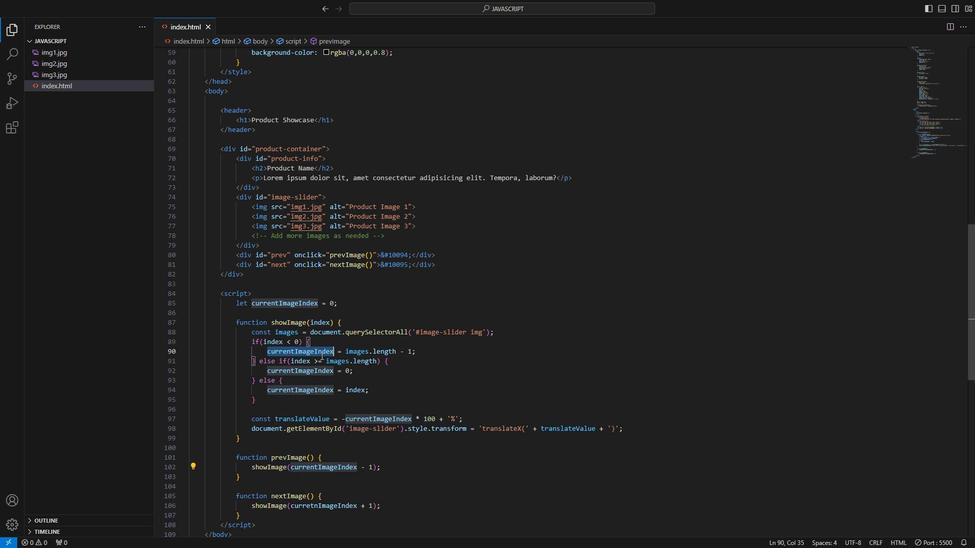 
Action: Mouse moved to (235, 499)
Screenshot: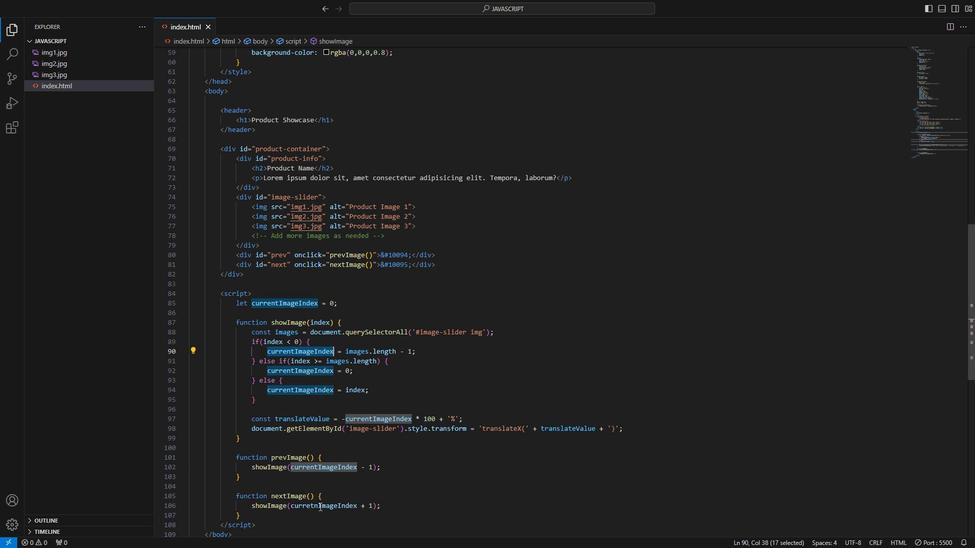 
Action: Mouse pressed left at (235, 499)
Screenshot: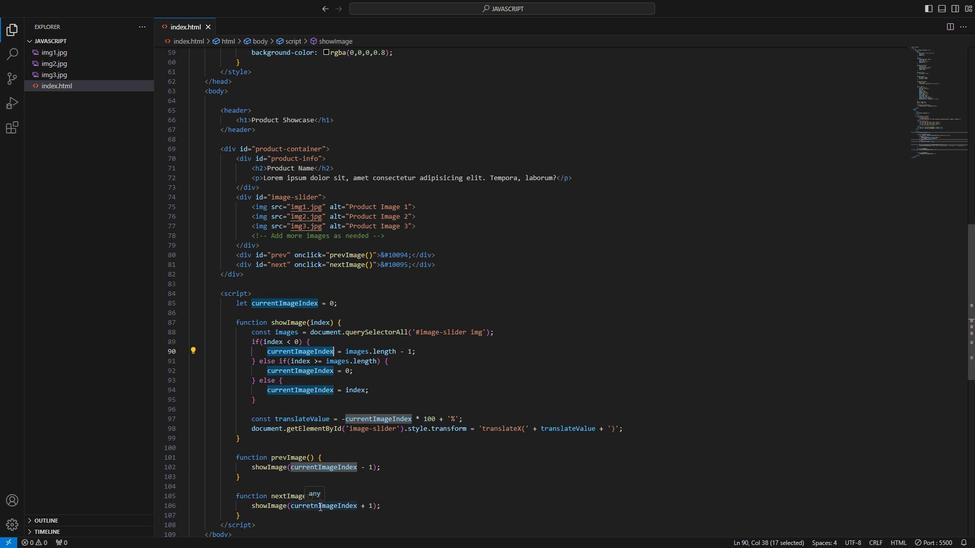 
Action: Key pressed <Key.backspace><Key.backspace>ntctrl+S
Screenshot: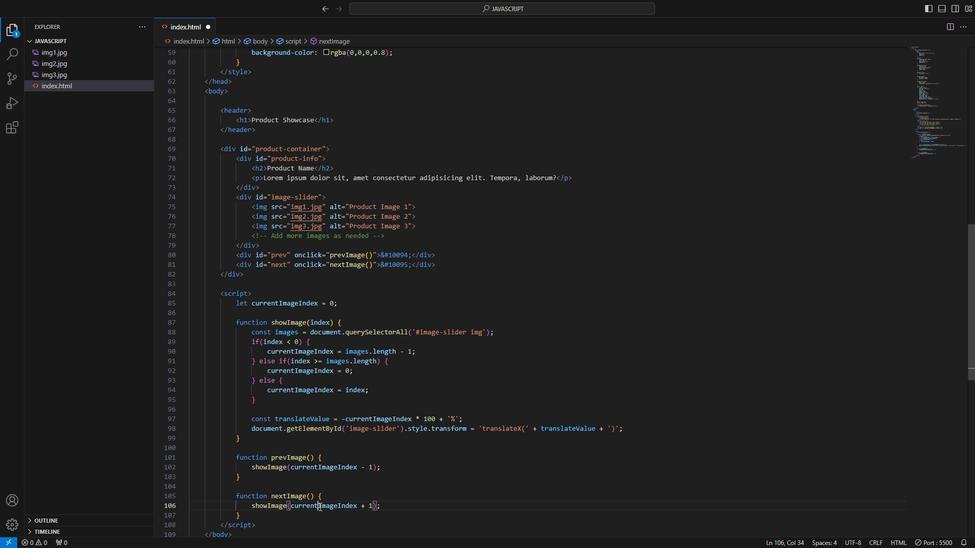 
Action: Mouse moved to (235, 475)
Screenshot: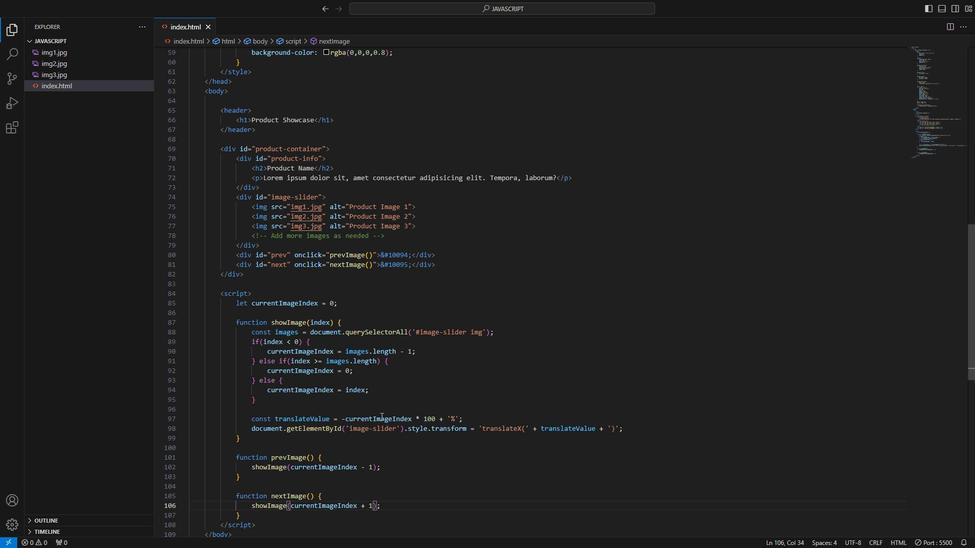 
Action: Mouse pressed left at (235, 475)
Screenshot: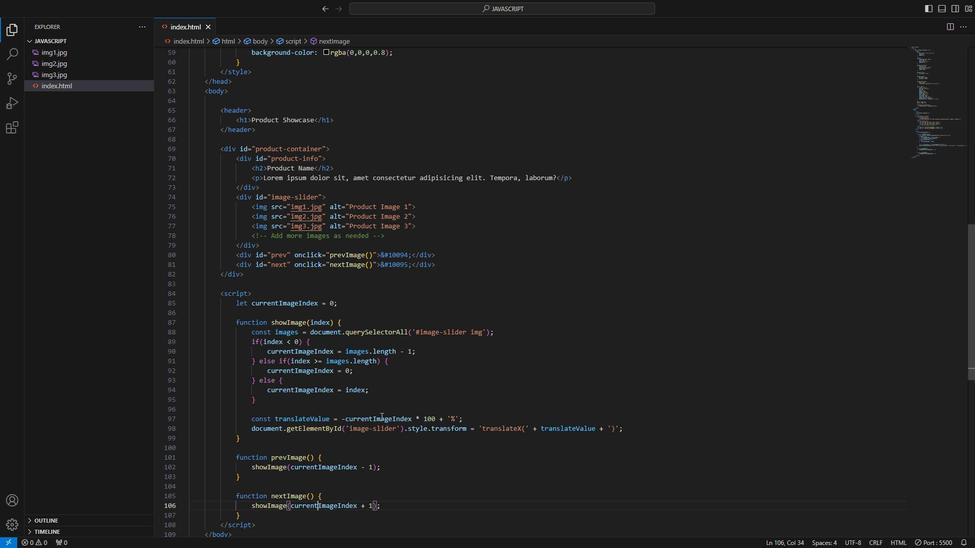 
Action: Mouse pressed left at (235, 475)
Screenshot: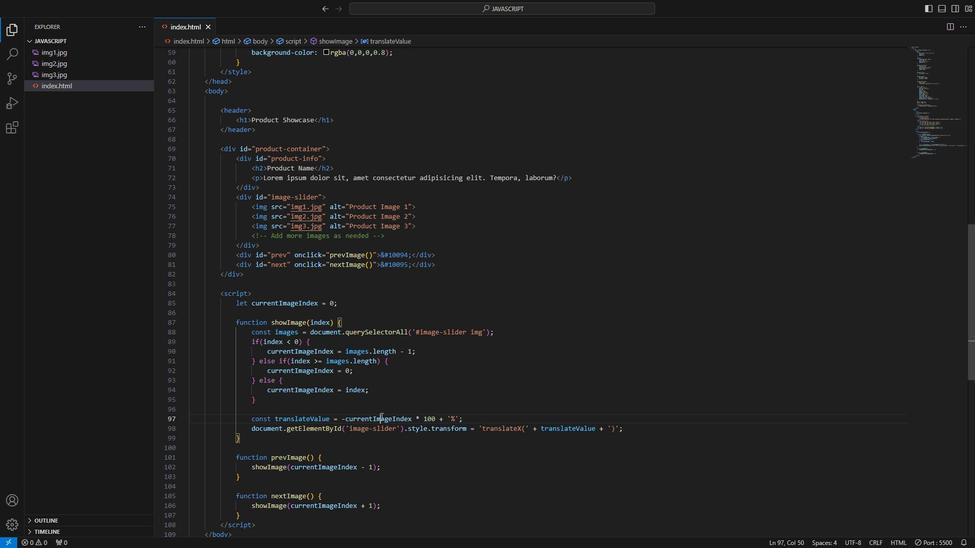 
Action: Mouse moved to (235, 469)
Screenshot: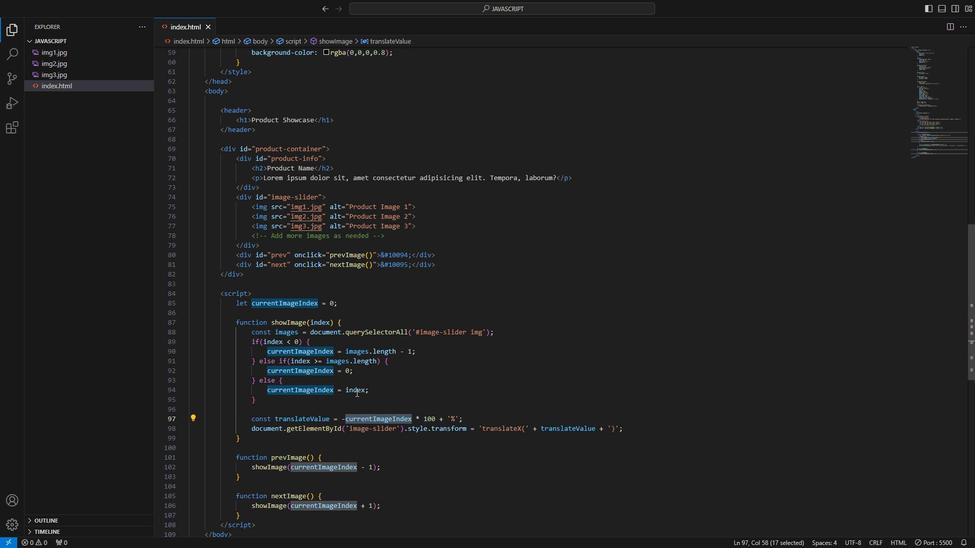 
Action: Mouse pressed left at (235, 469)
